 Task: Look for Airbnb options in Kristianstad, Sweden from 9th November, 2023 to 16th November, 2023 for 2 adults.2 bedrooms having 2 beds and 1 bathroom. Property type can be flat. Look for 5 properties as per requirement.
Action: Key pressed kristianstad
Screenshot: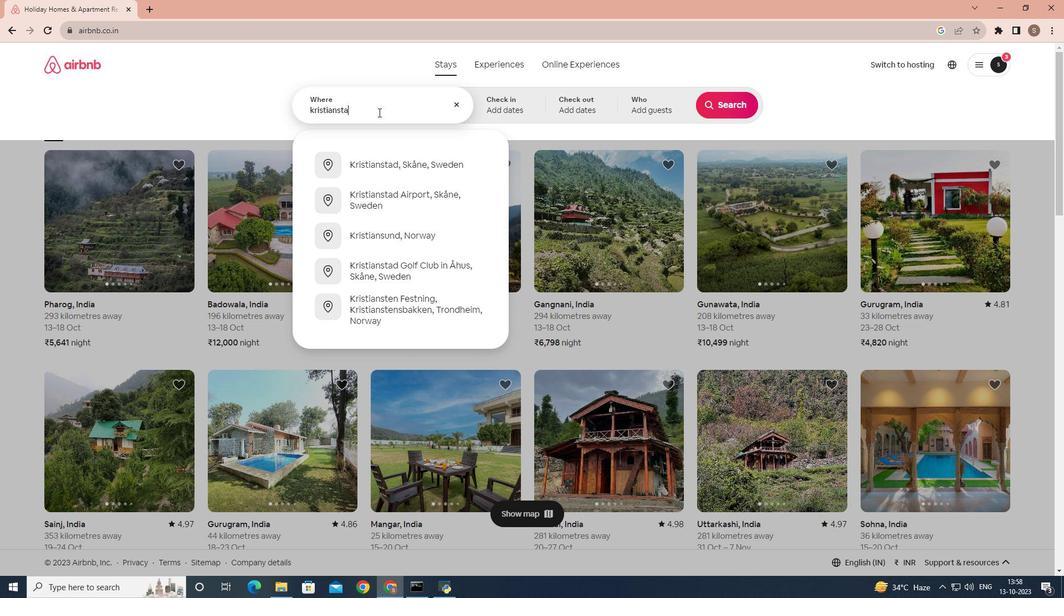 
Action: Mouse moved to (381, 169)
Screenshot: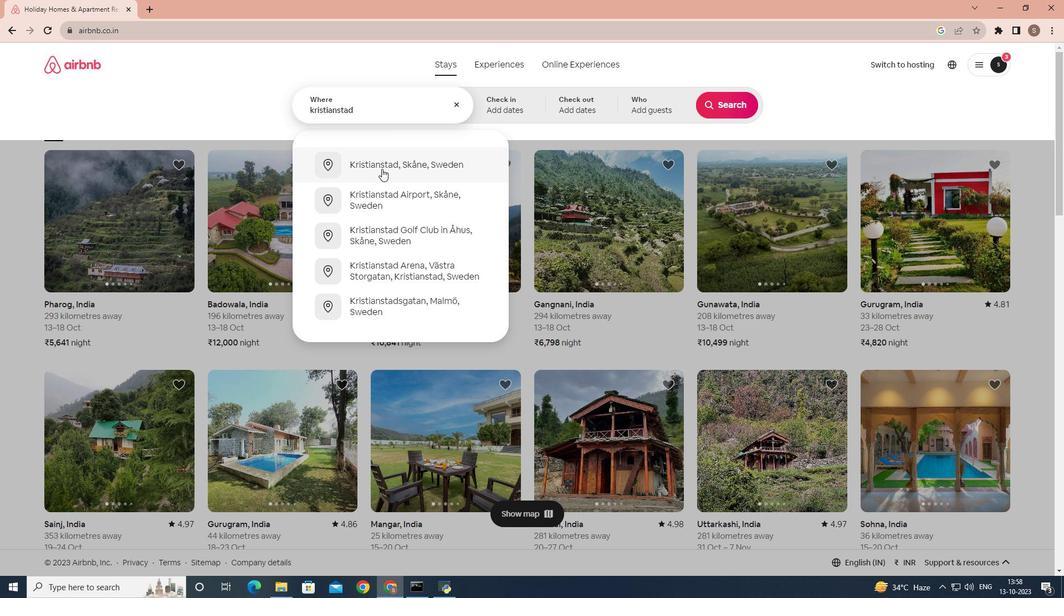 
Action: Mouse pressed left at (381, 169)
Screenshot: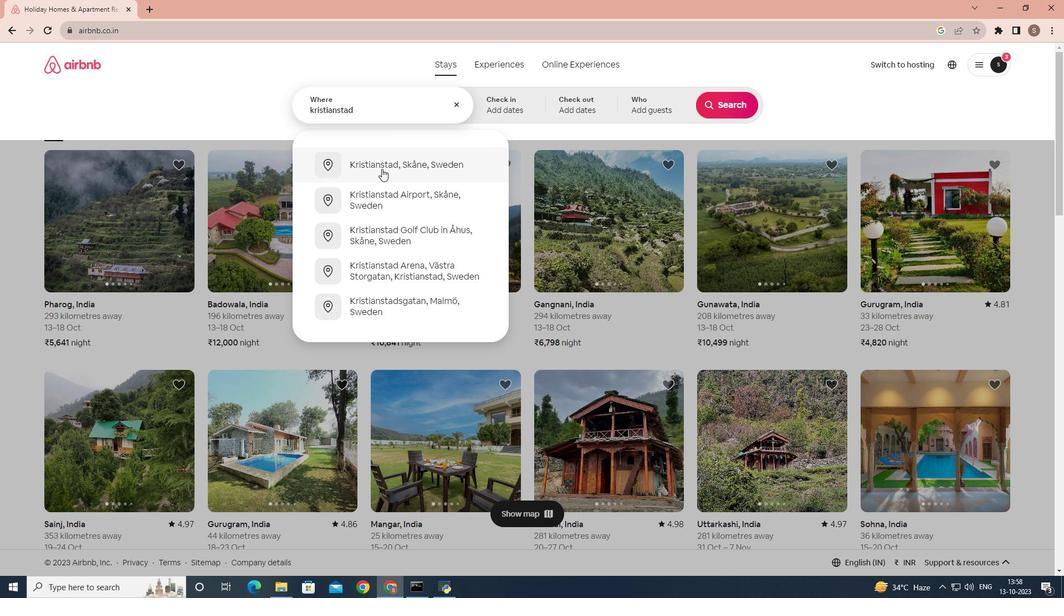 
Action: Mouse moved to (660, 273)
Screenshot: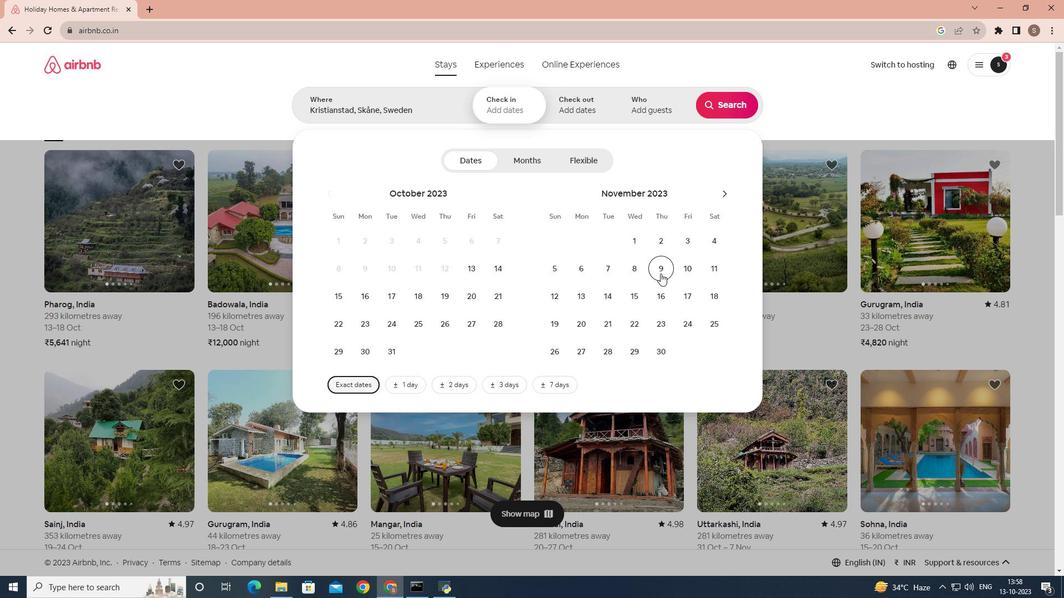 
Action: Mouse pressed left at (660, 273)
Screenshot: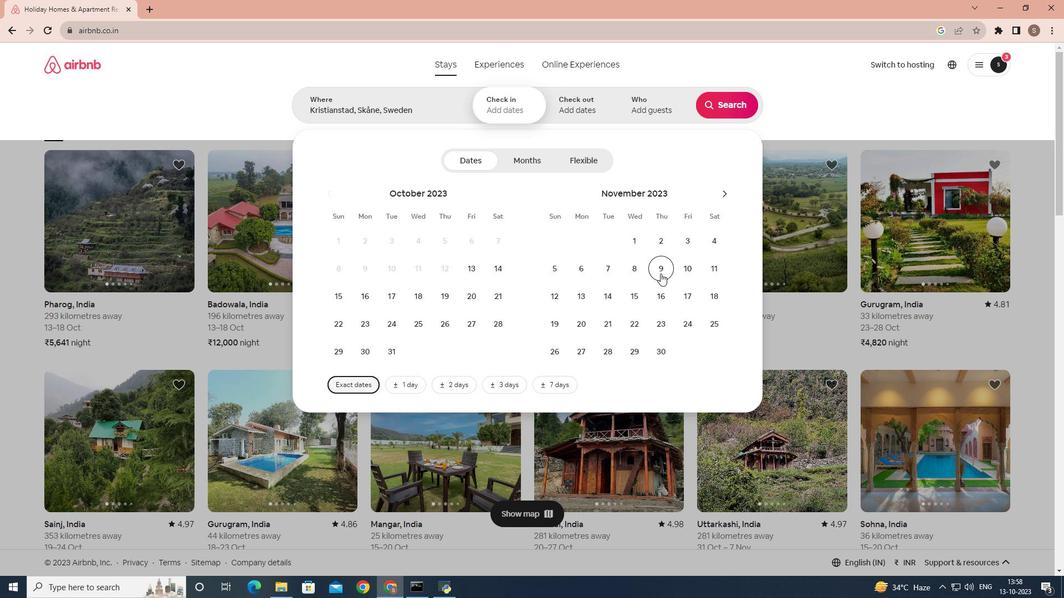 
Action: Mouse moved to (668, 298)
Screenshot: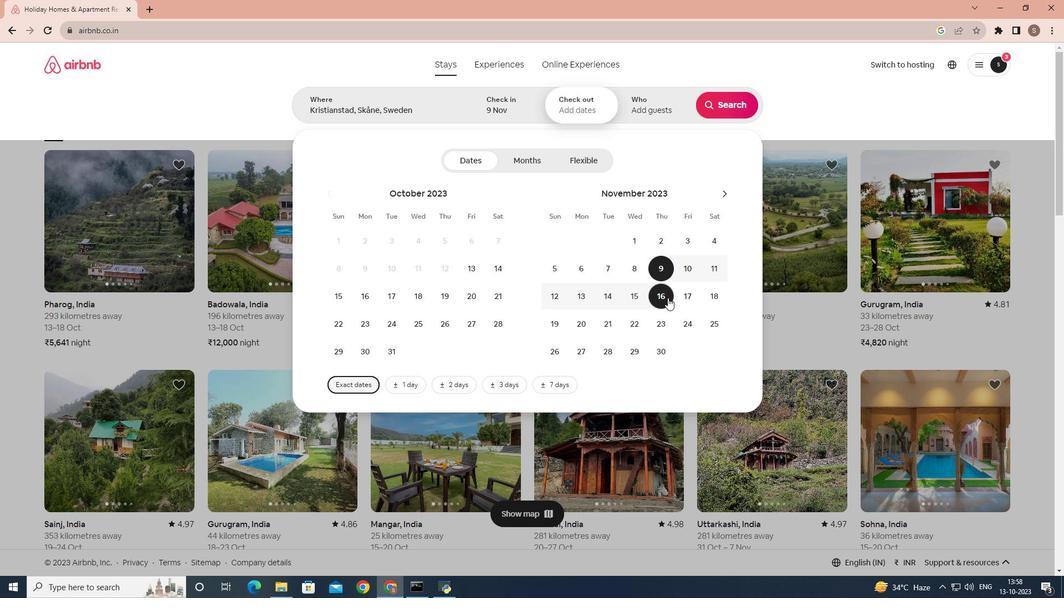 
Action: Mouse pressed left at (668, 298)
Screenshot: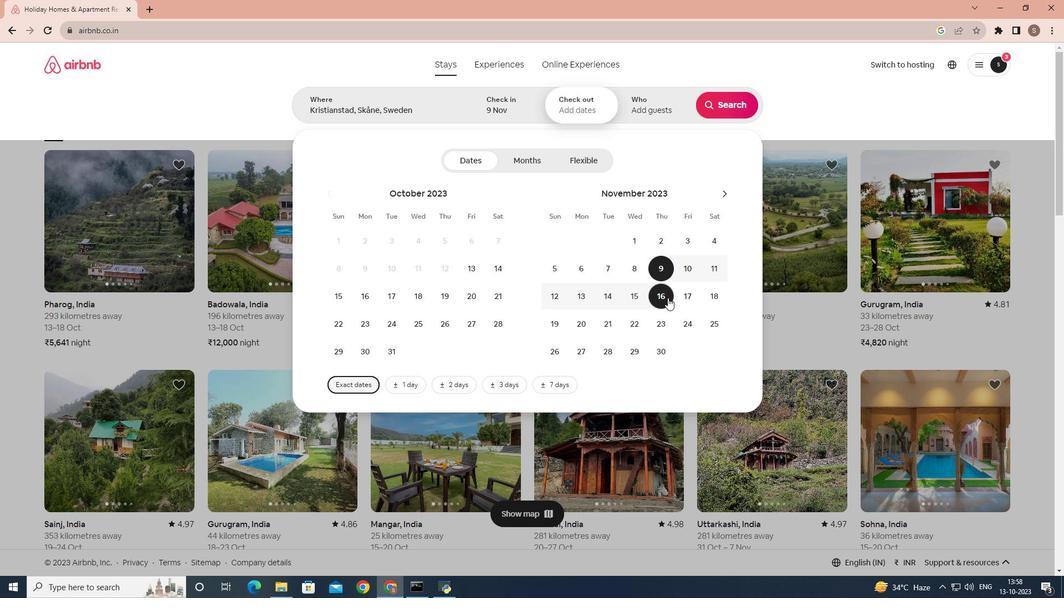 
Action: Mouse moved to (644, 105)
Screenshot: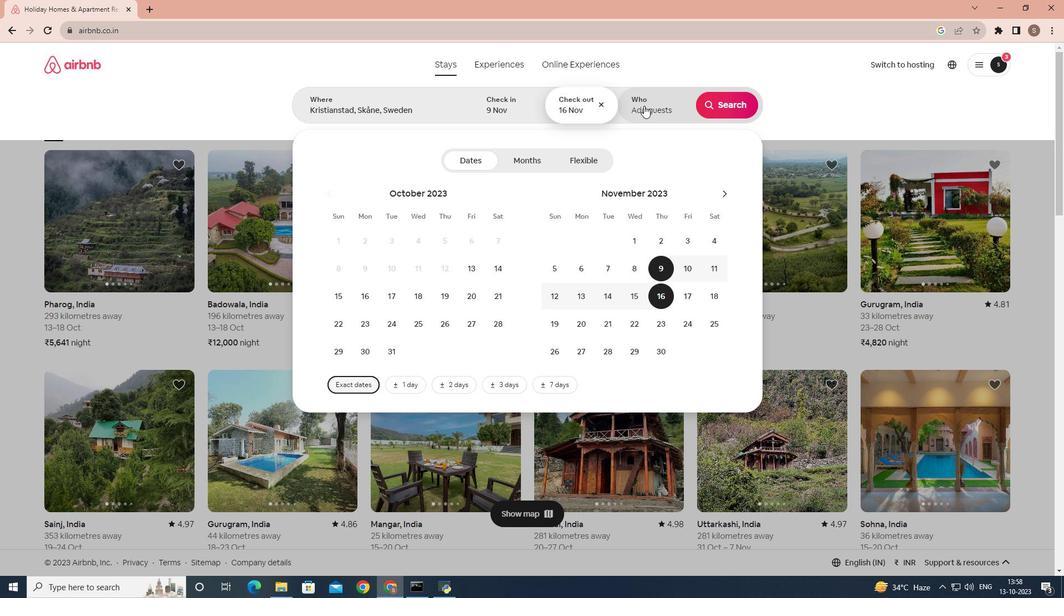 
Action: Mouse pressed left at (644, 105)
Screenshot: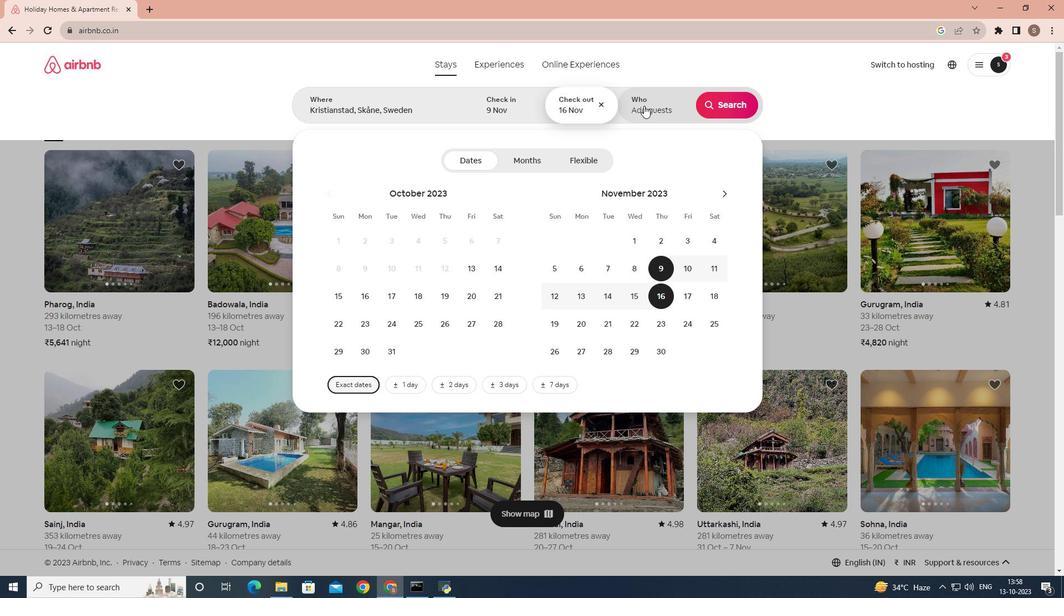 
Action: Mouse moved to (727, 161)
Screenshot: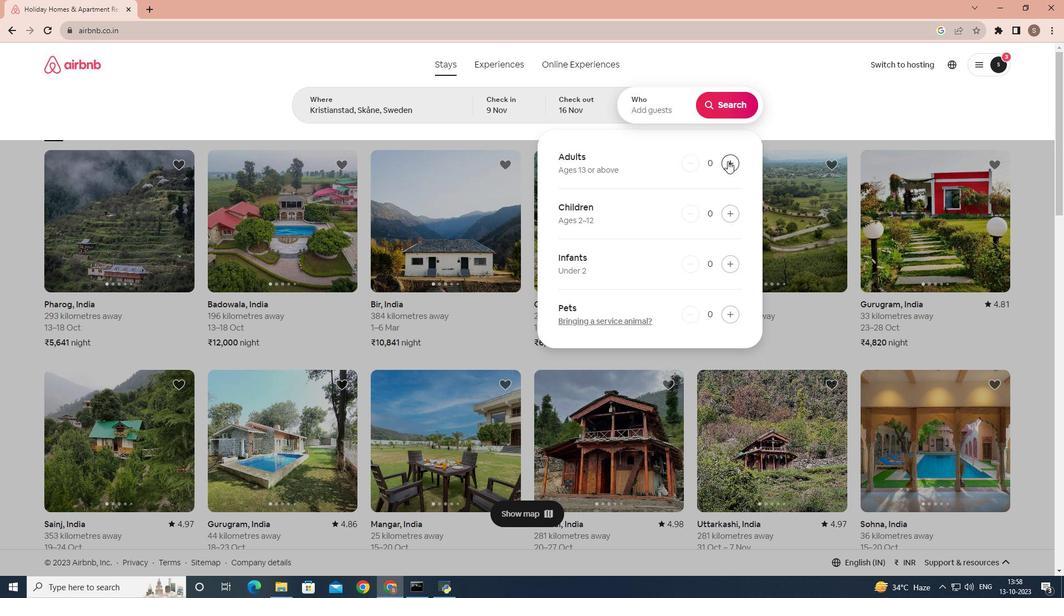 
Action: Mouse pressed left at (727, 161)
Screenshot: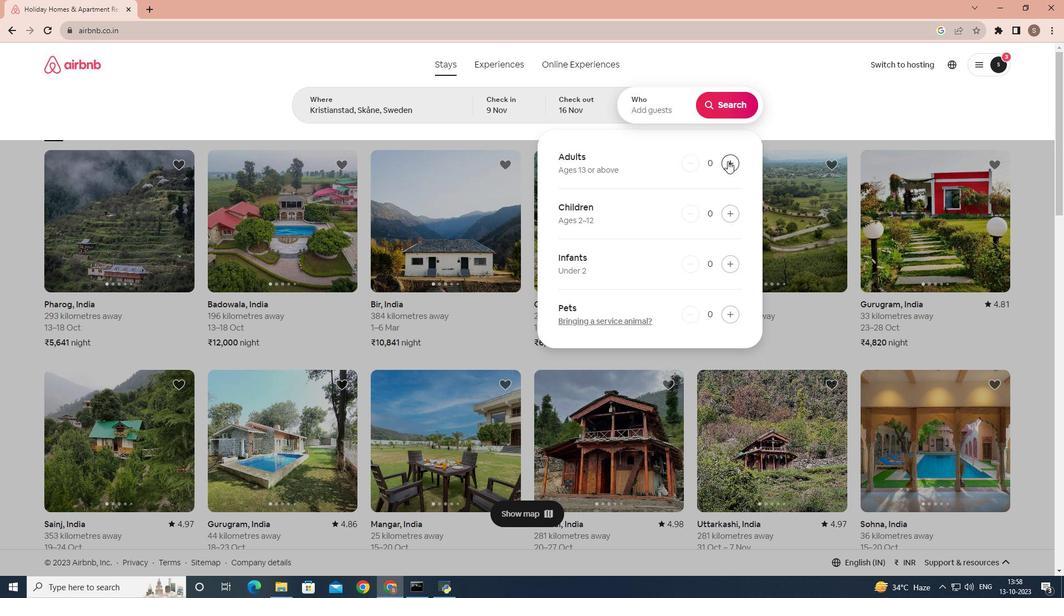 
Action: Mouse pressed left at (727, 161)
Screenshot: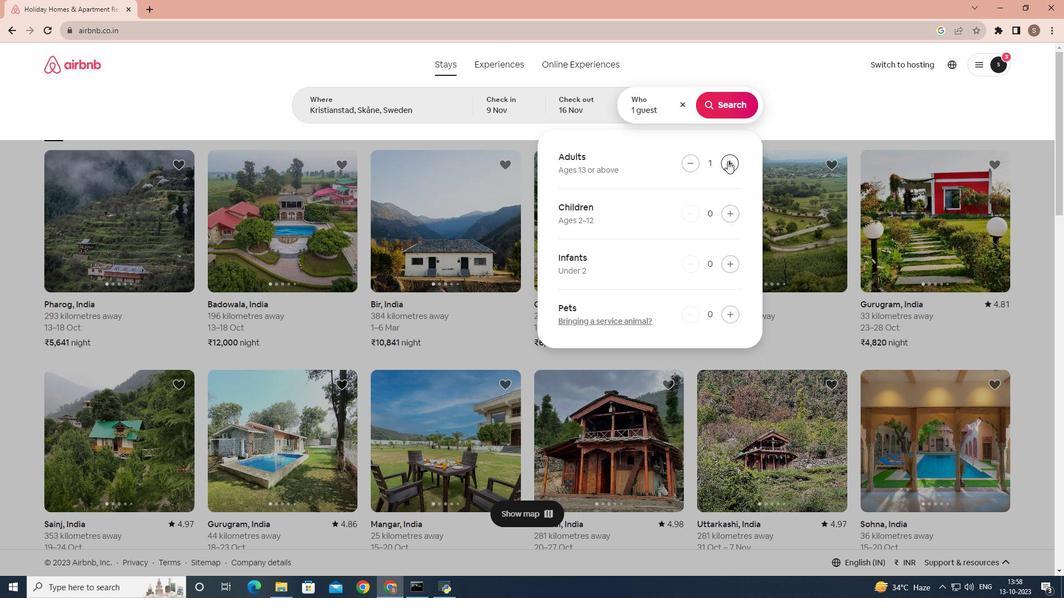
Action: Mouse moved to (730, 118)
Screenshot: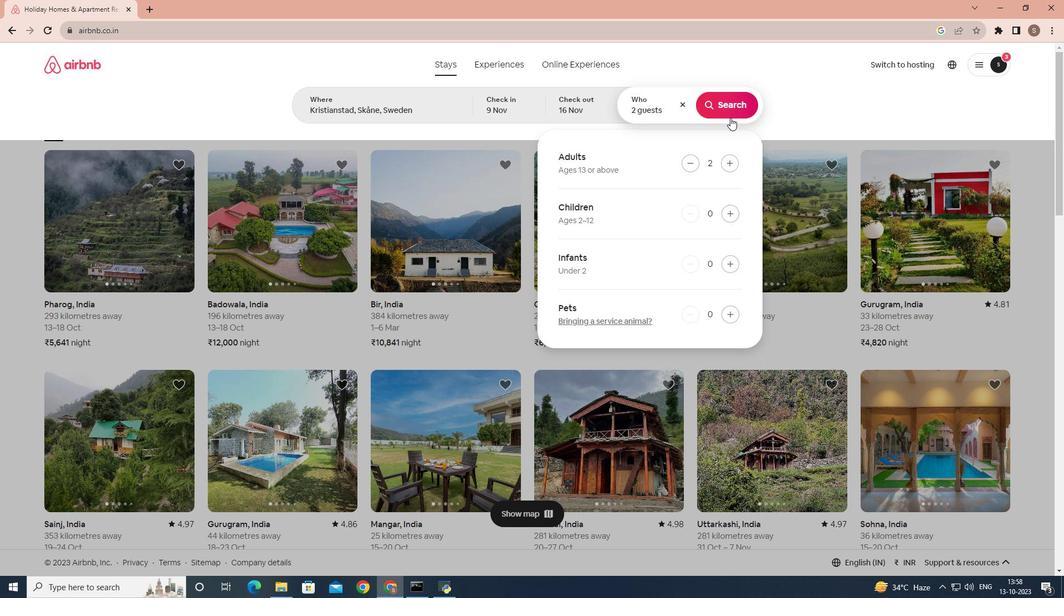 
Action: Mouse pressed left at (730, 118)
Screenshot: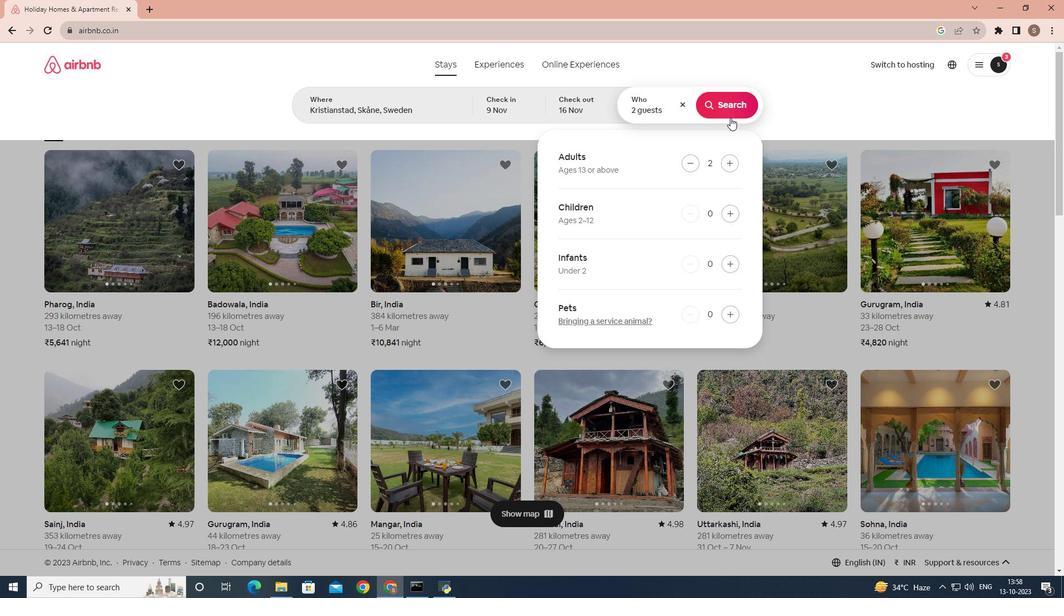 
Action: Mouse moved to (881, 114)
Screenshot: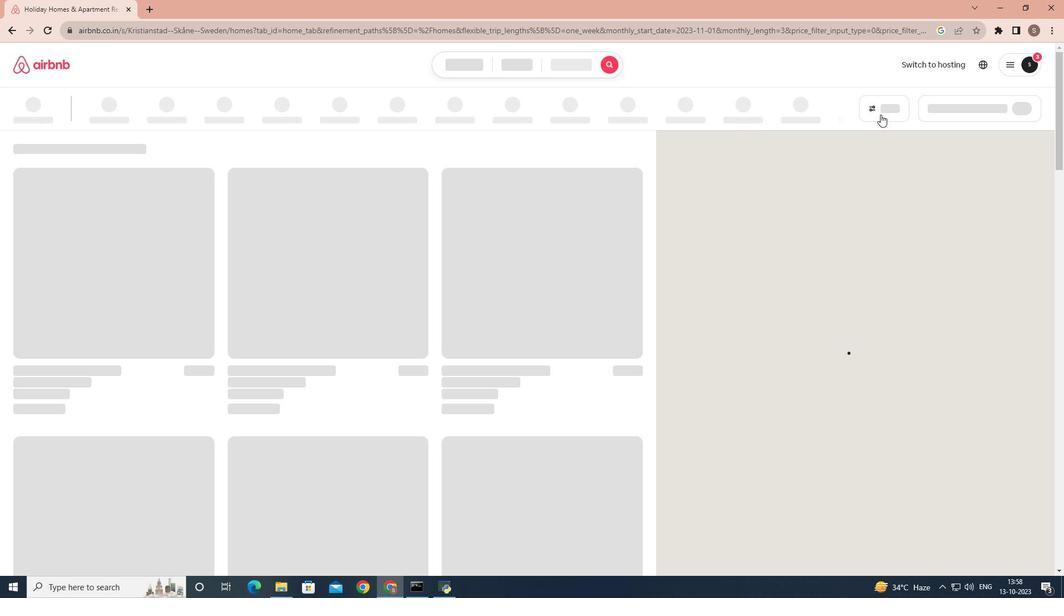 
Action: Mouse pressed left at (881, 114)
Screenshot: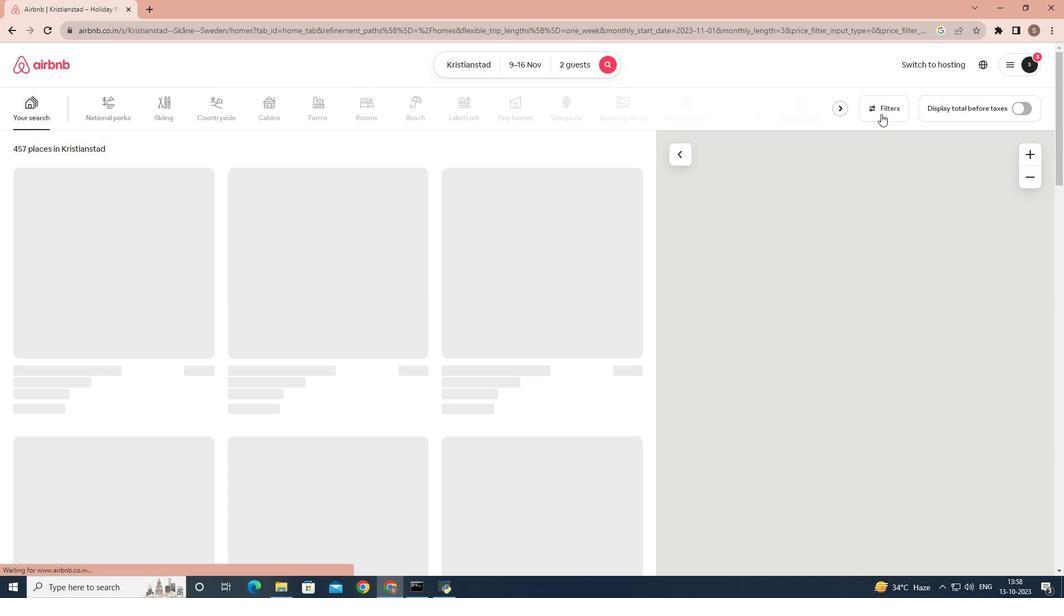 
Action: Mouse moved to (646, 292)
Screenshot: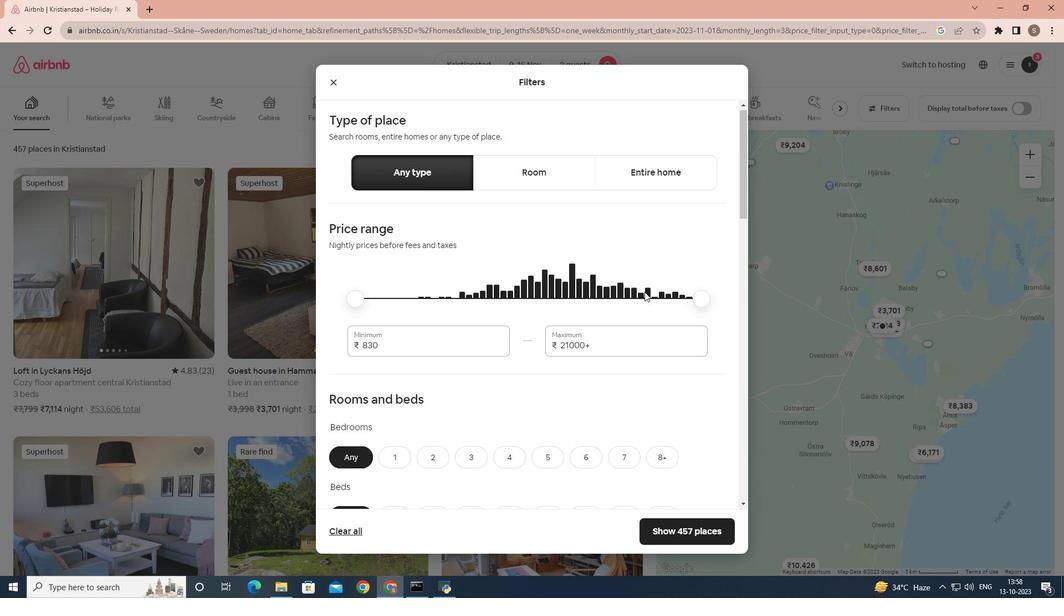 
Action: Mouse scrolled (646, 291) with delta (0, 0)
Screenshot: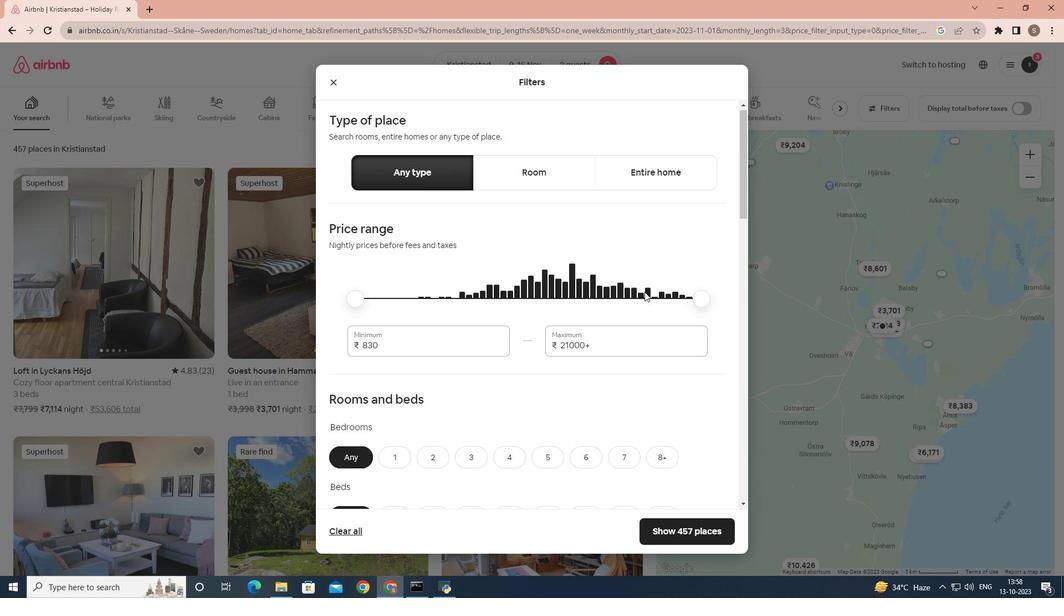 
Action: Mouse moved to (646, 292)
Screenshot: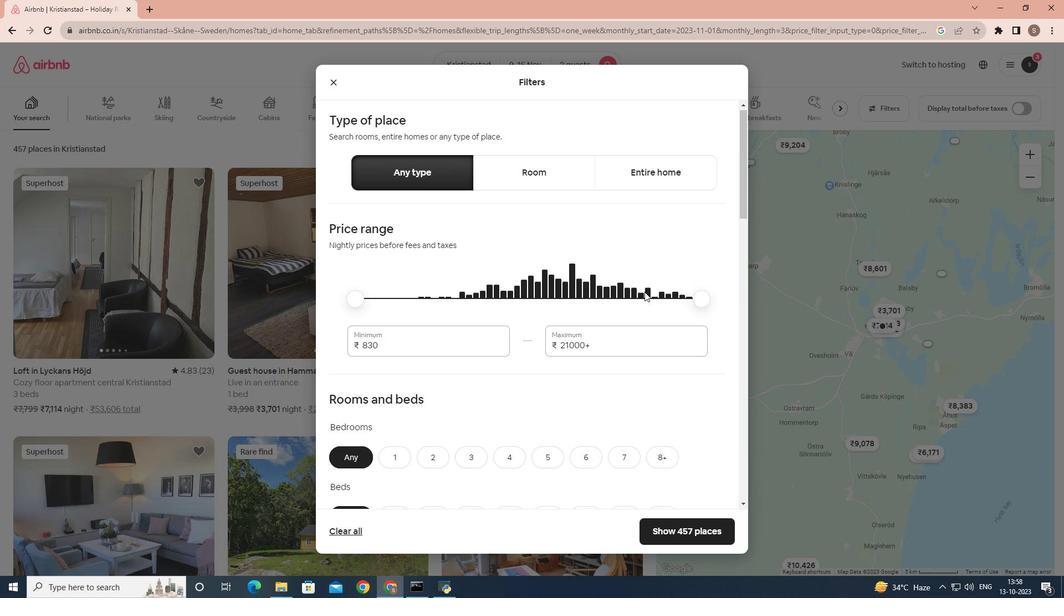 
Action: Mouse scrolled (646, 291) with delta (0, 0)
Screenshot: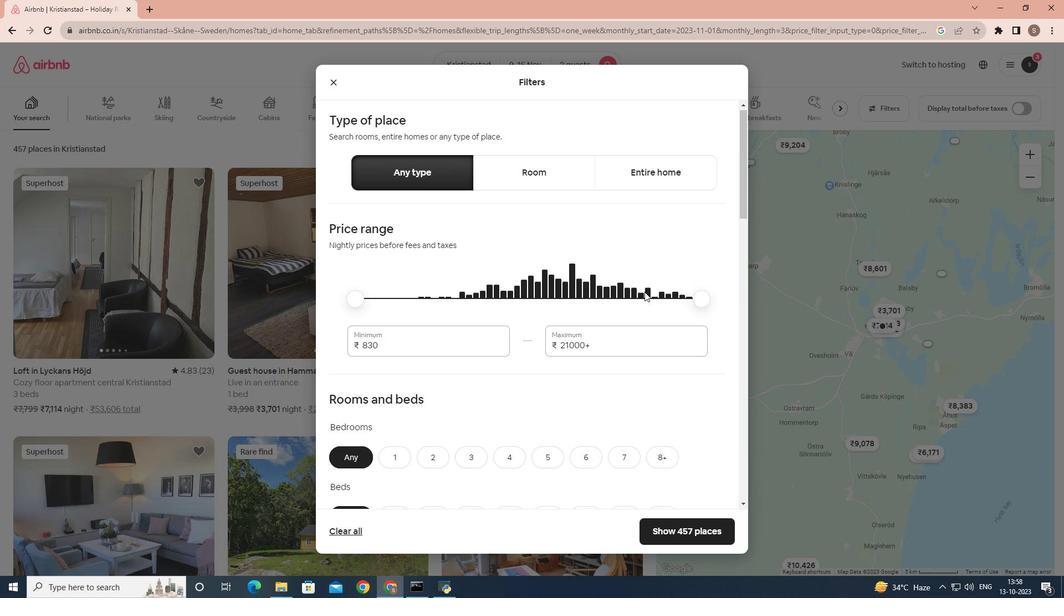 
Action: Mouse moved to (643, 291)
Screenshot: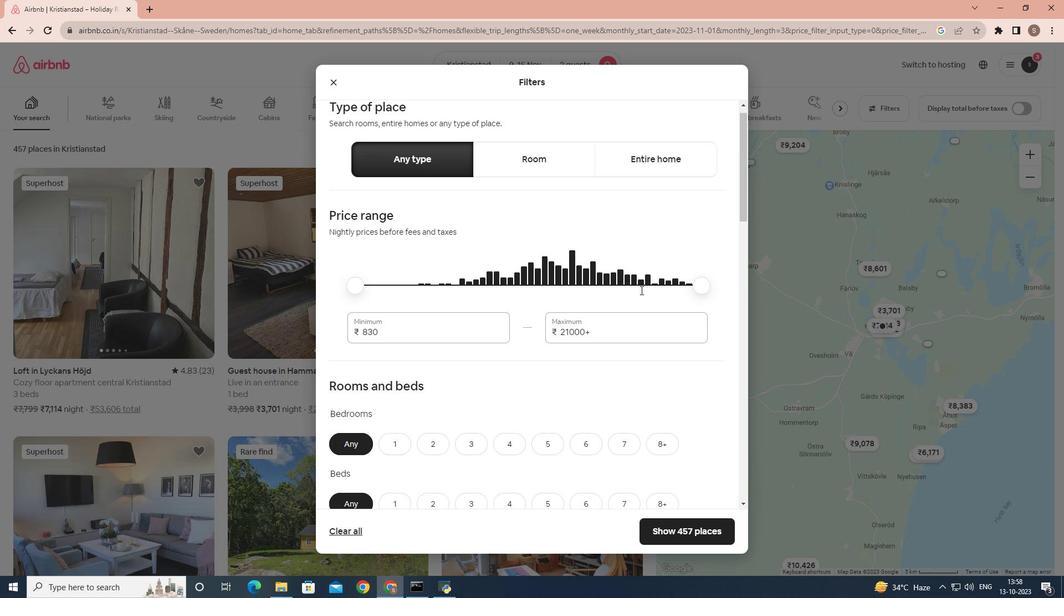 
Action: Mouse scrolled (643, 291) with delta (0, 0)
Screenshot: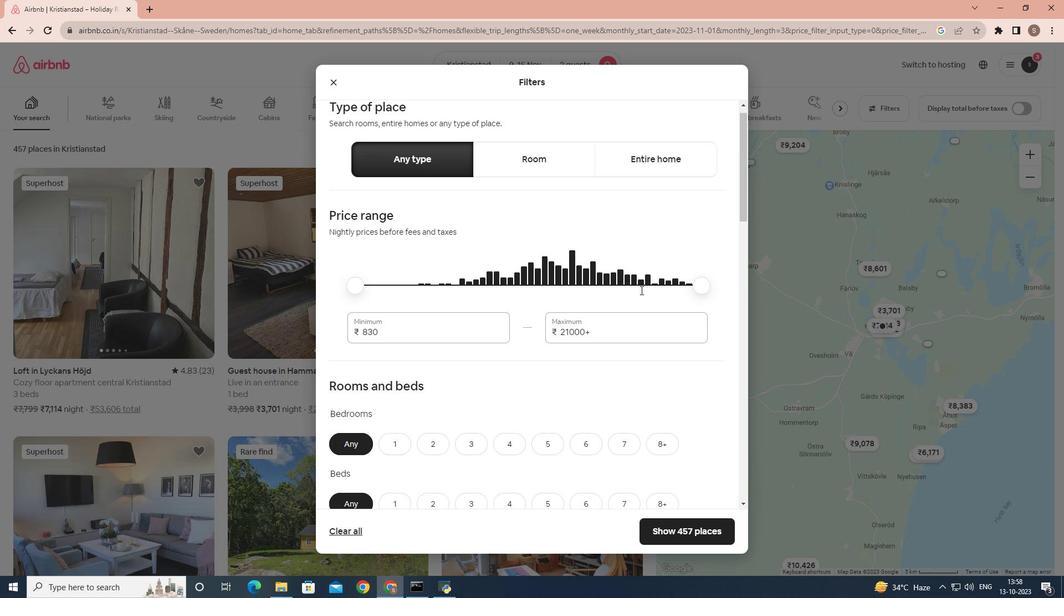 
Action: Mouse moved to (641, 291)
Screenshot: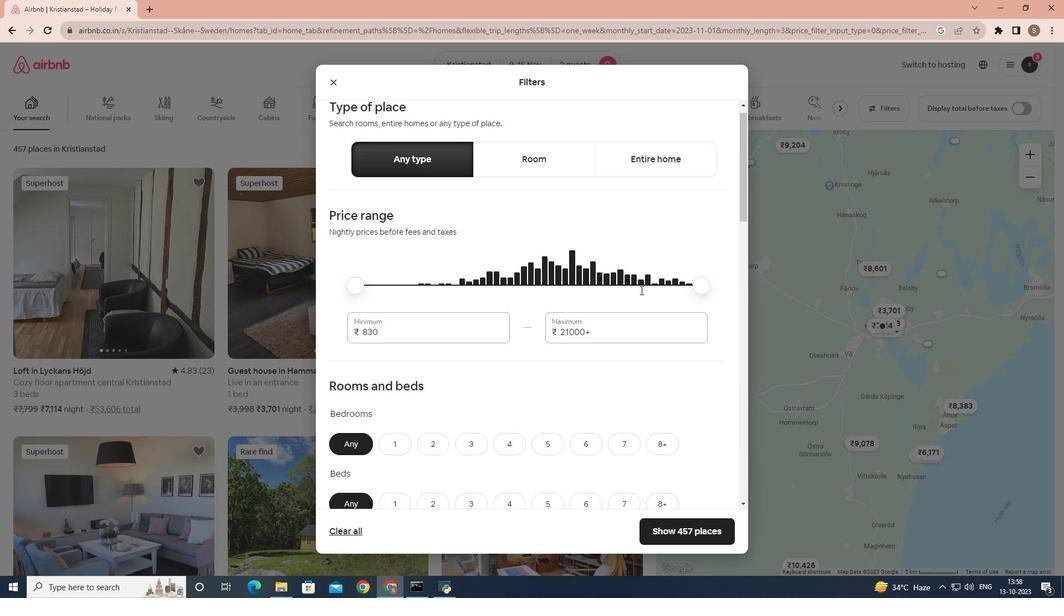 
Action: Mouse scrolled (641, 290) with delta (0, 0)
Screenshot: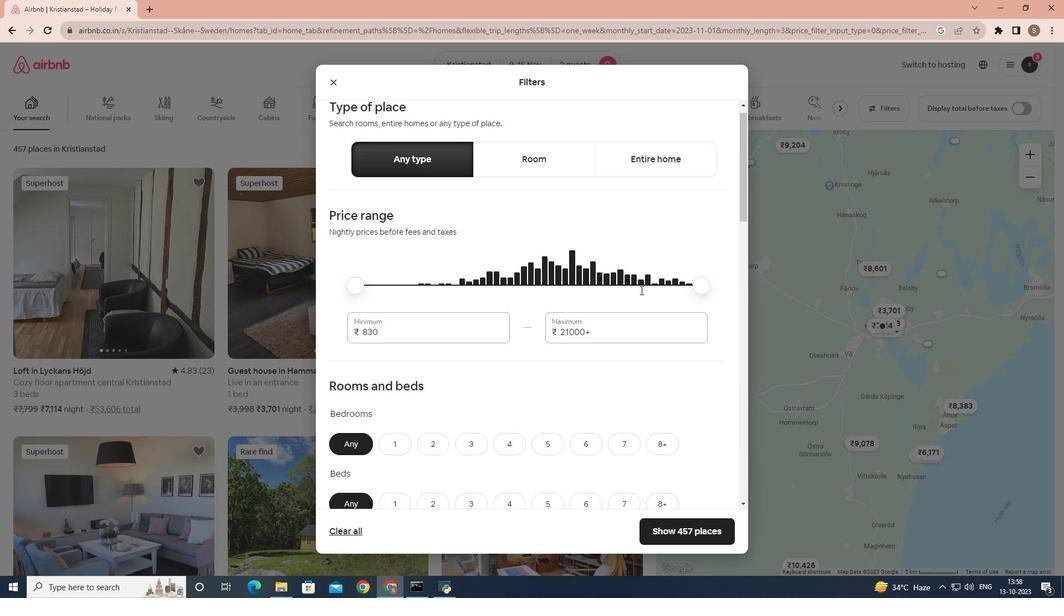 
Action: Mouse moved to (429, 237)
Screenshot: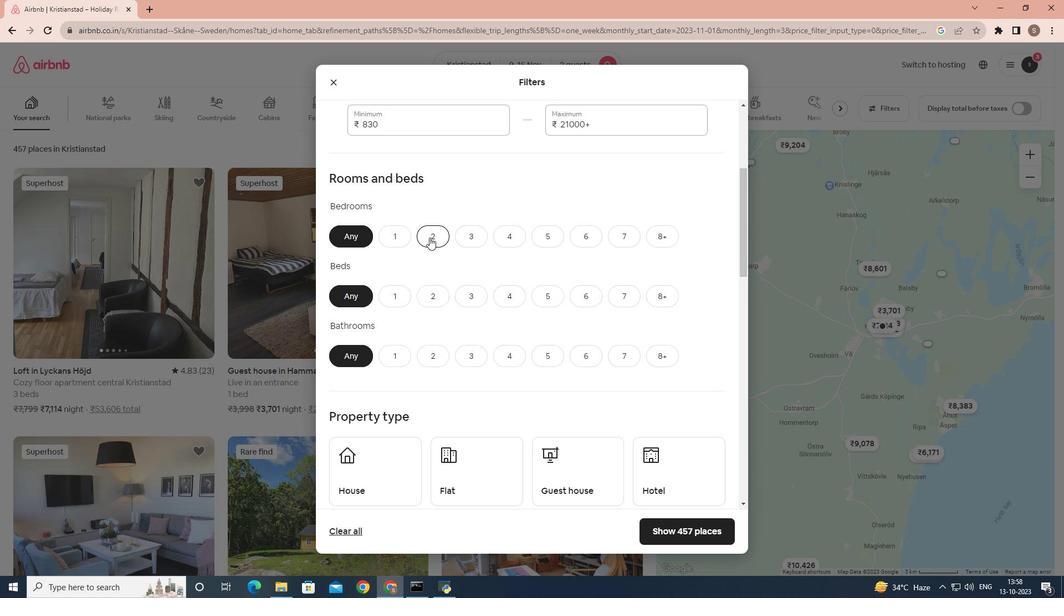 
Action: Mouse pressed left at (429, 237)
Screenshot: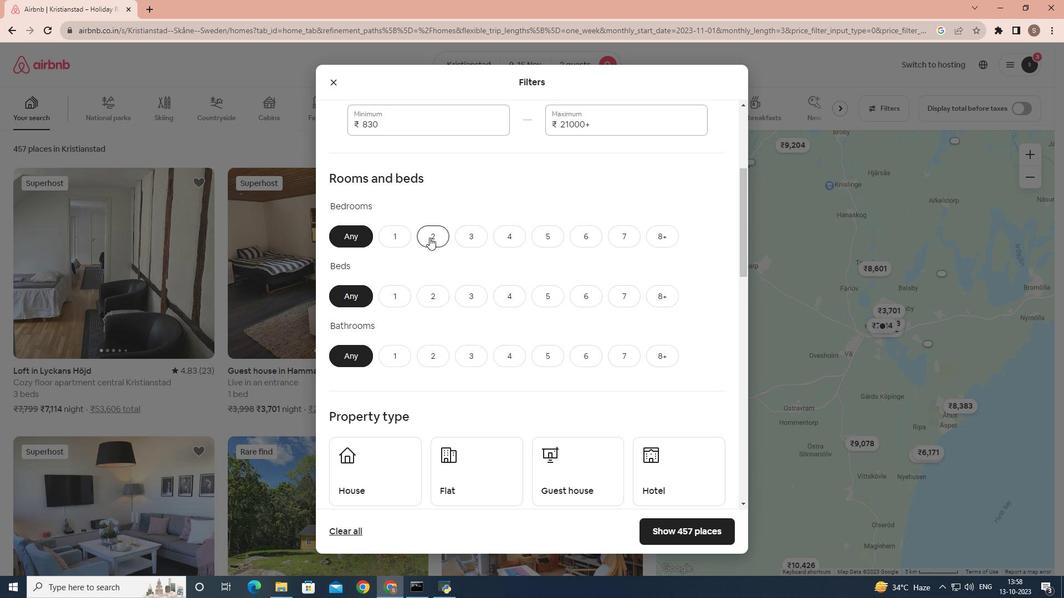 
Action: Mouse moved to (438, 297)
Screenshot: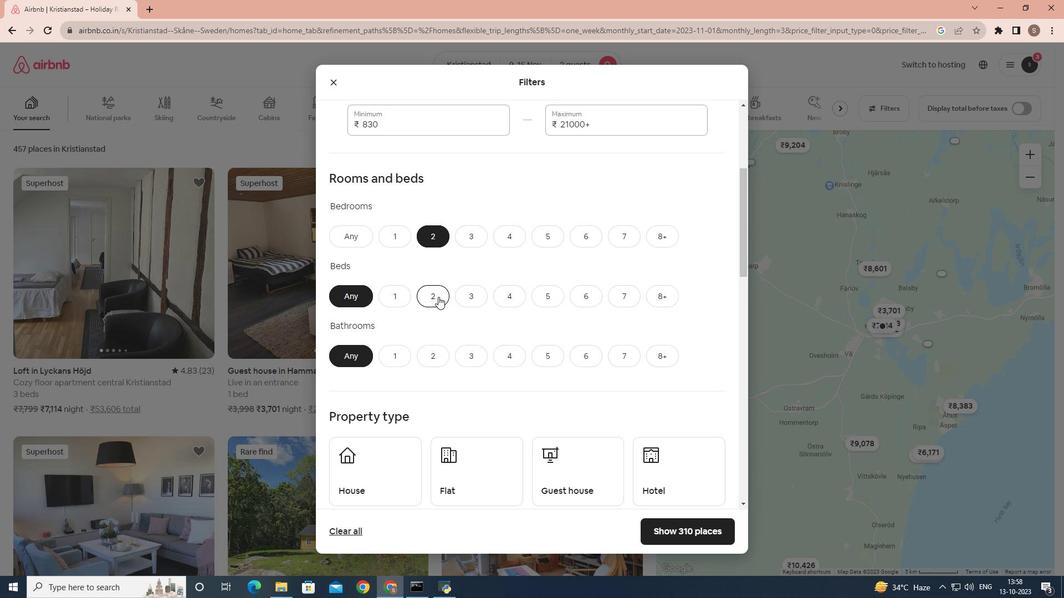 
Action: Mouse pressed left at (438, 297)
Screenshot: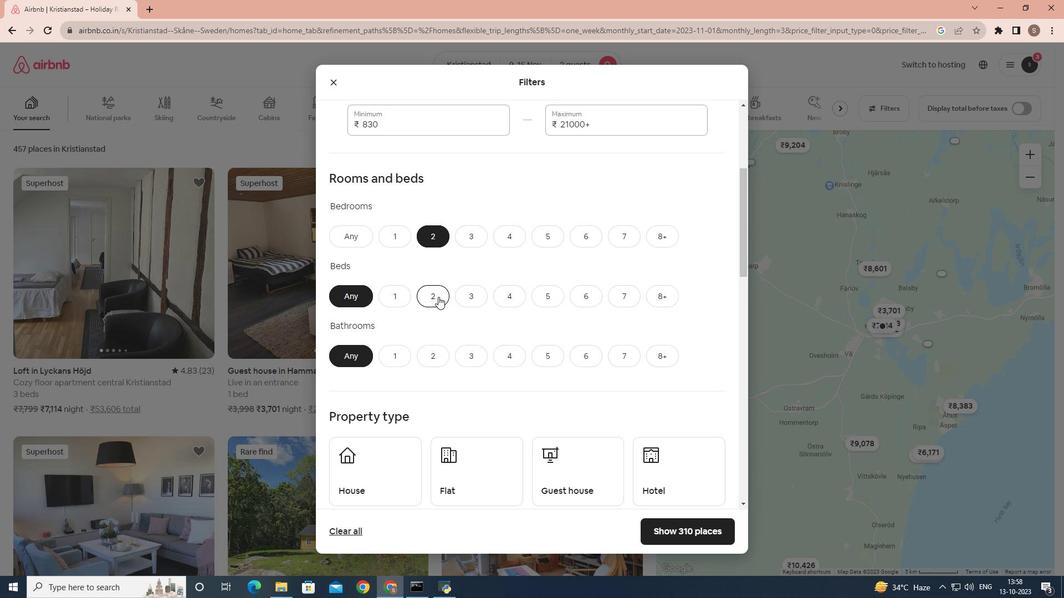
Action: Mouse moved to (394, 354)
Screenshot: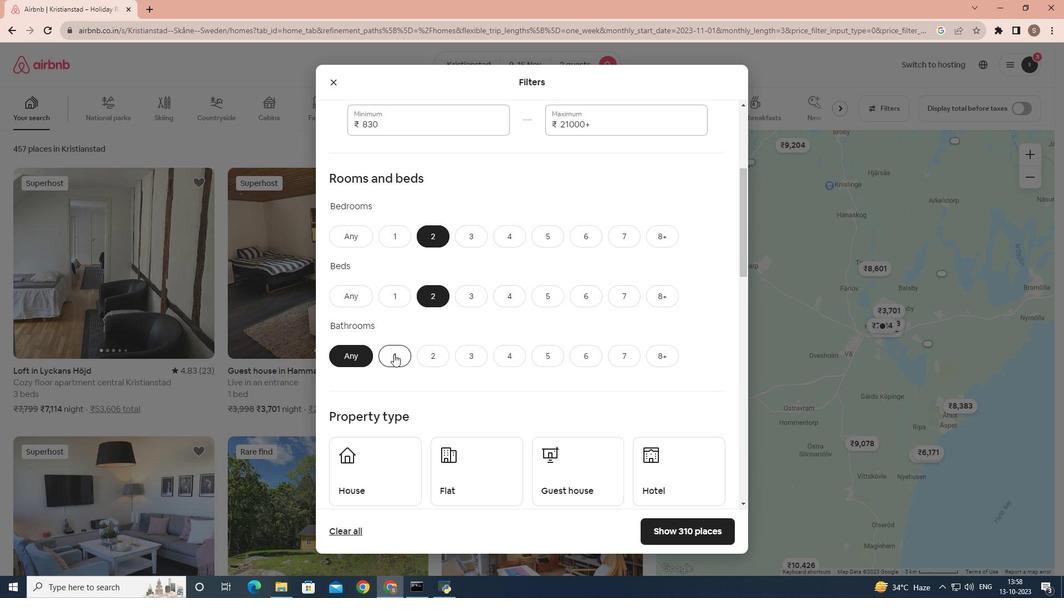 
Action: Mouse pressed left at (394, 354)
Screenshot: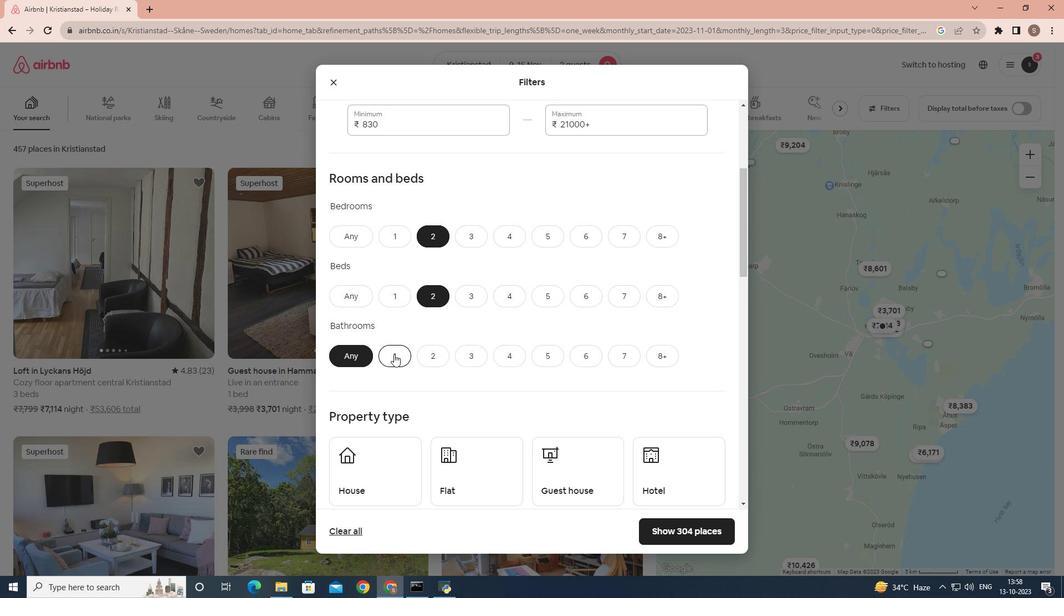 
Action: Mouse moved to (462, 319)
Screenshot: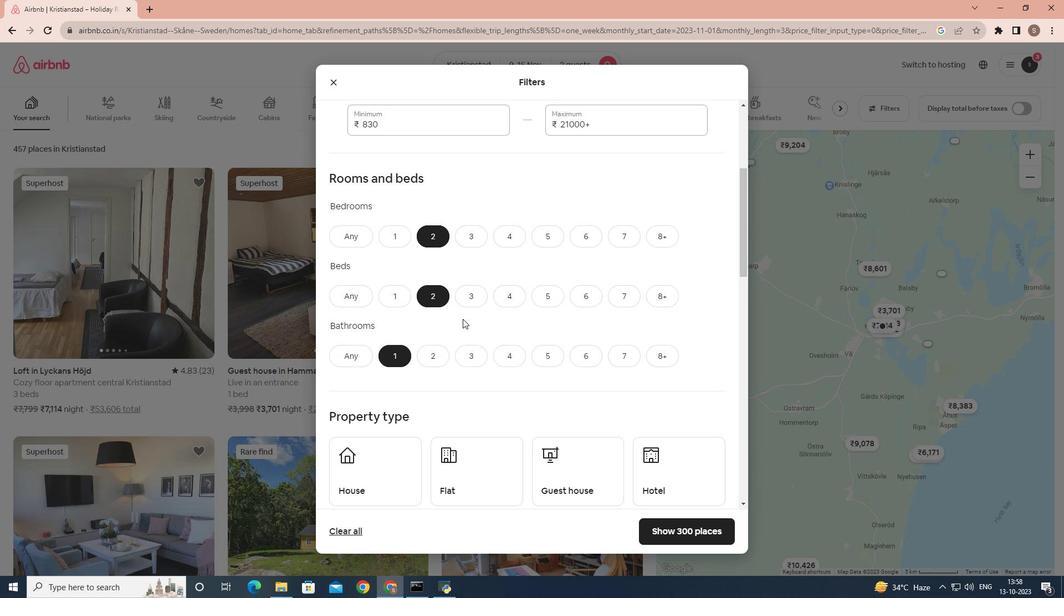 
Action: Mouse scrolled (462, 318) with delta (0, 0)
Screenshot: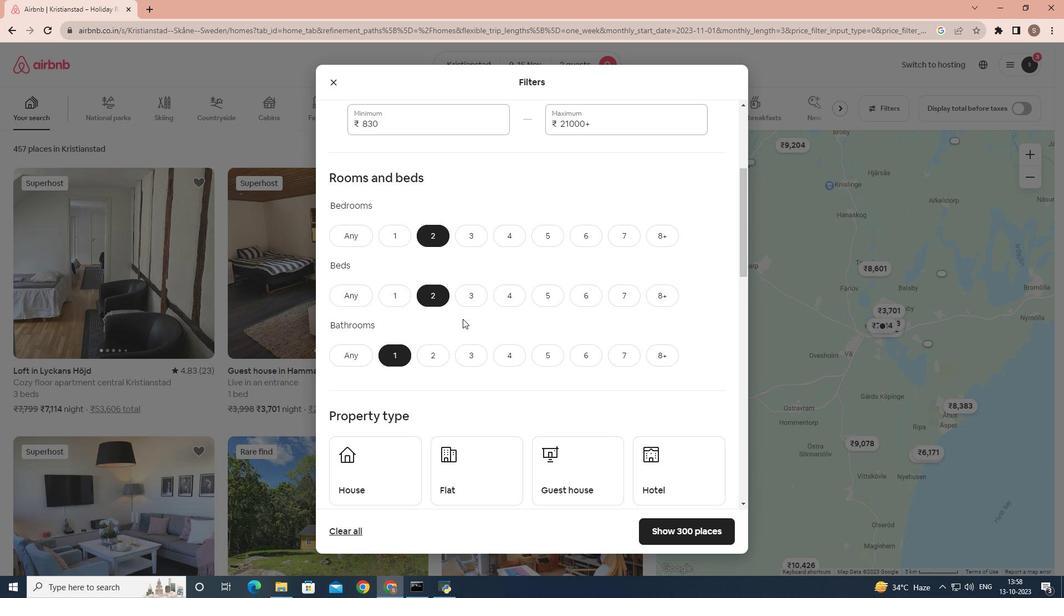 
Action: Mouse scrolled (462, 318) with delta (0, 0)
Screenshot: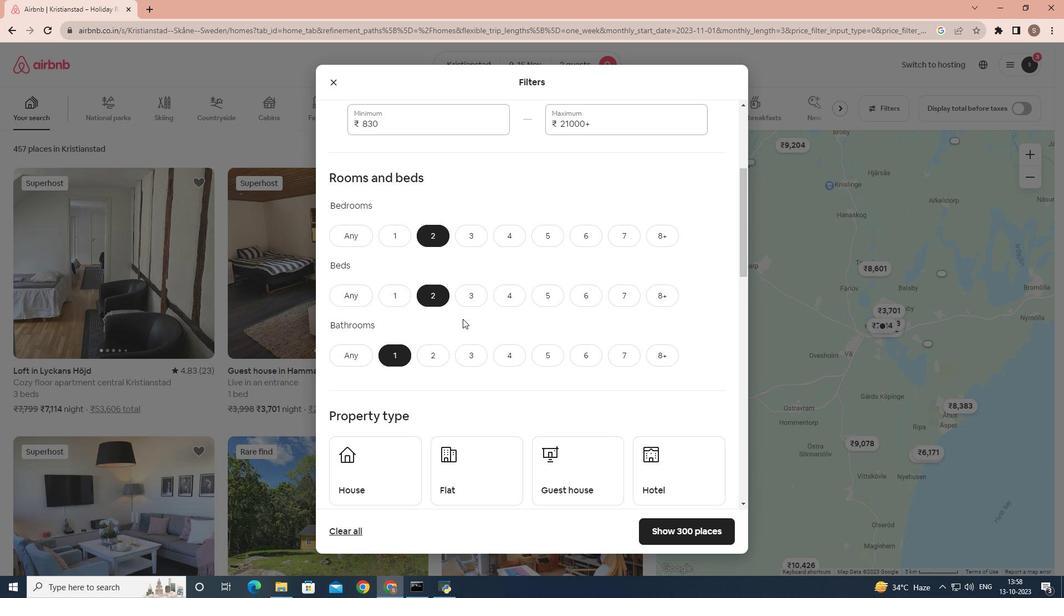 
Action: Mouse scrolled (462, 318) with delta (0, 0)
Screenshot: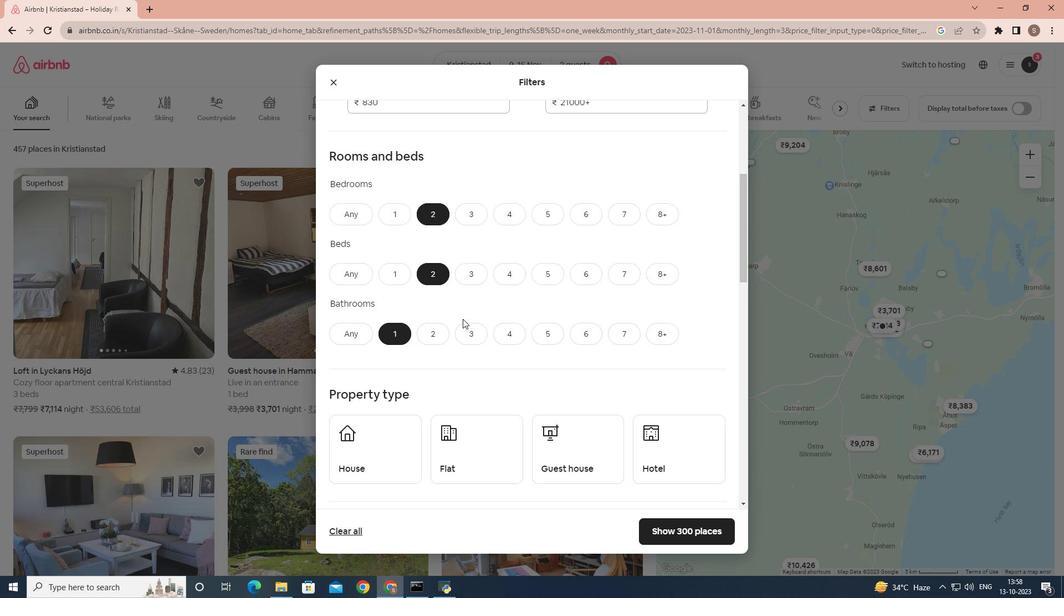 
Action: Mouse scrolled (462, 318) with delta (0, 0)
Screenshot: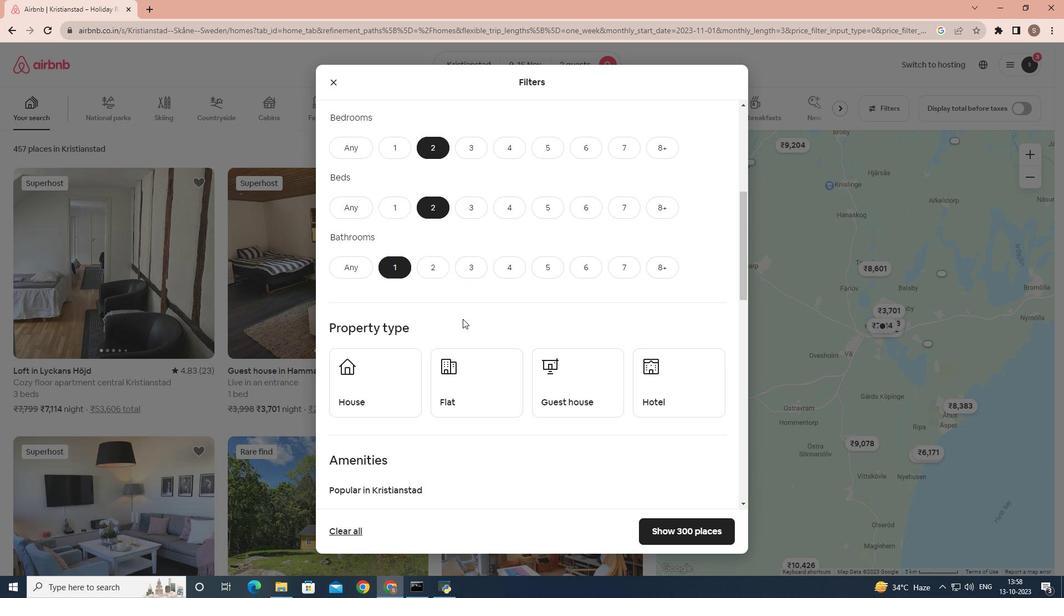 
Action: Mouse moved to (466, 257)
Screenshot: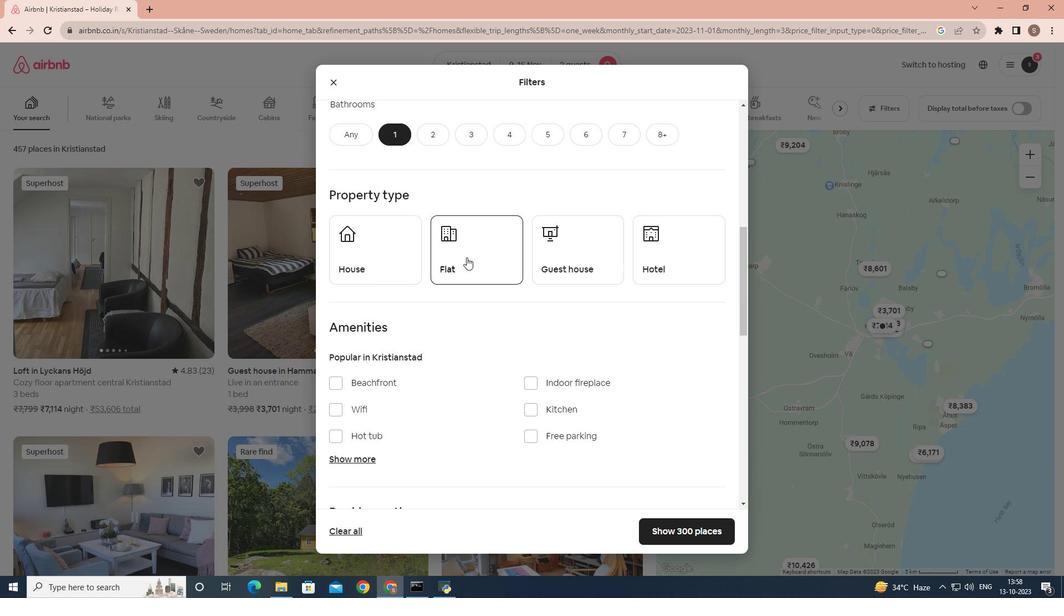 
Action: Mouse pressed left at (466, 257)
Screenshot: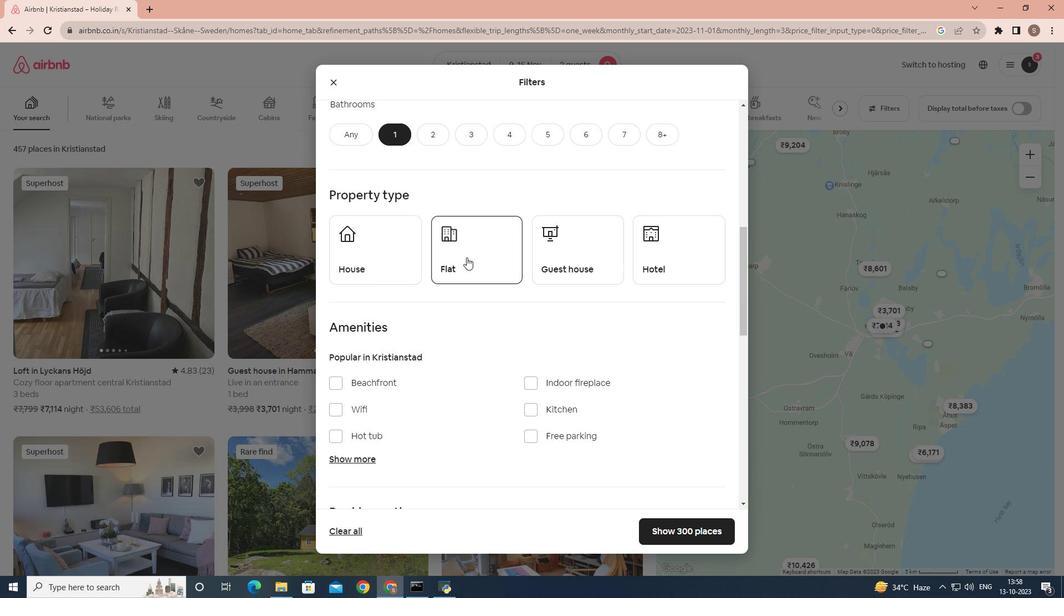 
Action: Mouse moved to (437, 378)
Screenshot: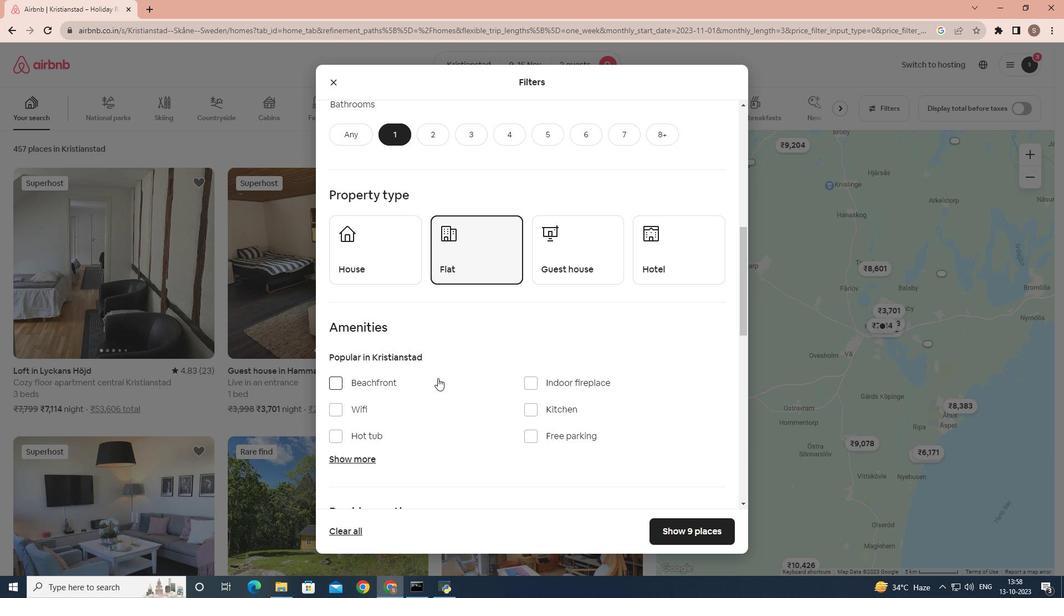 
Action: Mouse scrolled (437, 378) with delta (0, 0)
Screenshot: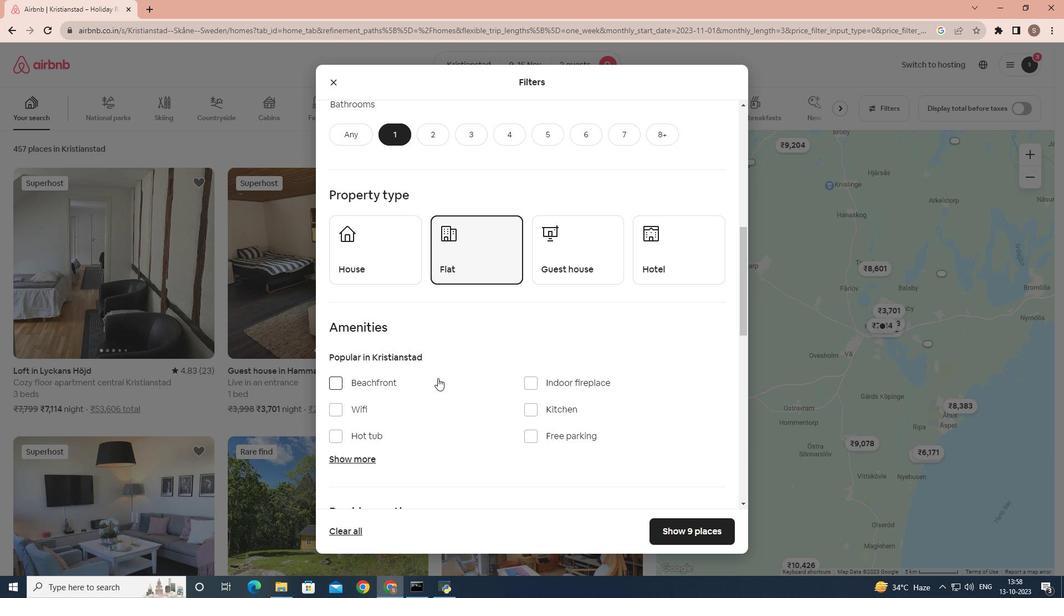 
Action: Mouse scrolled (437, 378) with delta (0, 0)
Screenshot: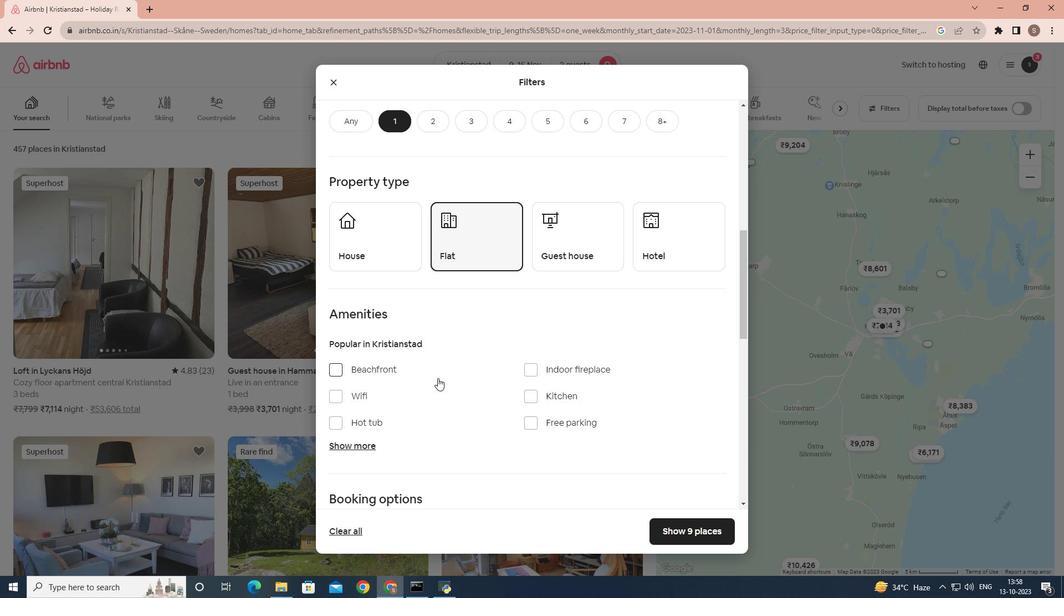 
Action: Mouse scrolled (437, 378) with delta (0, 0)
Screenshot: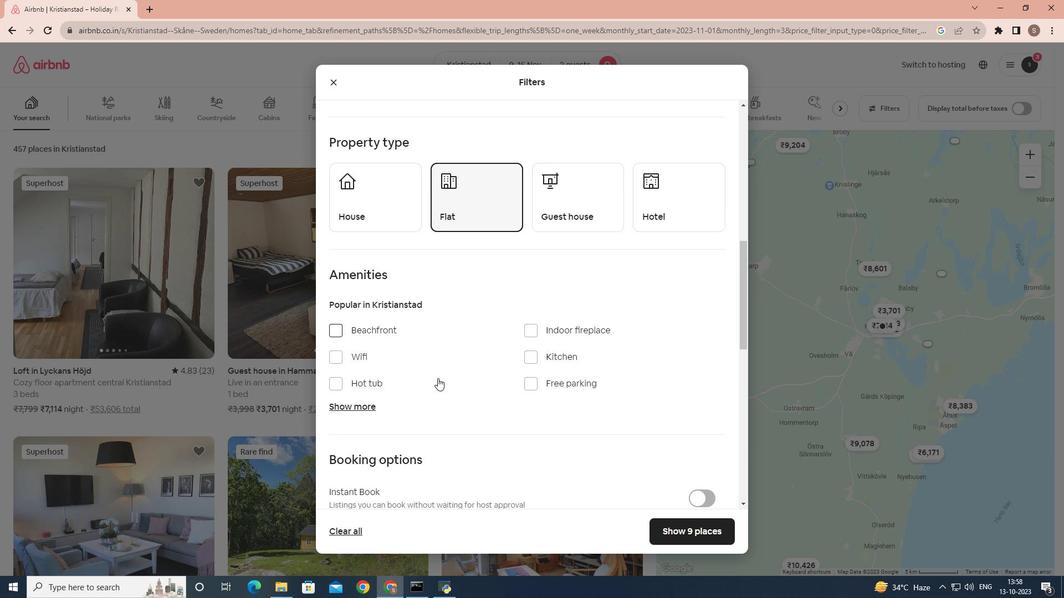 
Action: Mouse moved to (668, 528)
Screenshot: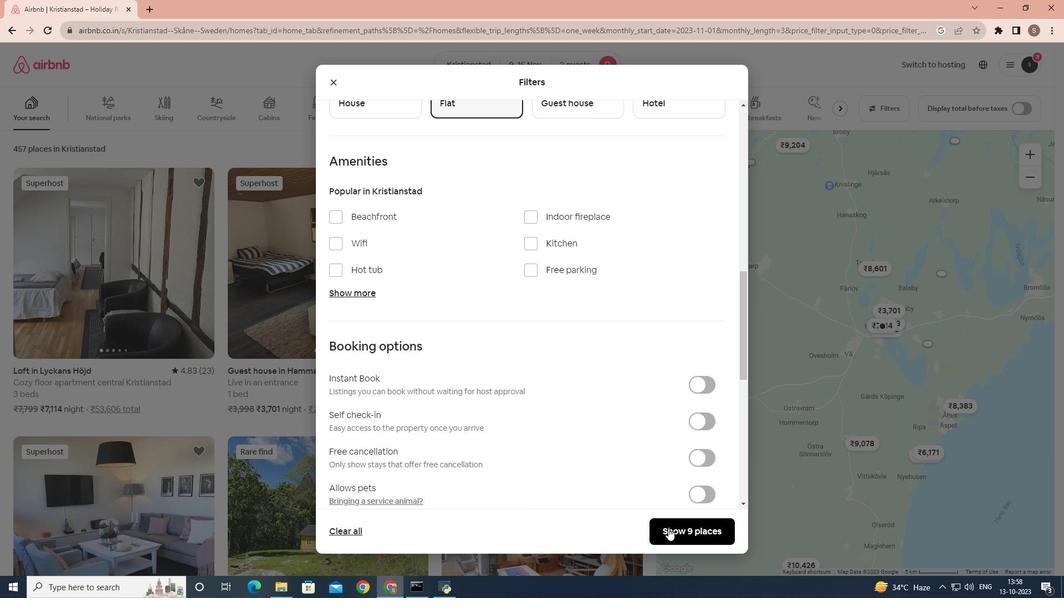 
Action: Mouse pressed left at (668, 528)
Screenshot: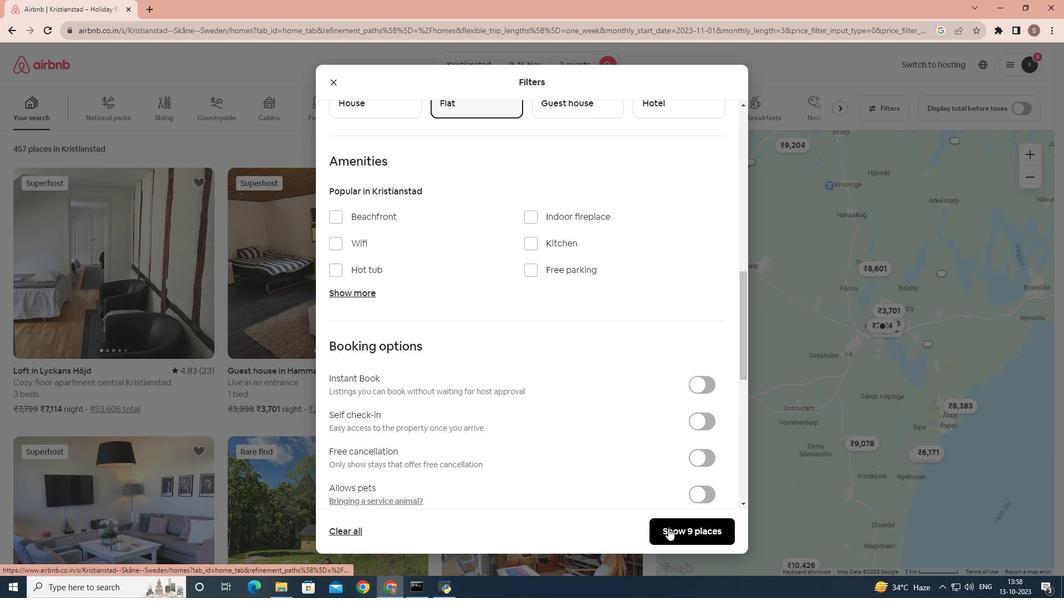 
Action: Mouse moved to (311, 299)
Screenshot: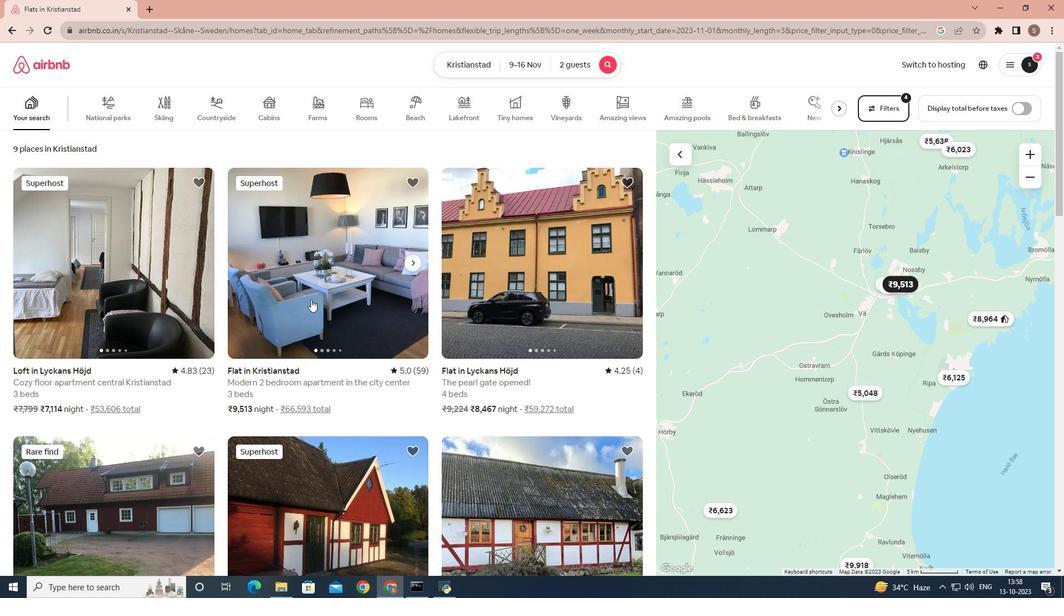 
Action: Mouse pressed left at (311, 299)
Screenshot: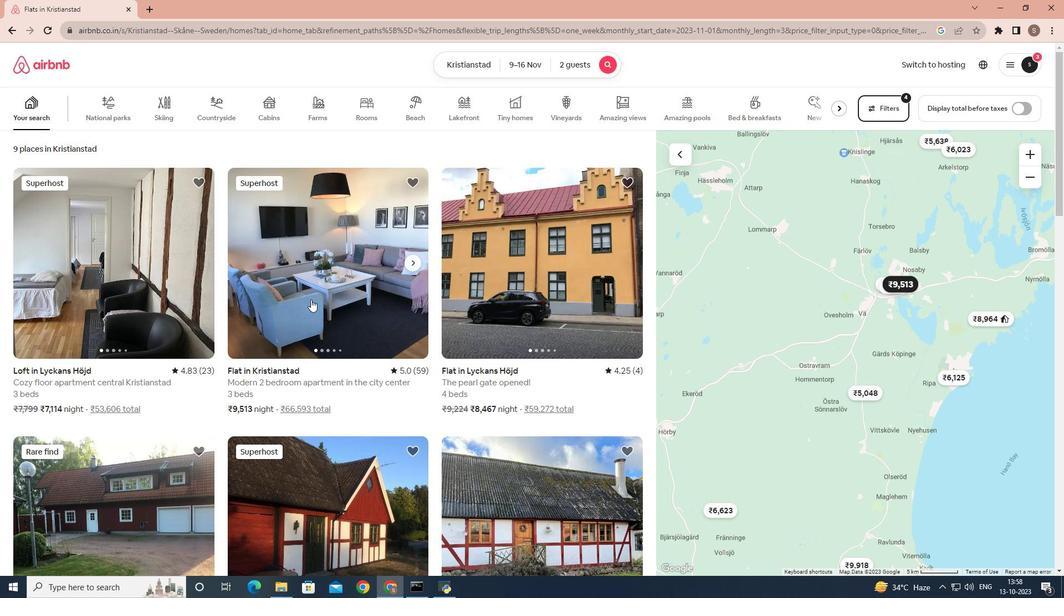 
Action: Mouse moved to (415, 325)
Screenshot: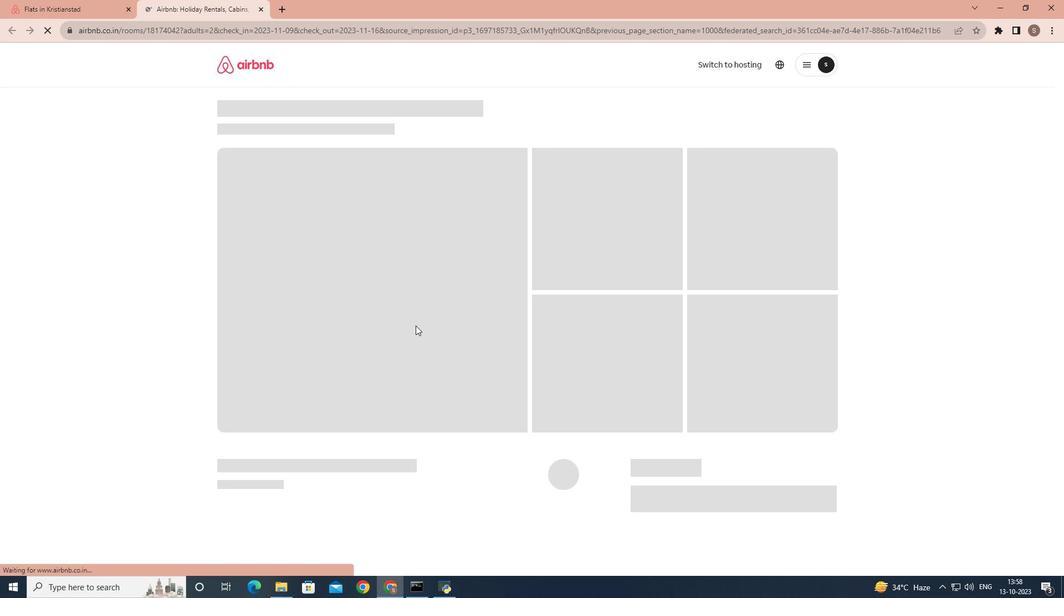 
Action: Mouse scrolled (415, 325) with delta (0, 0)
Screenshot: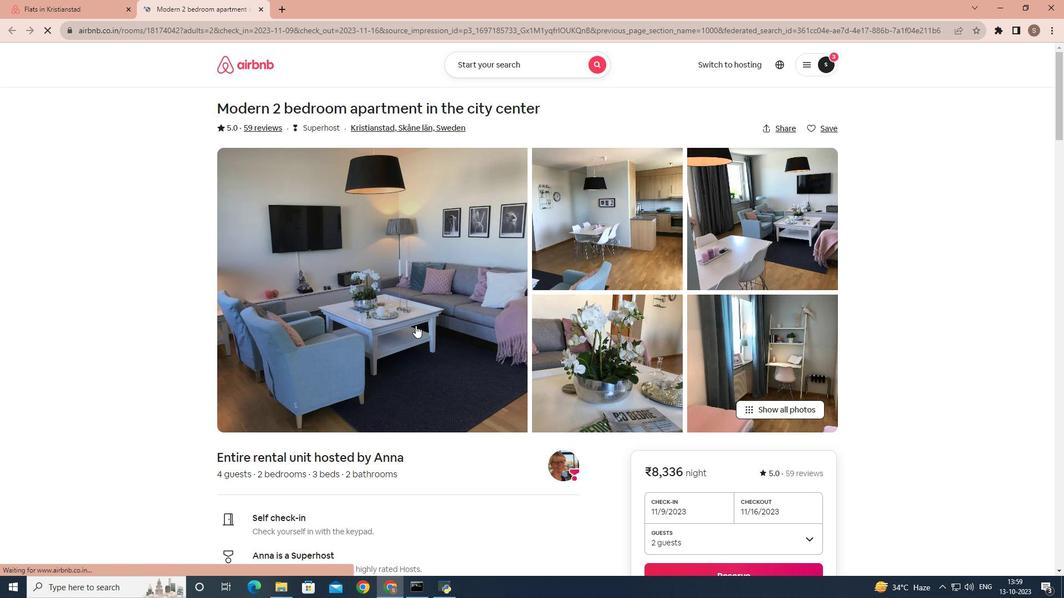 
Action: Mouse scrolled (415, 325) with delta (0, 0)
Screenshot: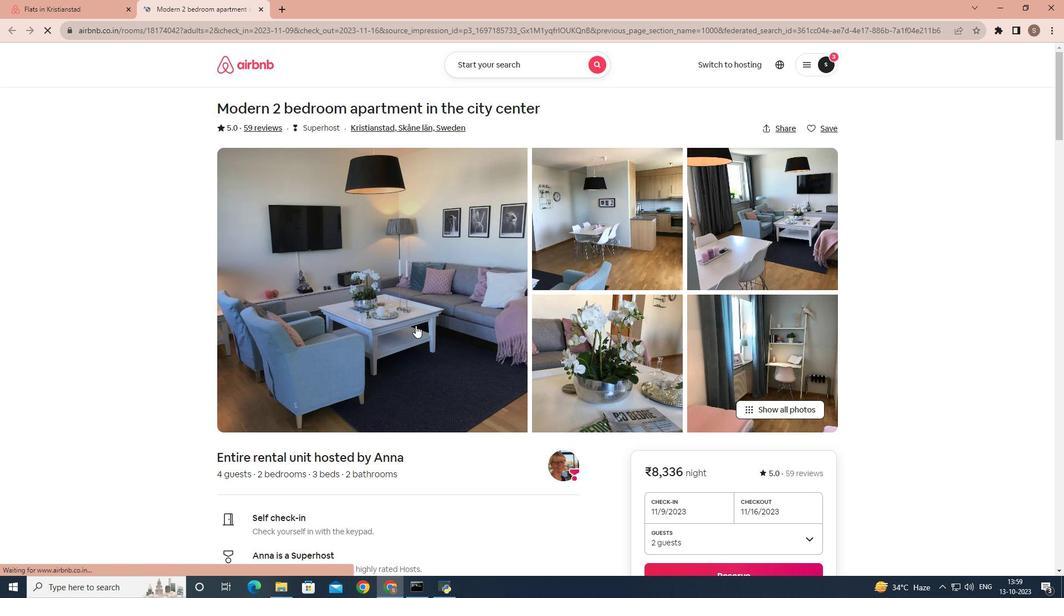 
Action: Mouse scrolled (415, 325) with delta (0, 0)
Screenshot: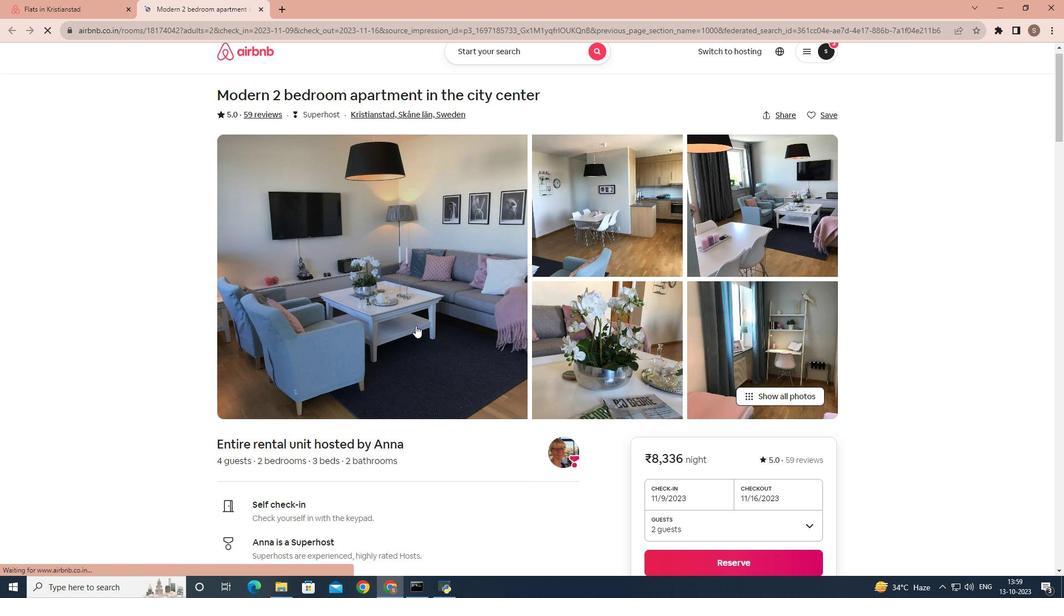 
Action: Mouse scrolled (415, 325) with delta (0, 0)
Screenshot: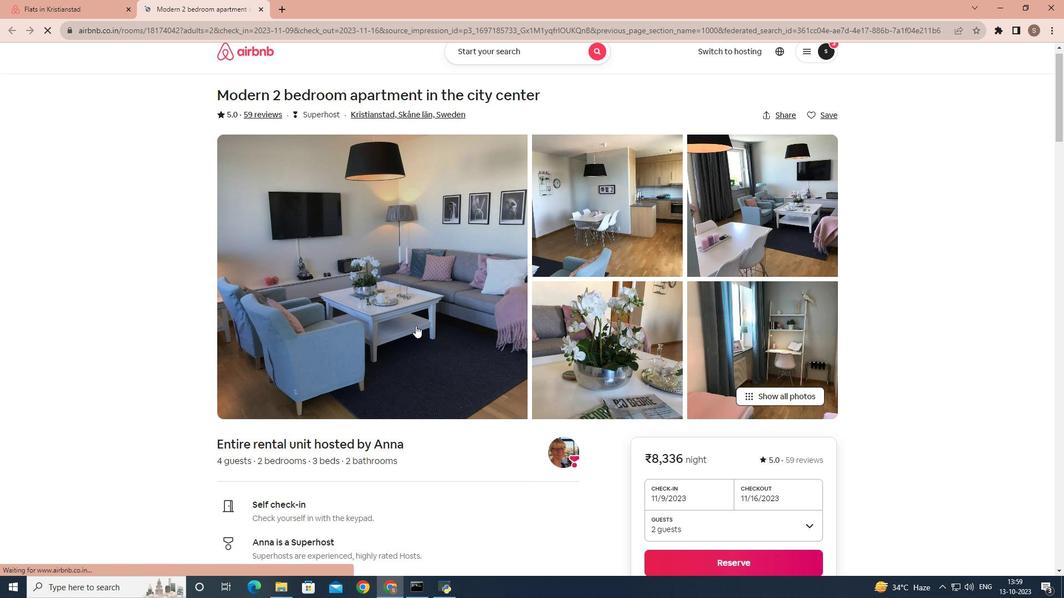 
Action: Mouse scrolled (415, 325) with delta (0, 0)
Screenshot: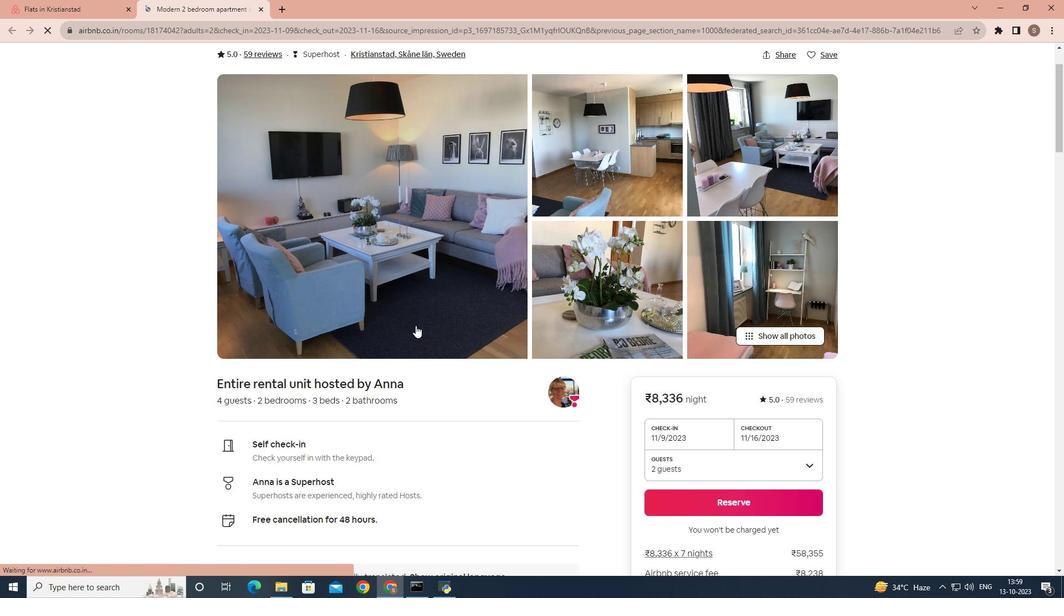 
Action: Mouse scrolled (415, 325) with delta (0, 0)
Screenshot: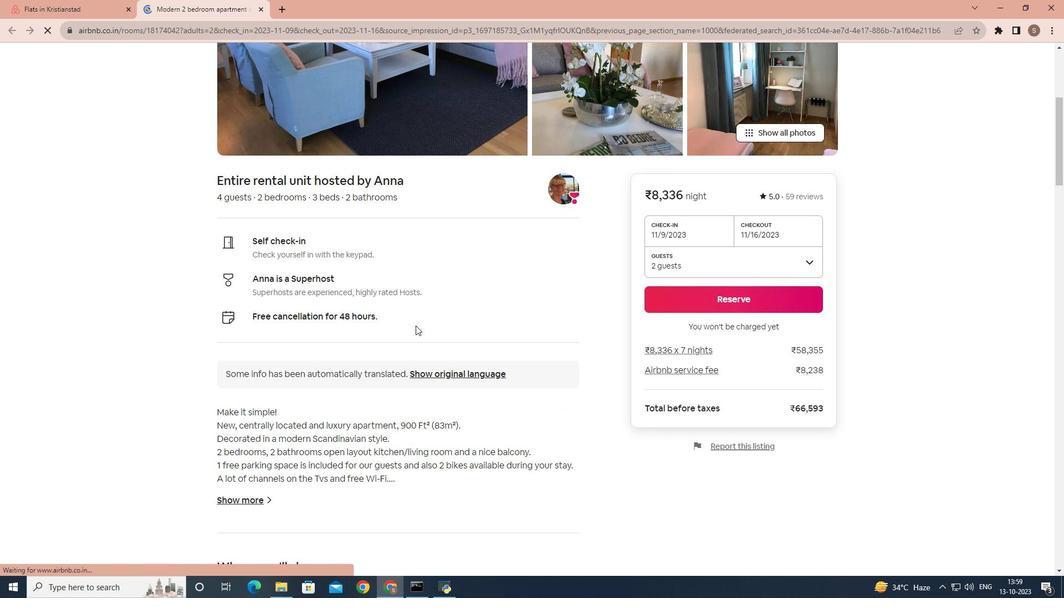 
Action: Mouse scrolled (415, 325) with delta (0, 0)
Screenshot: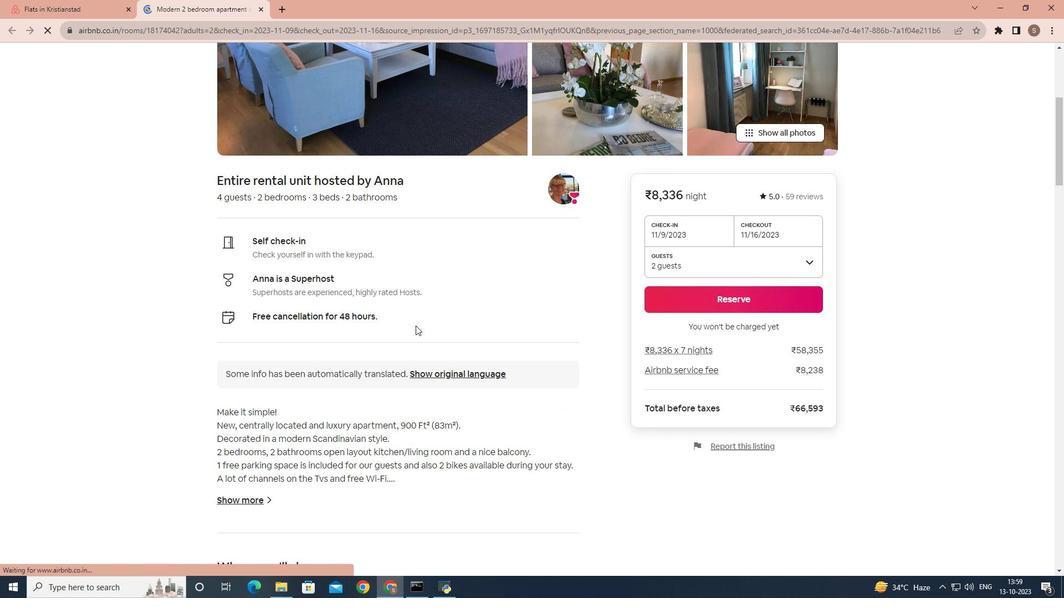 
Action: Mouse scrolled (415, 325) with delta (0, 0)
Screenshot: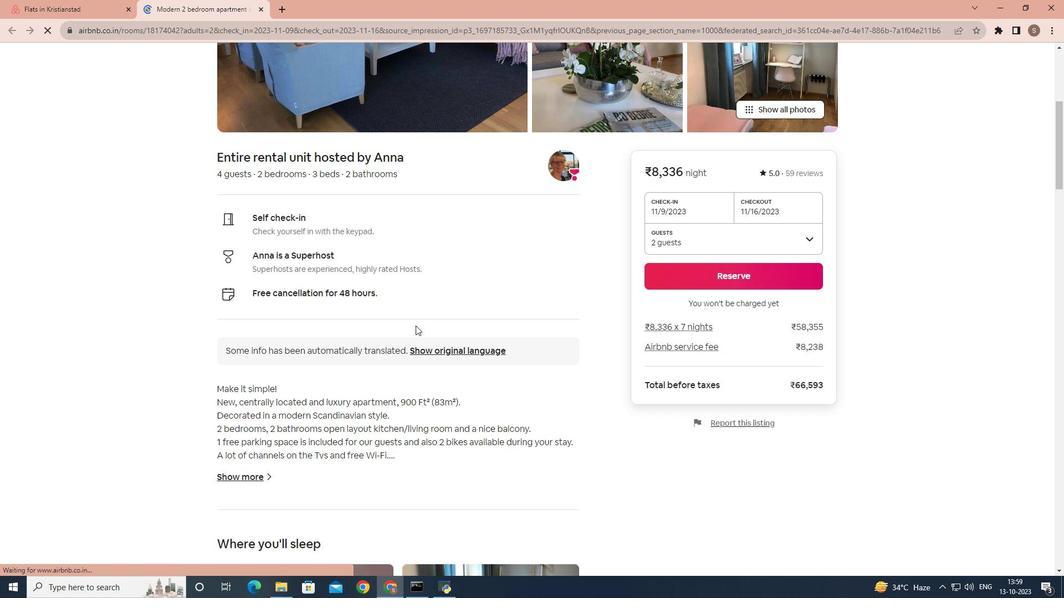 
Action: Mouse moved to (237, 332)
Screenshot: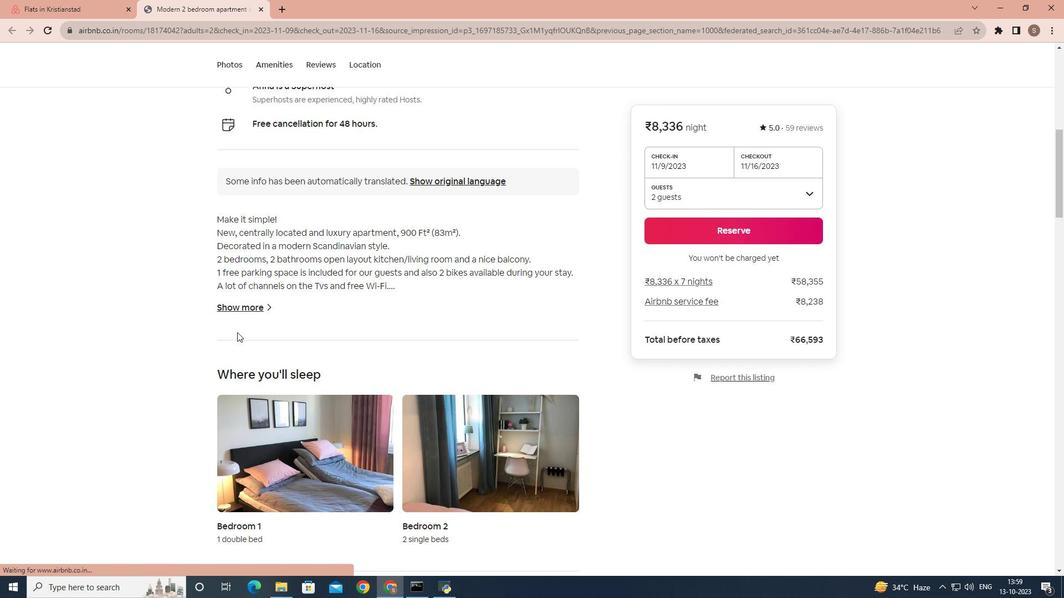 
Action: Mouse pressed left at (237, 332)
Screenshot: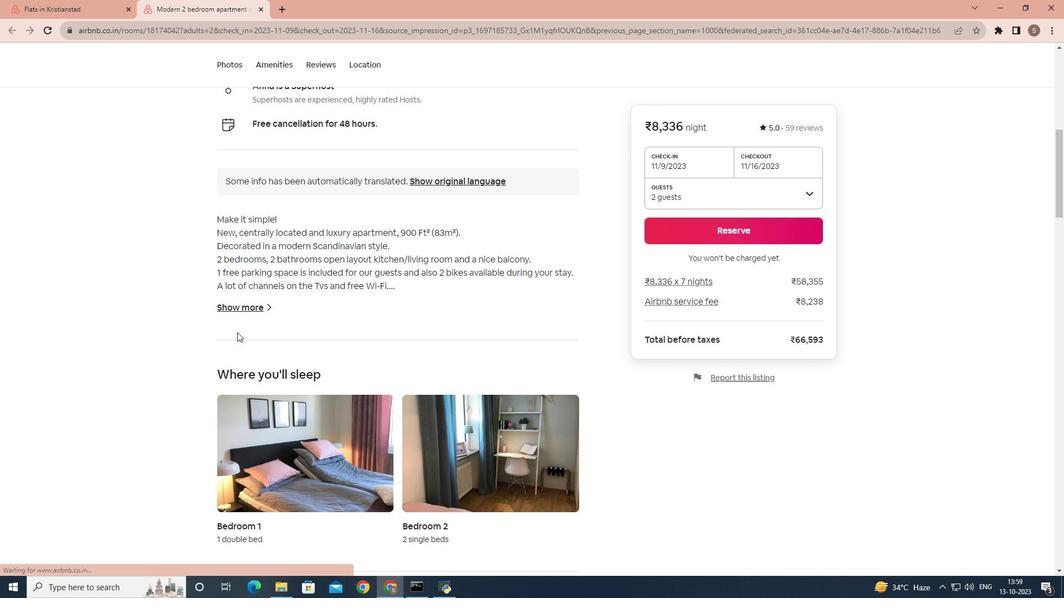 
Action: Mouse moved to (252, 296)
Screenshot: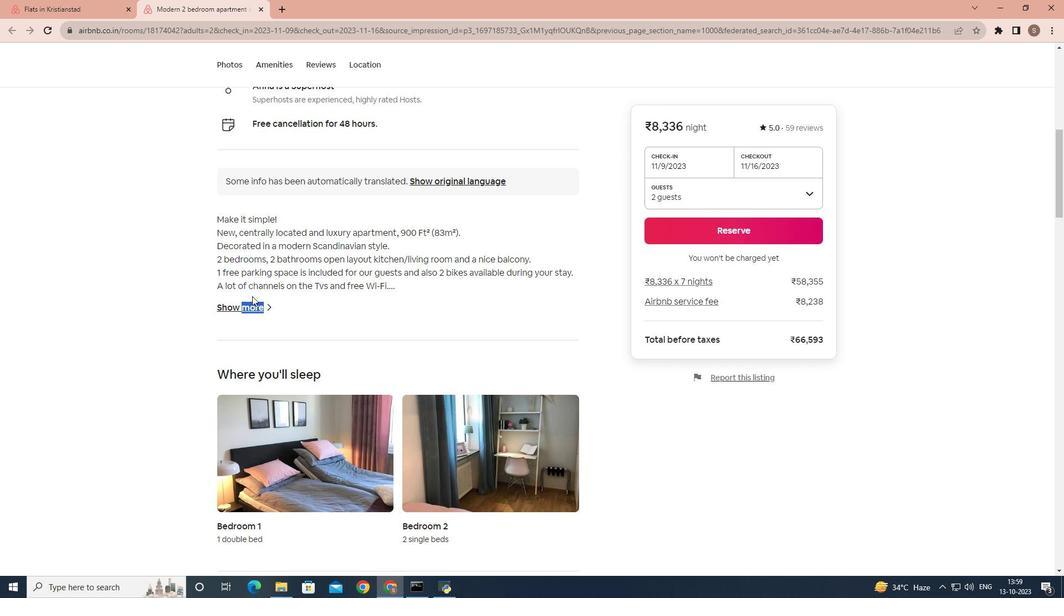 
Action: Mouse pressed left at (252, 296)
Screenshot: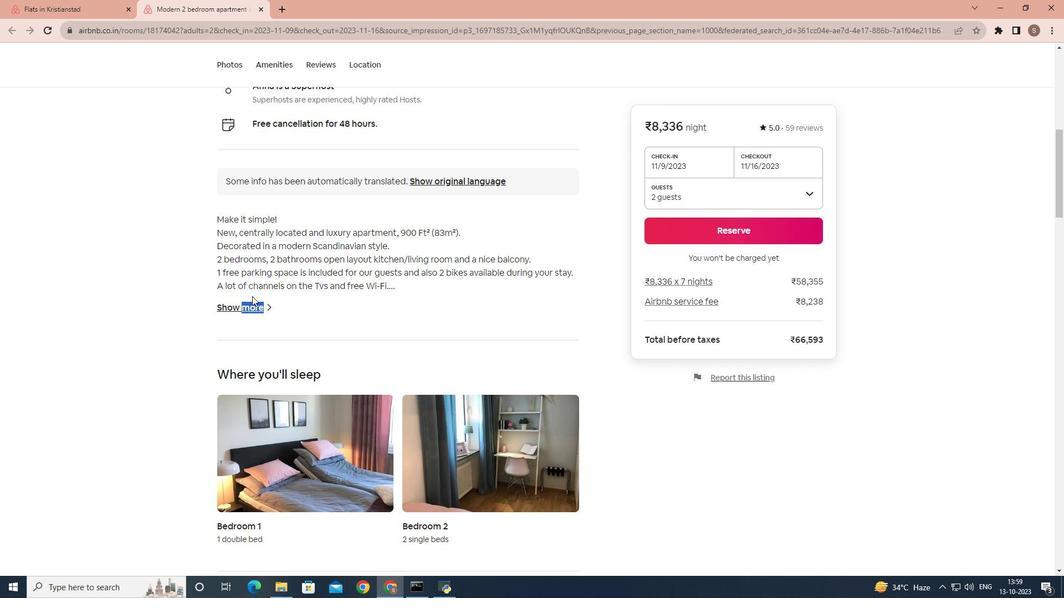 
Action: Mouse moved to (240, 304)
Screenshot: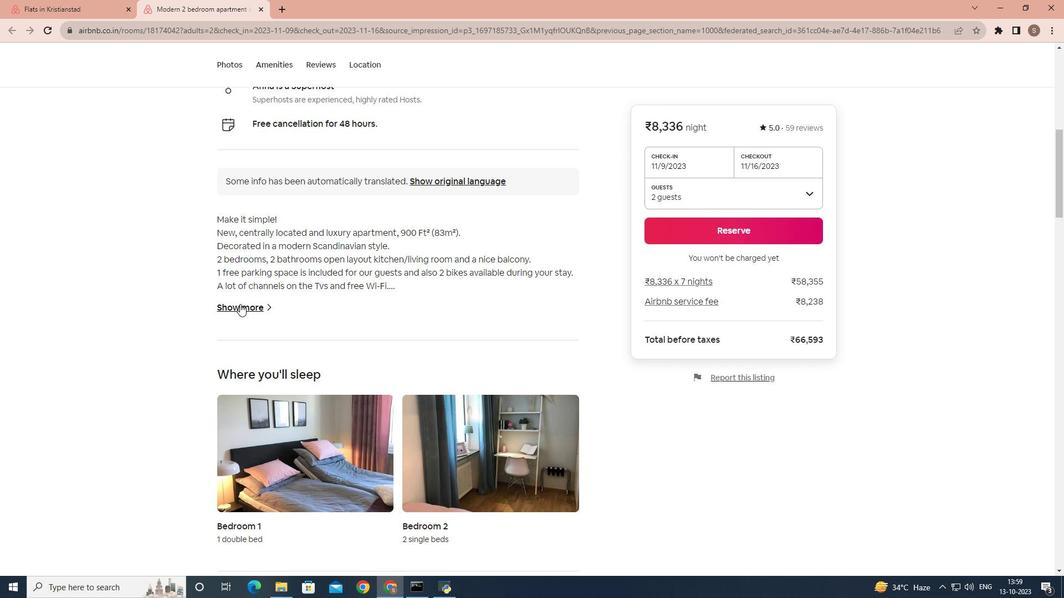 
Action: Mouse pressed left at (240, 304)
Screenshot: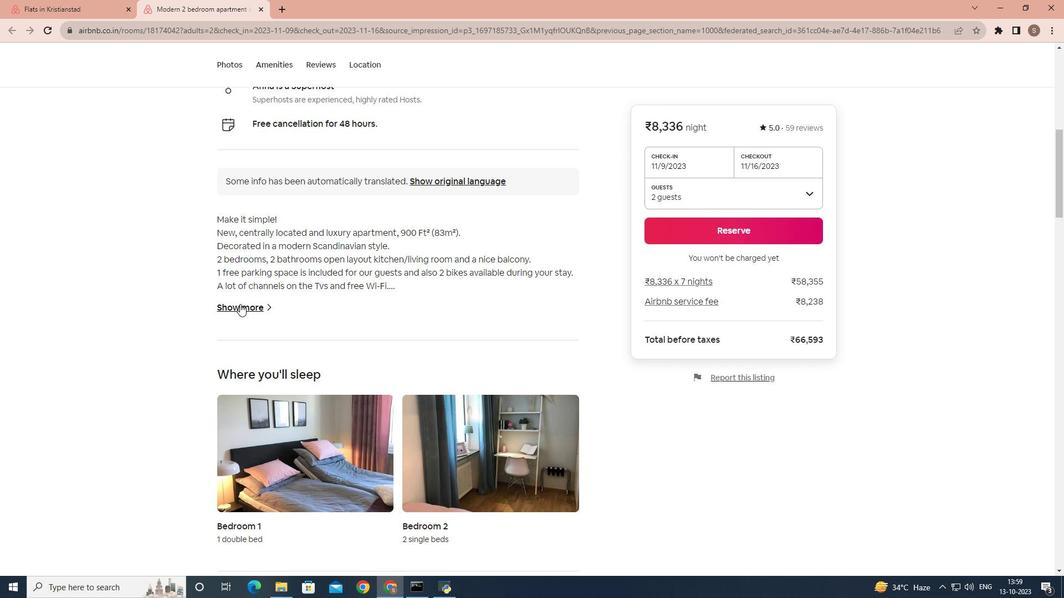 
Action: Mouse moved to (413, 271)
Screenshot: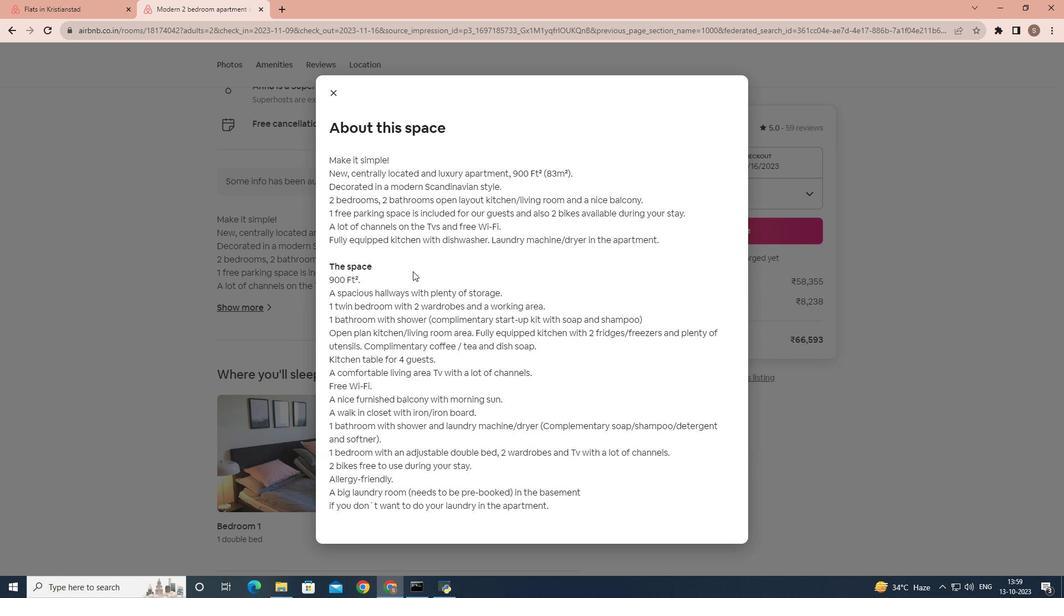 
Action: Mouse scrolled (413, 271) with delta (0, 0)
Screenshot: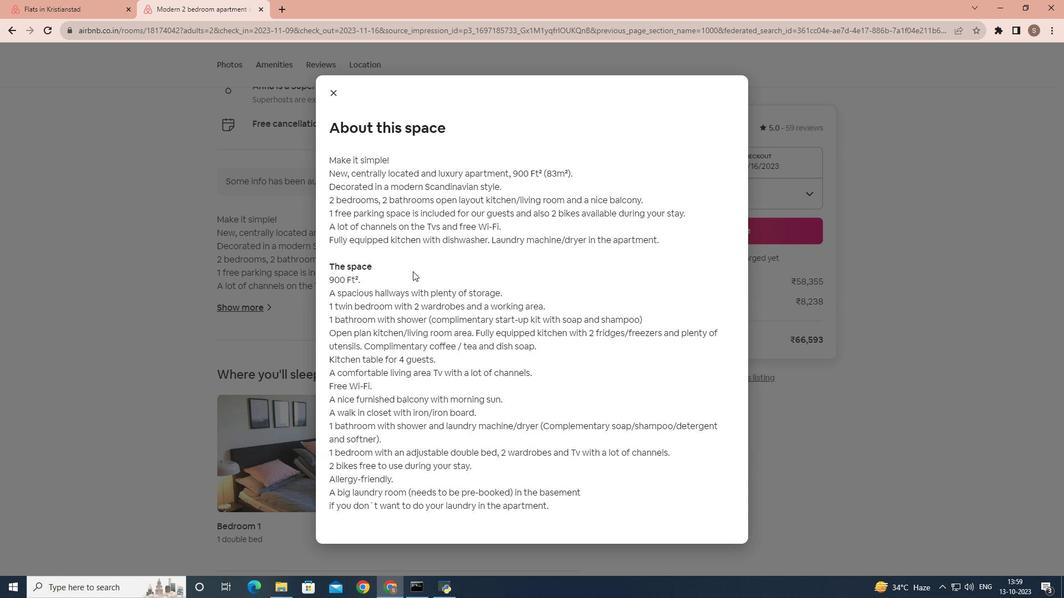 
Action: Mouse scrolled (413, 271) with delta (0, 0)
Screenshot: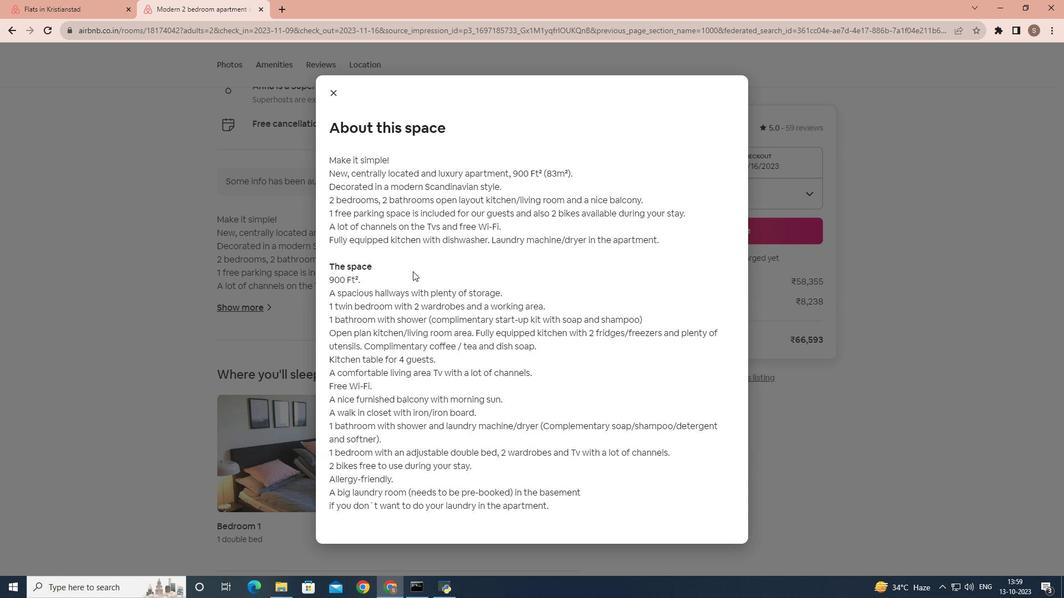 
Action: Mouse scrolled (413, 271) with delta (0, 0)
Screenshot: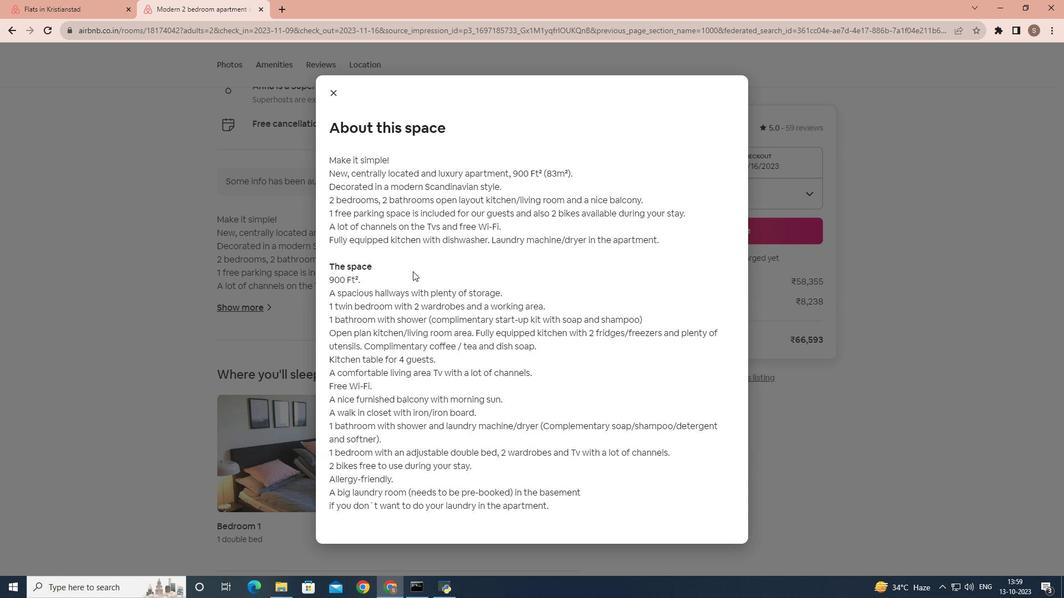 
Action: Mouse scrolled (413, 271) with delta (0, 0)
Screenshot: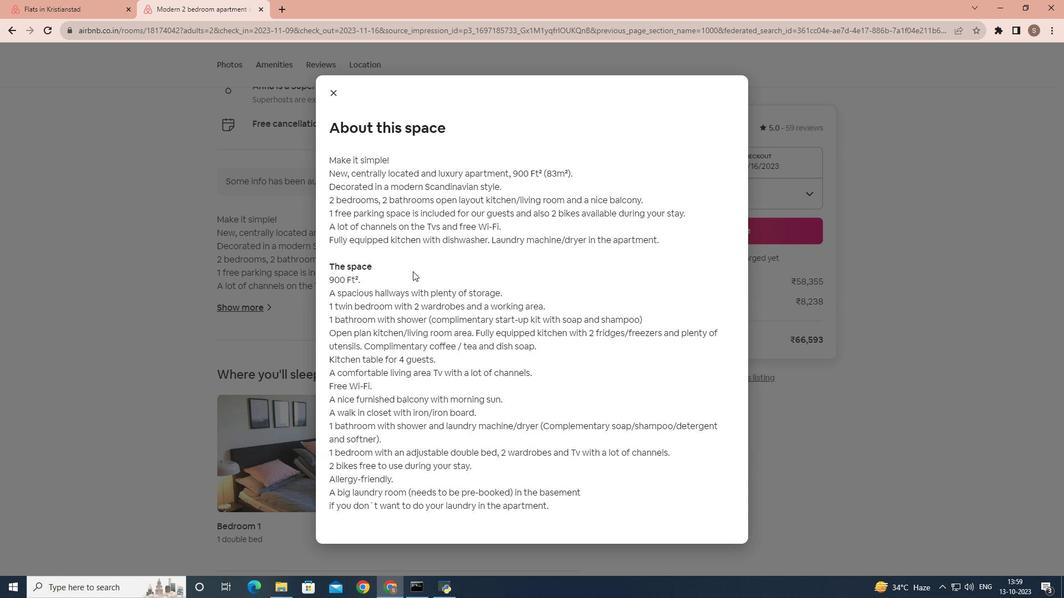
Action: Mouse scrolled (413, 271) with delta (0, 0)
Screenshot: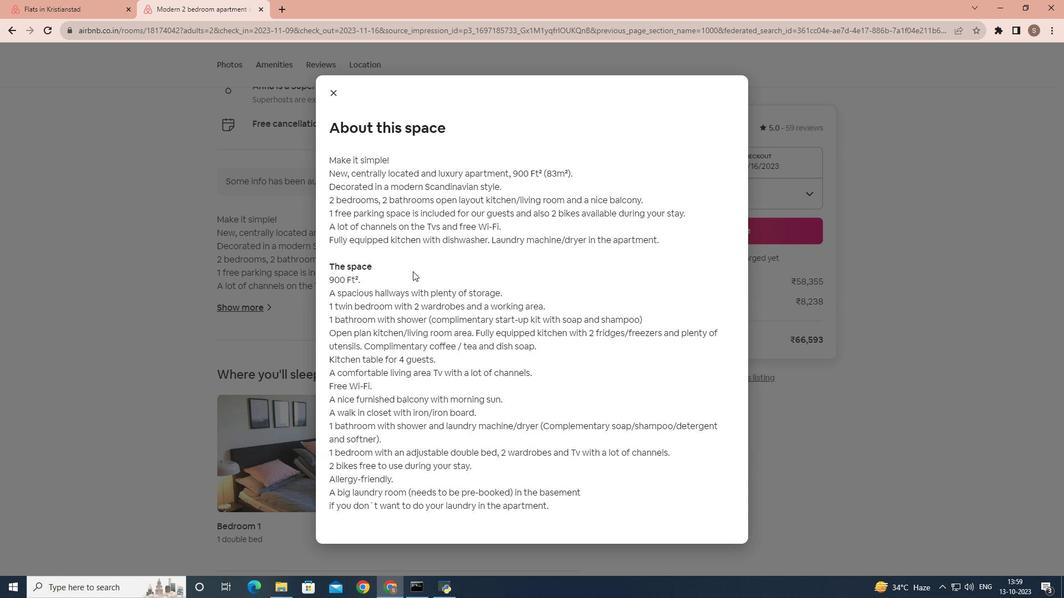 
Action: Mouse moved to (338, 95)
Screenshot: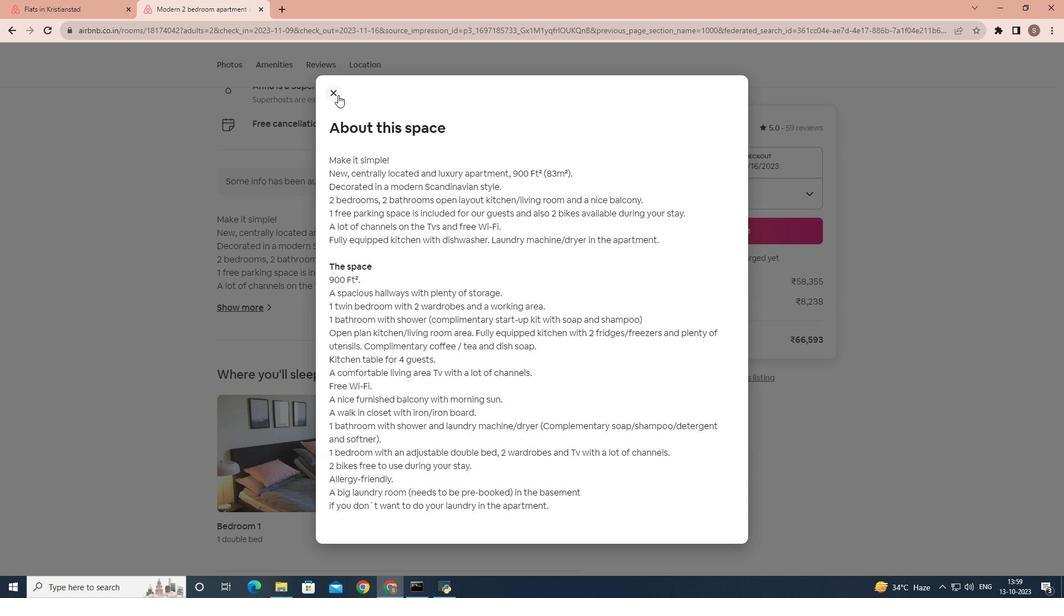 
Action: Mouse pressed left at (338, 95)
Screenshot: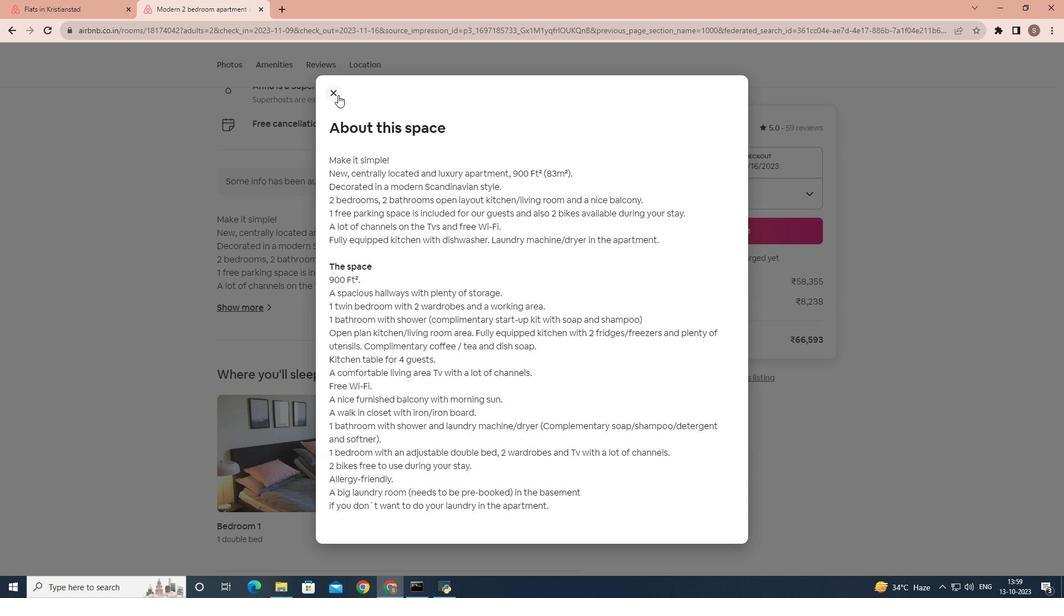
Action: Mouse moved to (306, 362)
Screenshot: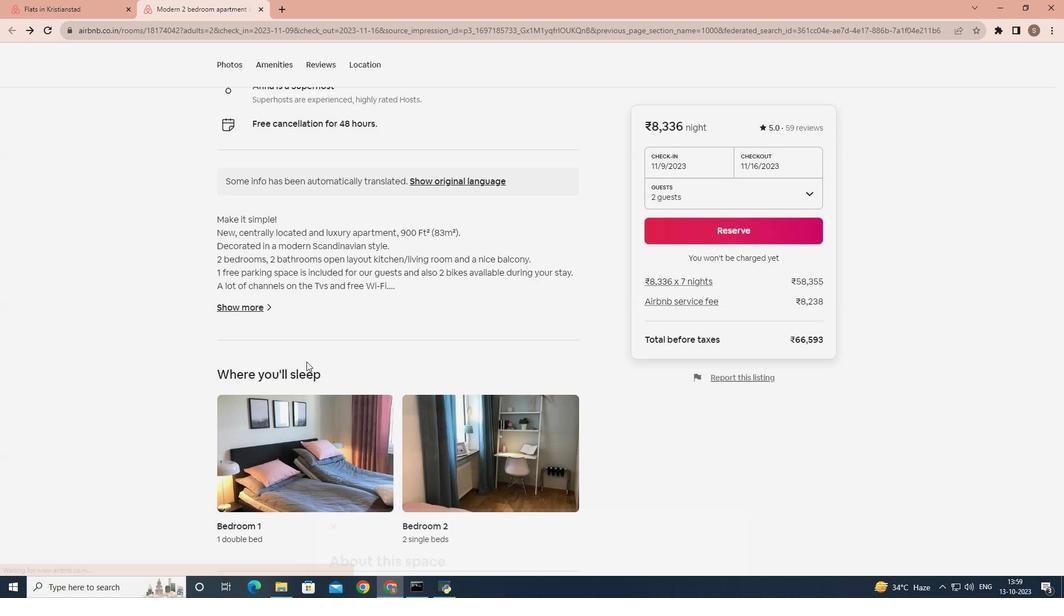 
Action: Mouse scrolled (306, 361) with delta (0, 0)
Screenshot: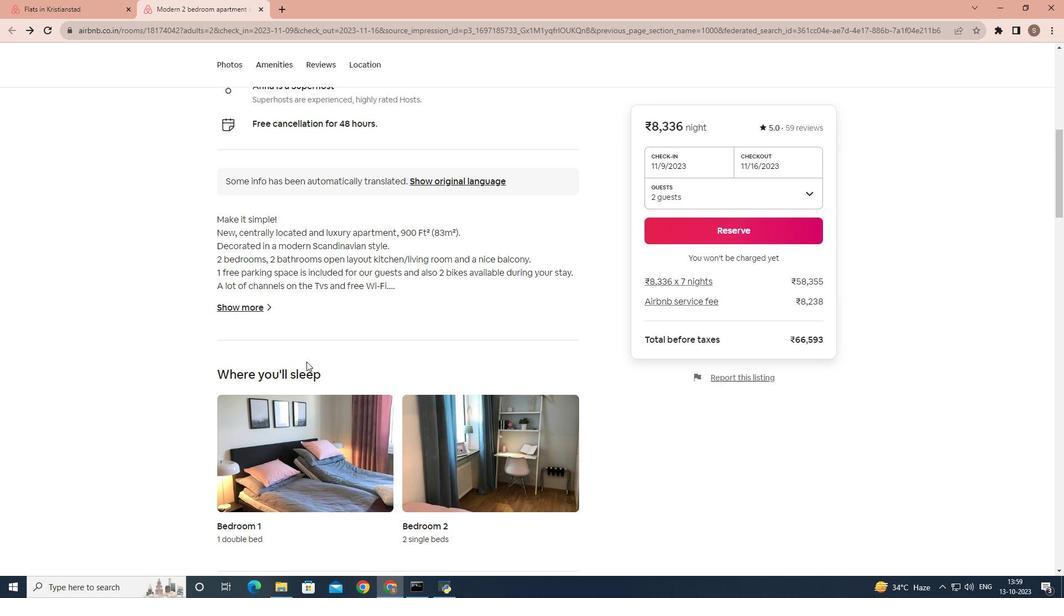 
Action: Mouse scrolled (306, 361) with delta (0, 0)
Screenshot: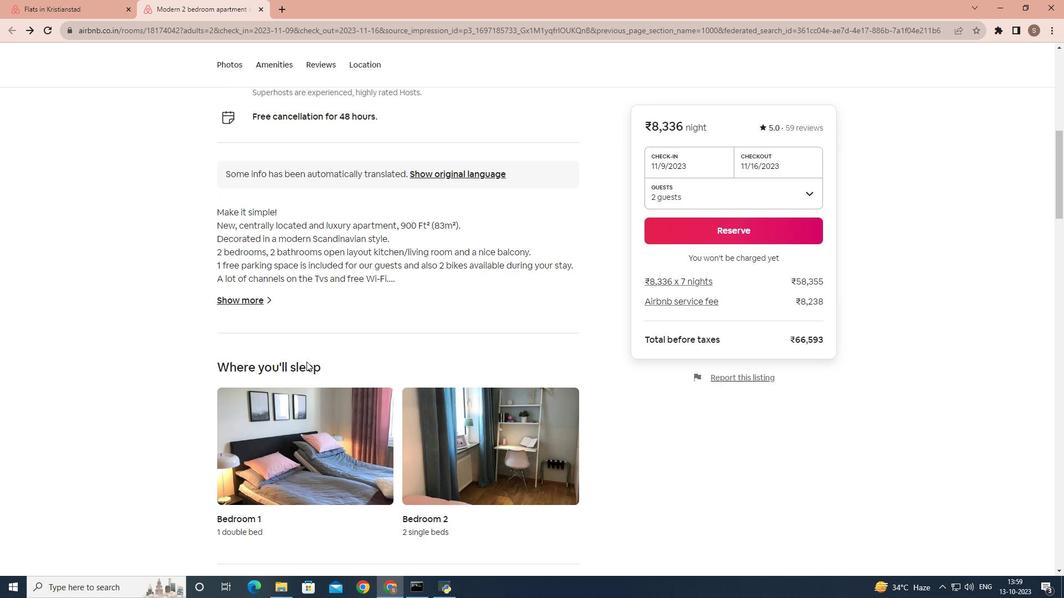 
Action: Mouse scrolled (306, 361) with delta (0, 0)
Screenshot: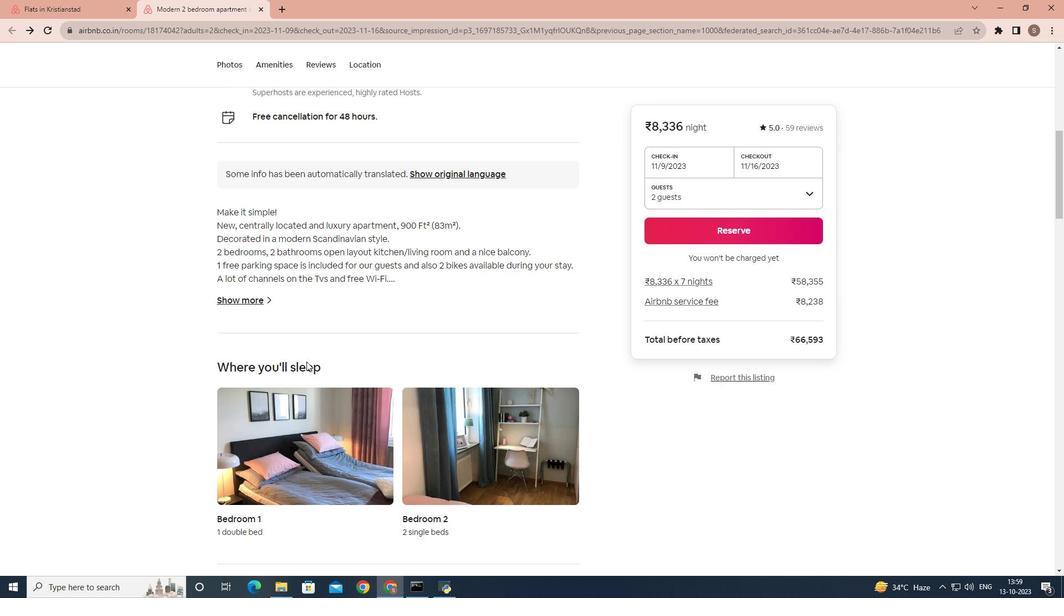 
Action: Mouse scrolled (306, 361) with delta (0, 0)
Screenshot: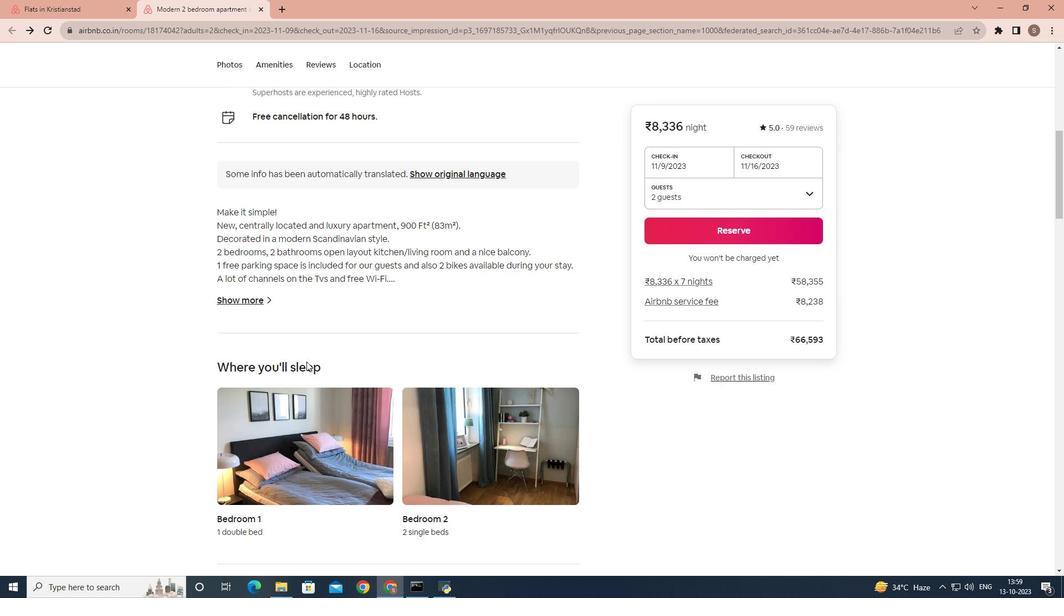 
Action: Mouse scrolled (306, 361) with delta (0, 0)
Screenshot: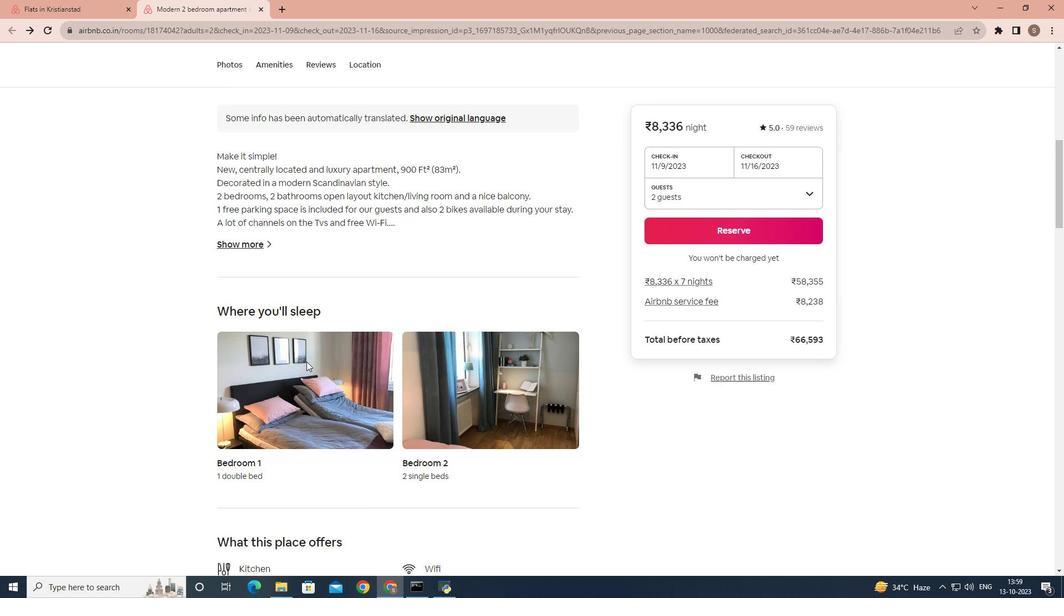
Action: Mouse scrolled (306, 361) with delta (0, 0)
Screenshot: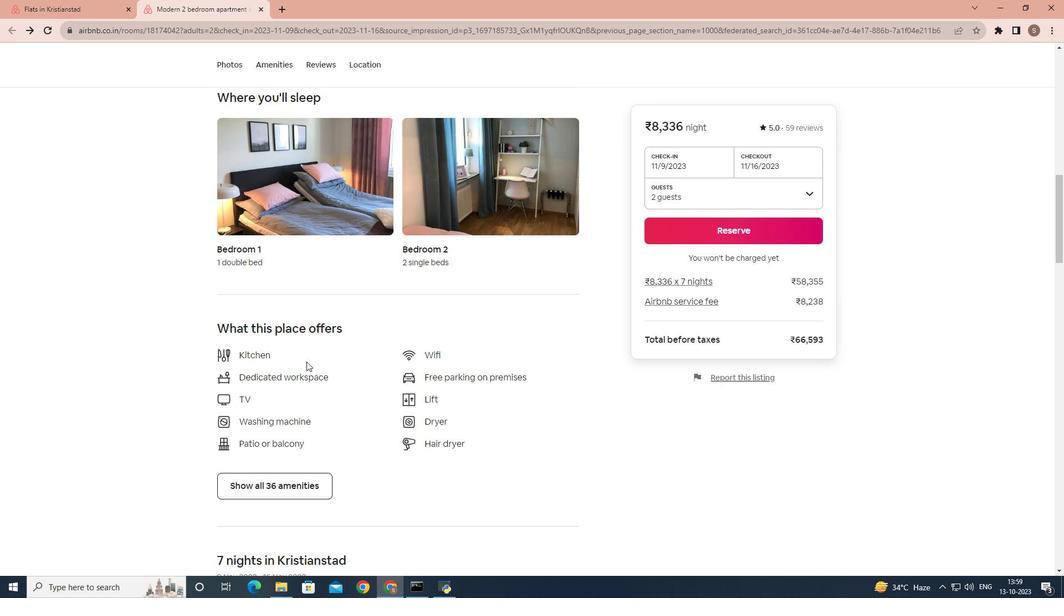 
Action: Mouse scrolled (306, 361) with delta (0, 0)
Screenshot: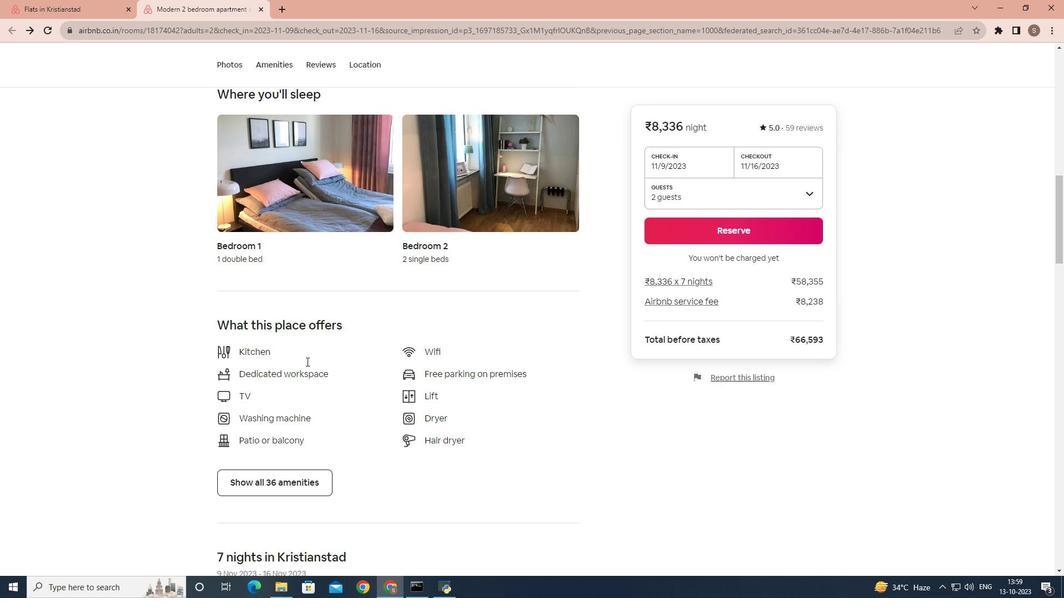 
Action: Mouse moved to (268, 368)
Screenshot: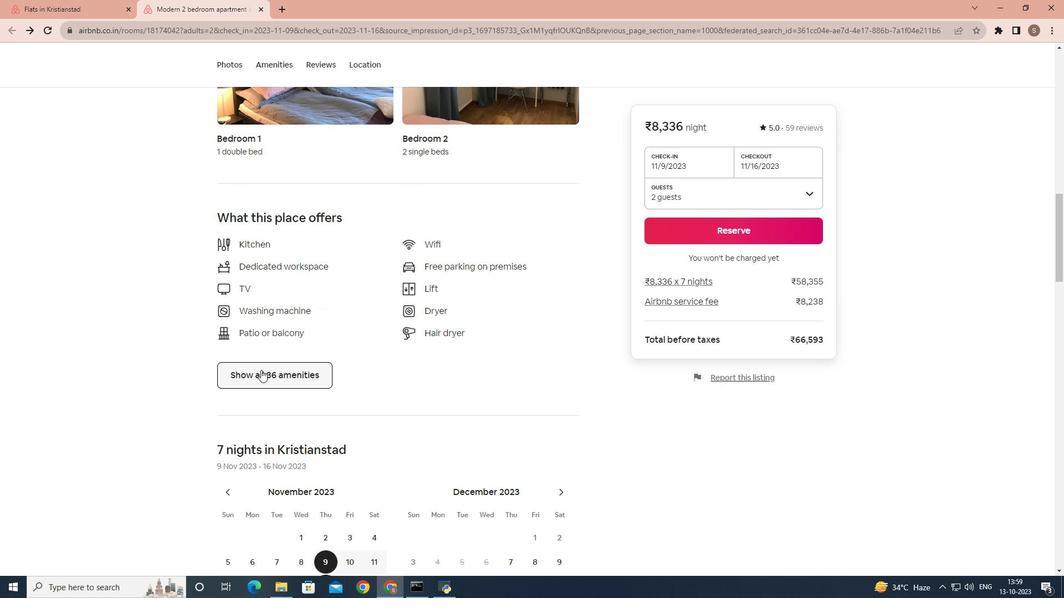 
Action: Mouse pressed left at (268, 368)
Screenshot: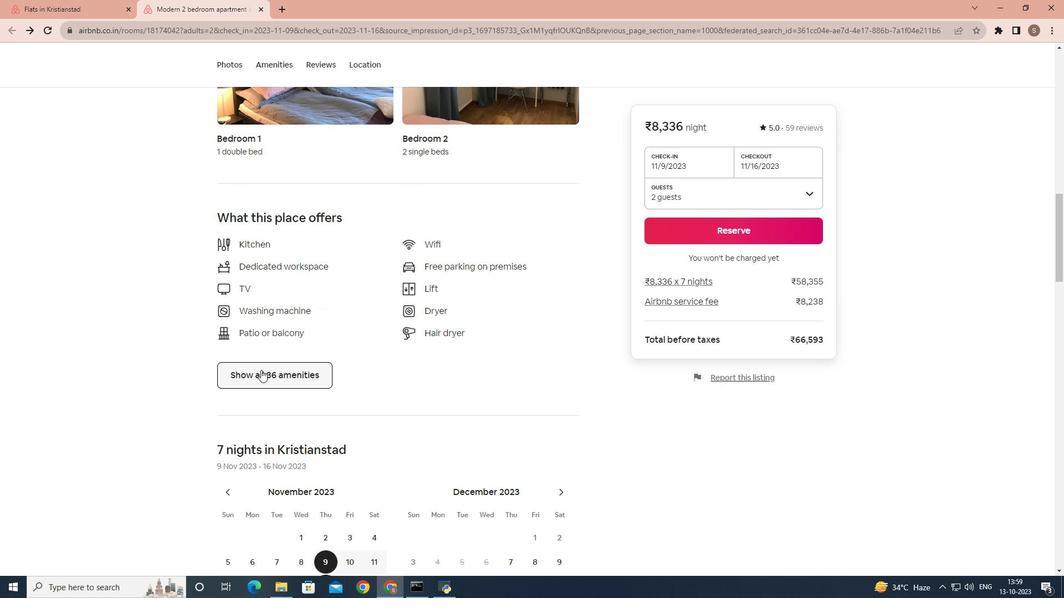 
Action: Mouse moved to (423, 323)
Screenshot: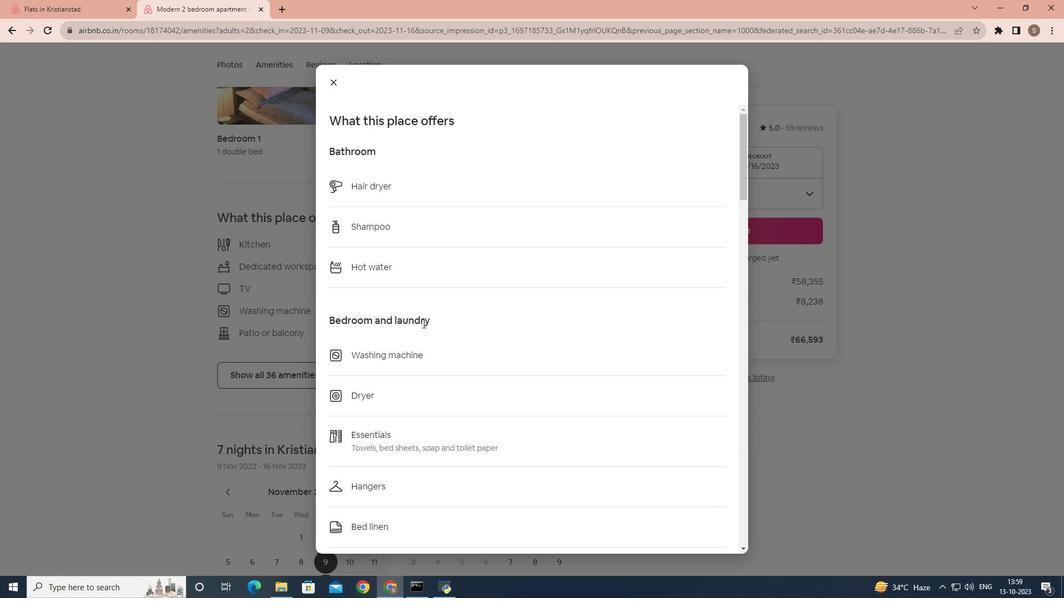 
Action: Mouse scrolled (423, 323) with delta (0, 0)
Screenshot: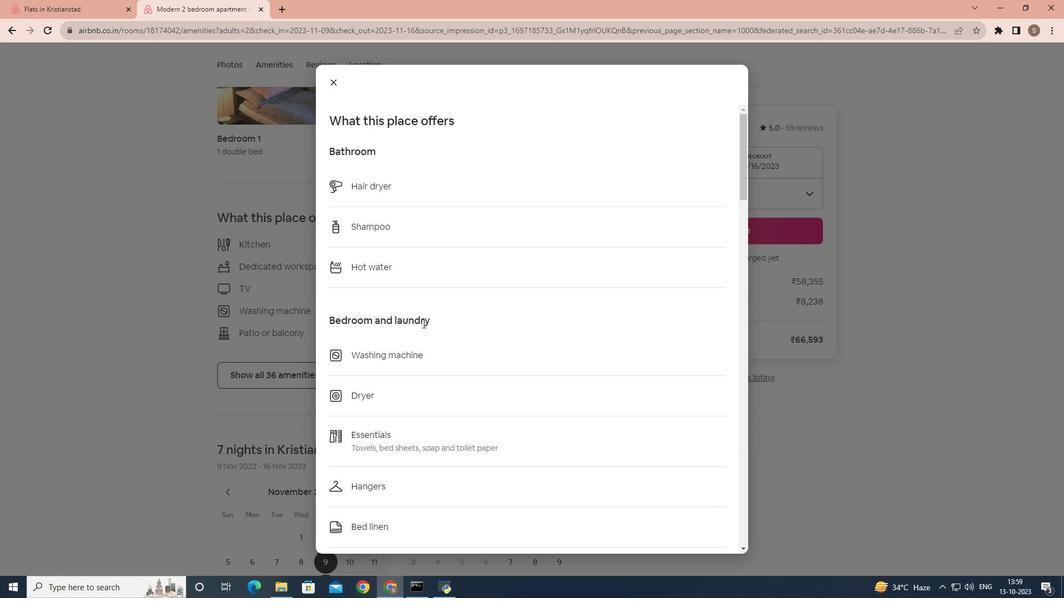 
Action: Mouse scrolled (423, 323) with delta (0, 0)
Screenshot: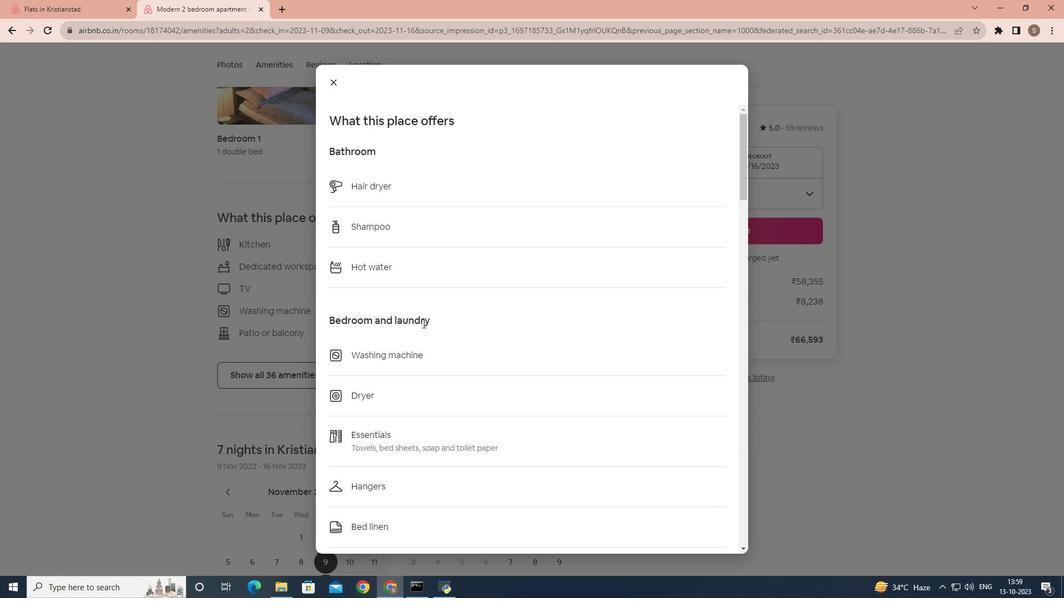 
Action: Mouse scrolled (423, 323) with delta (0, 0)
Screenshot: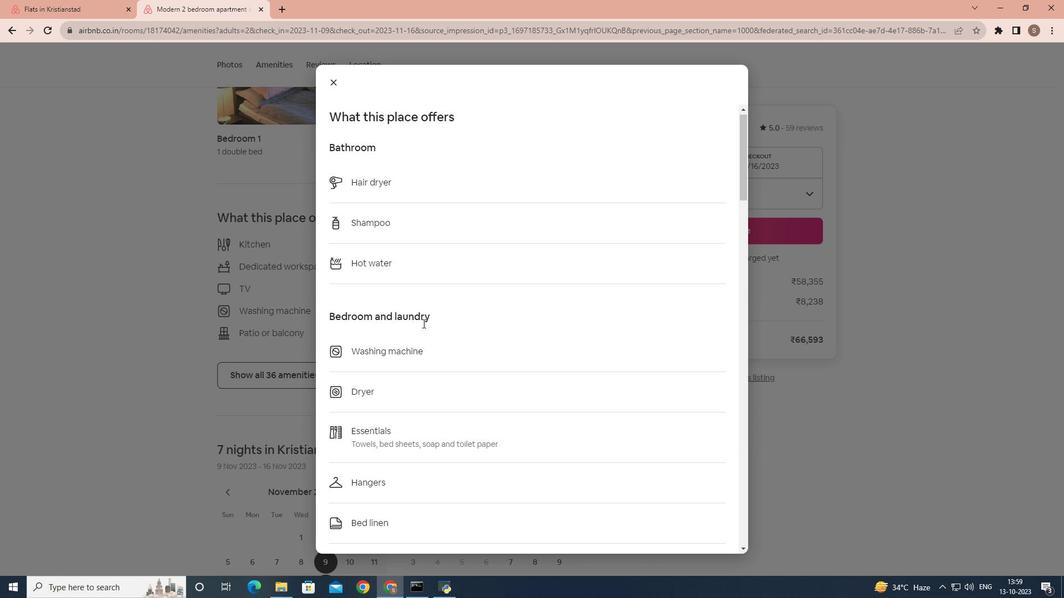 
Action: Mouse scrolled (423, 323) with delta (0, 0)
Screenshot: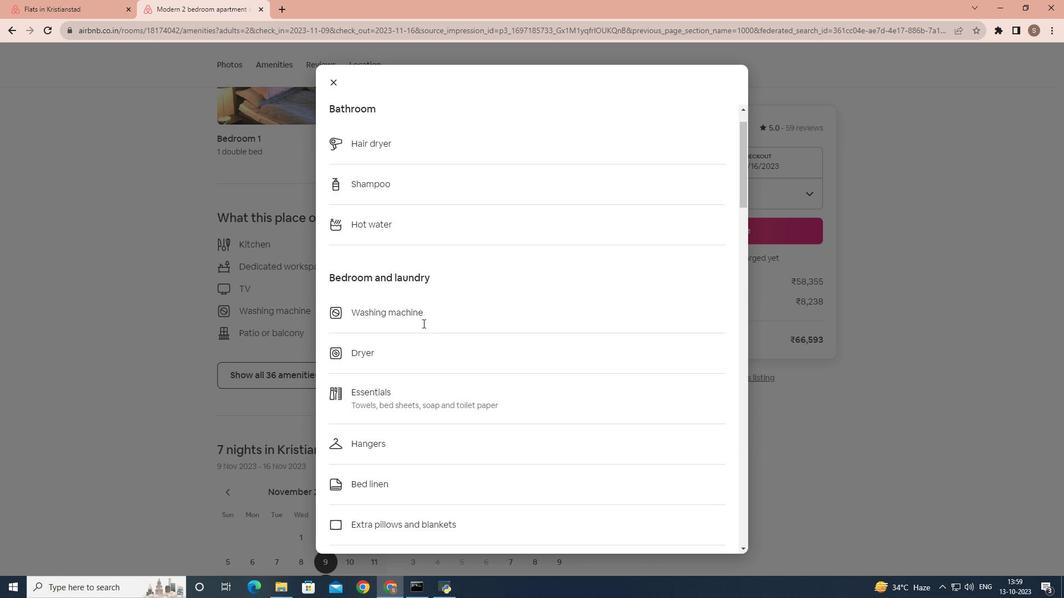 
Action: Mouse scrolled (423, 323) with delta (0, 0)
Screenshot: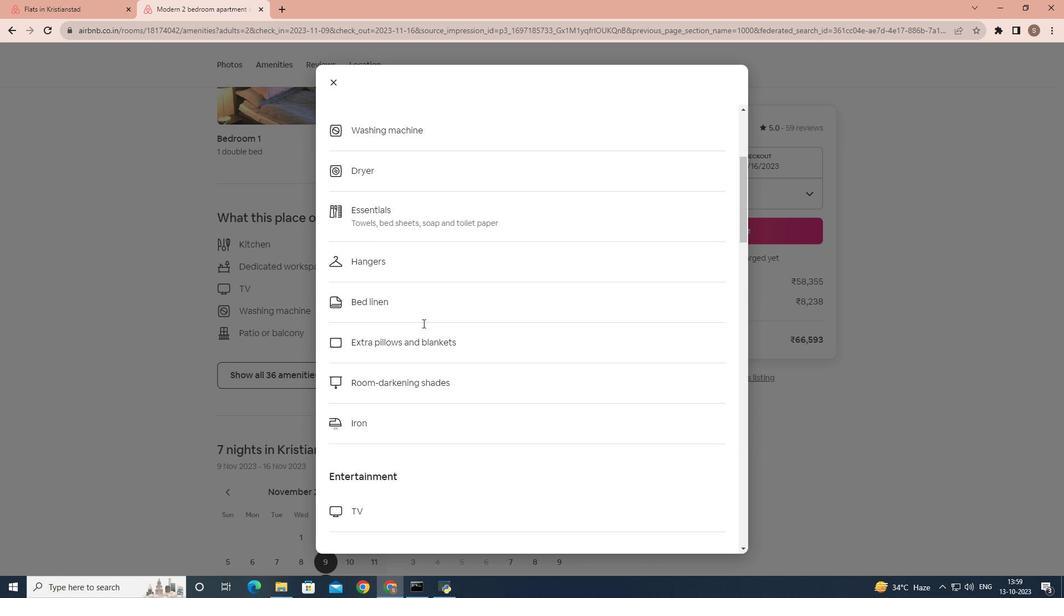 
Action: Mouse scrolled (423, 323) with delta (0, 0)
Screenshot: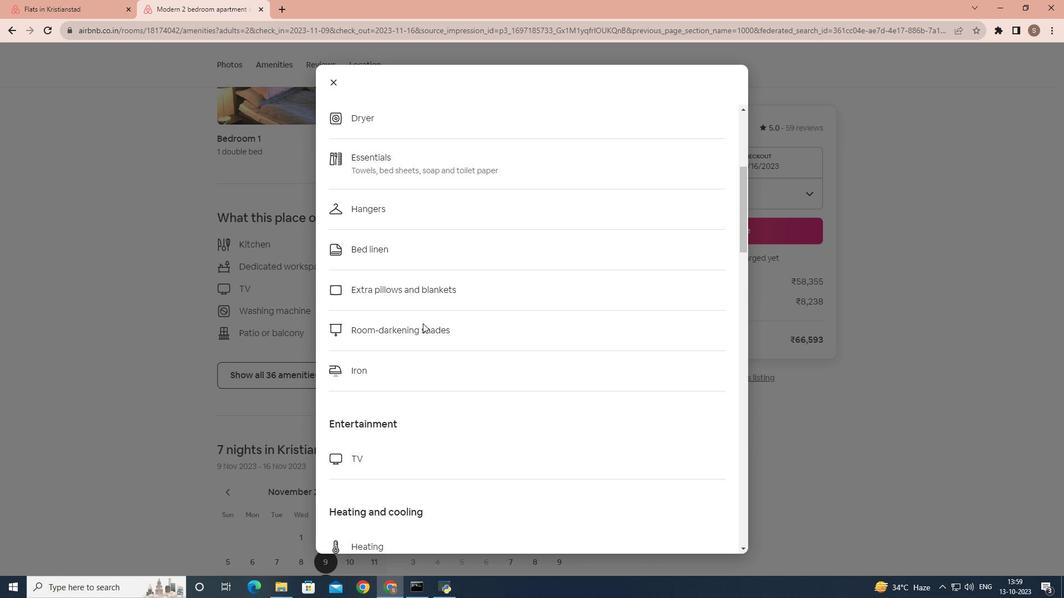 
Action: Mouse scrolled (423, 323) with delta (0, 0)
Screenshot: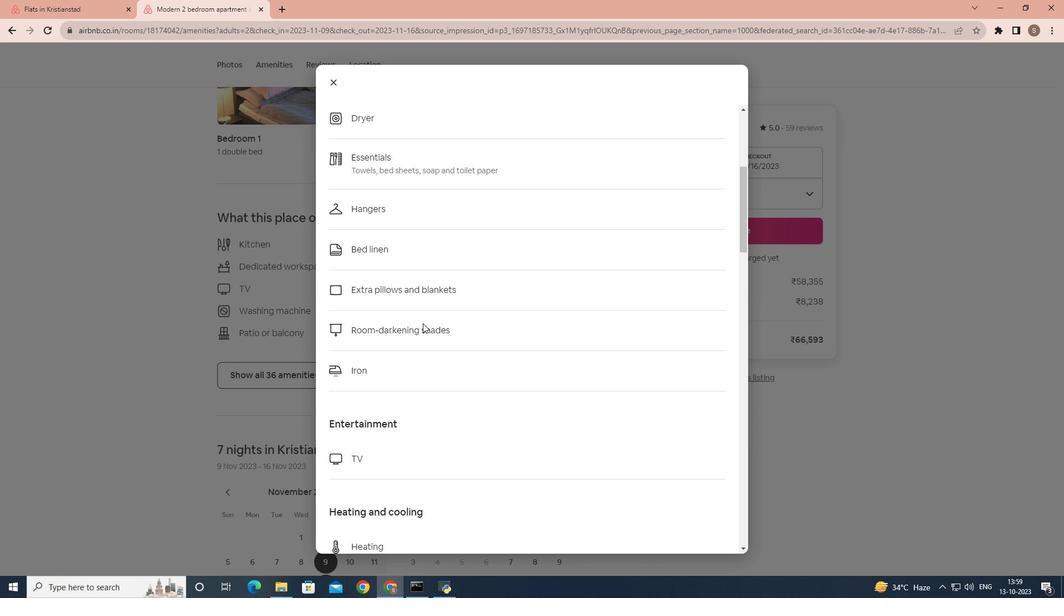 
Action: Mouse scrolled (423, 323) with delta (0, 0)
Screenshot: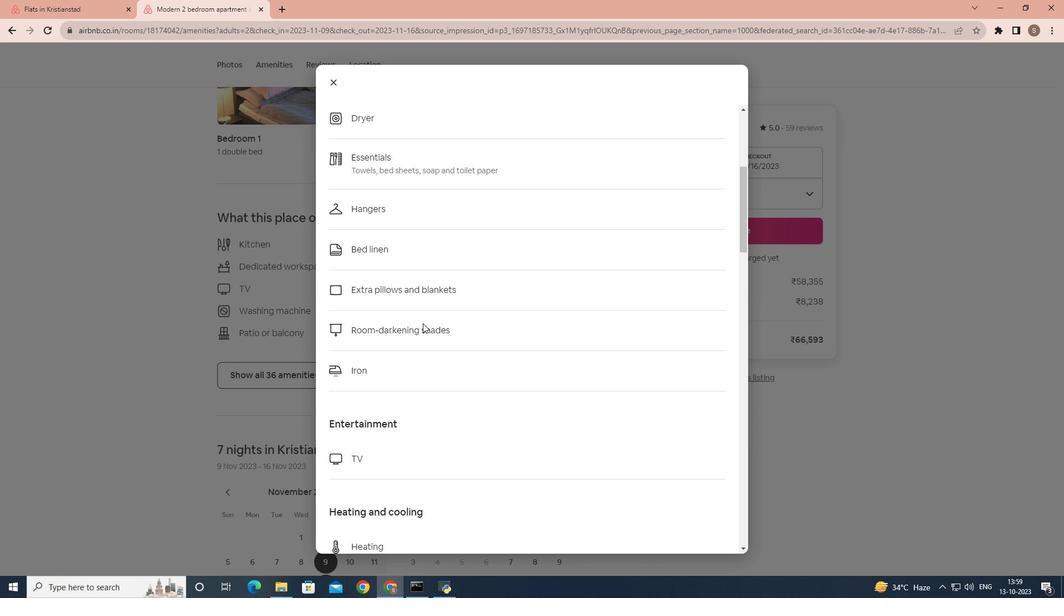 
Action: Mouse scrolled (423, 323) with delta (0, 0)
Screenshot: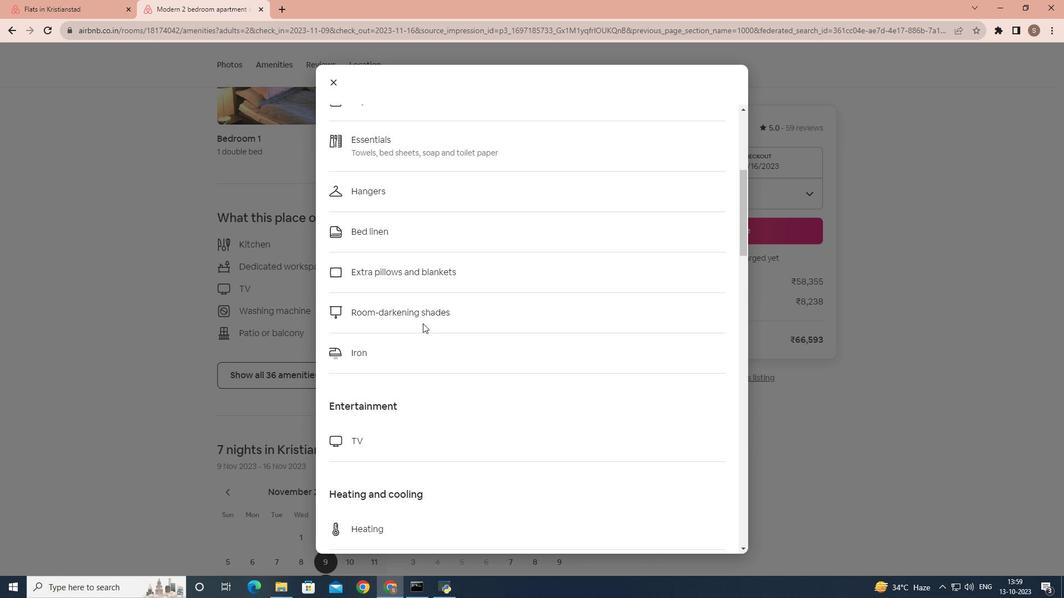 
Action: Mouse scrolled (423, 323) with delta (0, 0)
Screenshot: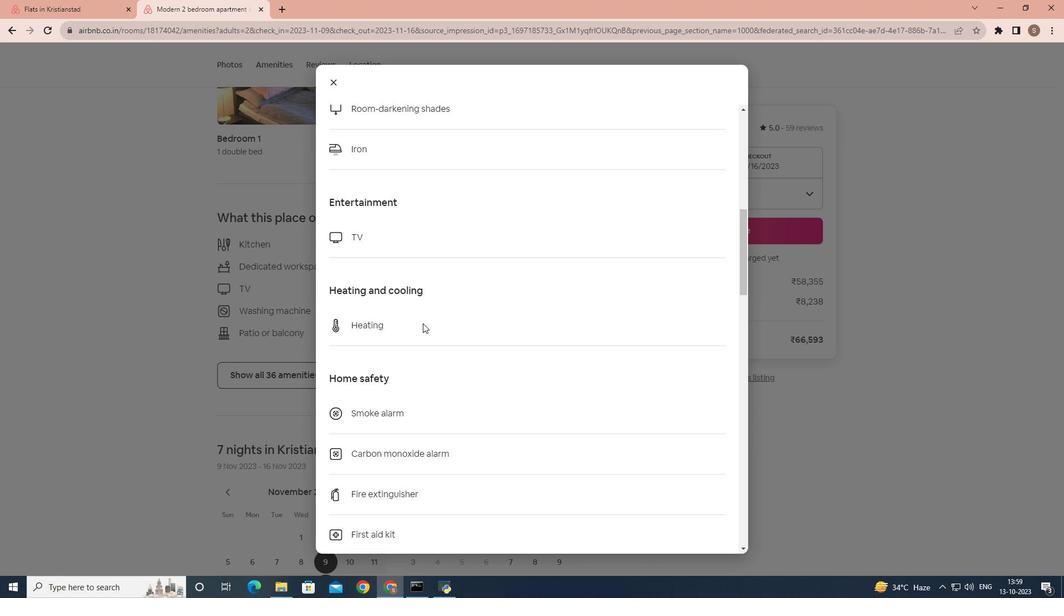 
Action: Mouse scrolled (423, 323) with delta (0, 0)
Screenshot: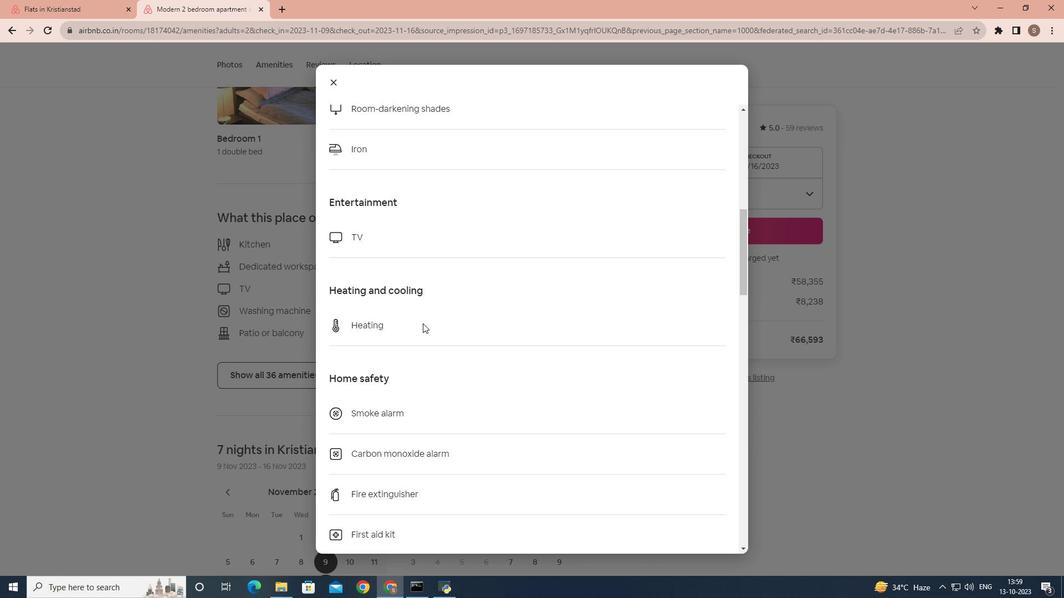 
Action: Mouse scrolled (423, 323) with delta (0, 0)
Screenshot: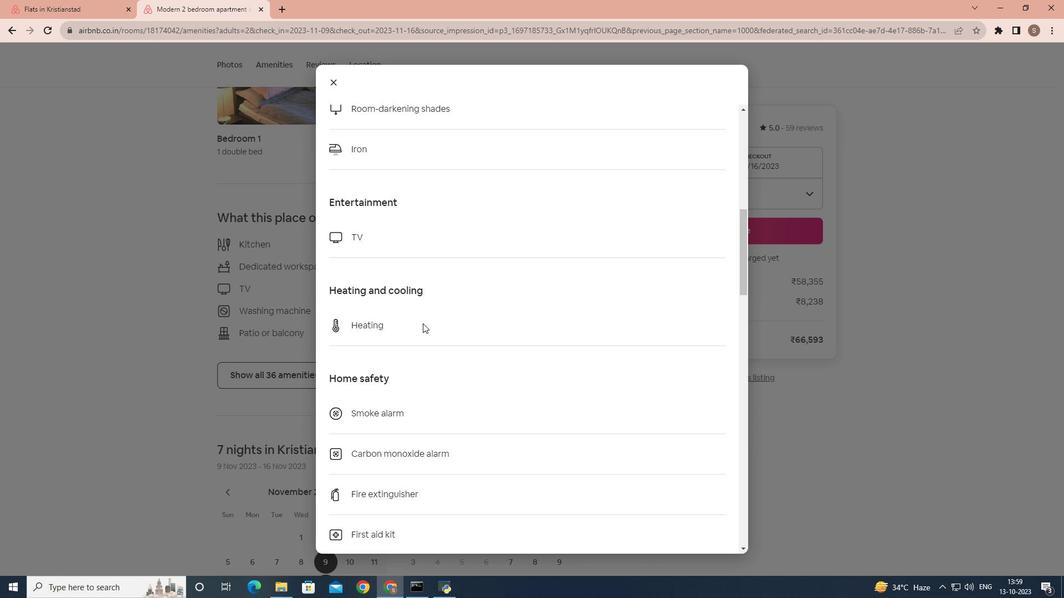
Action: Mouse scrolled (423, 323) with delta (0, 0)
Screenshot: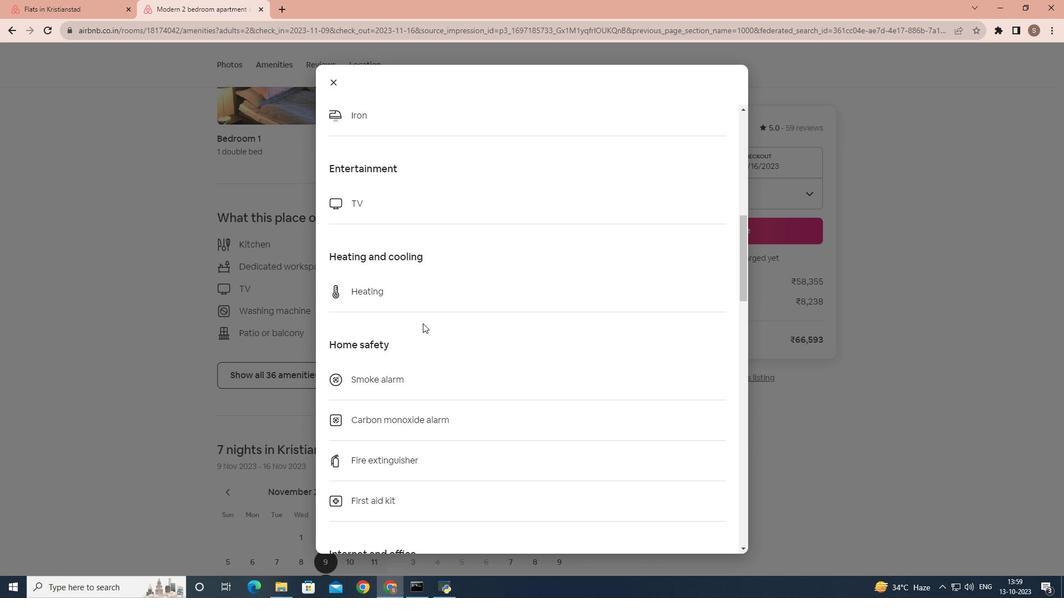 
Action: Mouse scrolled (423, 323) with delta (0, 0)
Screenshot: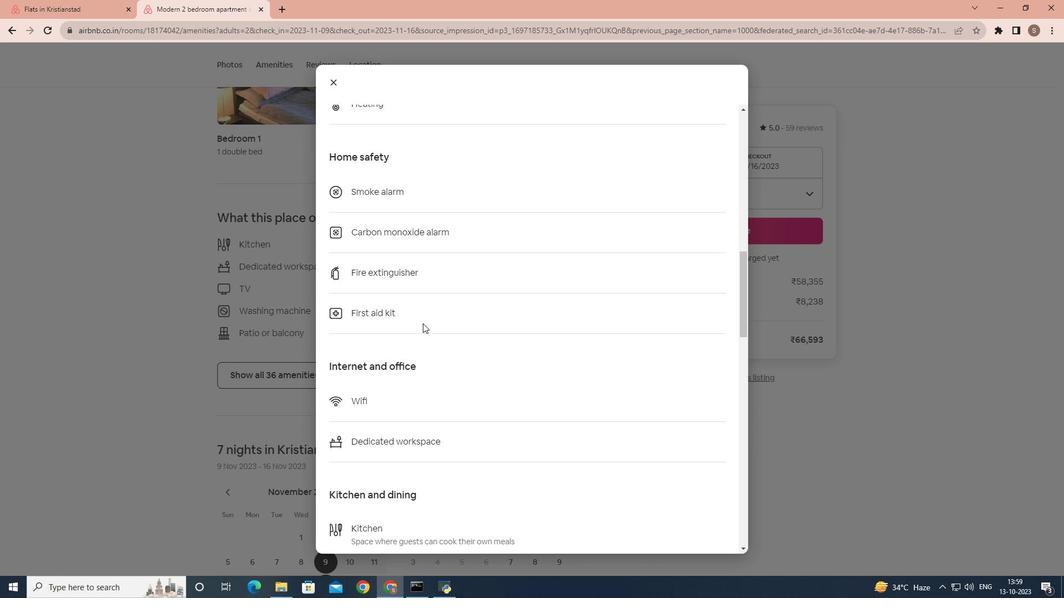 
Action: Mouse scrolled (423, 323) with delta (0, 0)
Screenshot: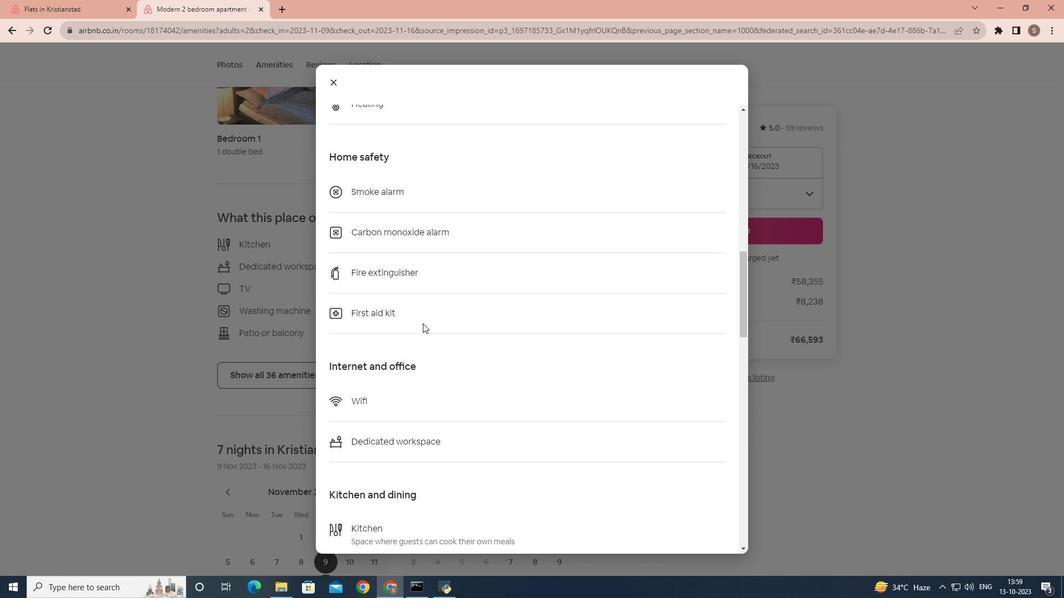 
Action: Mouse scrolled (423, 323) with delta (0, 0)
Screenshot: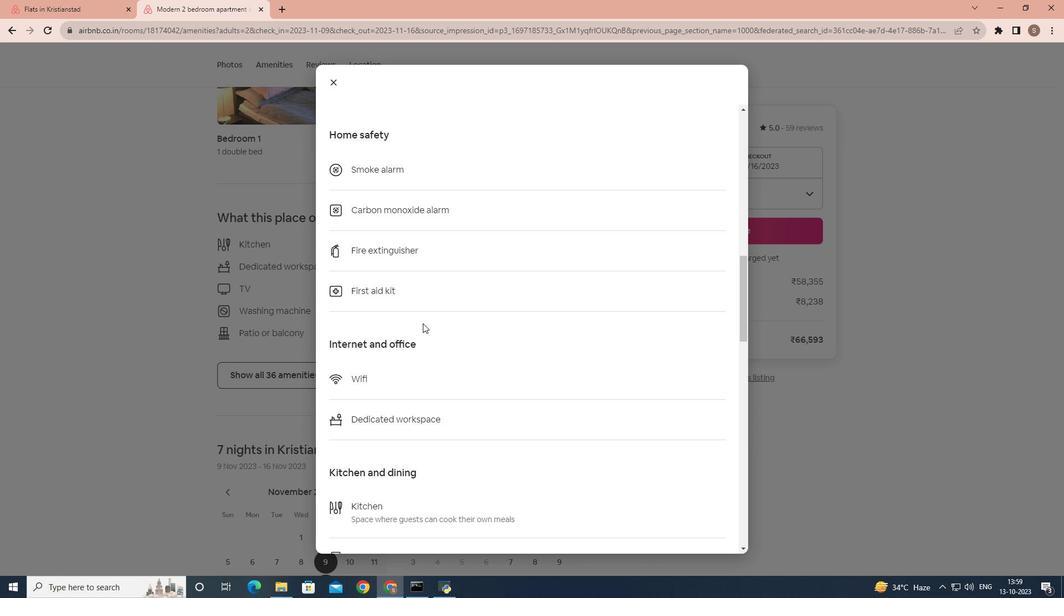 
Action: Mouse scrolled (423, 323) with delta (0, 0)
Screenshot: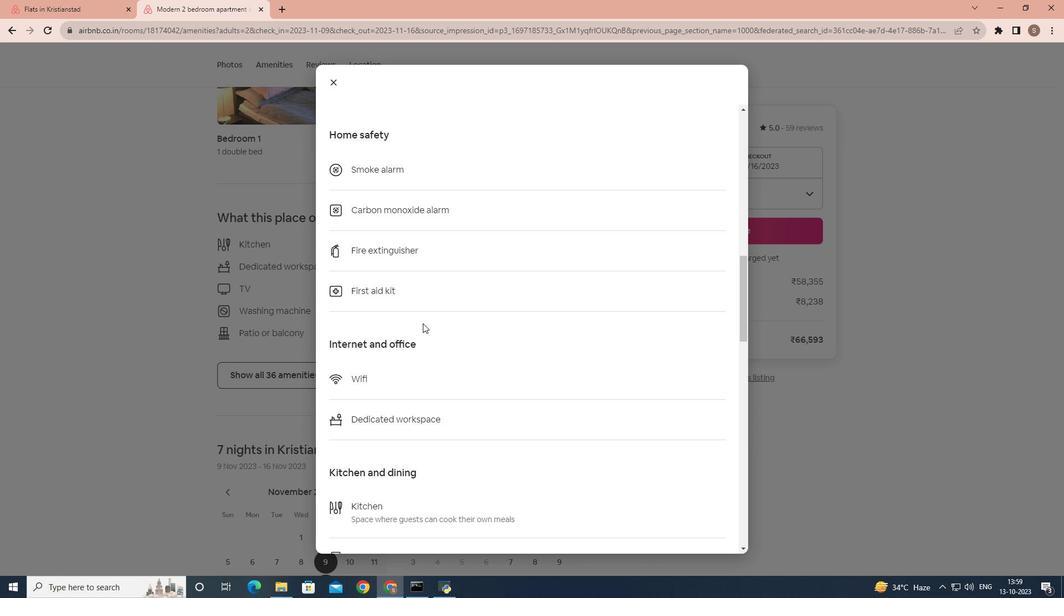
Action: Mouse scrolled (423, 323) with delta (0, 0)
Screenshot: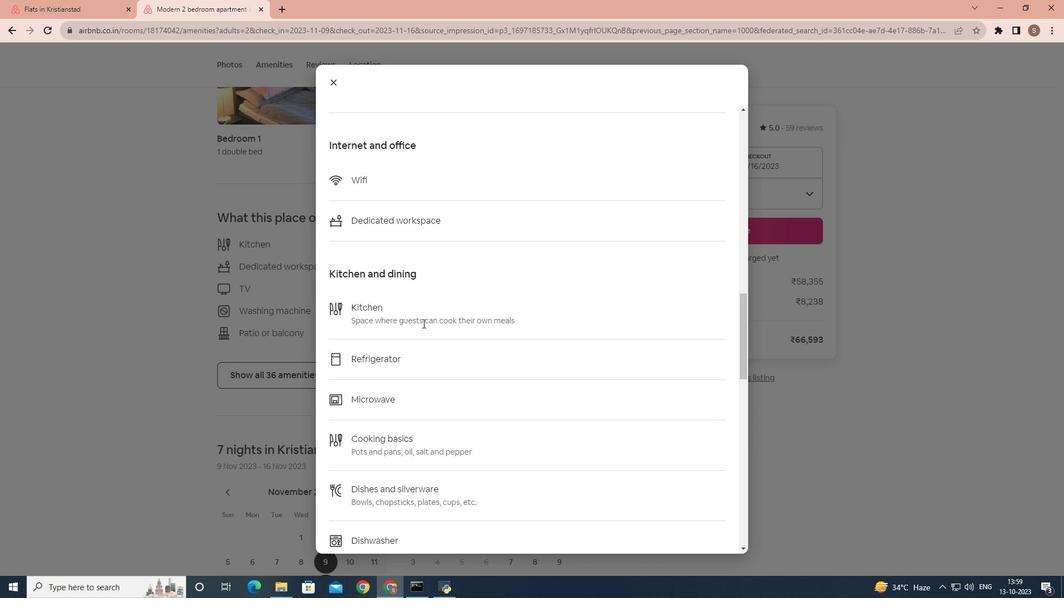 
Action: Mouse scrolled (423, 323) with delta (0, 0)
Screenshot: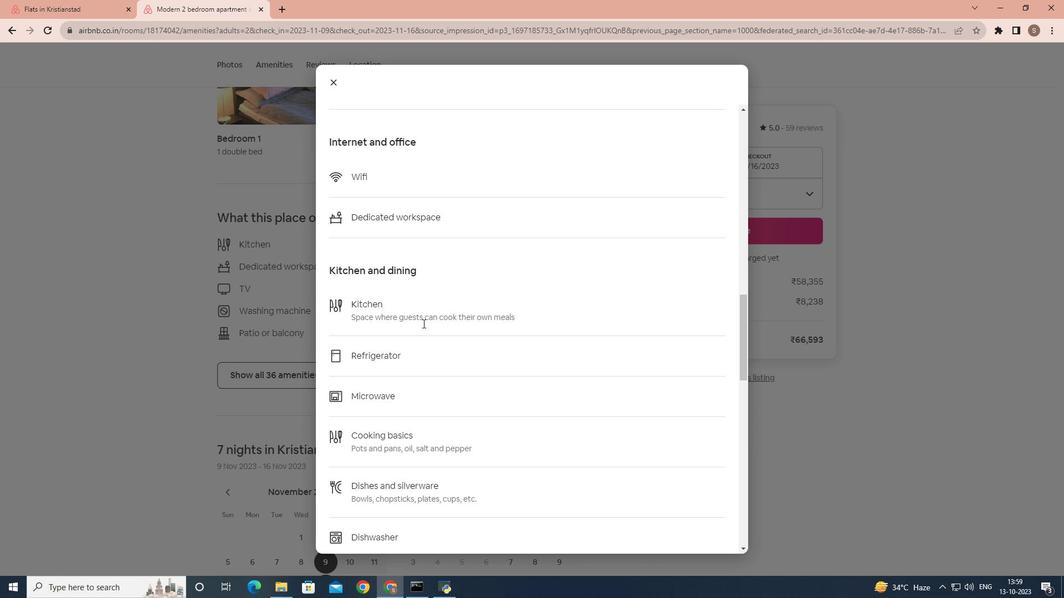 
Action: Mouse scrolled (423, 323) with delta (0, 0)
Screenshot: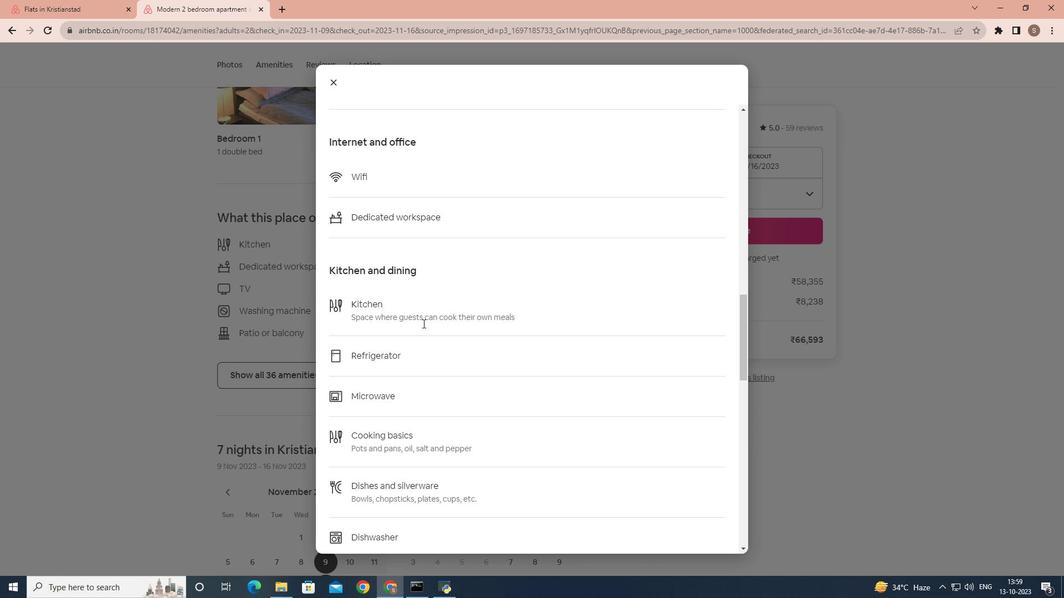 
Action: Mouse scrolled (423, 323) with delta (0, 0)
Screenshot: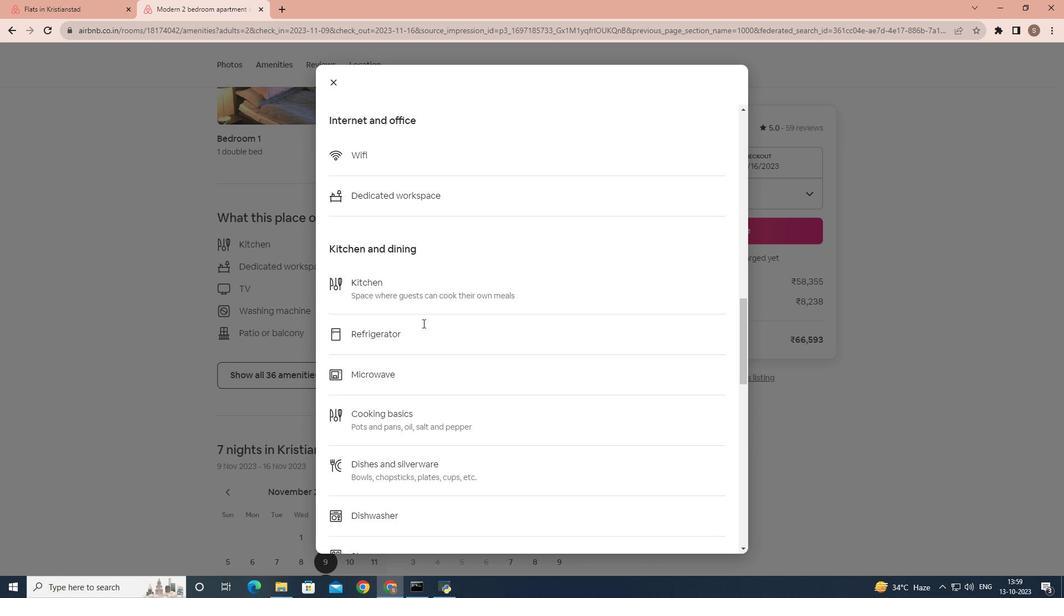 
Action: Mouse moved to (407, 252)
Screenshot: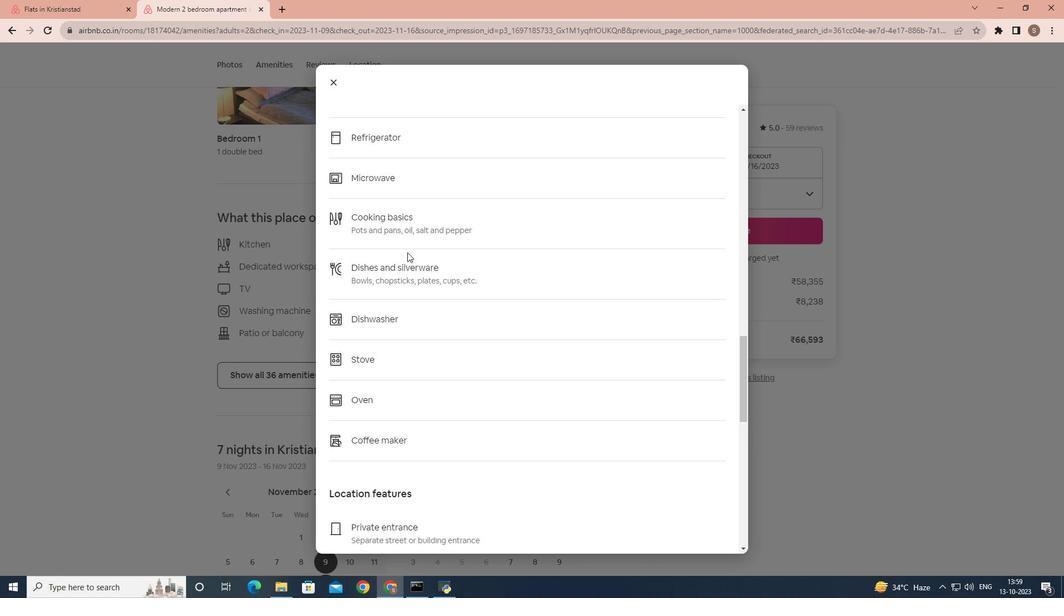 
Action: Mouse scrolled (407, 252) with delta (0, 0)
Screenshot: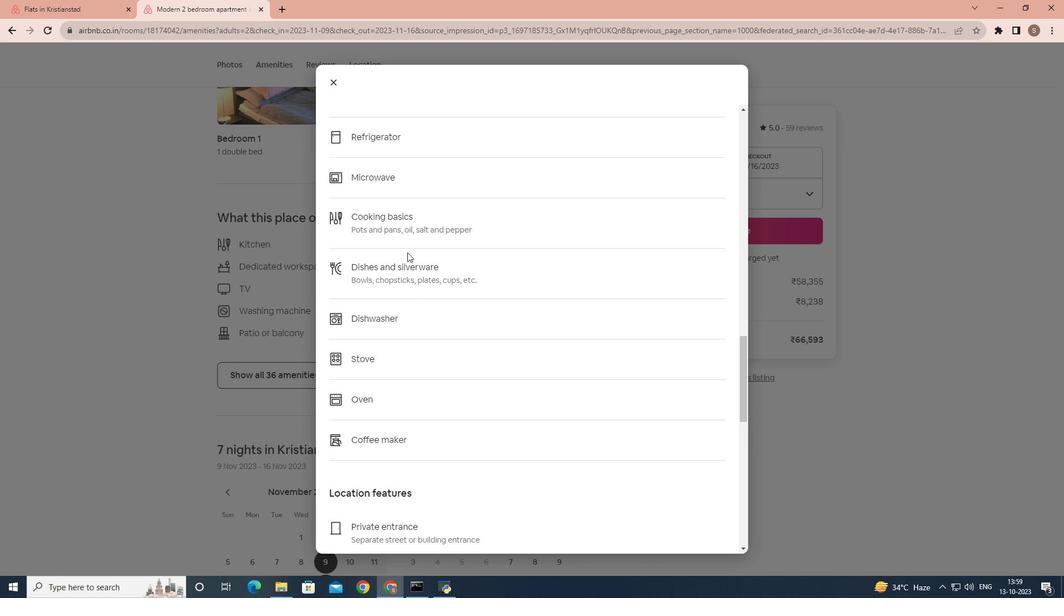 
Action: Mouse scrolled (407, 252) with delta (0, 0)
Screenshot: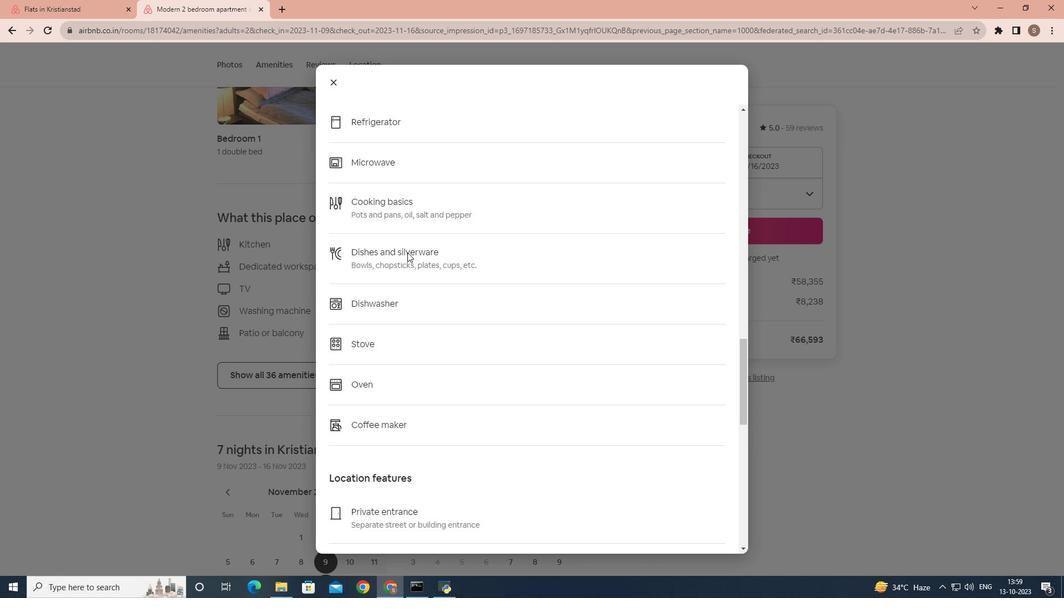 
Action: Mouse scrolled (407, 252) with delta (0, 0)
Screenshot: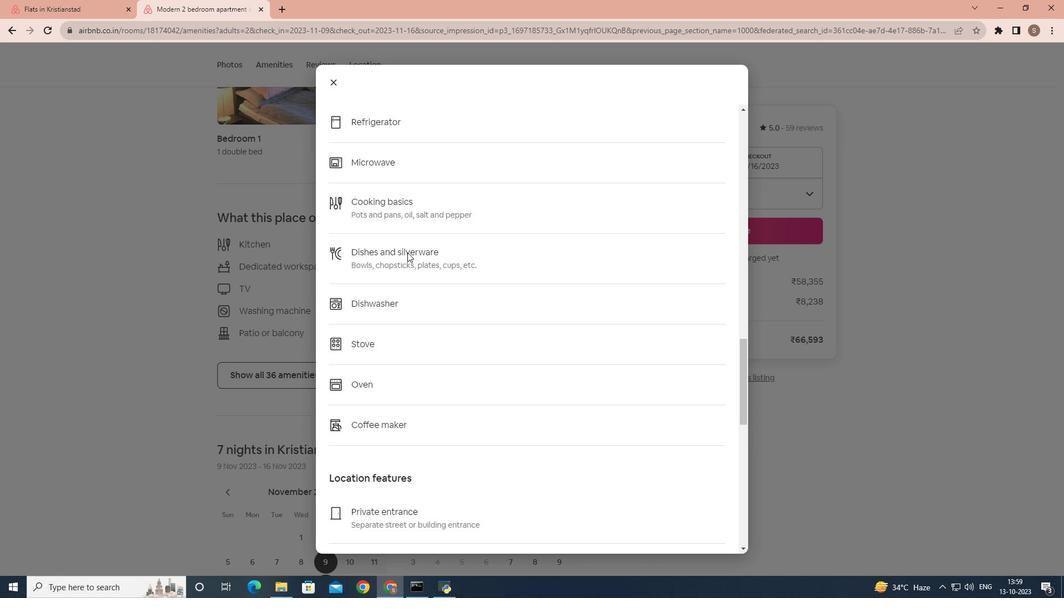 
Action: Mouse scrolled (407, 252) with delta (0, 0)
Screenshot: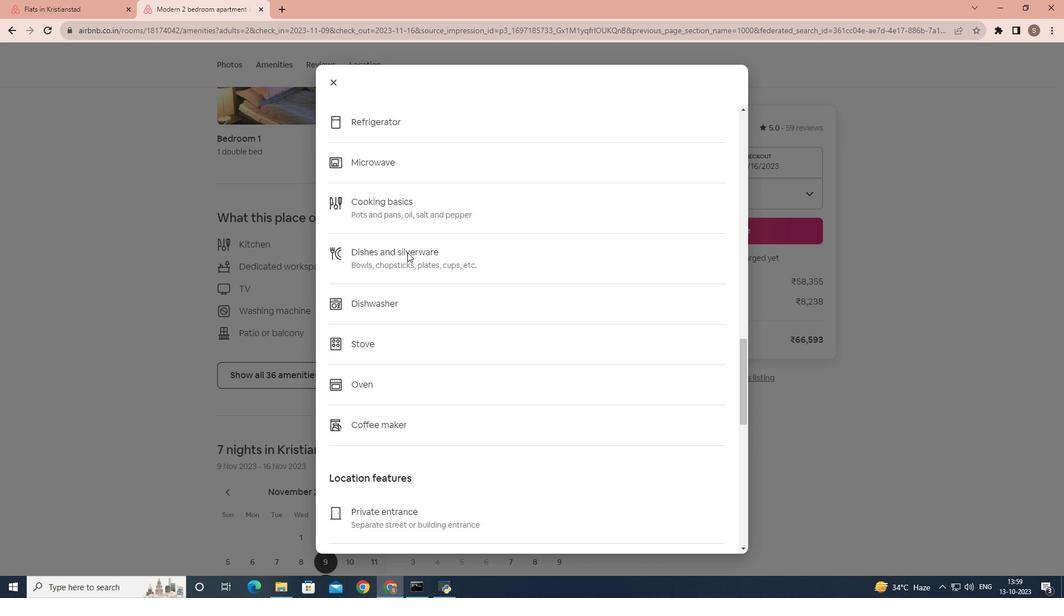 
Action: Mouse scrolled (407, 252) with delta (0, 0)
Screenshot: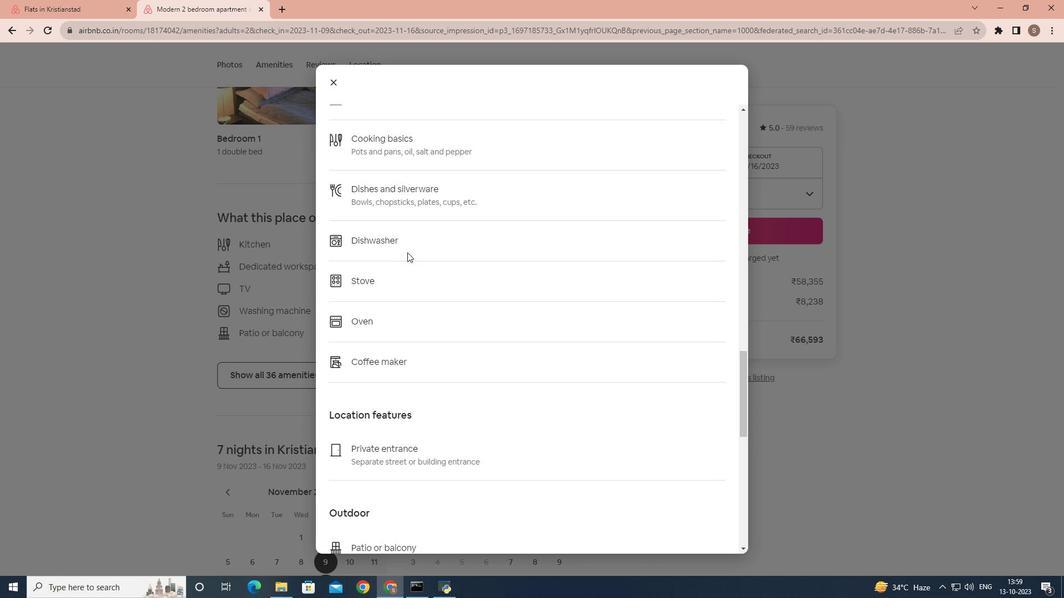 
Action: Mouse moved to (407, 249)
Screenshot: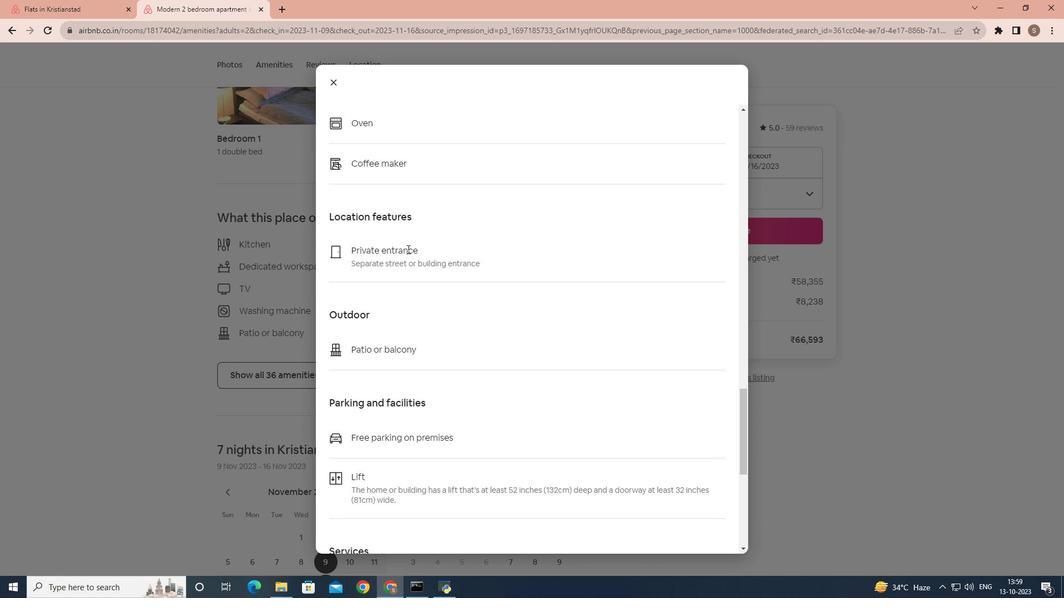 
Action: Mouse scrolled (407, 248) with delta (0, 0)
Screenshot: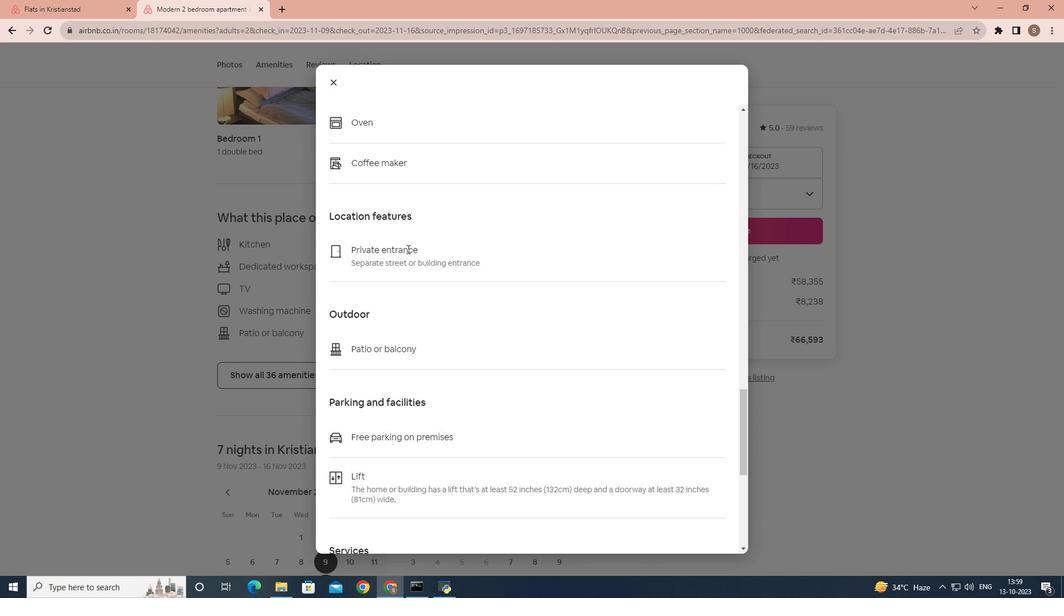 
Action: Mouse scrolled (407, 248) with delta (0, 0)
Screenshot: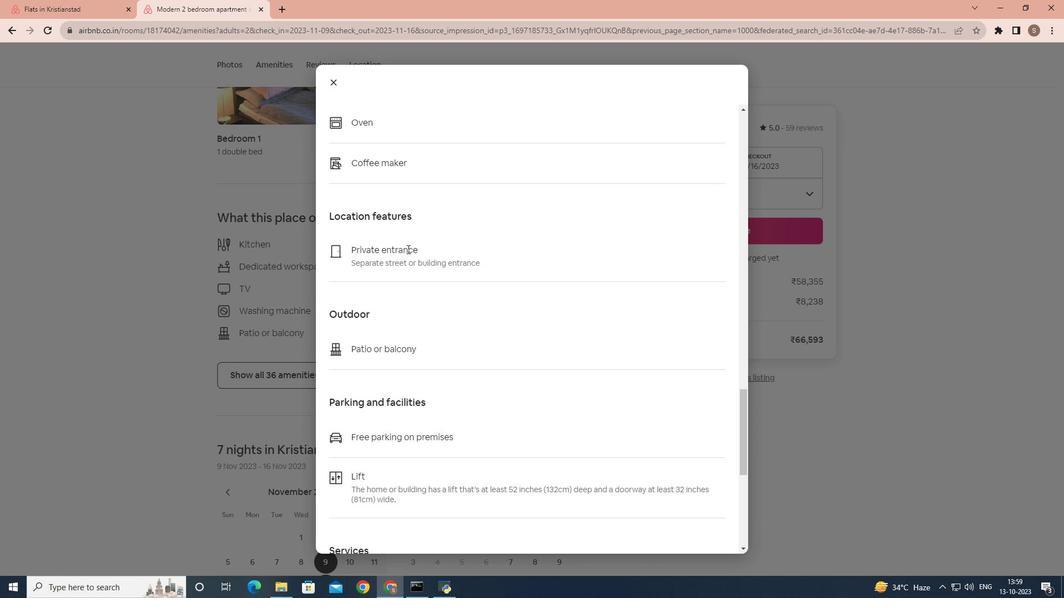 
Action: Mouse scrolled (407, 248) with delta (0, 0)
Screenshot: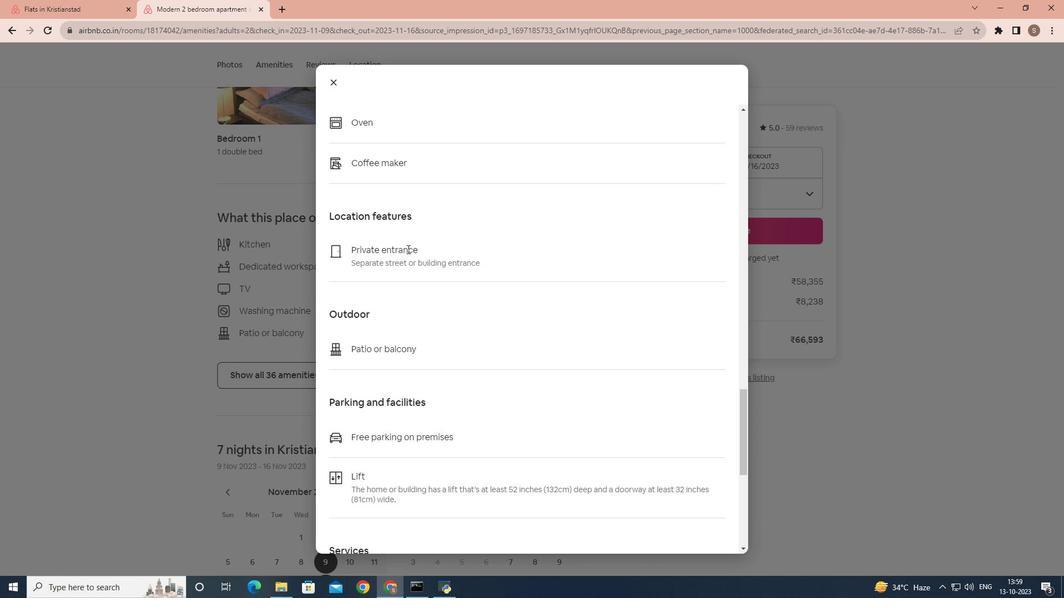 
Action: Mouse scrolled (407, 248) with delta (0, 0)
Screenshot: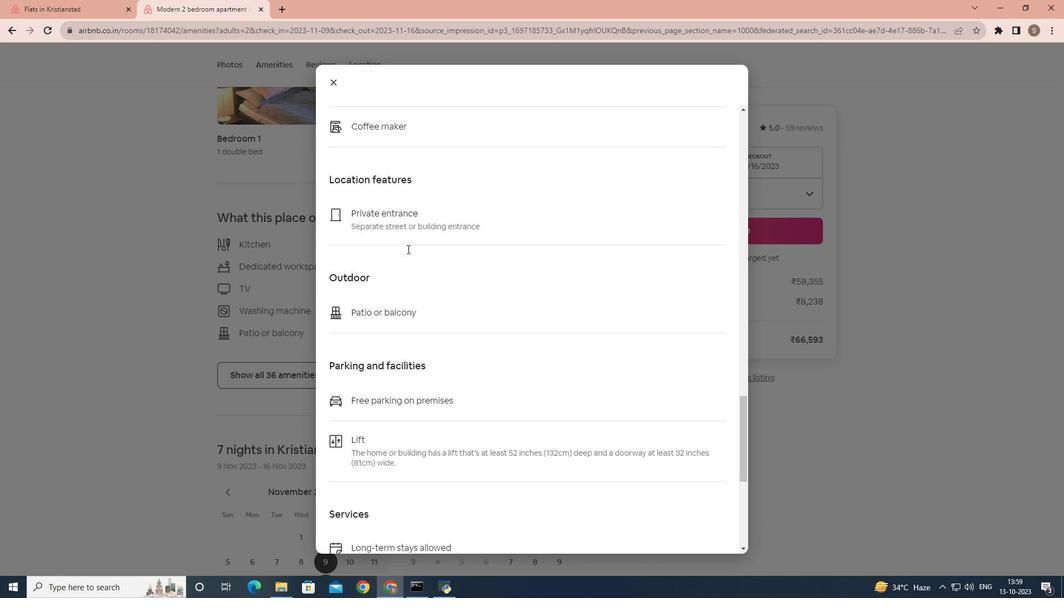 
Action: Mouse scrolled (407, 248) with delta (0, 0)
Screenshot: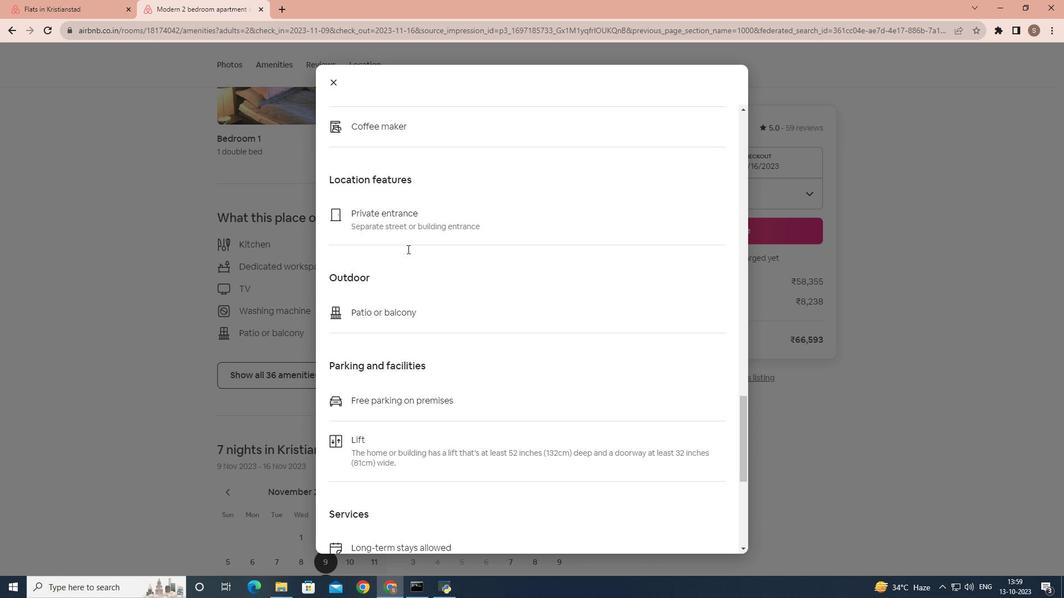 
Action: Mouse scrolled (407, 248) with delta (0, 0)
Screenshot: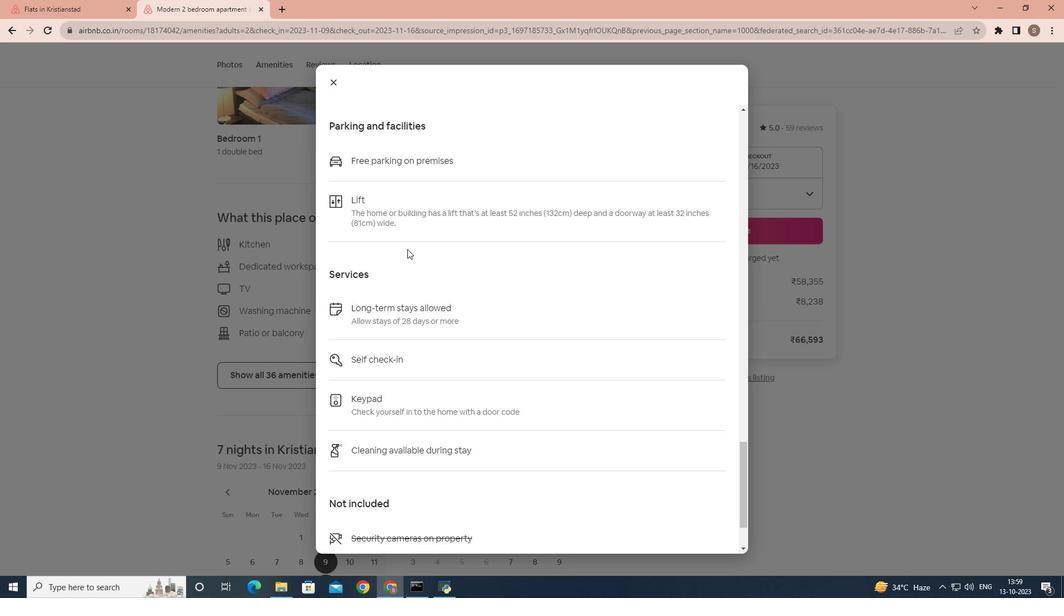 
Action: Mouse scrolled (407, 248) with delta (0, 0)
Screenshot: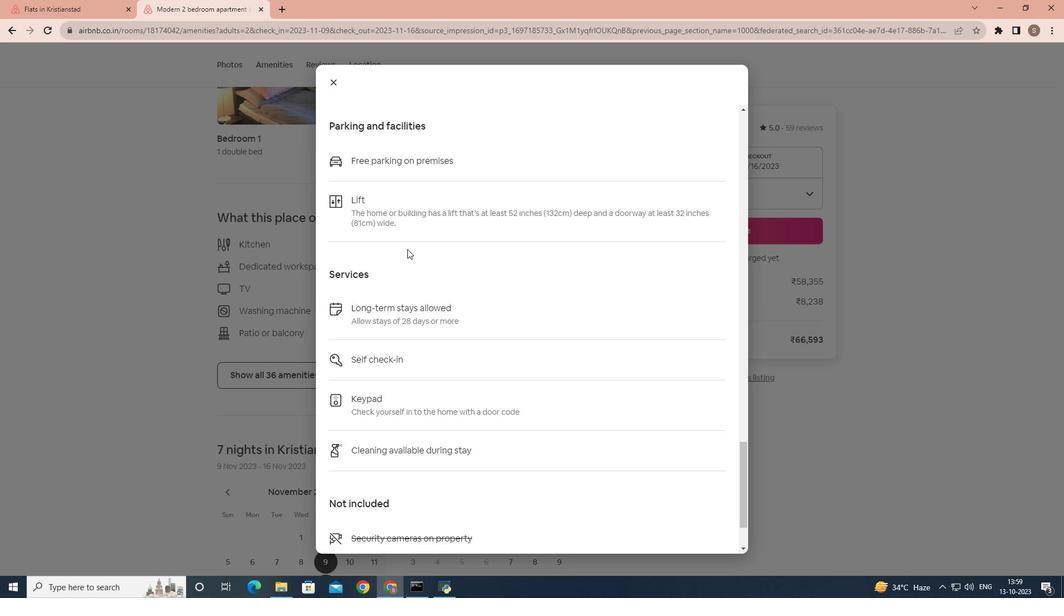 
Action: Mouse scrolled (407, 248) with delta (0, 0)
Screenshot: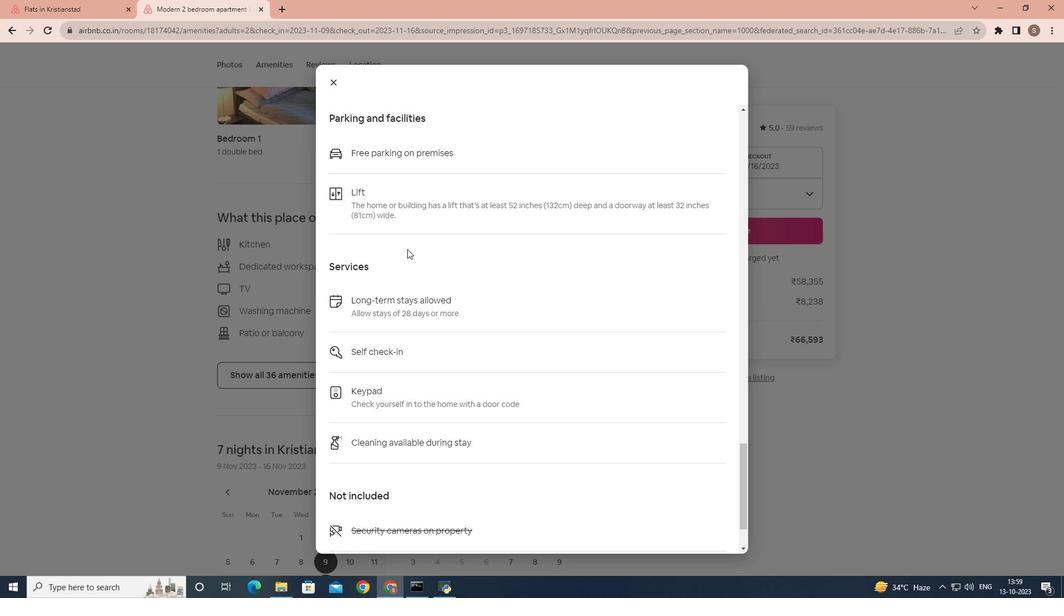 
Action: Mouse scrolled (407, 248) with delta (0, 0)
Screenshot: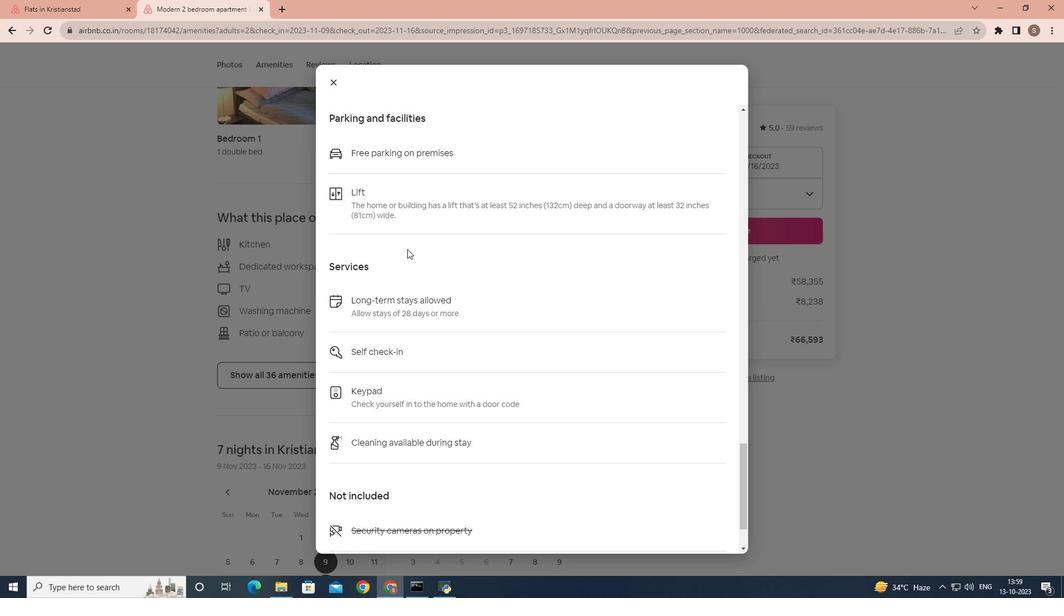 
Action: Mouse scrolled (407, 248) with delta (0, 0)
Screenshot: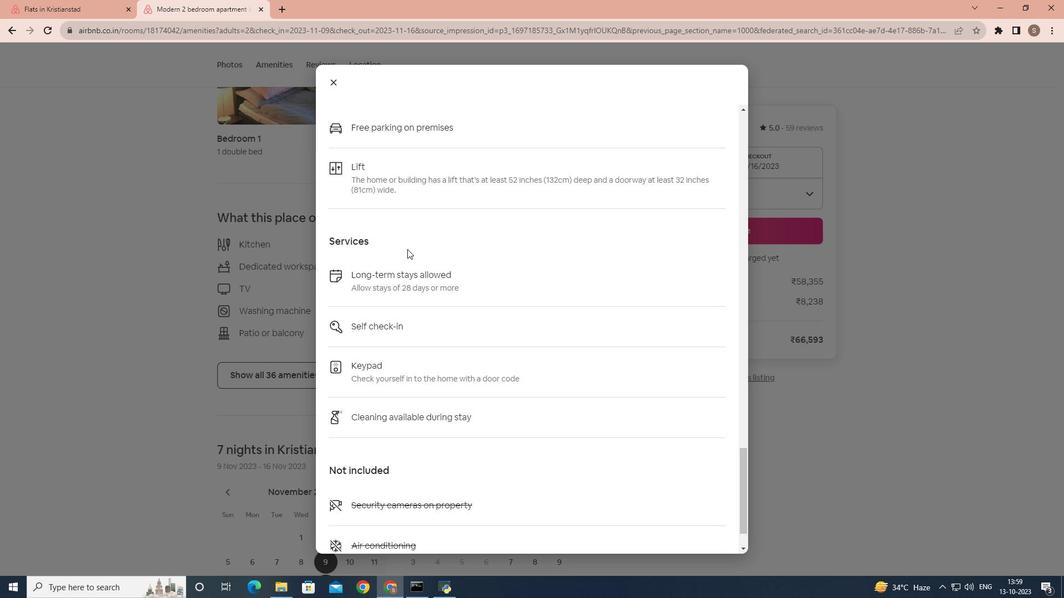 
Action: Mouse moved to (335, 87)
Screenshot: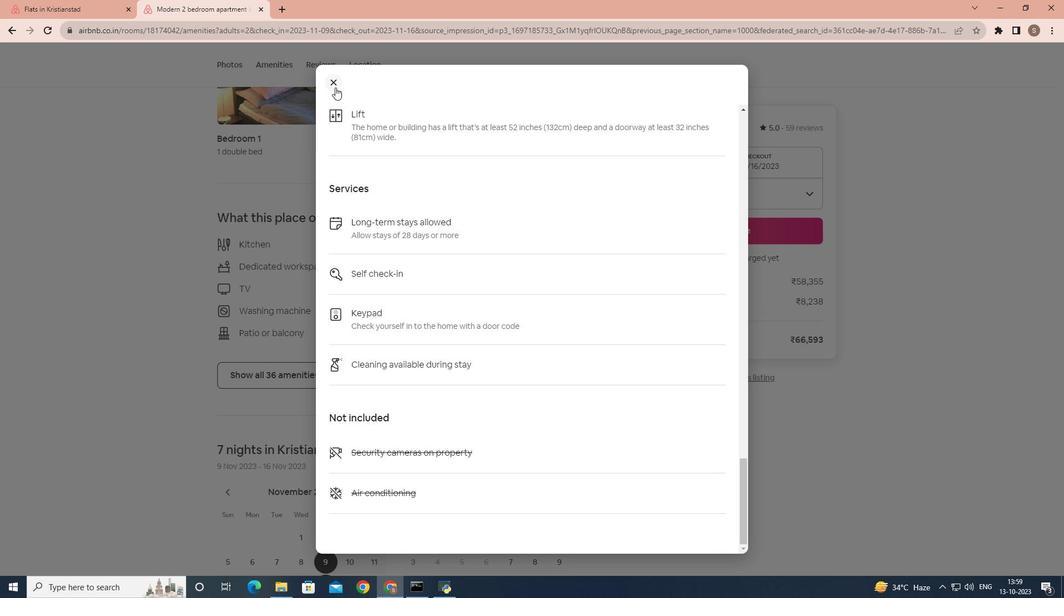 
Action: Mouse pressed left at (335, 87)
Screenshot: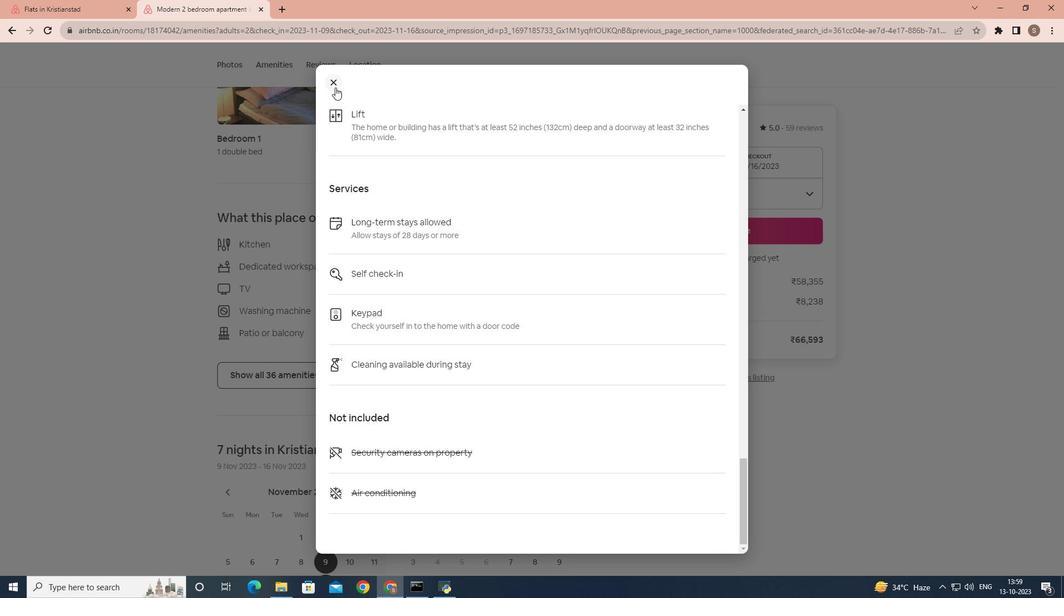 
Action: Mouse moved to (312, 320)
Screenshot: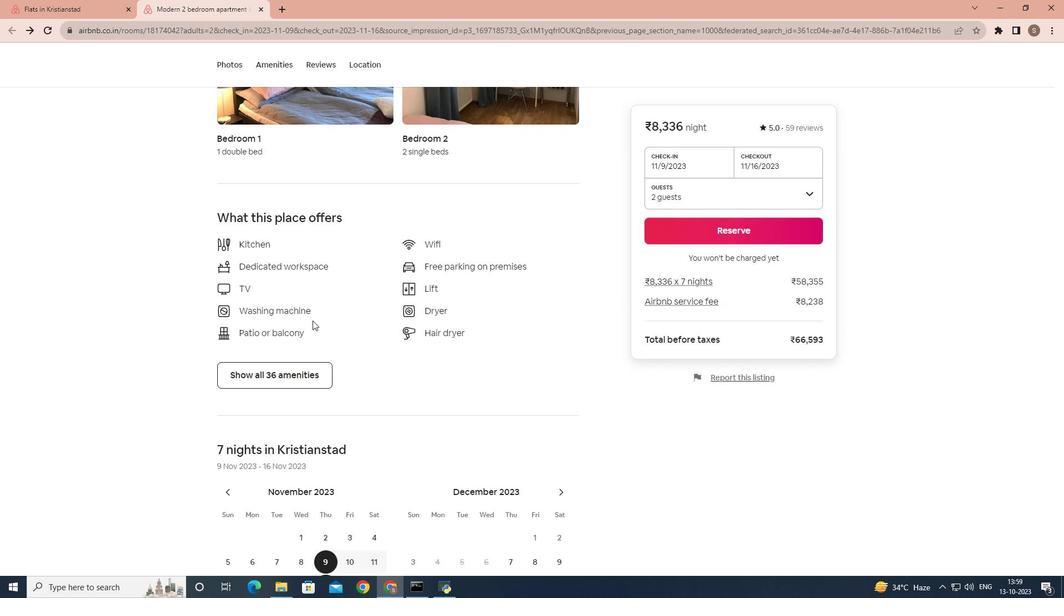
Action: Mouse scrolled (312, 320) with delta (0, 0)
Screenshot: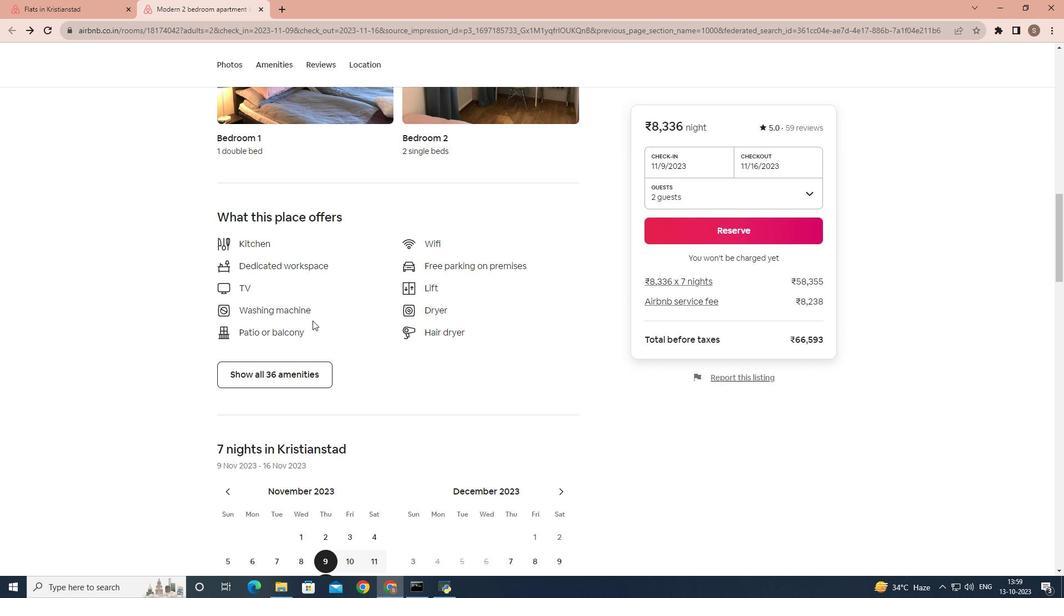 
Action: Mouse scrolled (312, 320) with delta (0, 0)
Screenshot: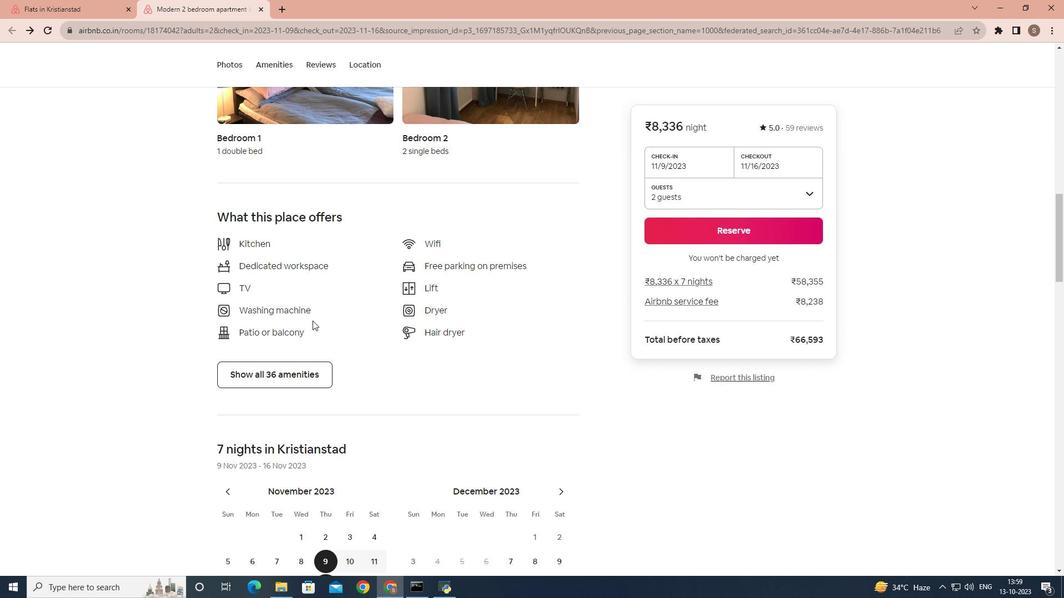 
Action: Mouse scrolled (312, 320) with delta (0, 0)
Screenshot: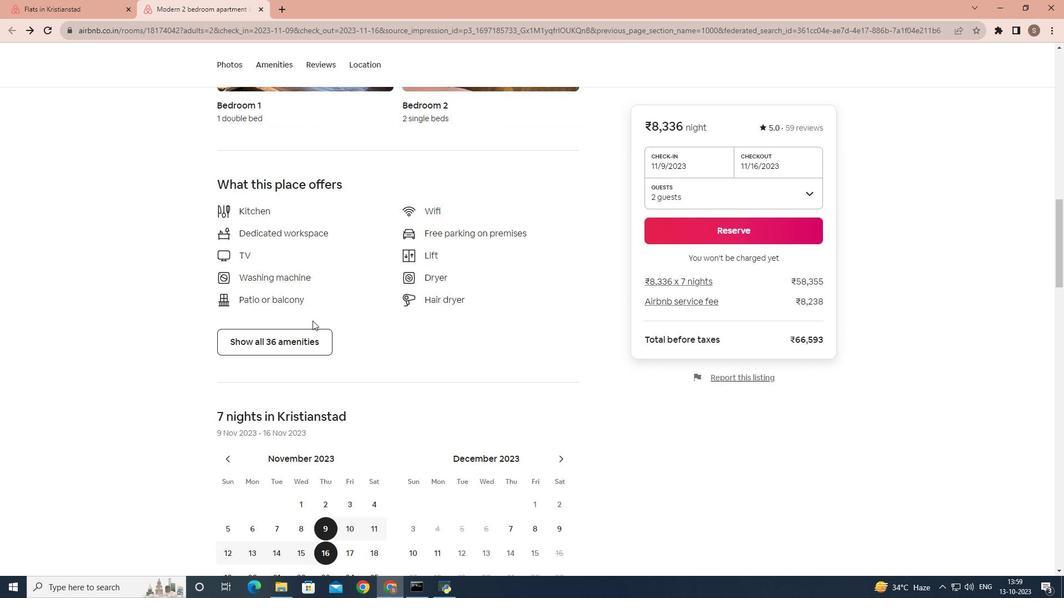 
Action: Mouse scrolled (312, 320) with delta (0, 0)
Screenshot: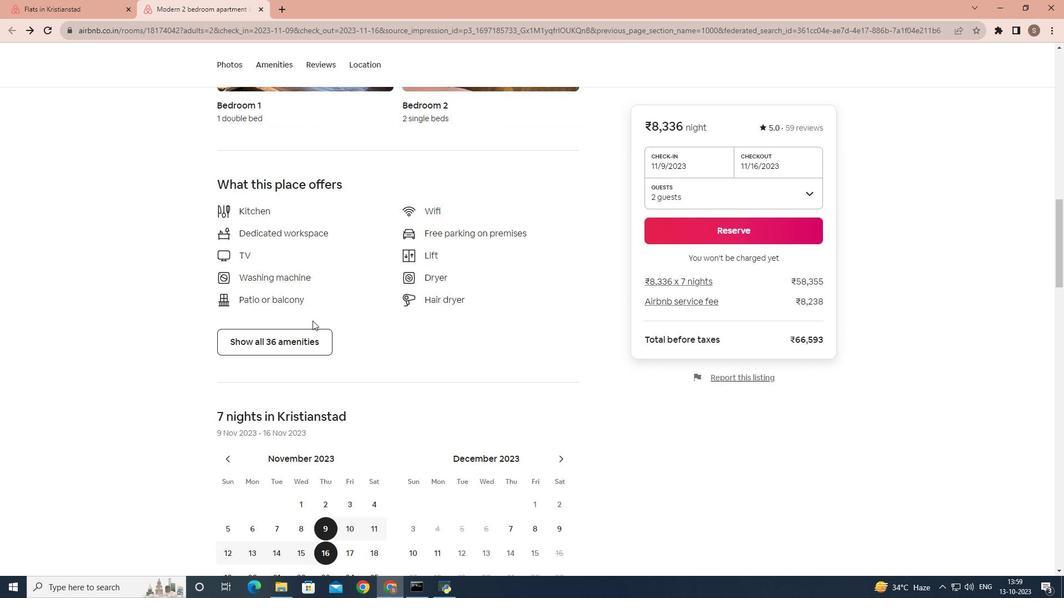
Action: Mouse scrolled (312, 320) with delta (0, 0)
Screenshot: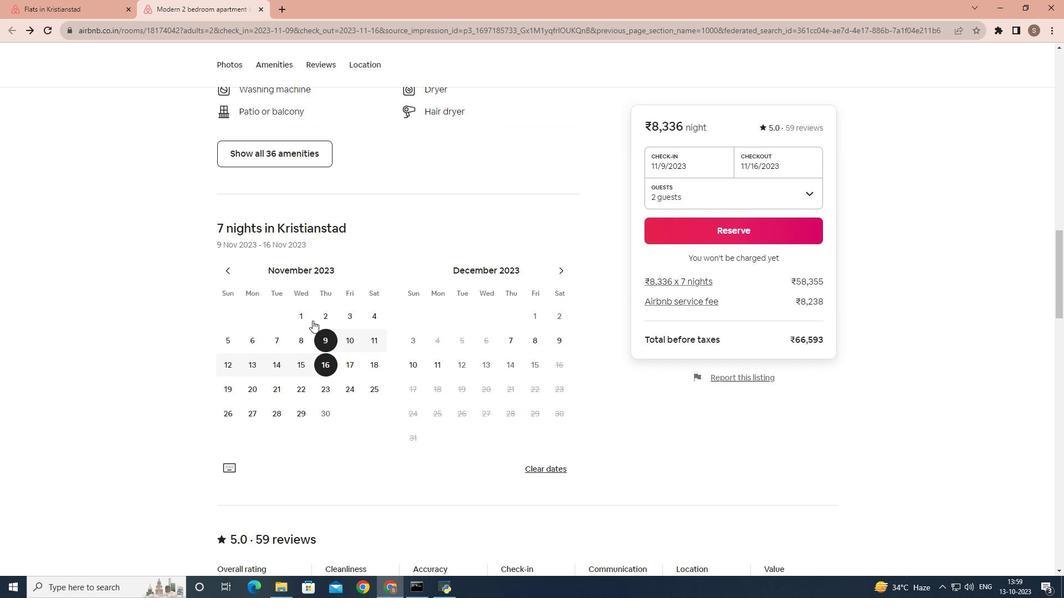 
Action: Mouse scrolled (312, 320) with delta (0, 0)
Screenshot: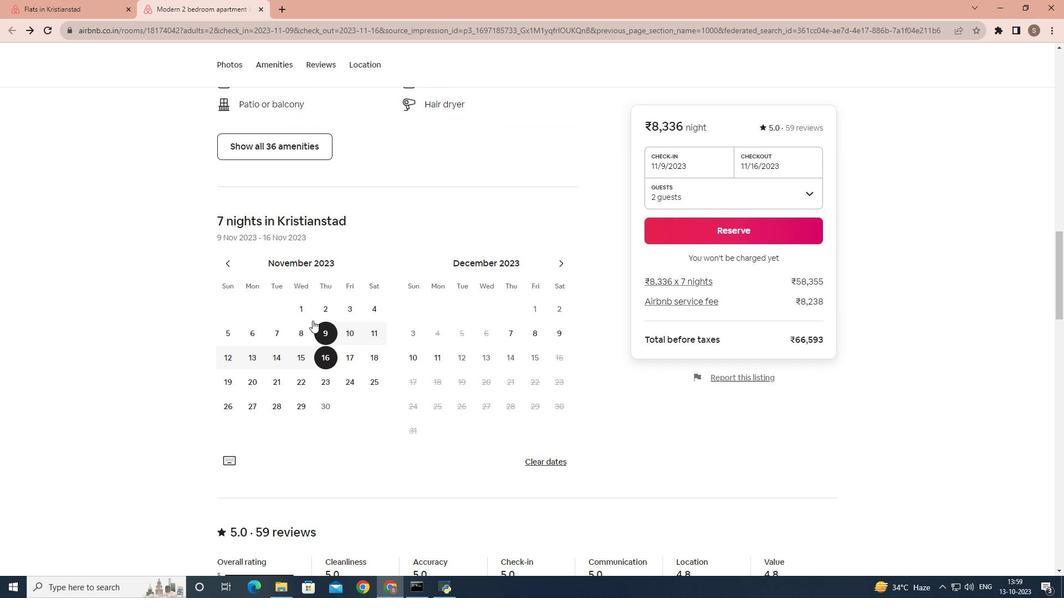 
Action: Mouse scrolled (312, 320) with delta (0, 0)
Screenshot: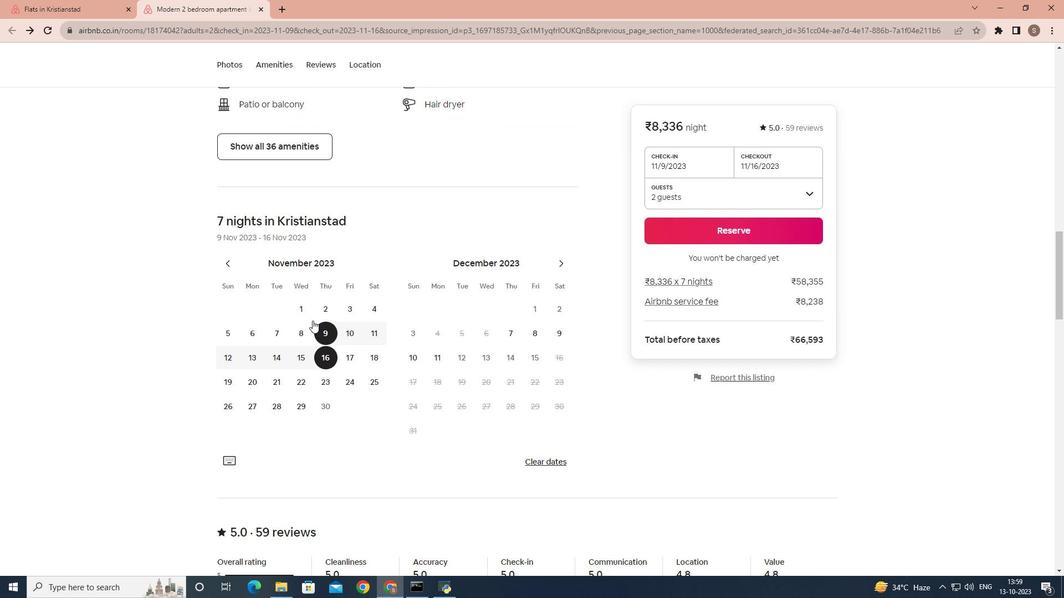 
Action: Mouse scrolled (312, 320) with delta (0, 0)
Screenshot: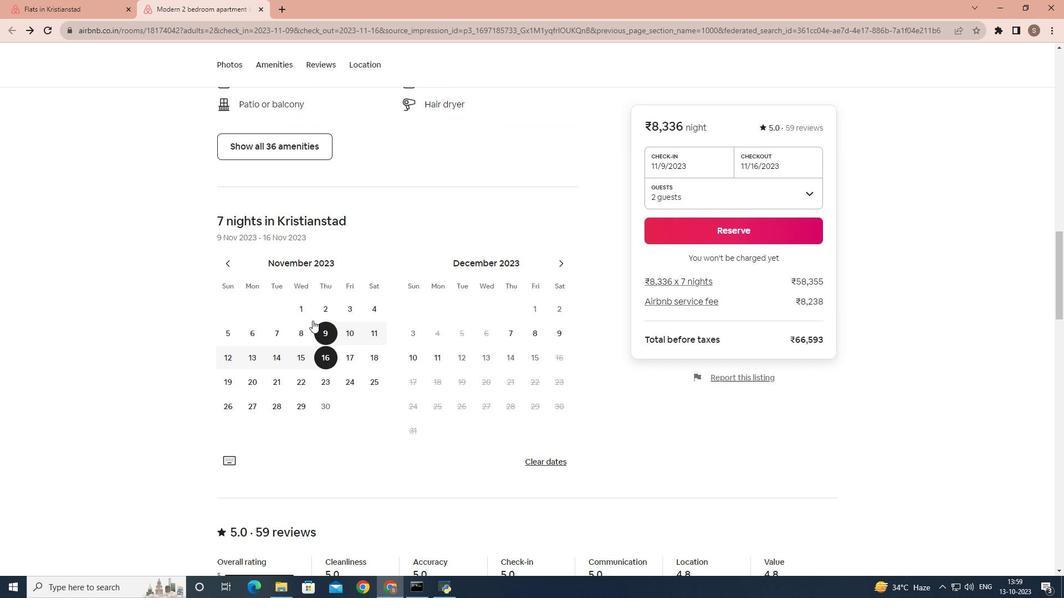 
Action: Mouse scrolled (312, 320) with delta (0, 0)
Screenshot: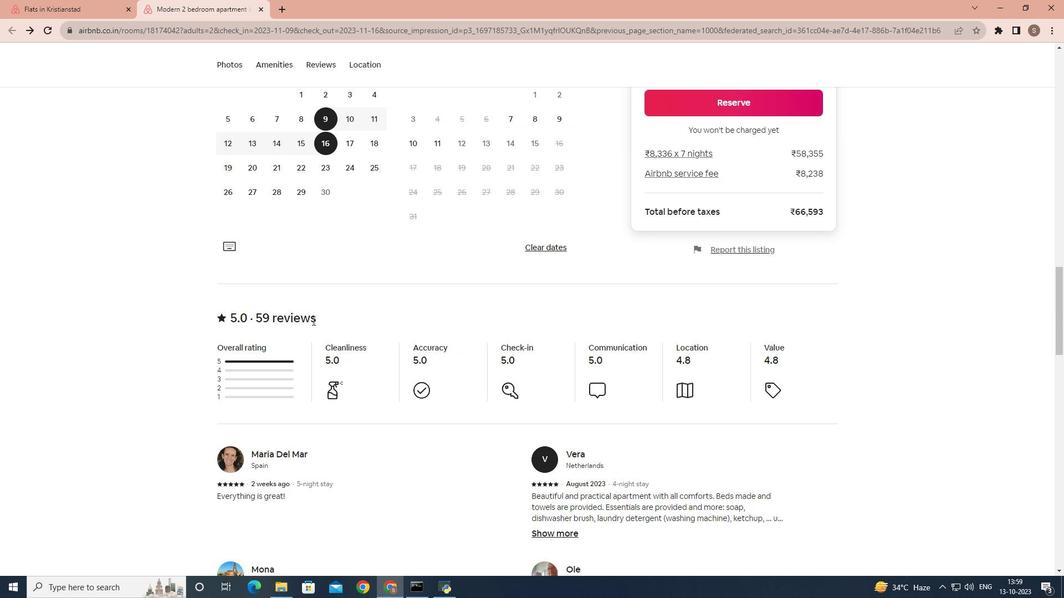 
Action: Mouse scrolled (312, 320) with delta (0, 0)
Screenshot: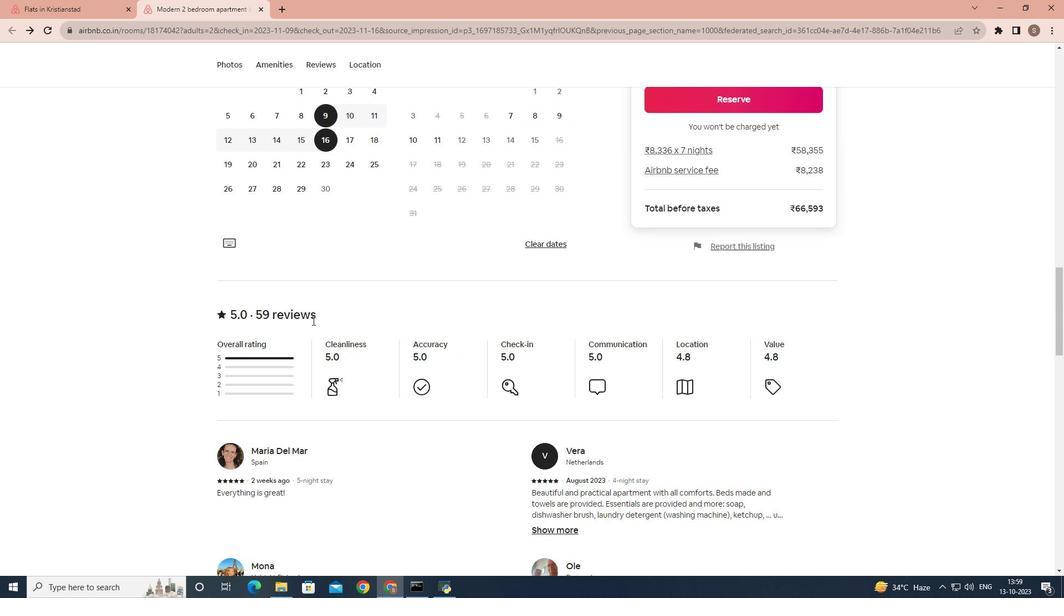 
Action: Mouse scrolled (312, 320) with delta (0, 0)
Screenshot: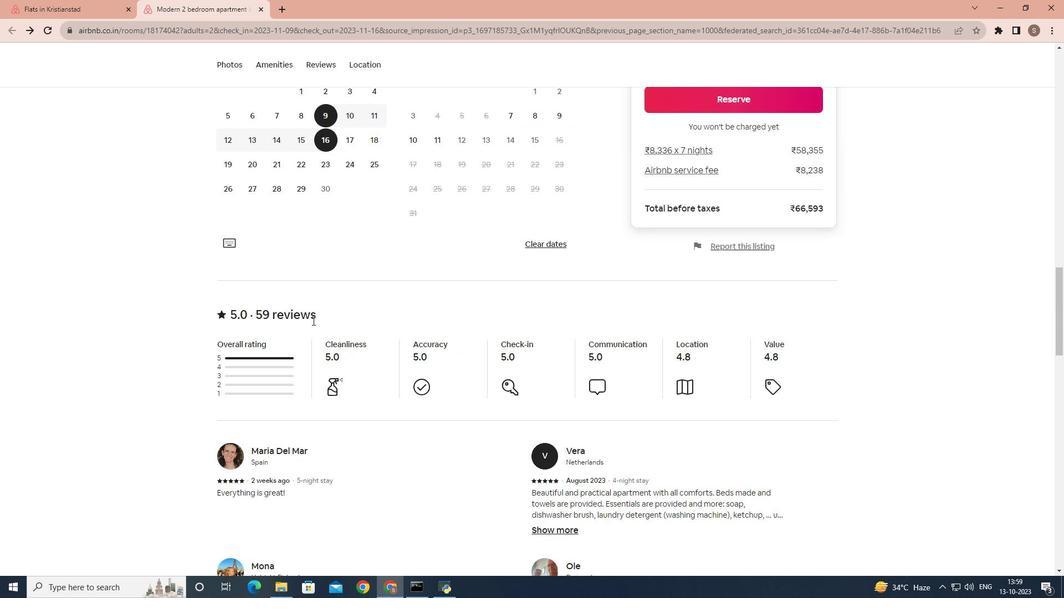 
Action: Mouse scrolled (312, 320) with delta (0, 0)
Screenshot: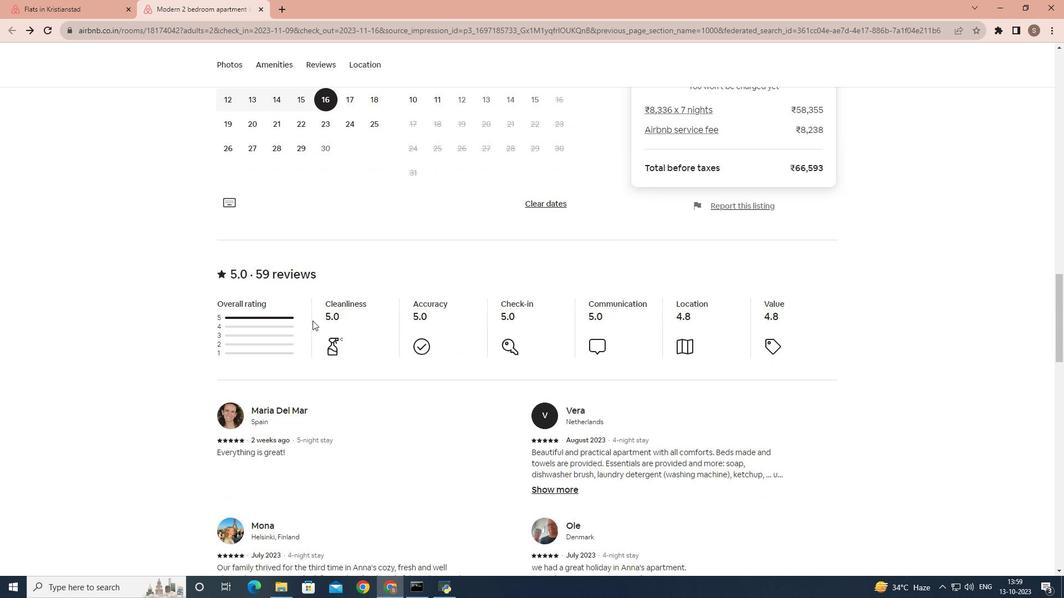 
Action: Mouse scrolled (312, 320) with delta (0, 0)
Screenshot: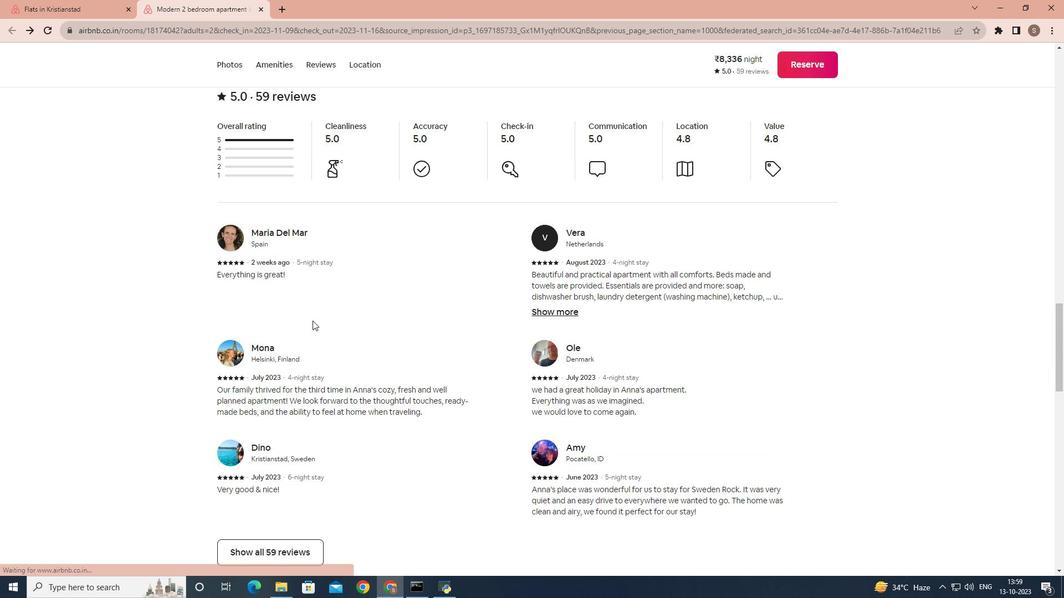 
Action: Mouse scrolled (312, 320) with delta (0, 0)
Screenshot: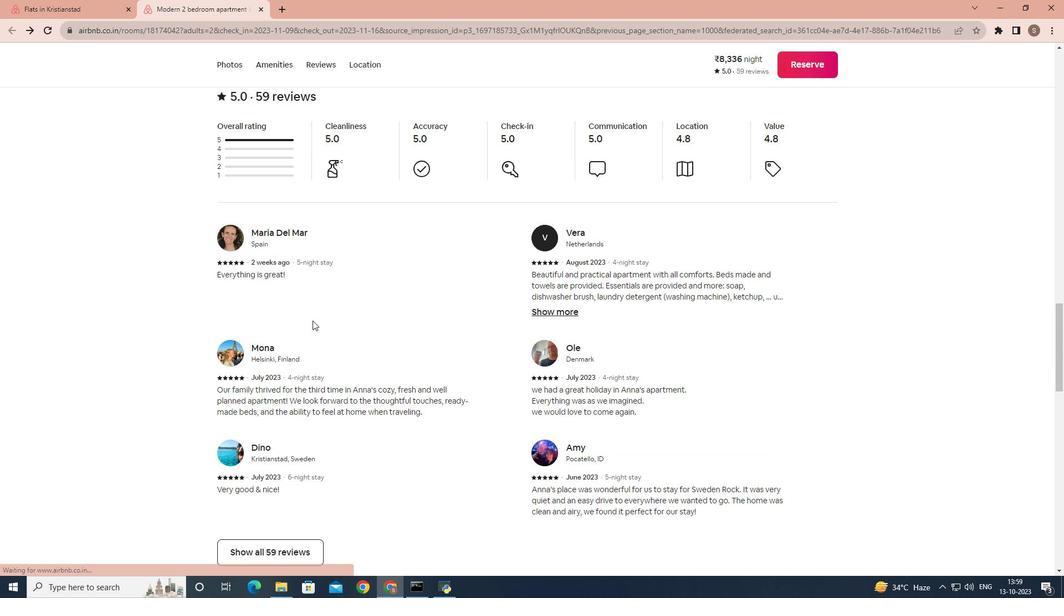 
Action: Mouse scrolled (312, 320) with delta (0, 0)
Screenshot: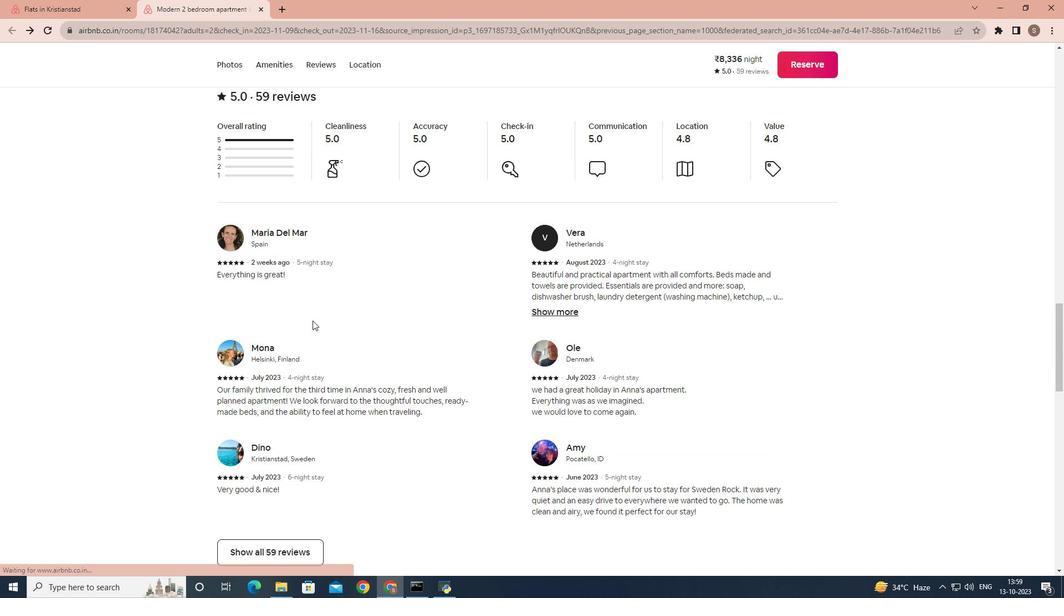 
Action: Mouse scrolled (312, 320) with delta (0, 0)
Screenshot: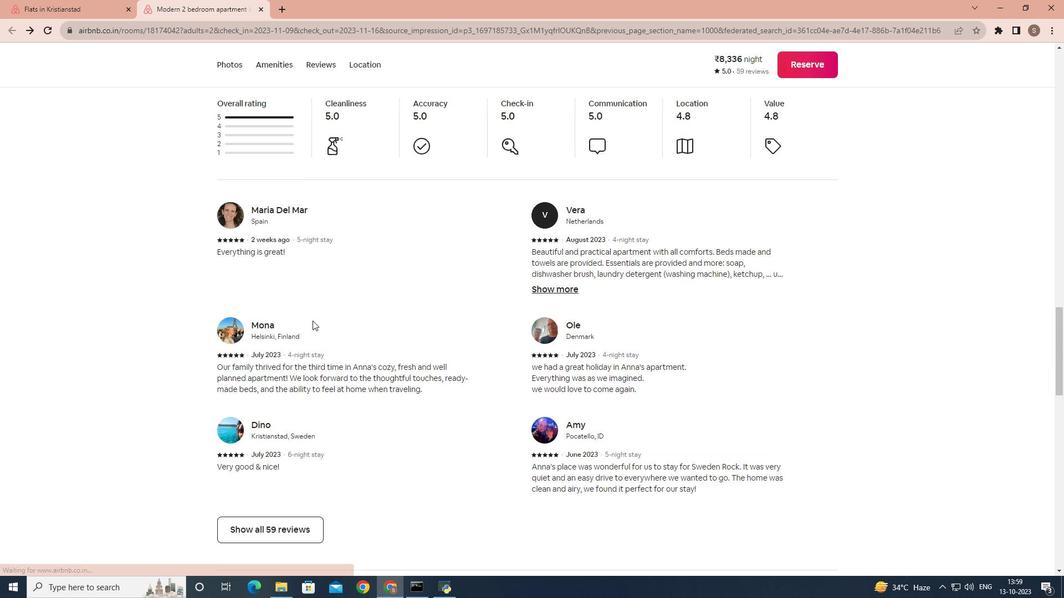 
Action: Mouse moved to (296, 339)
Screenshot: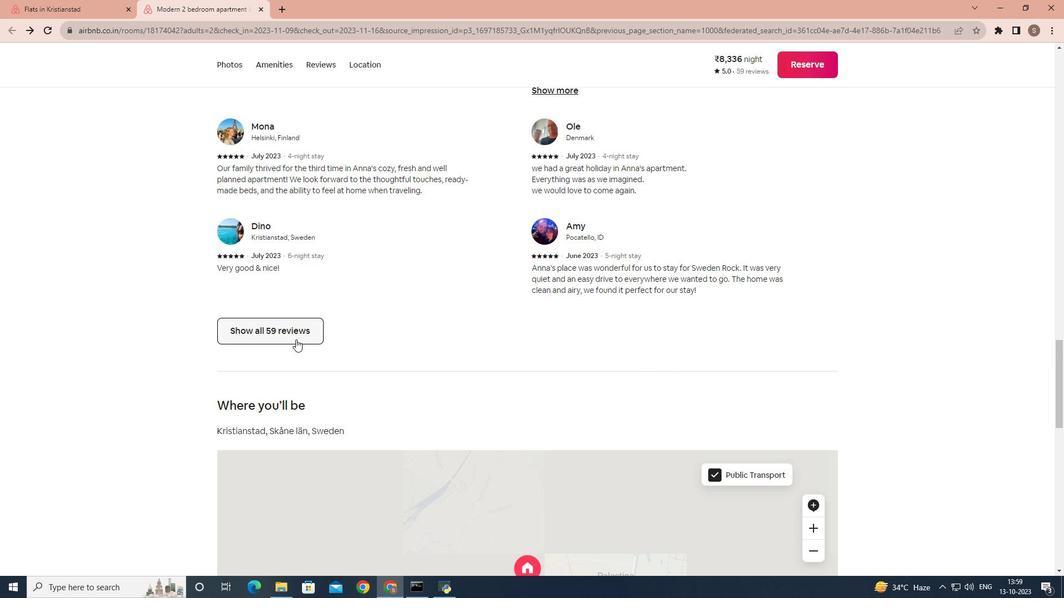 
Action: Mouse pressed left at (296, 339)
Screenshot: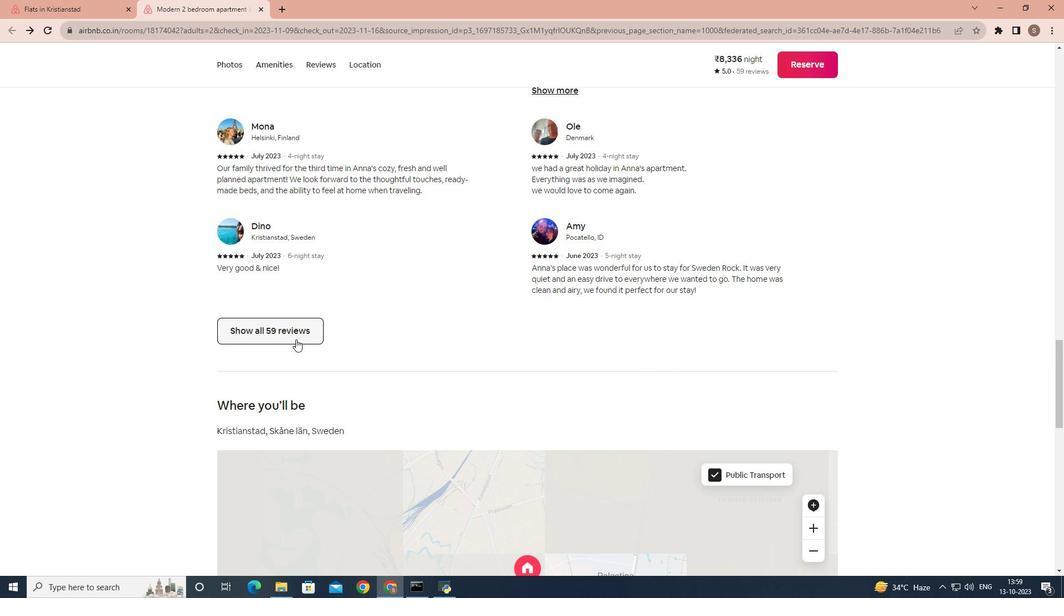 
Action: Mouse moved to (470, 304)
Screenshot: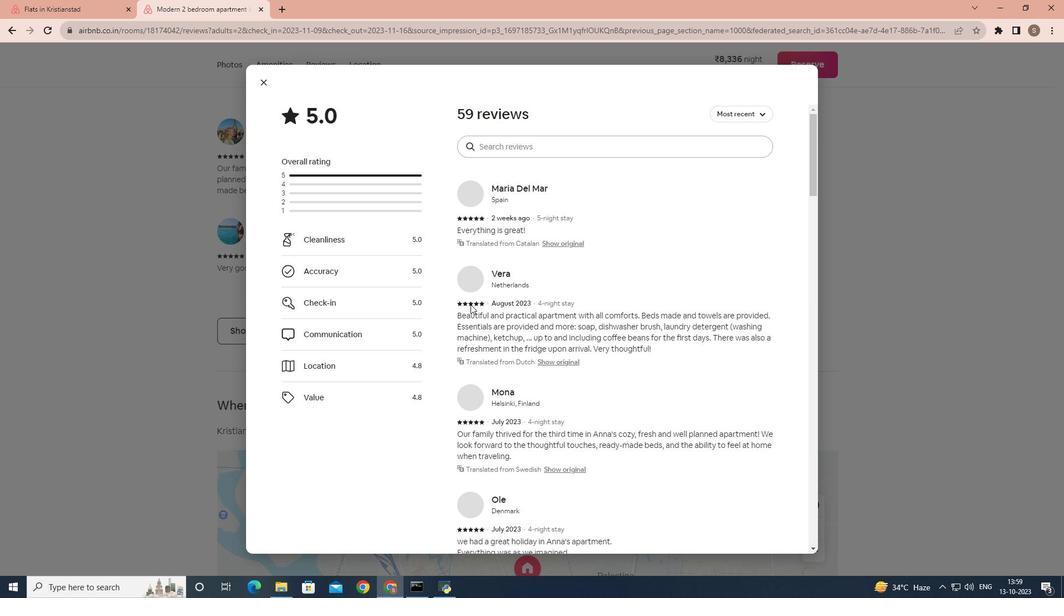 
Action: Mouse scrolled (470, 304) with delta (0, 0)
Screenshot: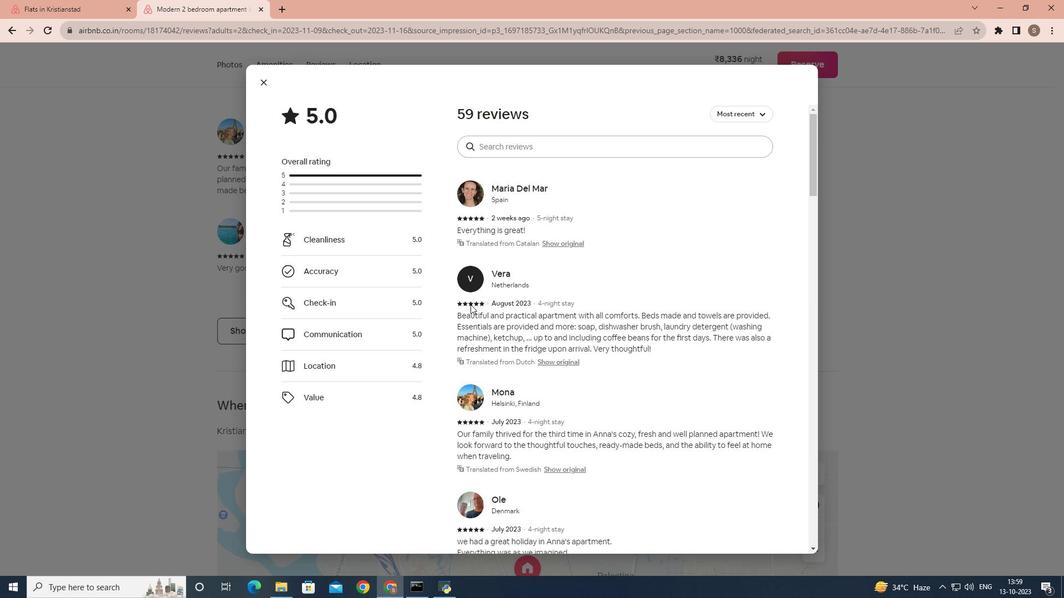 
Action: Mouse scrolled (470, 304) with delta (0, 0)
Screenshot: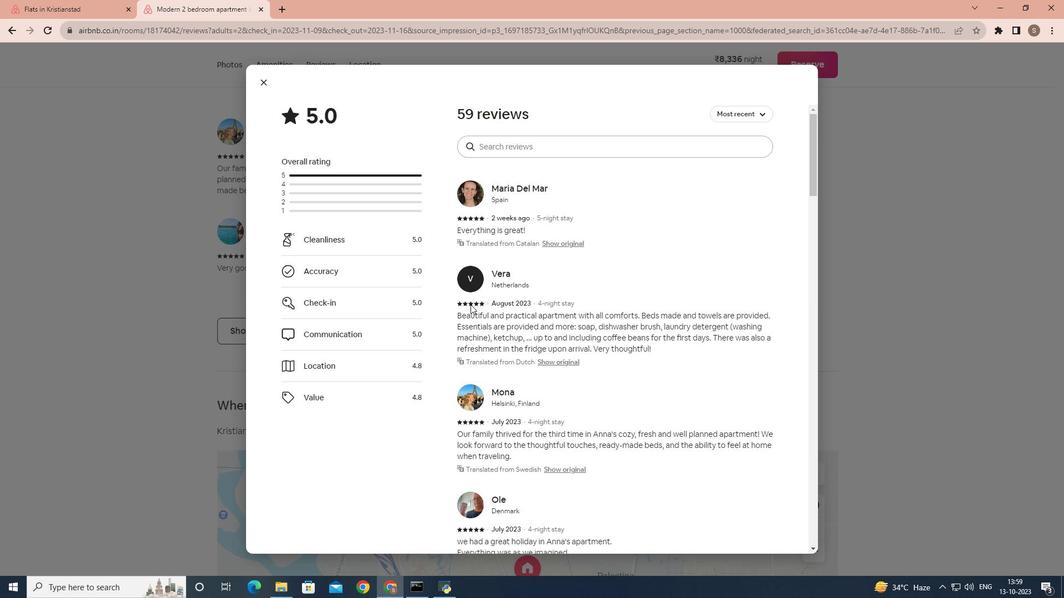 
Action: Mouse scrolled (470, 304) with delta (0, 0)
Screenshot: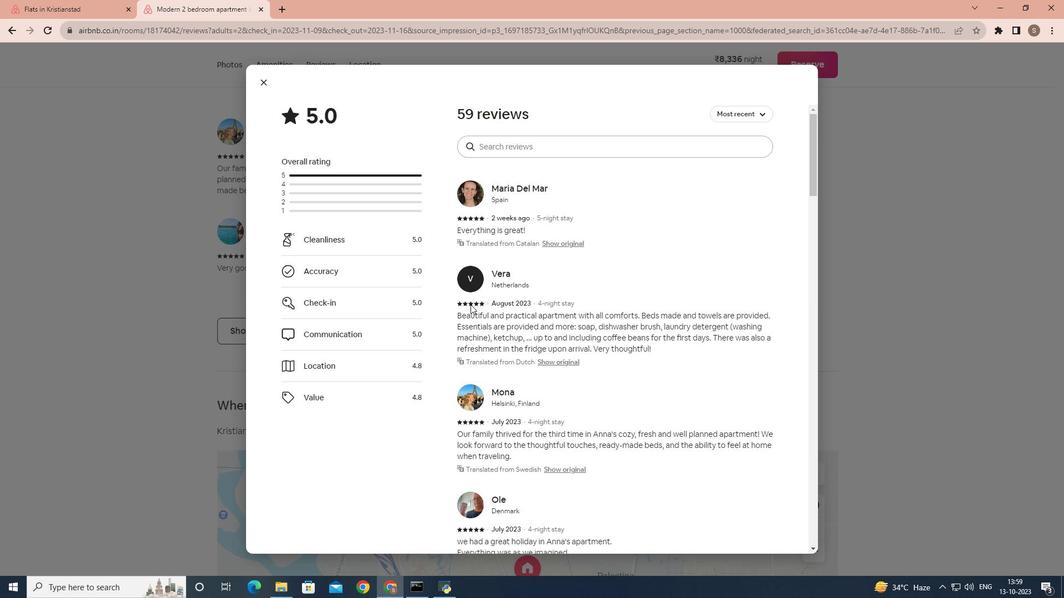 
Action: Mouse scrolled (470, 304) with delta (0, 0)
Screenshot: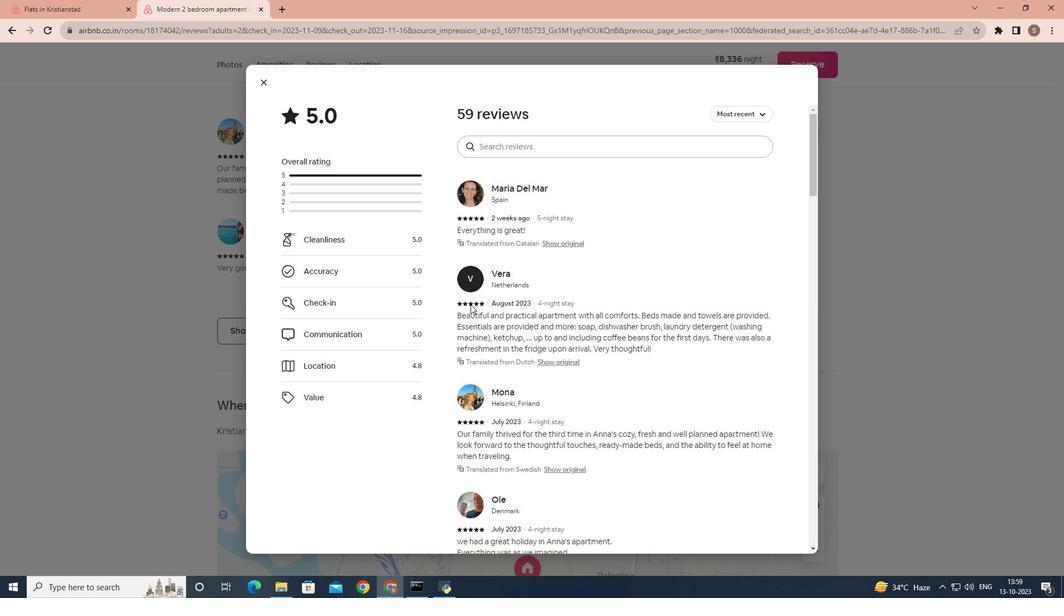
Action: Mouse scrolled (470, 304) with delta (0, 0)
Screenshot: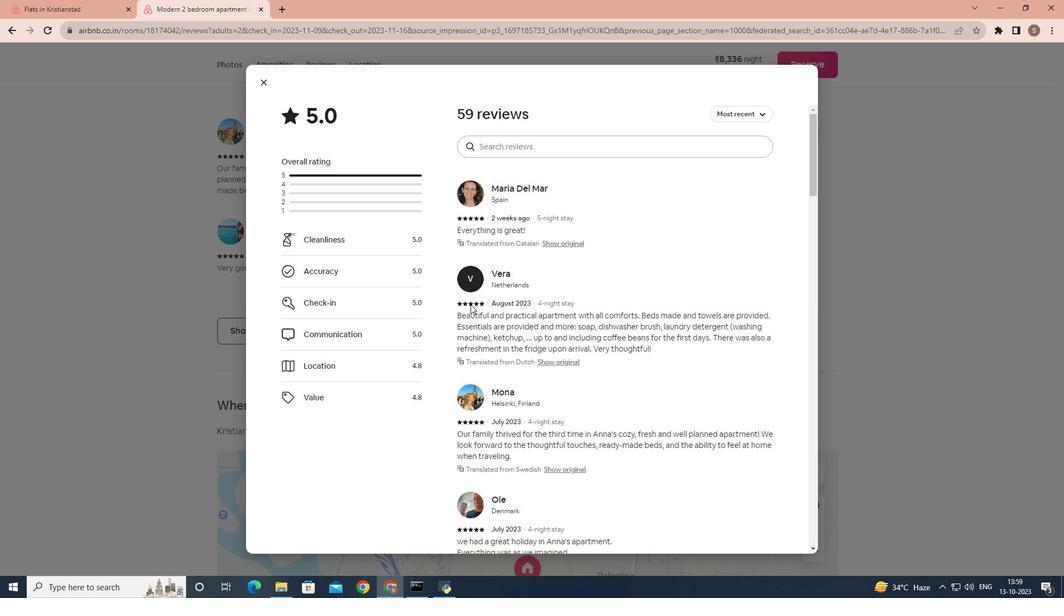 
Action: Mouse scrolled (470, 304) with delta (0, 0)
Screenshot: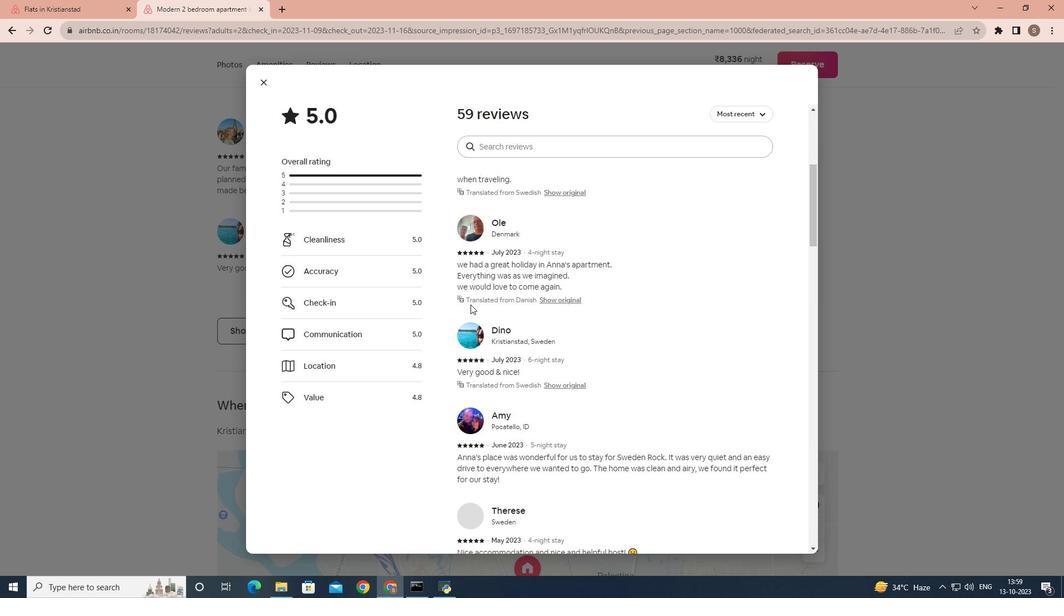 
Action: Mouse scrolled (470, 304) with delta (0, 0)
Screenshot: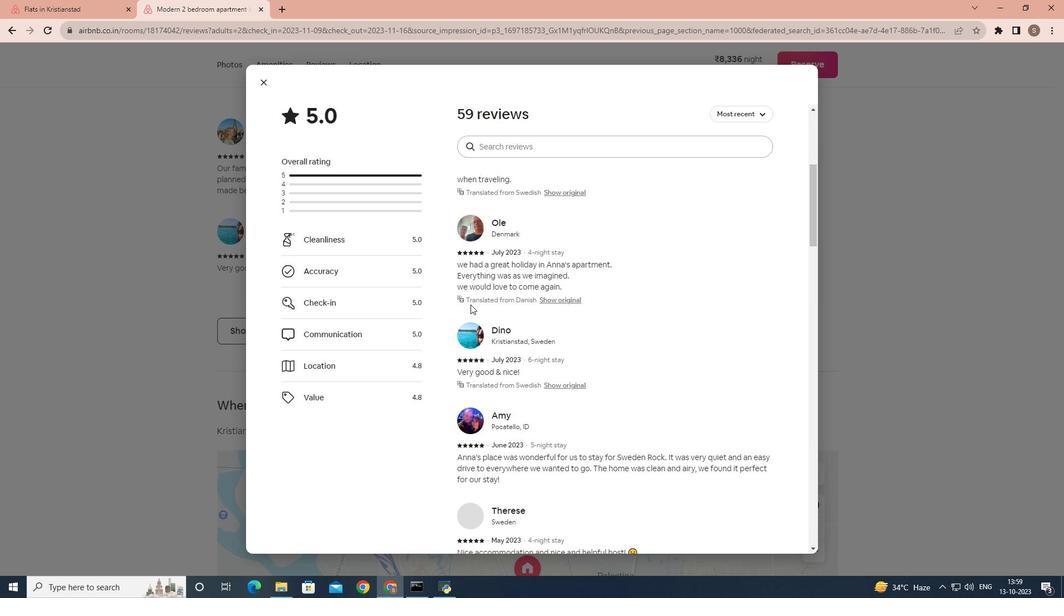 
Action: Mouse scrolled (470, 304) with delta (0, 0)
Screenshot: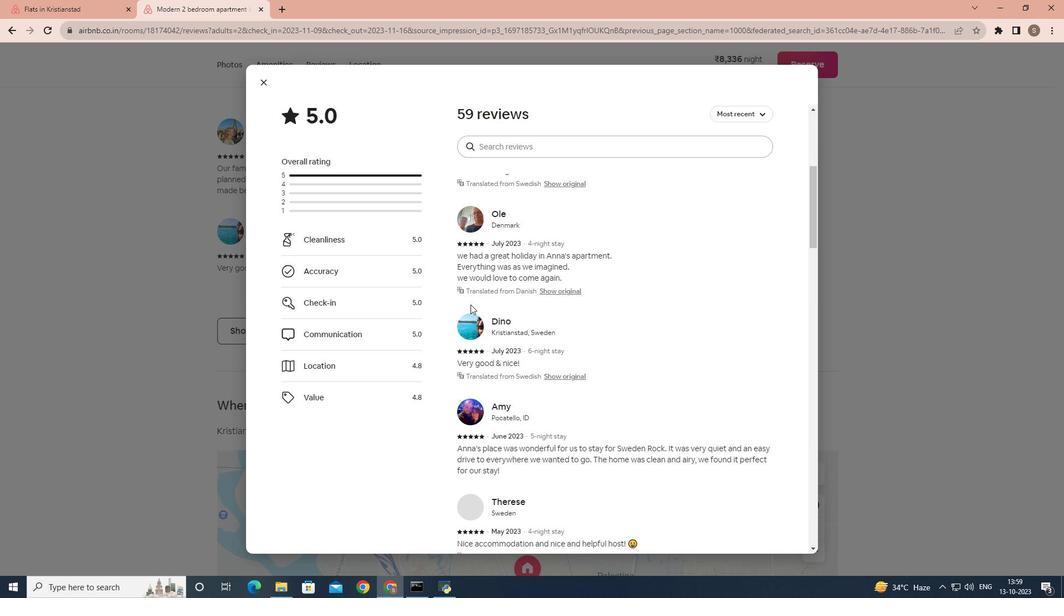 
Action: Mouse scrolled (470, 304) with delta (0, 0)
Screenshot: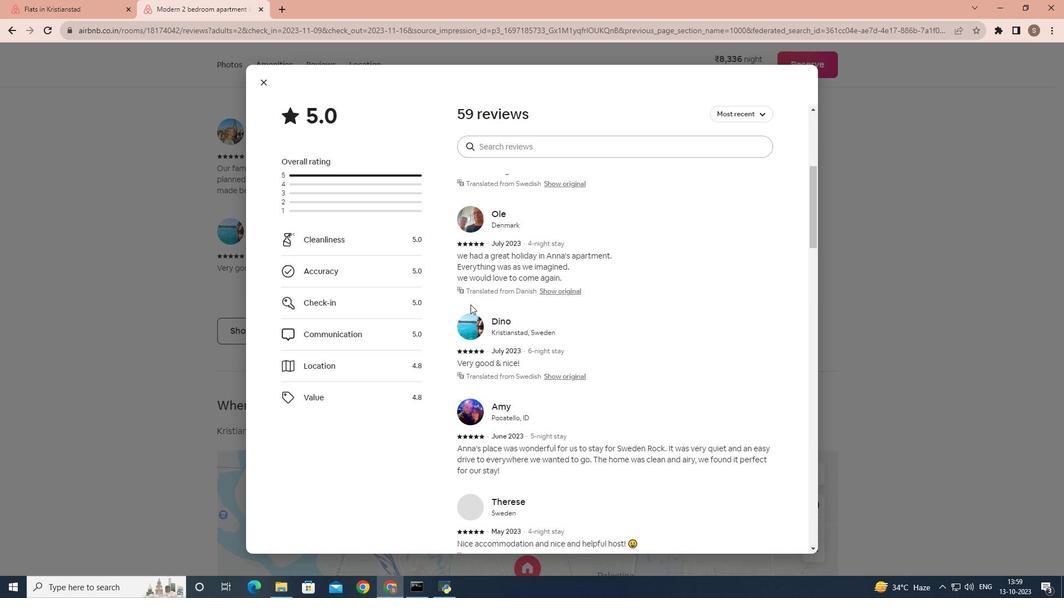 
Action: Mouse scrolled (470, 304) with delta (0, 0)
Screenshot: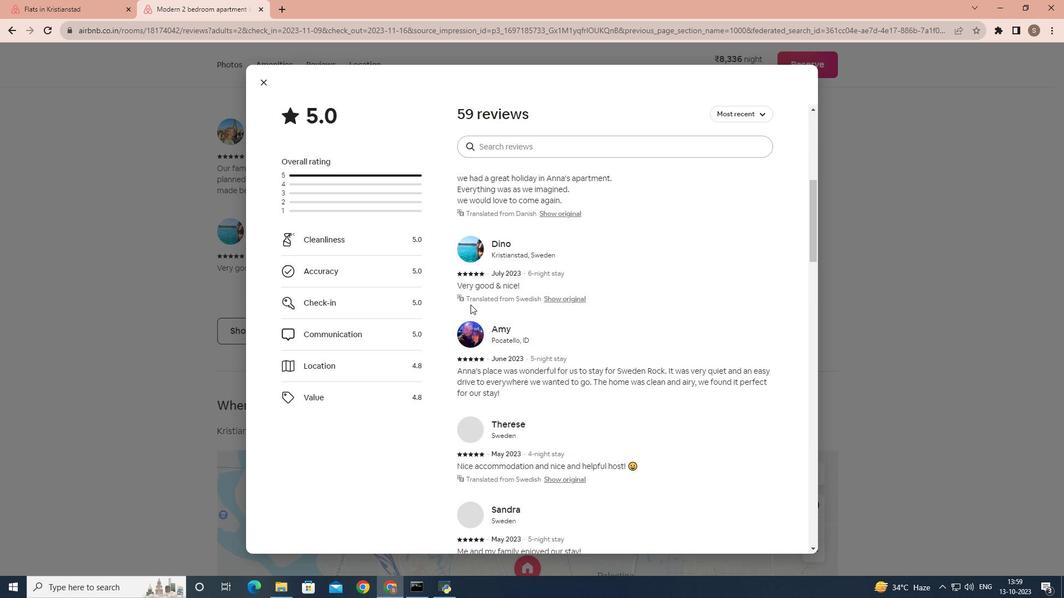 
Action: Mouse scrolled (470, 304) with delta (0, 0)
Screenshot: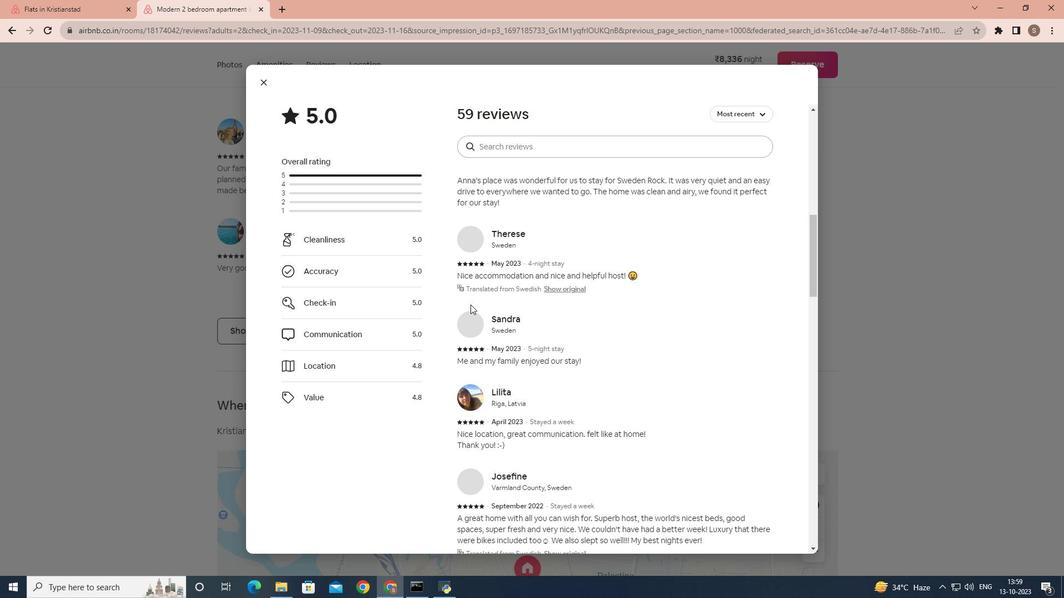 
Action: Mouse scrolled (470, 304) with delta (0, 0)
Screenshot: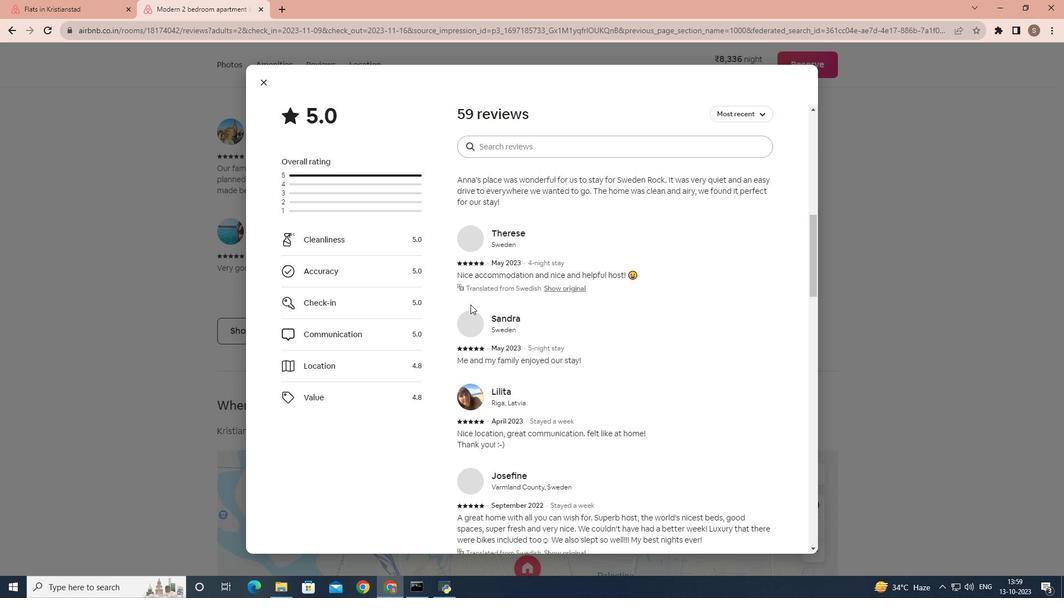 
Action: Mouse scrolled (470, 304) with delta (0, 0)
Screenshot: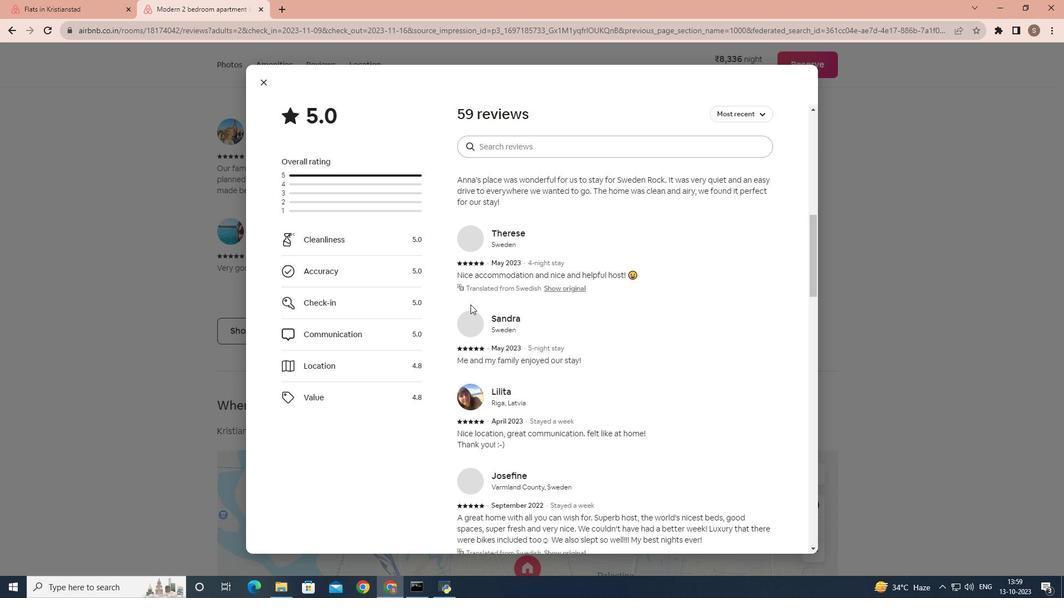 
Action: Mouse scrolled (470, 304) with delta (0, 0)
Screenshot: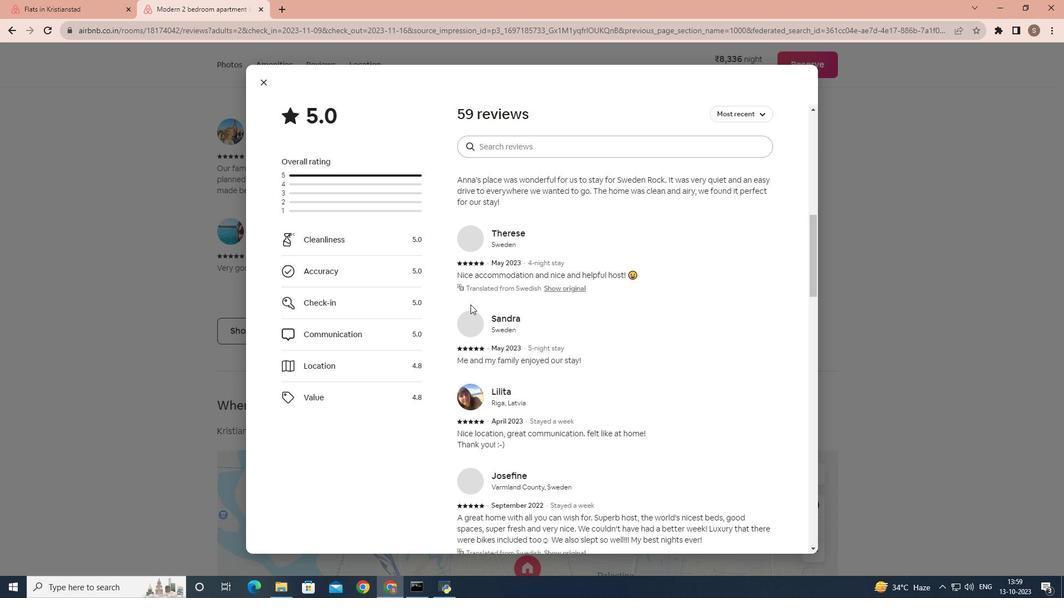 
Action: Mouse scrolled (470, 304) with delta (0, 0)
Screenshot: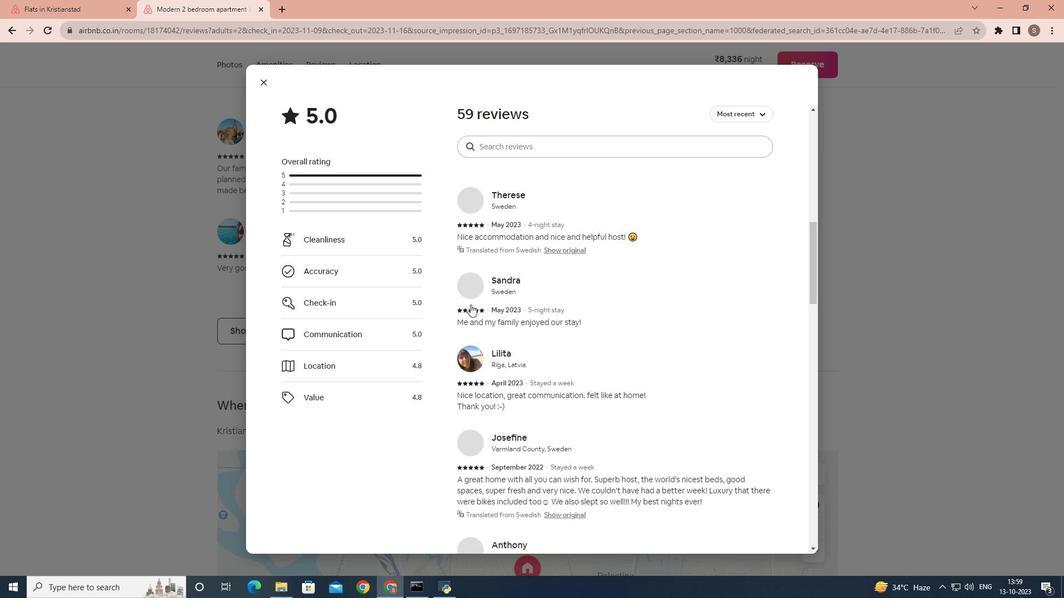 
Action: Mouse scrolled (470, 304) with delta (0, 0)
Screenshot: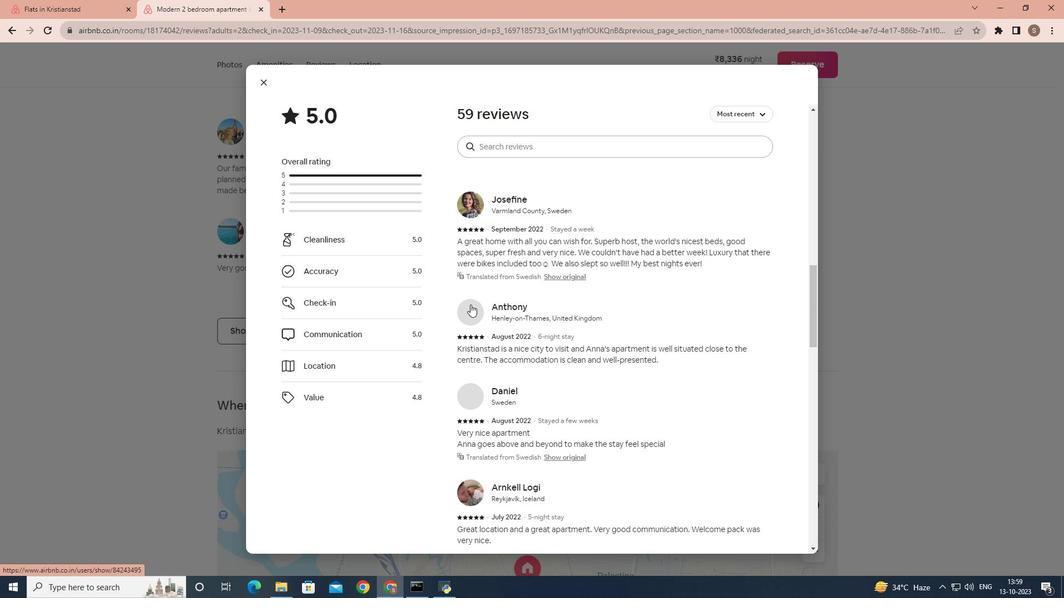 
Action: Mouse scrolled (470, 304) with delta (0, 0)
Screenshot: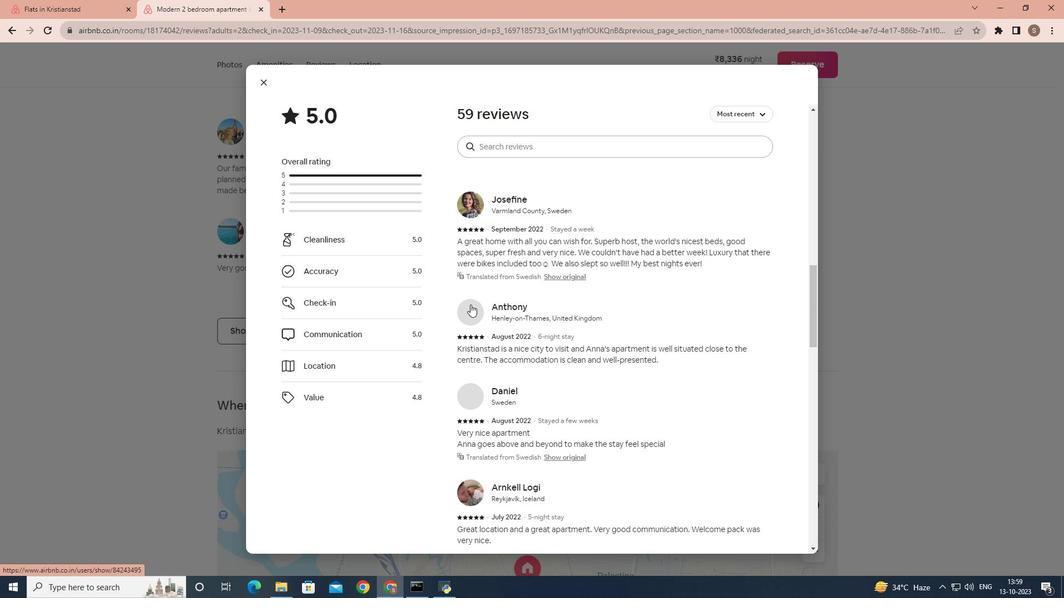
Action: Mouse scrolled (470, 304) with delta (0, 0)
Screenshot: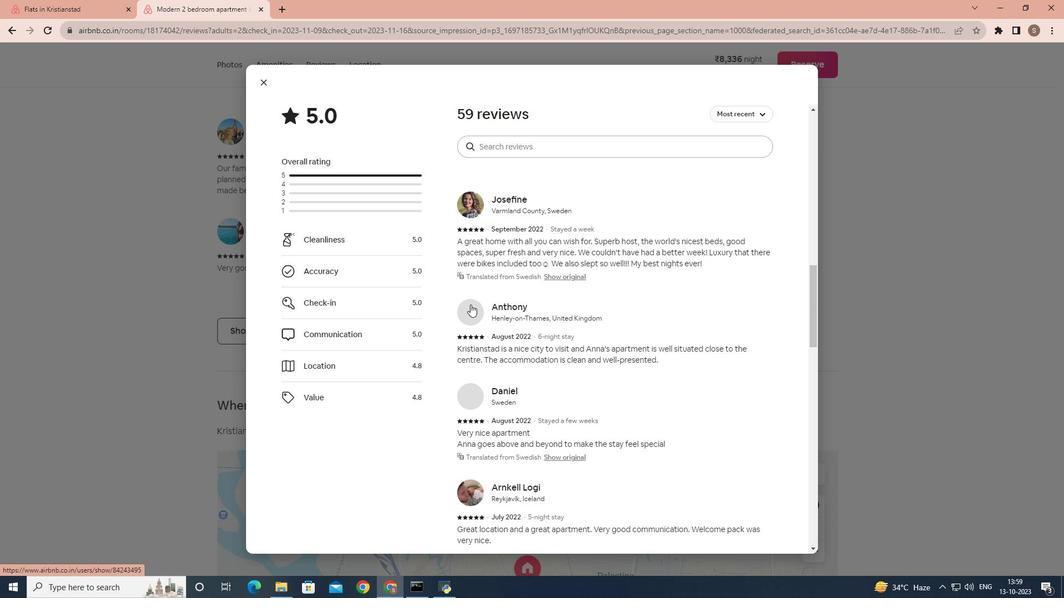 
Action: Mouse scrolled (470, 304) with delta (0, 0)
Screenshot: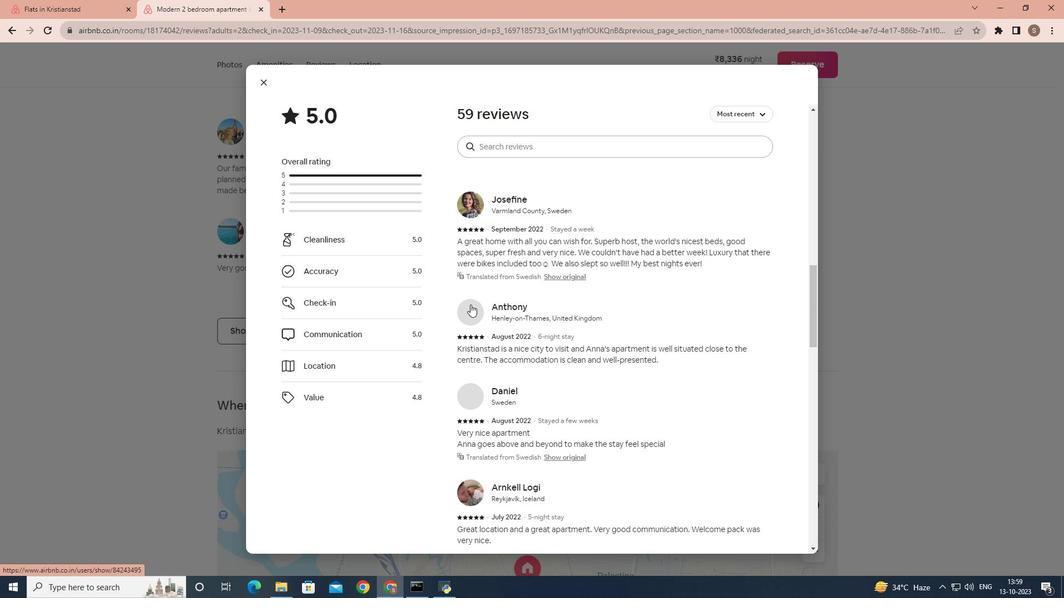 
Action: Mouse scrolled (470, 304) with delta (0, 0)
Screenshot: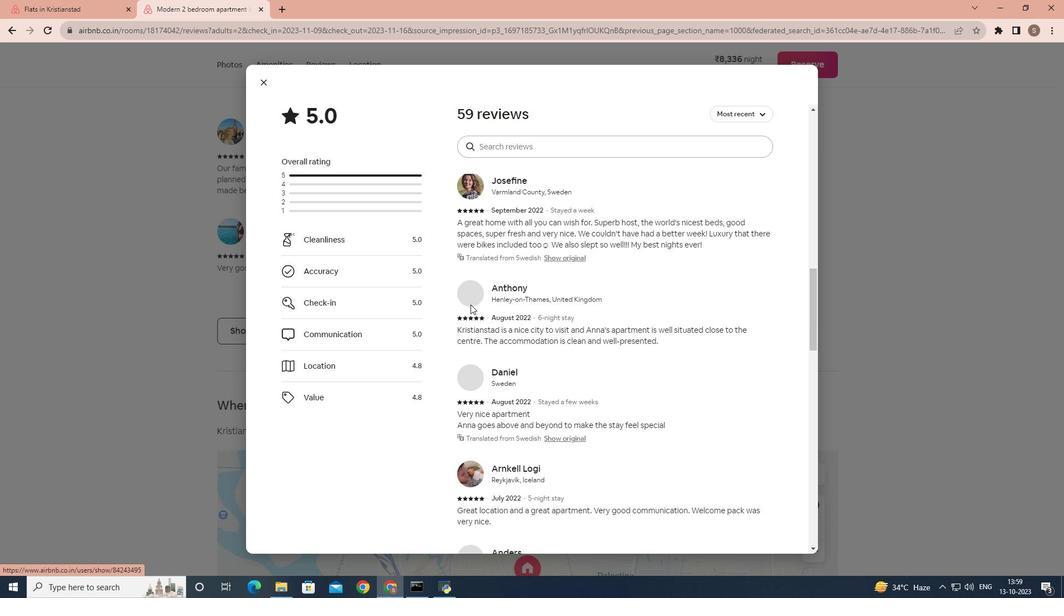 
Action: Mouse scrolled (470, 304) with delta (0, 0)
Screenshot: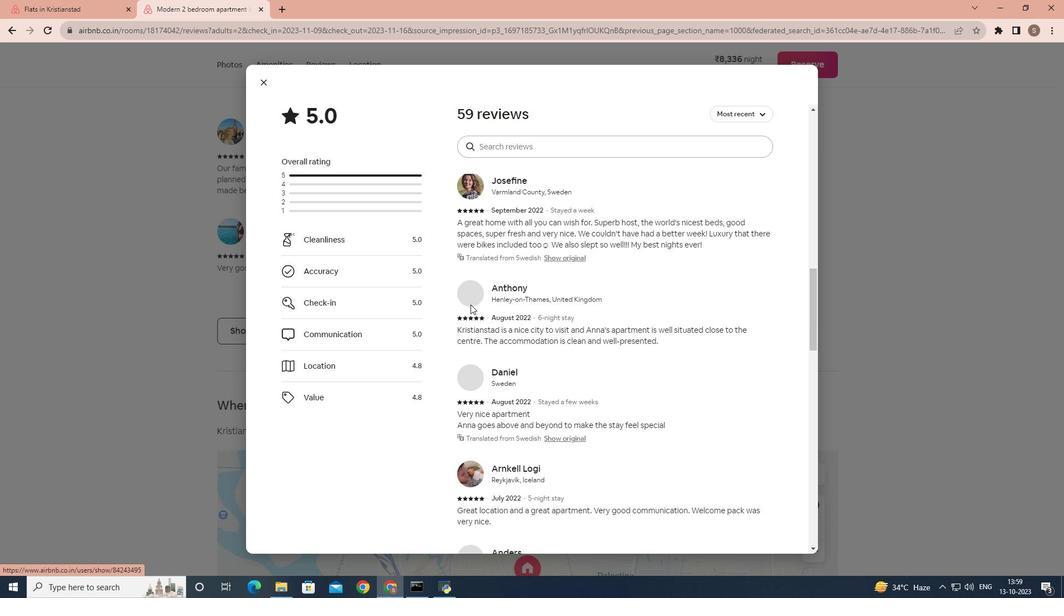 
Action: Mouse scrolled (470, 304) with delta (0, 0)
Screenshot: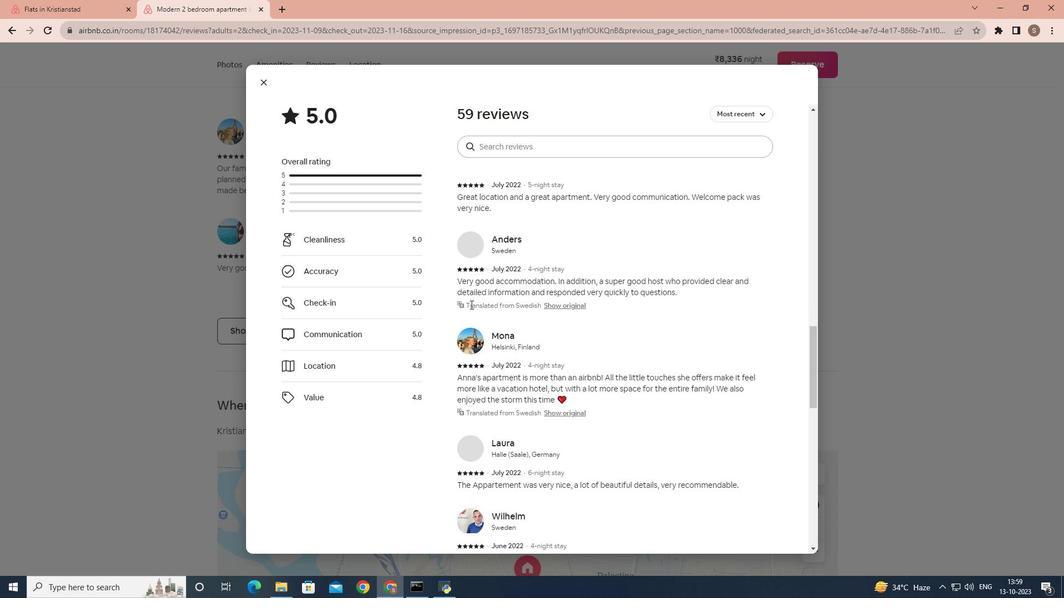 
Action: Mouse scrolled (470, 304) with delta (0, 0)
Screenshot: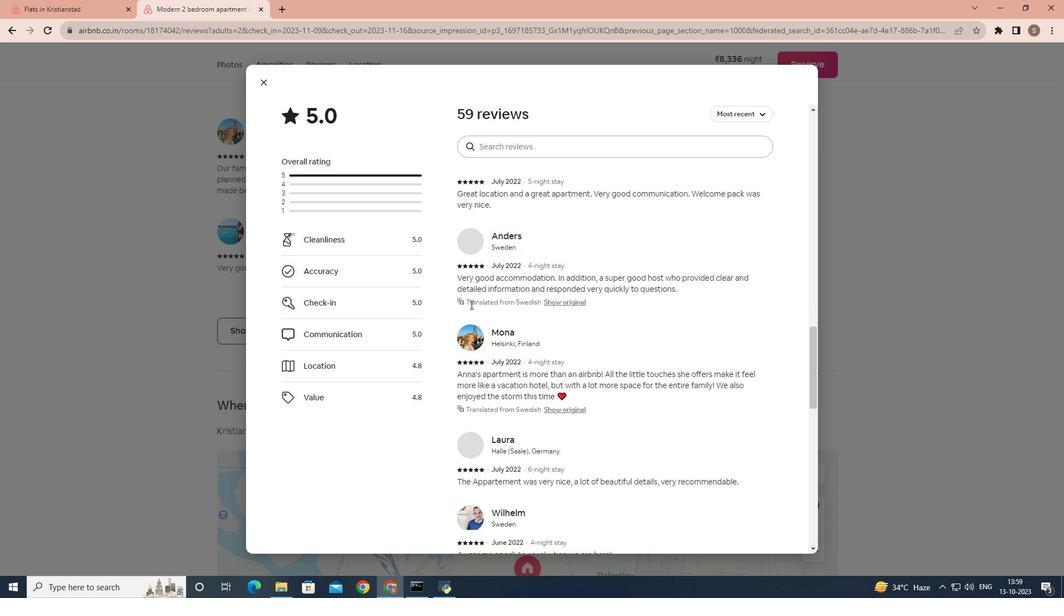 
Action: Mouse scrolled (470, 304) with delta (0, 0)
Screenshot: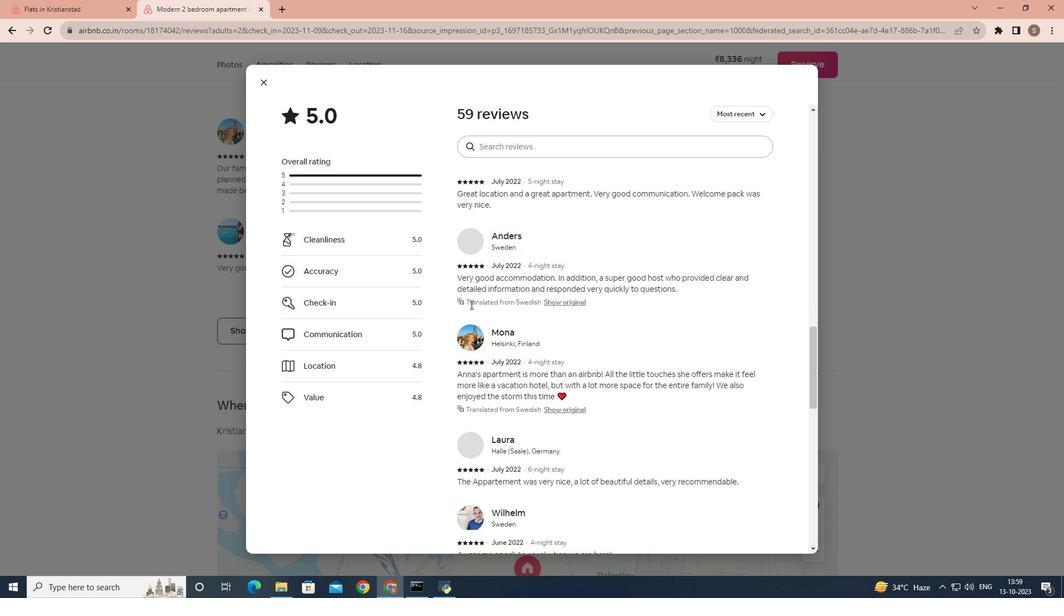 
Action: Mouse scrolled (470, 304) with delta (0, 0)
Screenshot: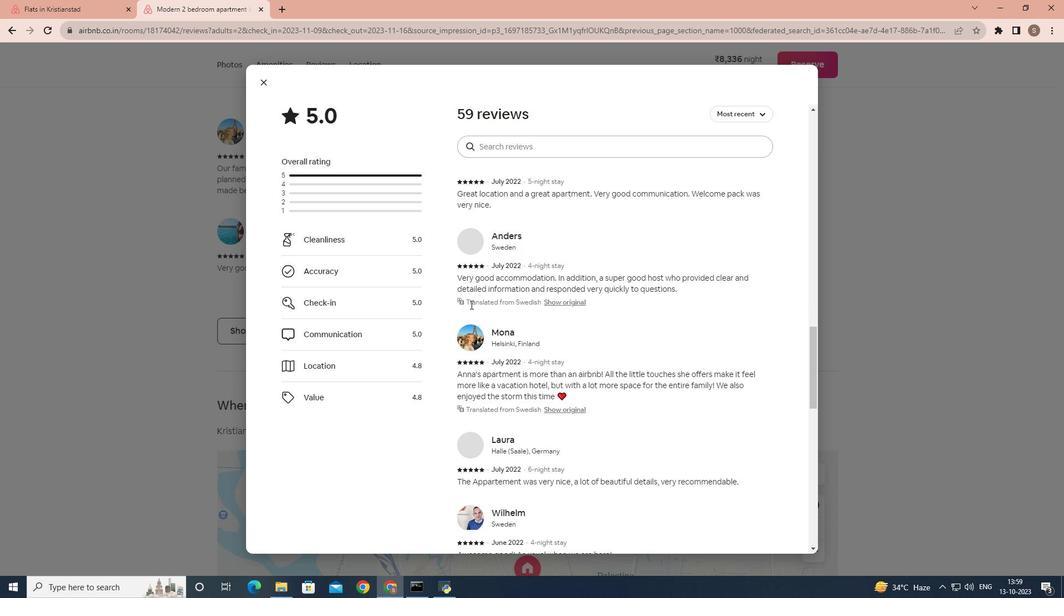 
Action: Mouse scrolled (470, 304) with delta (0, 0)
Screenshot: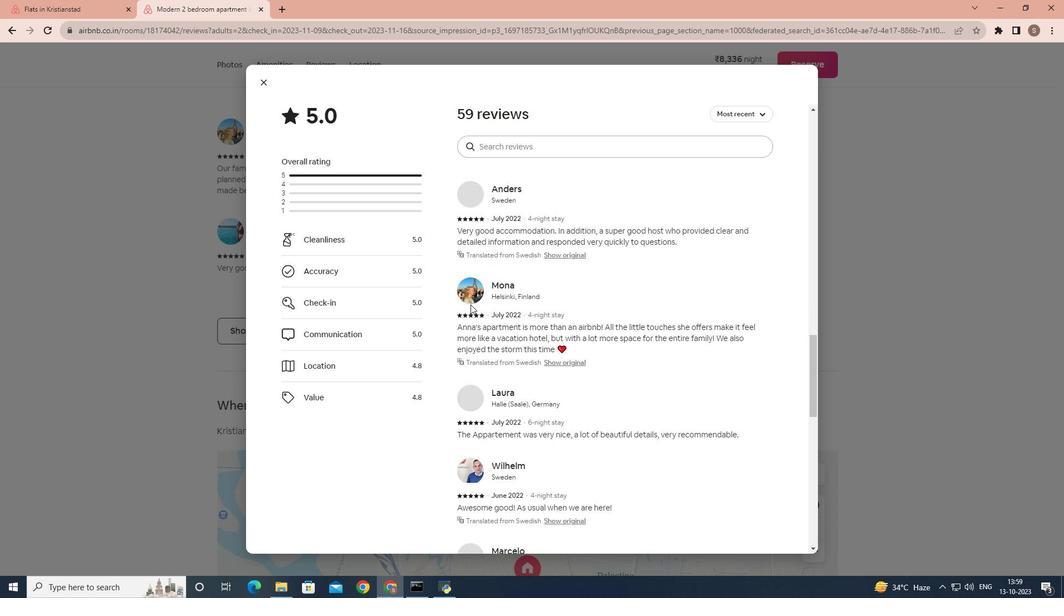 
Action: Mouse scrolled (470, 304) with delta (0, 0)
Screenshot: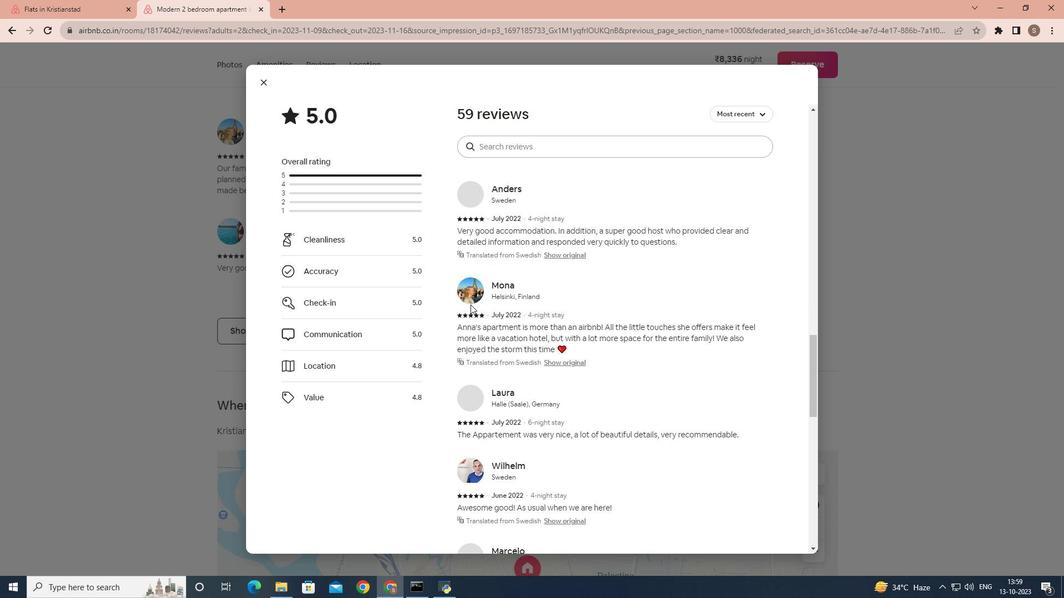 
Action: Mouse scrolled (470, 304) with delta (0, 0)
Screenshot: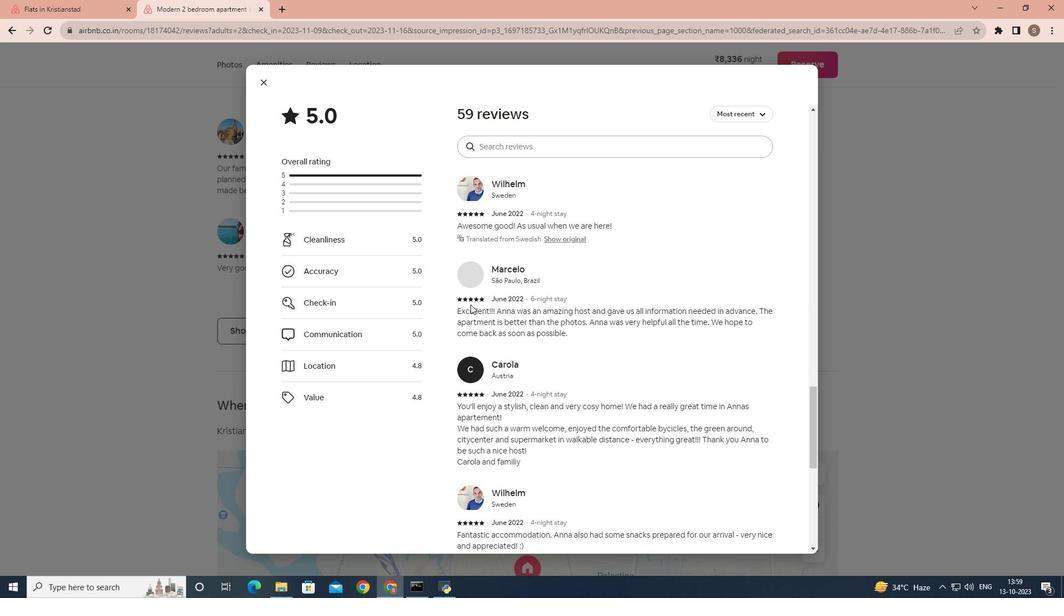 
Action: Mouse scrolled (470, 304) with delta (0, 0)
Screenshot: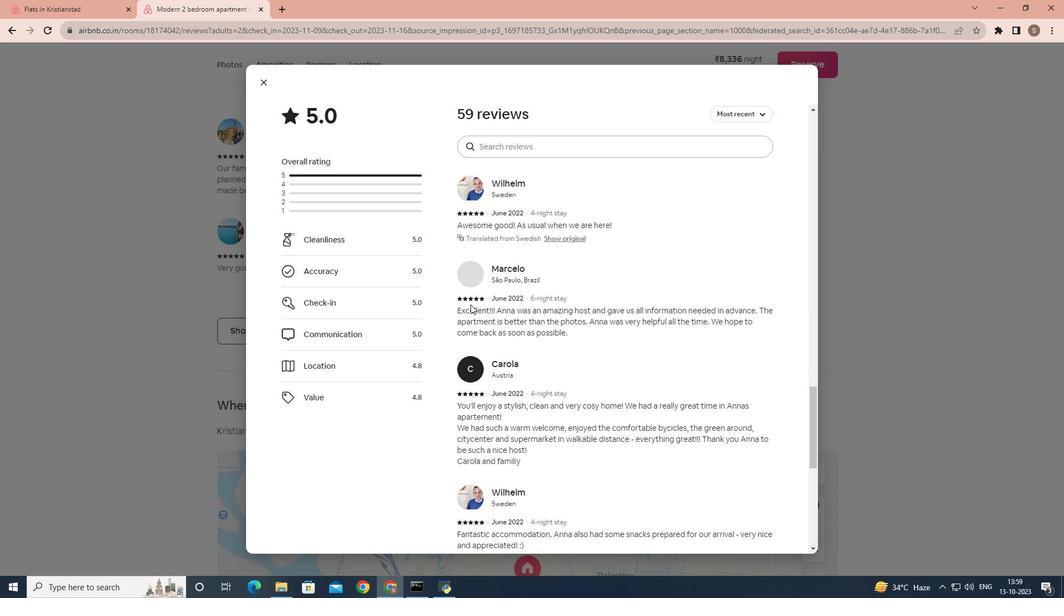 
Action: Mouse scrolled (470, 304) with delta (0, 0)
Screenshot: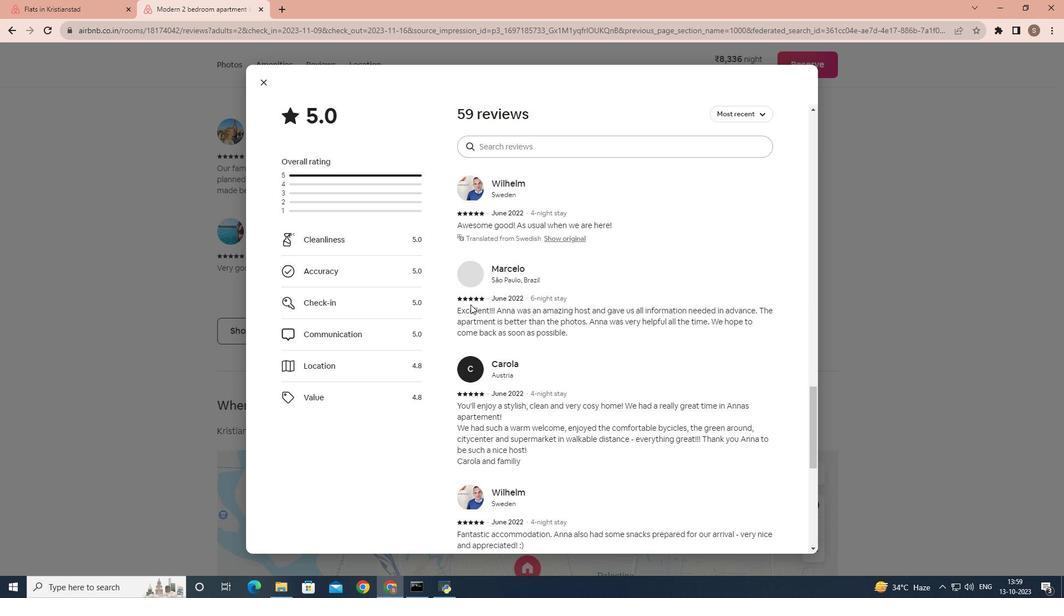 
Action: Mouse scrolled (470, 304) with delta (0, 0)
Screenshot: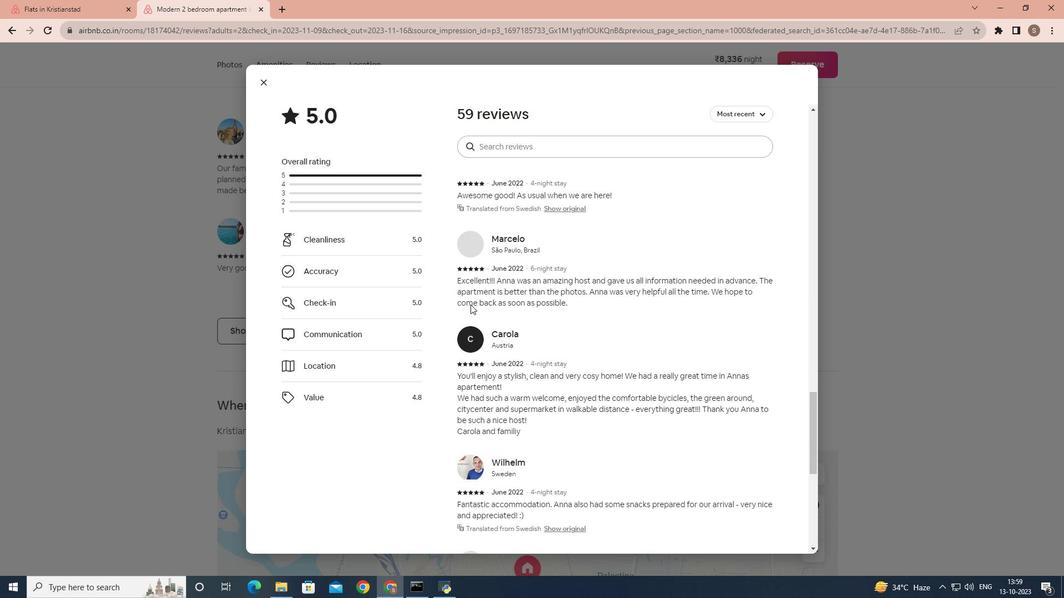 
Action: Mouse scrolled (470, 304) with delta (0, 0)
Screenshot: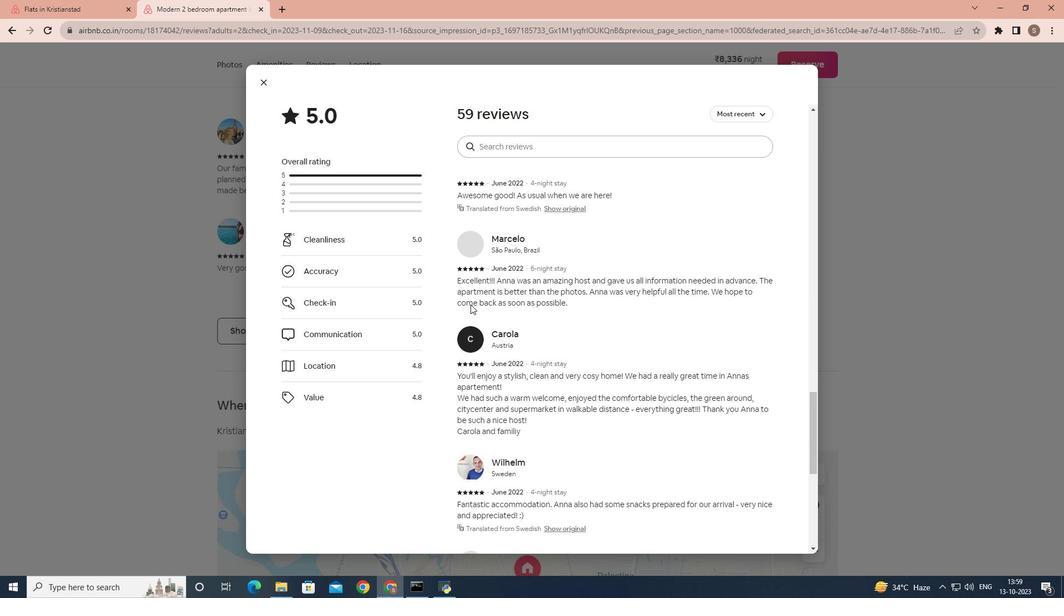 
Action: Mouse scrolled (470, 304) with delta (0, 0)
Screenshot: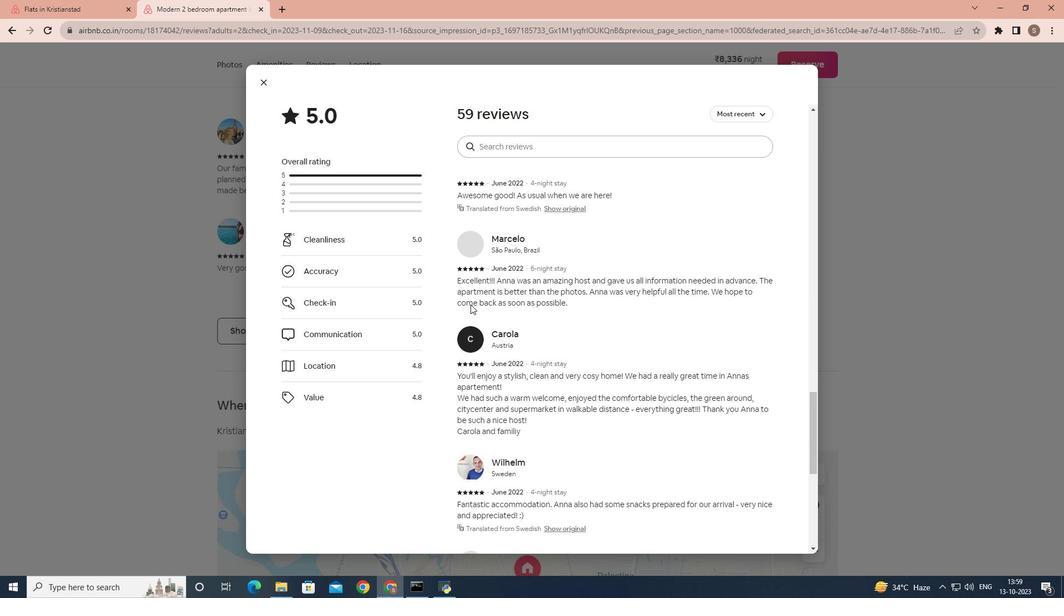 
Action: Mouse scrolled (470, 304) with delta (0, 0)
Screenshot: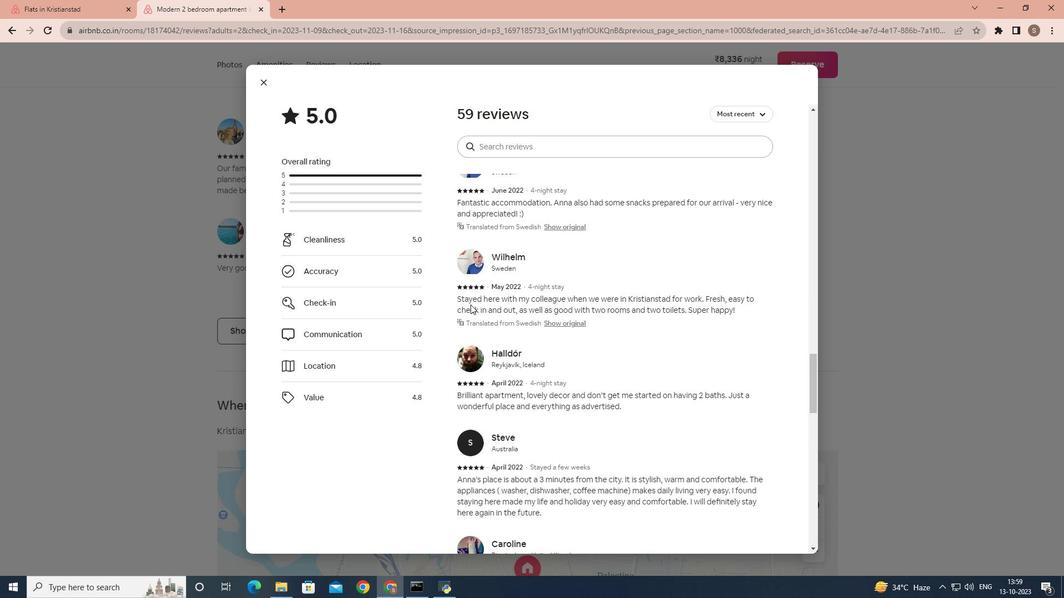 
Action: Mouse scrolled (470, 304) with delta (0, 0)
Screenshot: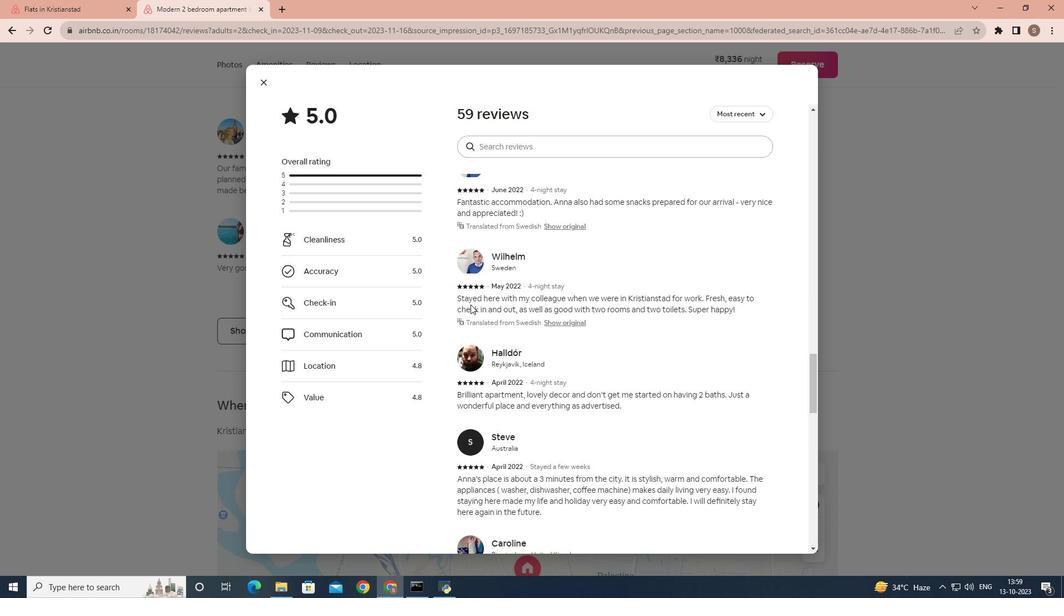 
Action: Mouse scrolled (470, 304) with delta (0, 0)
Screenshot: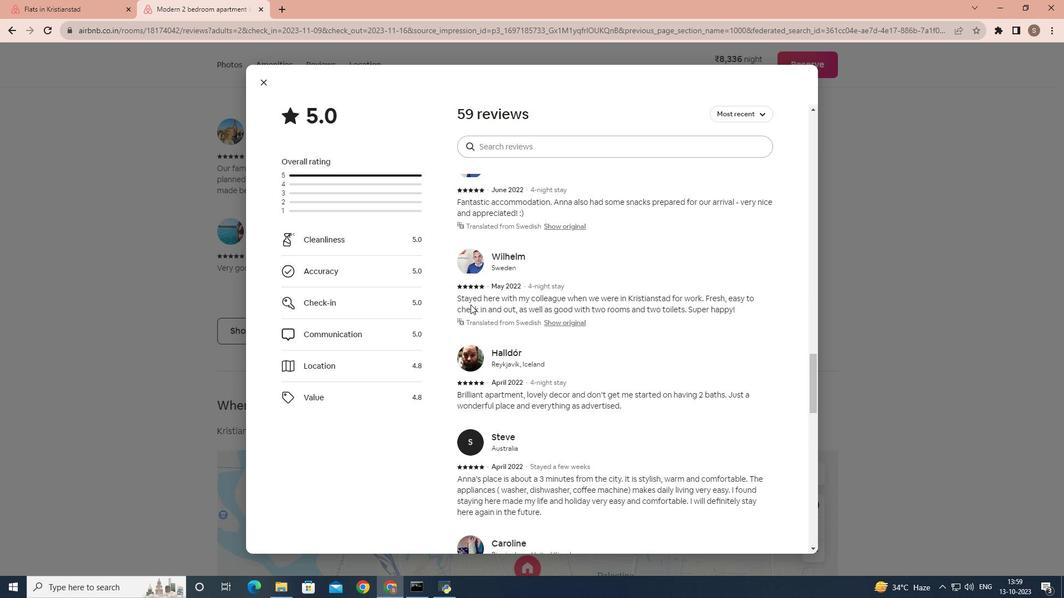 
Action: Mouse scrolled (470, 304) with delta (0, 0)
Screenshot: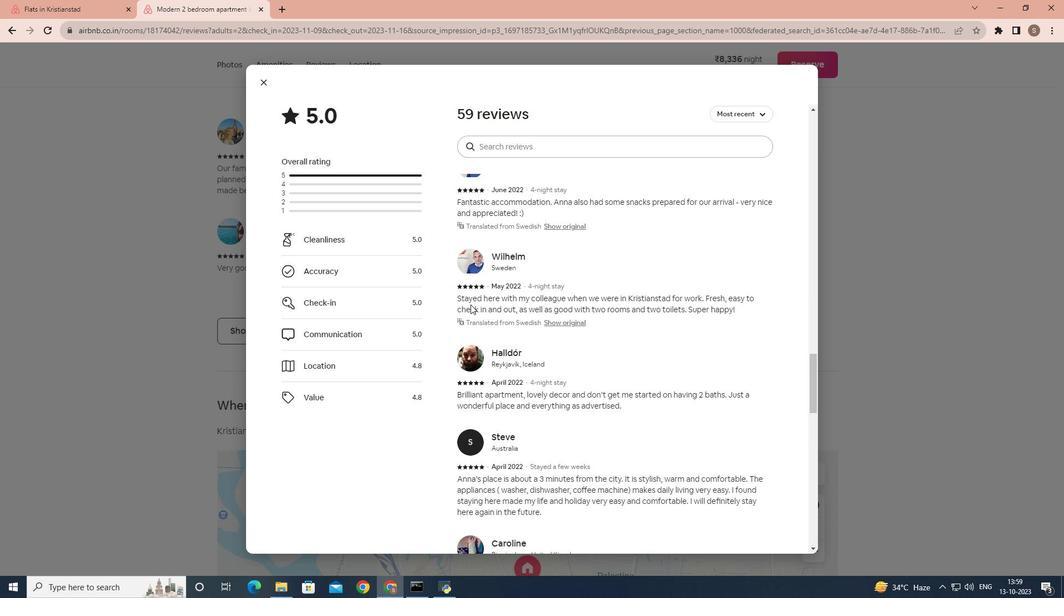 
Action: Mouse scrolled (470, 304) with delta (0, 0)
Screenshot: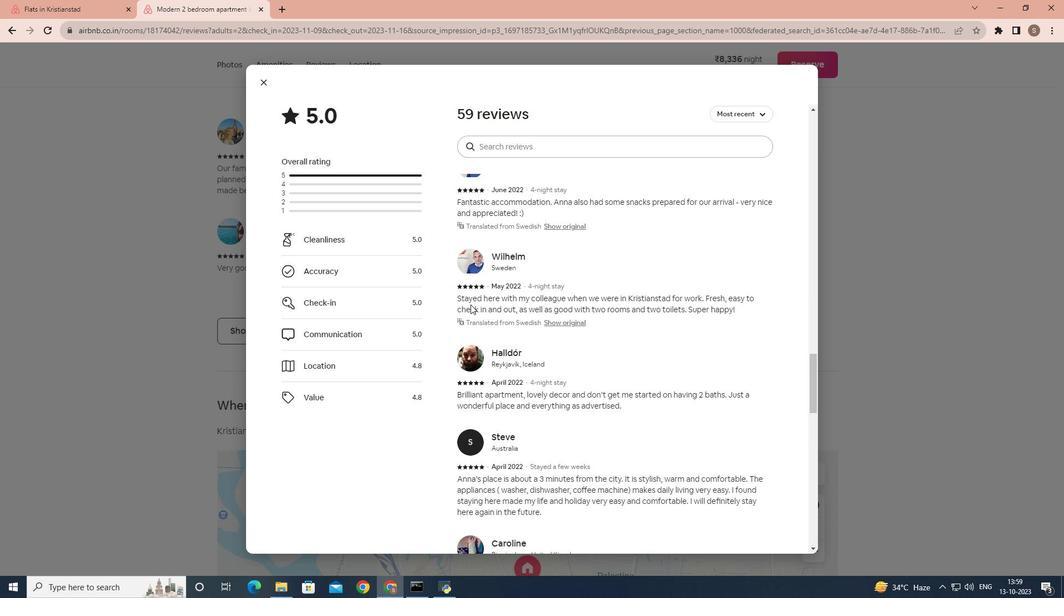 
Action: Mouse scrolled (470, 304) with delta (0, 0)
Screenshot: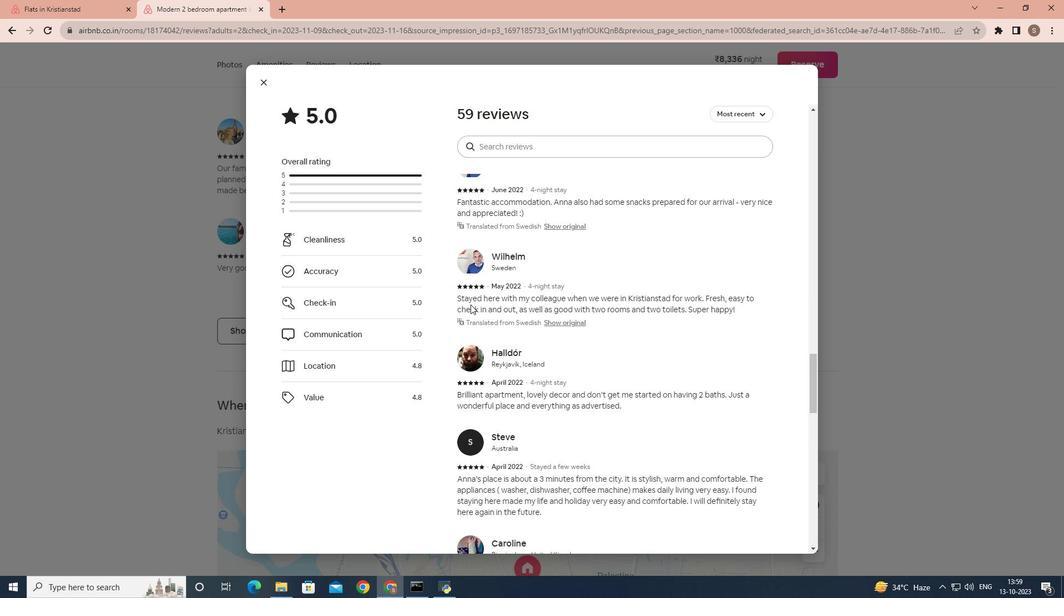 
Action: Mouse scrolled (470, 304) with delta (0, 0)
Screenshot: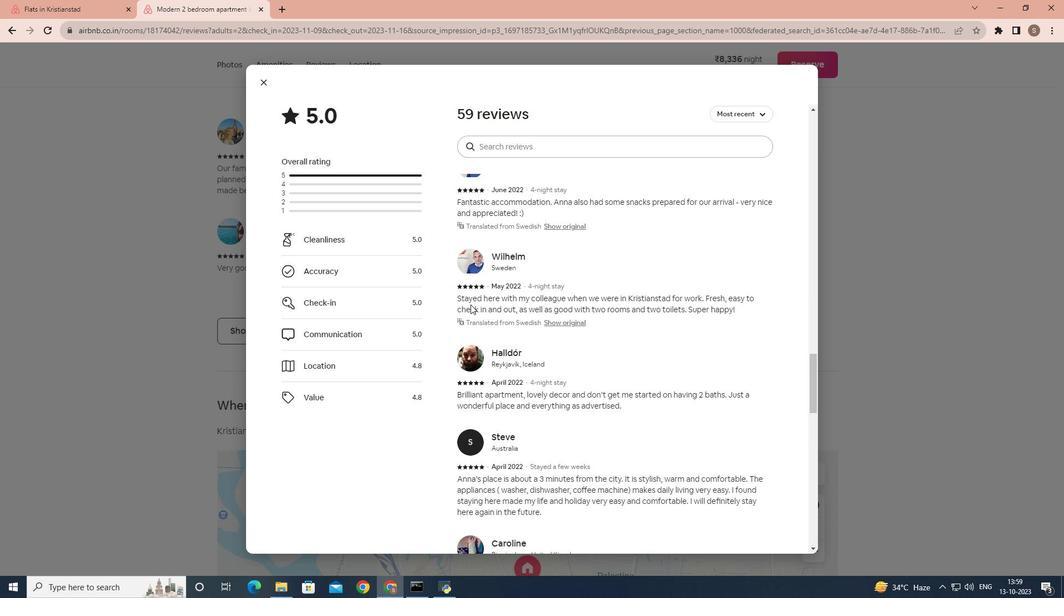 
Action: Mouse scrolled (470, 304) with delta (0, 0)
Screenshot: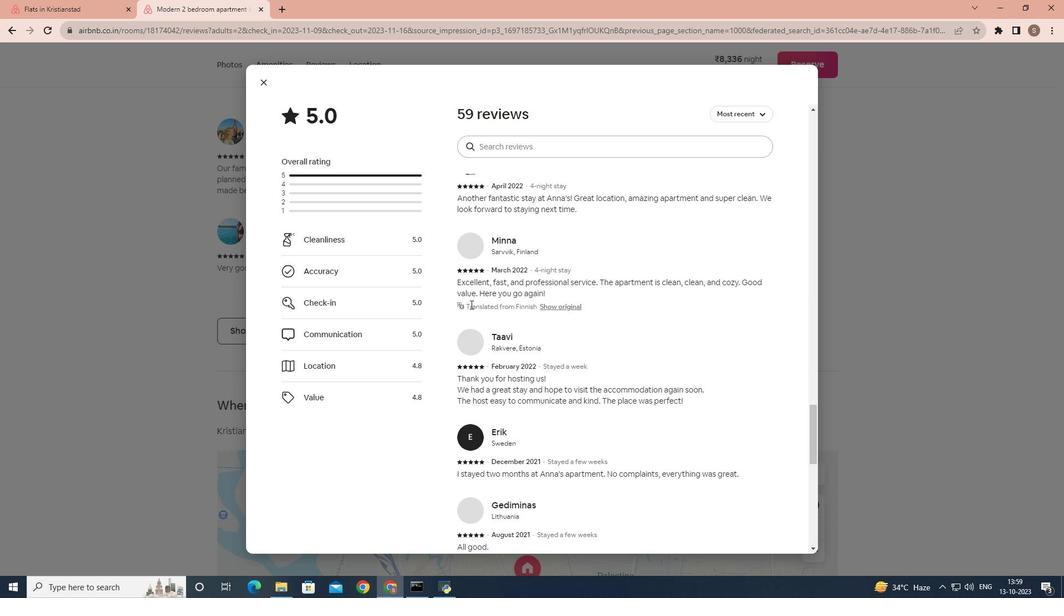 
Action: Mouse scrolled (470, 304) with delta (0, 0)
Screenshot: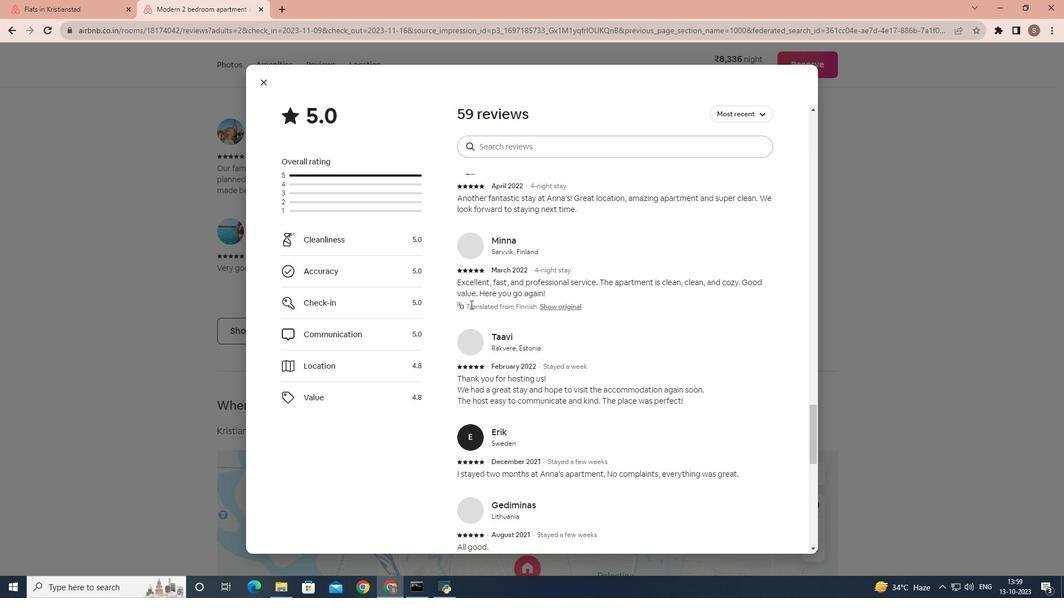 
Action: Mouse scrolled (470, 304) with delta (0, 0)
Screenshot: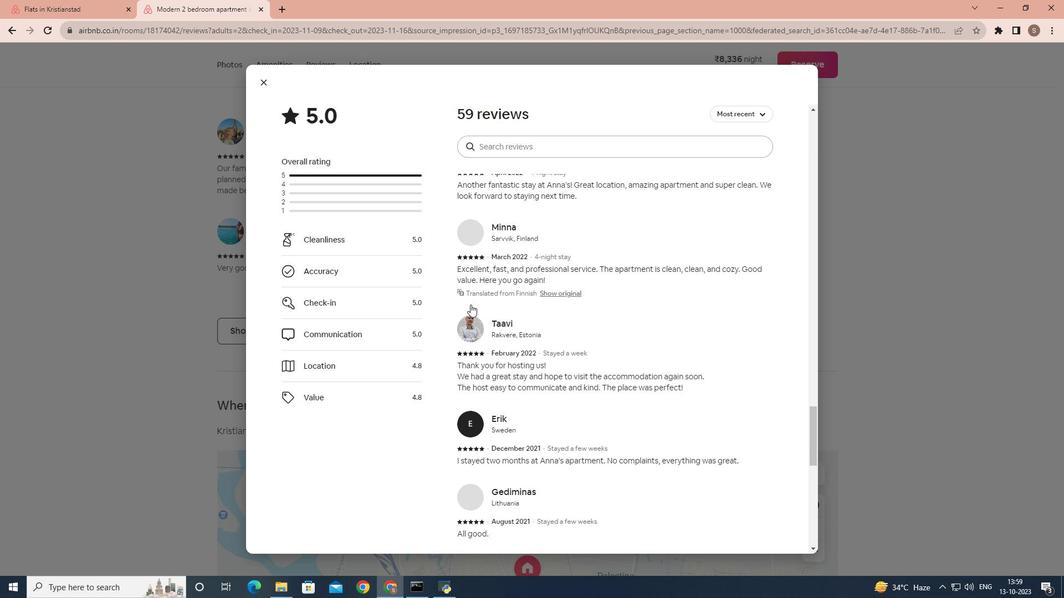 
Action: Mouse scrolled (470, 304) with delta (0, 0)
Screenshot: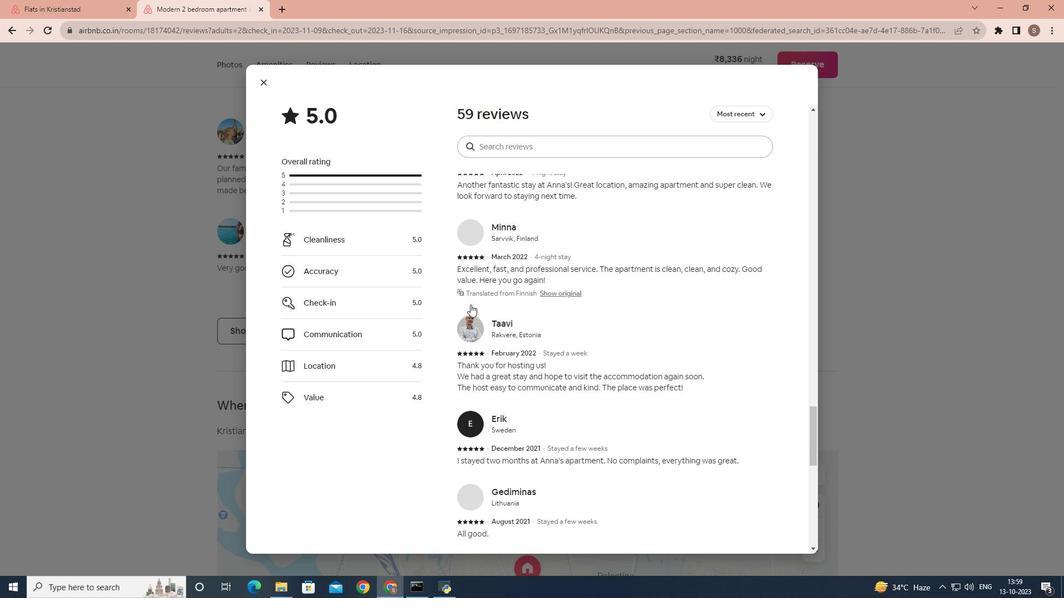 
Action: Mouse scrolled (470, 304) with delta (0, 0)
Screenshot: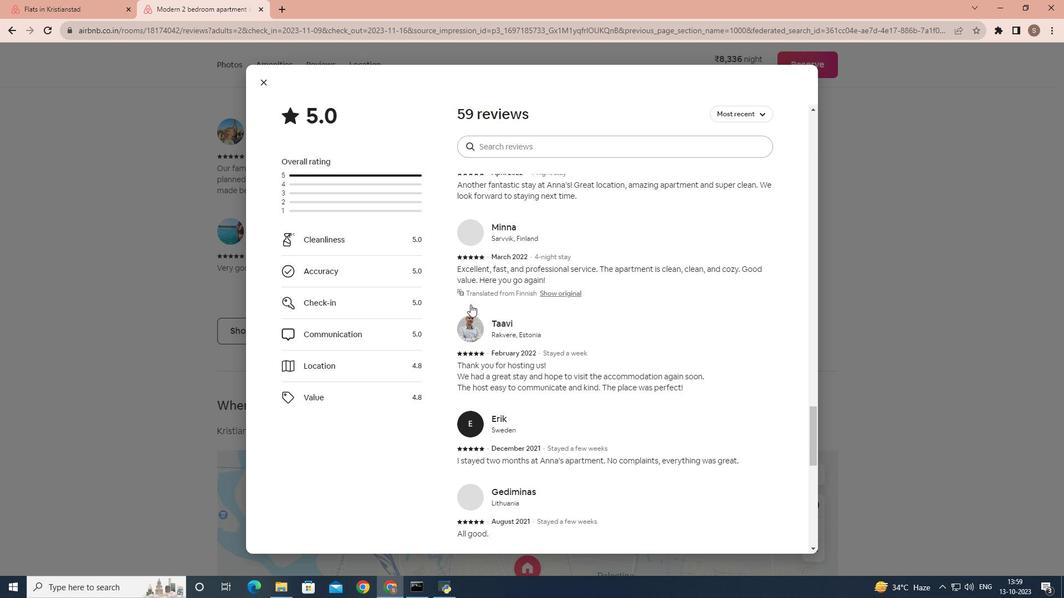 
Action: Mouse scrolled (470, 304) with delta (0, 0)
Screenshot: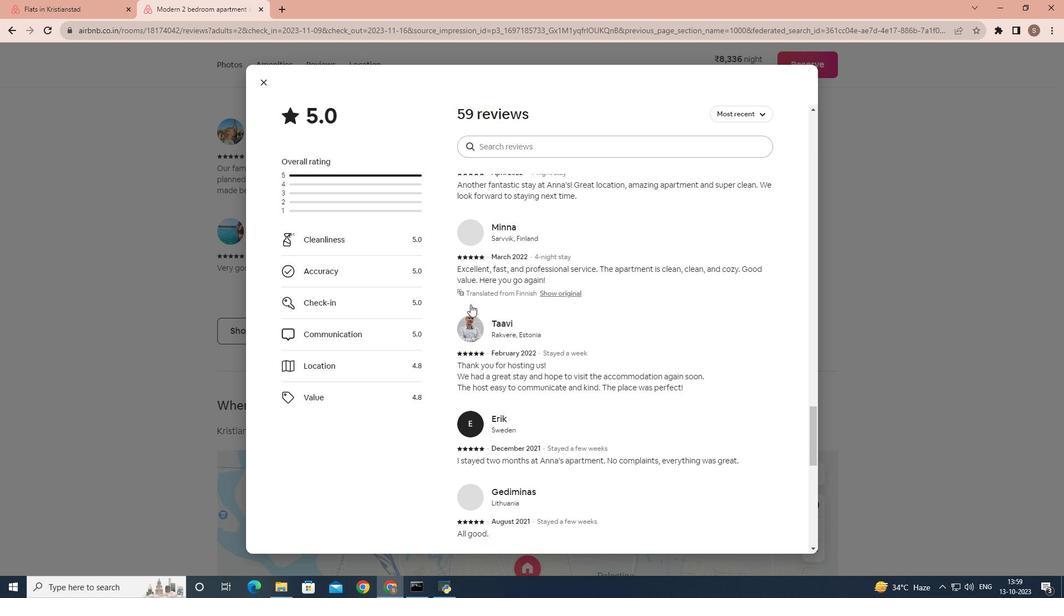 
Action: Mouse scrolled (470, 304) with delta (0, 0)
Screenshot: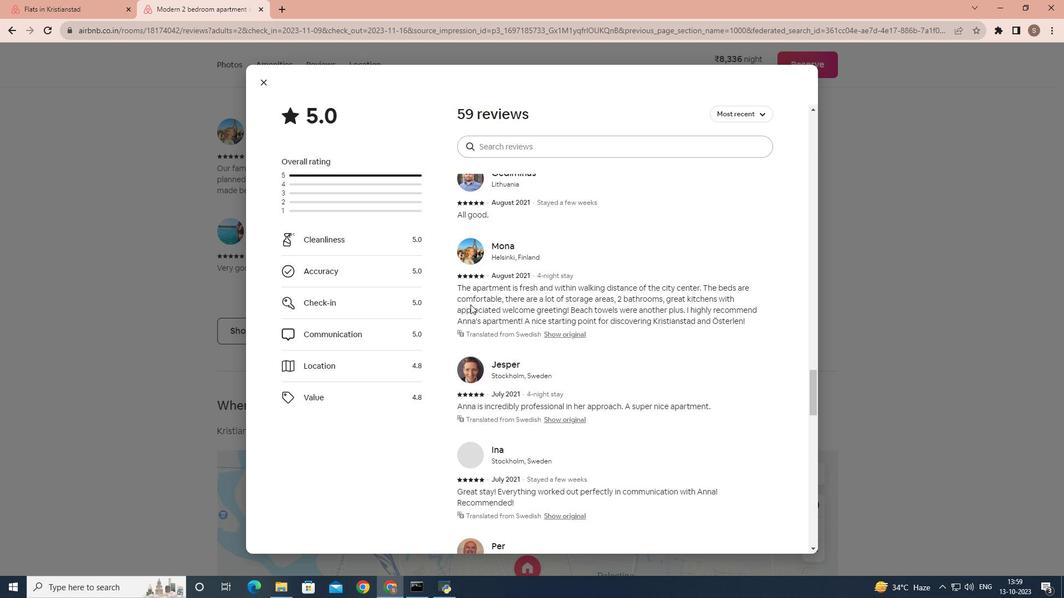 
Action: Mouse scrolled (470, 304) with delta (0, 0)
Screenshot: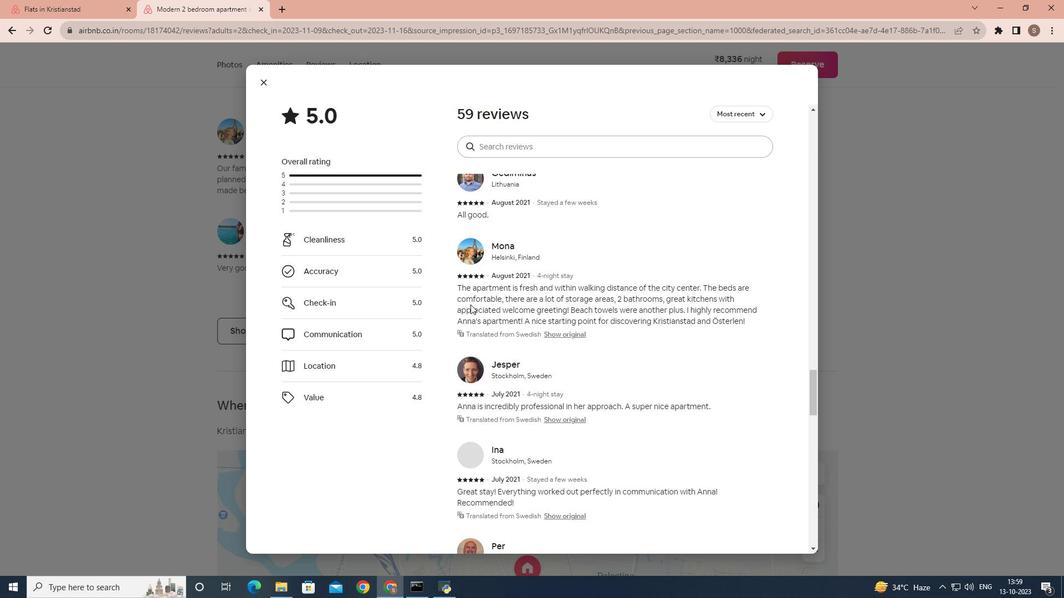 
Action: Mouse scrolled (470, 304) with delta (0, 0)
Screenshot: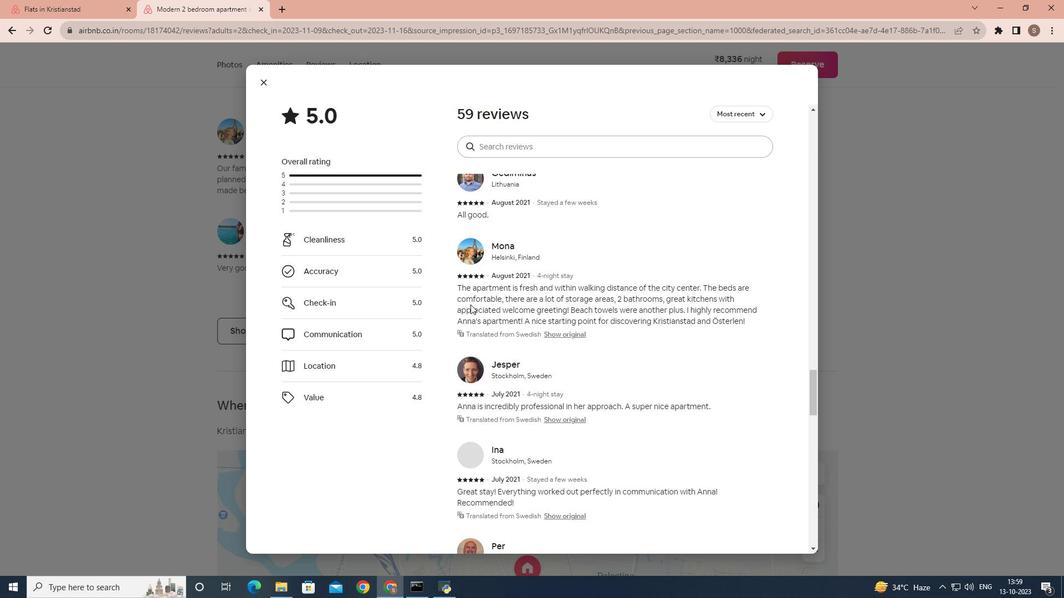 
Action: Mouse scrolled (470, 304) with delta (0, 0)
Screenshot: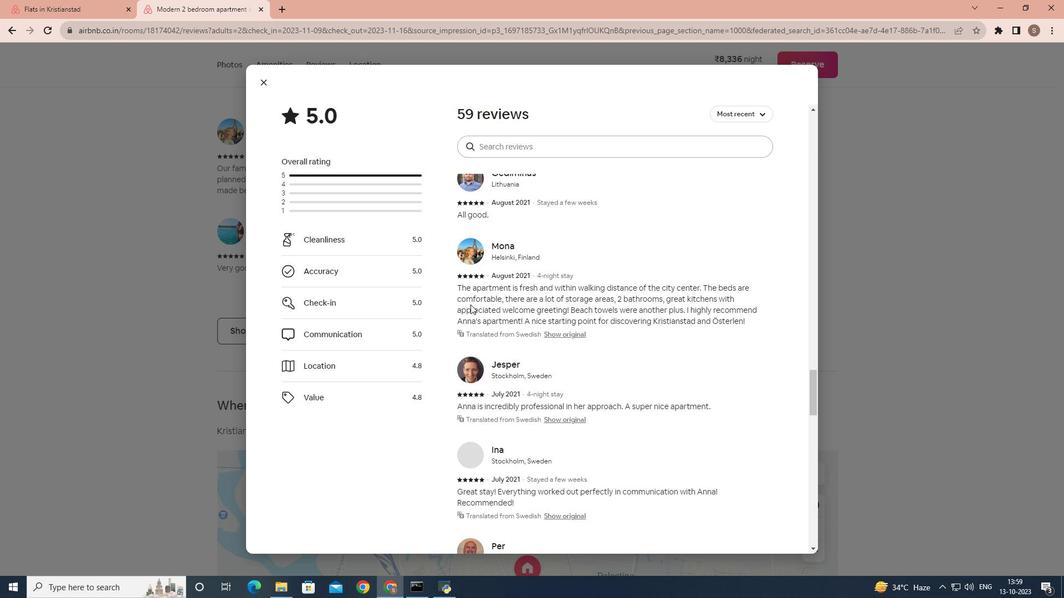 
Action: Mouse scrolled (470, 304) with delta (0, 0)
Screenshot: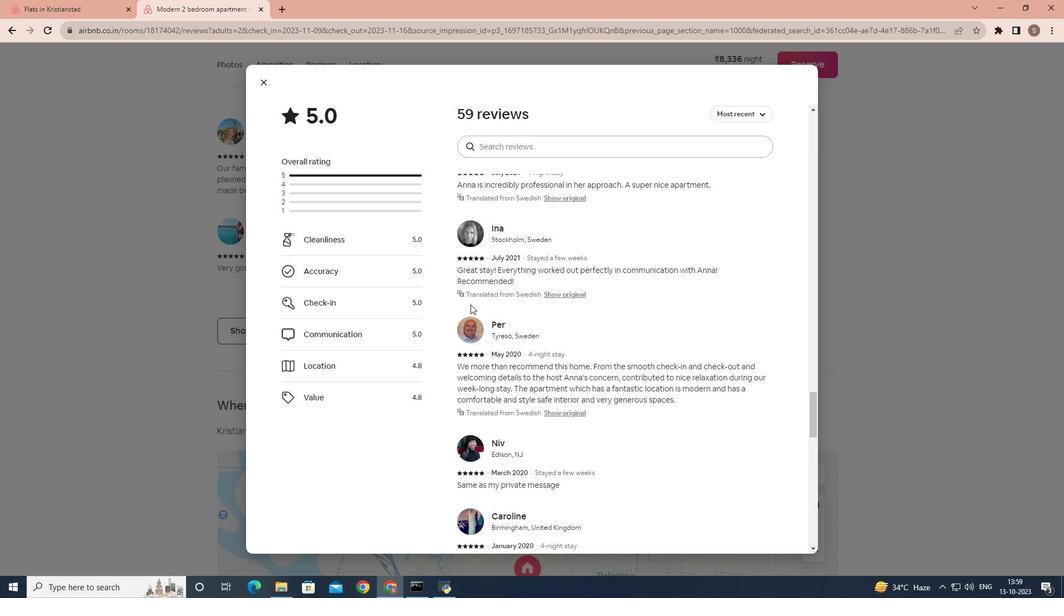 
Action: Mouse scrolled (470, 304) with delta (0, 0)
Screenshot: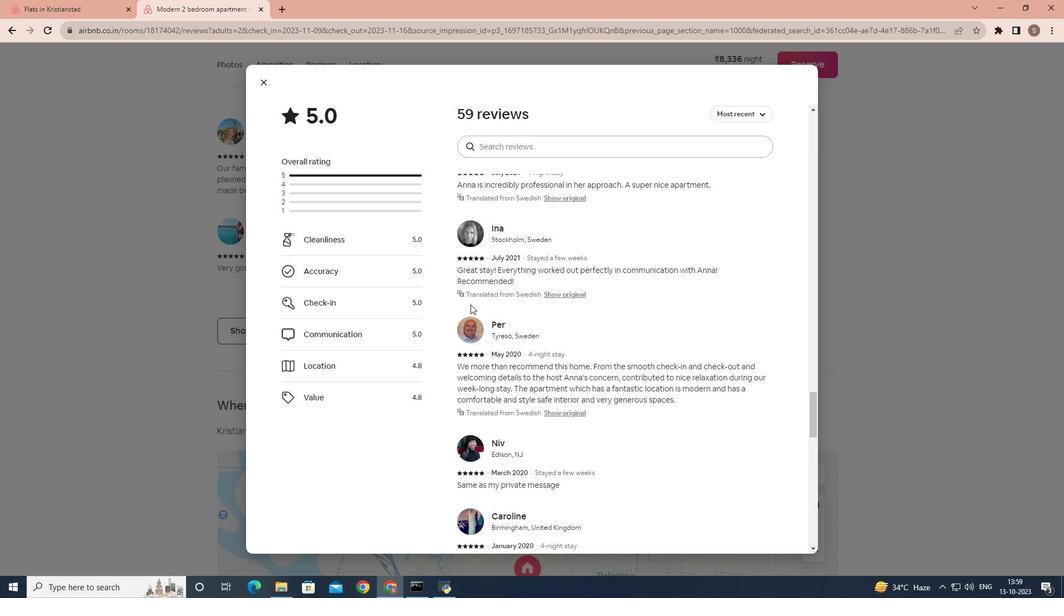 
Action: Mouse scrolled (470, 304) with delta (0, 0)
Screenshot: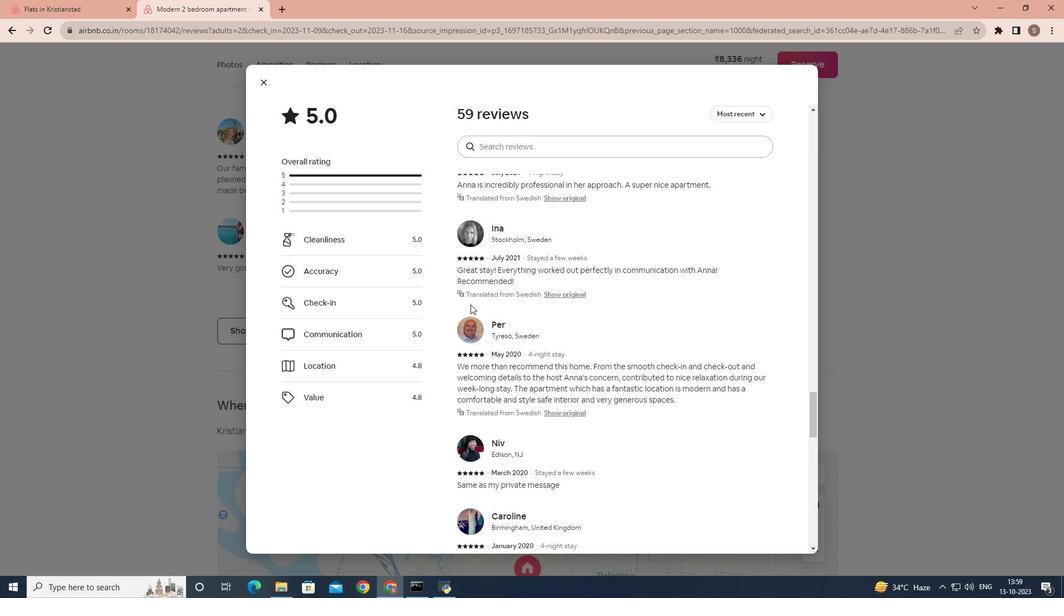 
Action: Mouse scrolled (470, 304) with delta (0, 0)
Screenshot: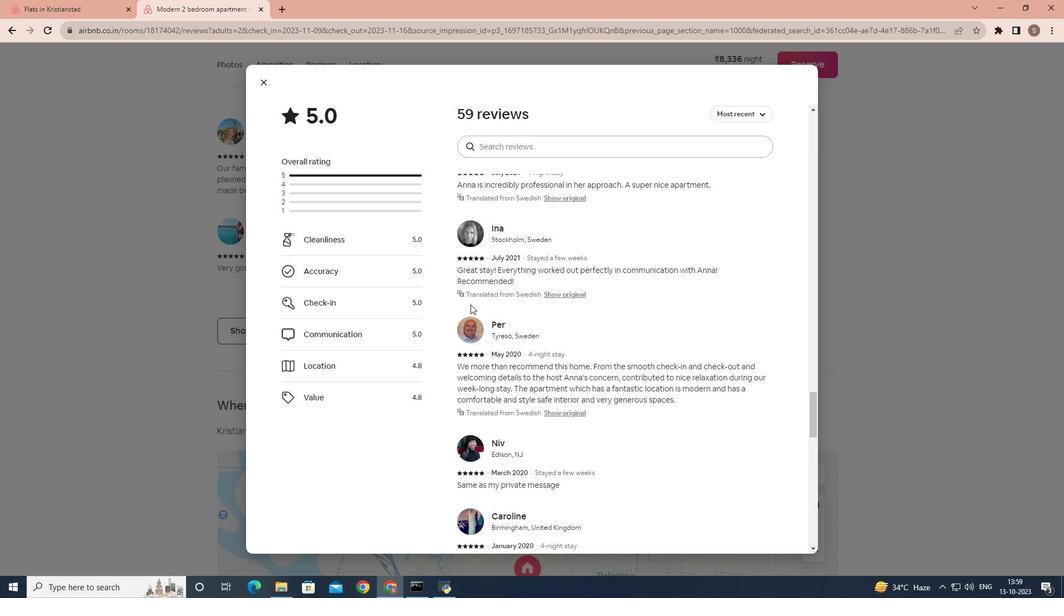 
Action: Mouse moved to (470, 304)
Screenshot: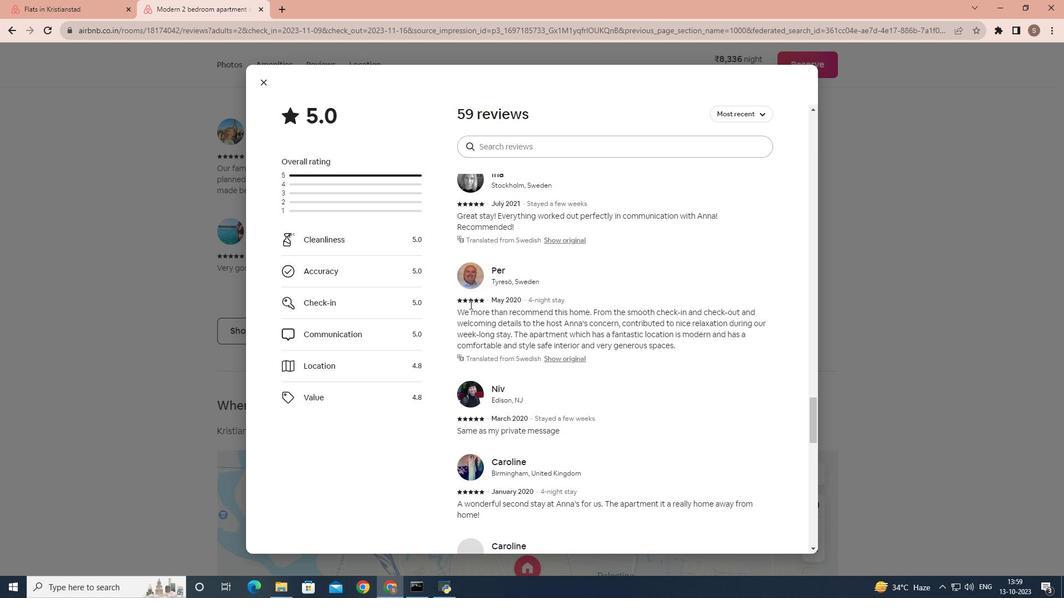 
Action: Mouse scrolled (470, 304) with delta (0, 0)
Screenshot: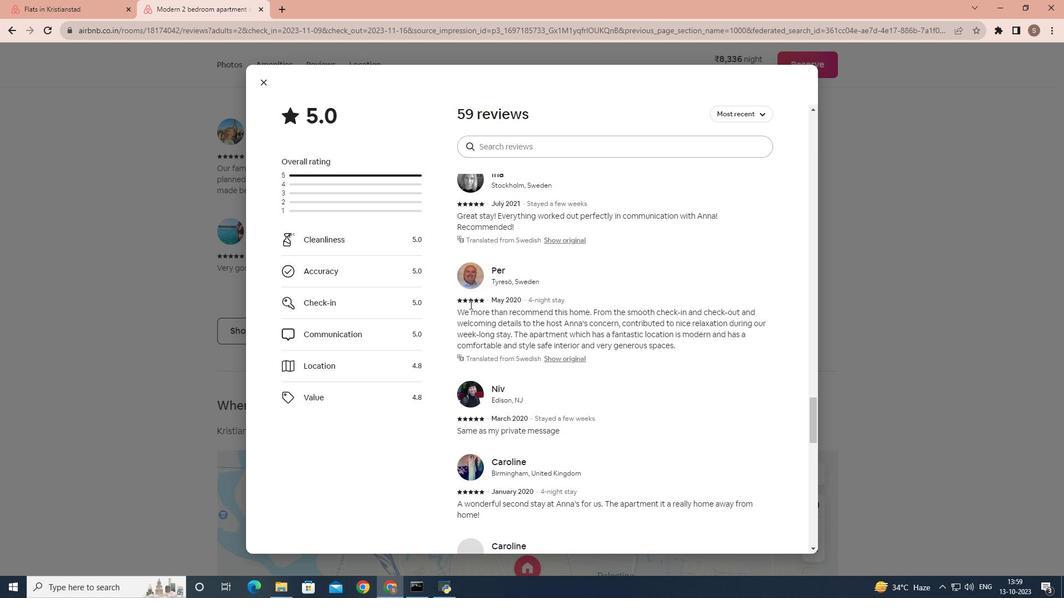 
Action: Mouse scrolled (470, 304) with delta (0, 0)
Screenshot: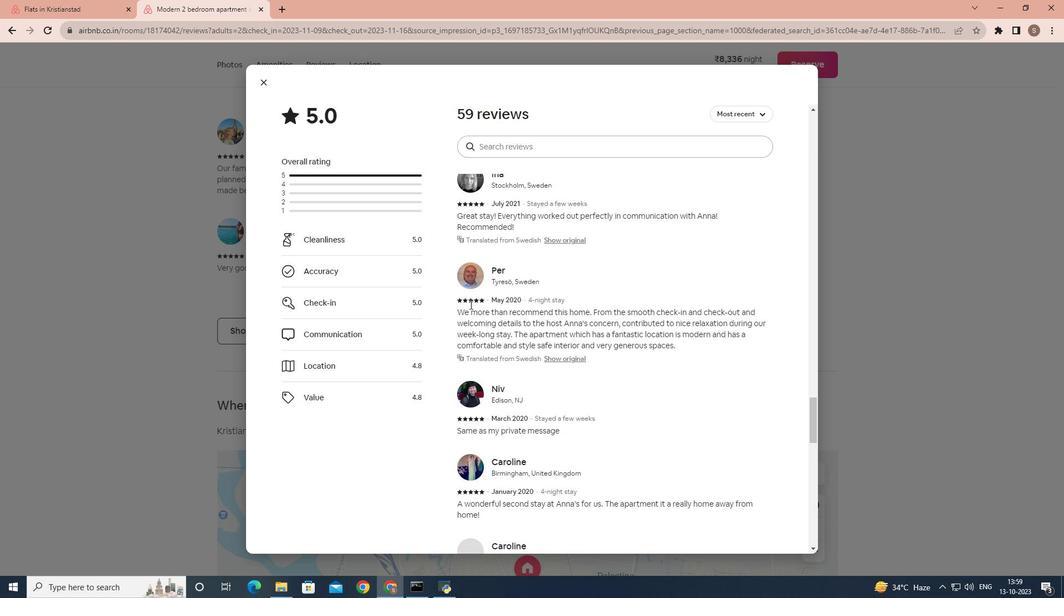 
Action: Mouse scrolled (470, 304) with delta (0, 0)
Screenshot: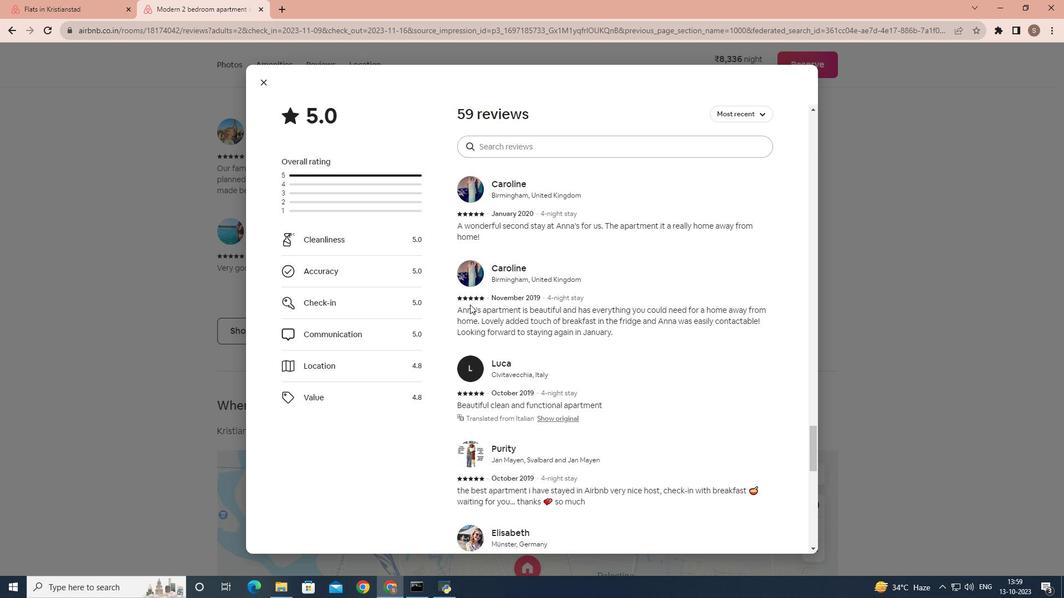 
Action: Mouse scrolled (470, 304) with delta (0, 0)
Screenshot: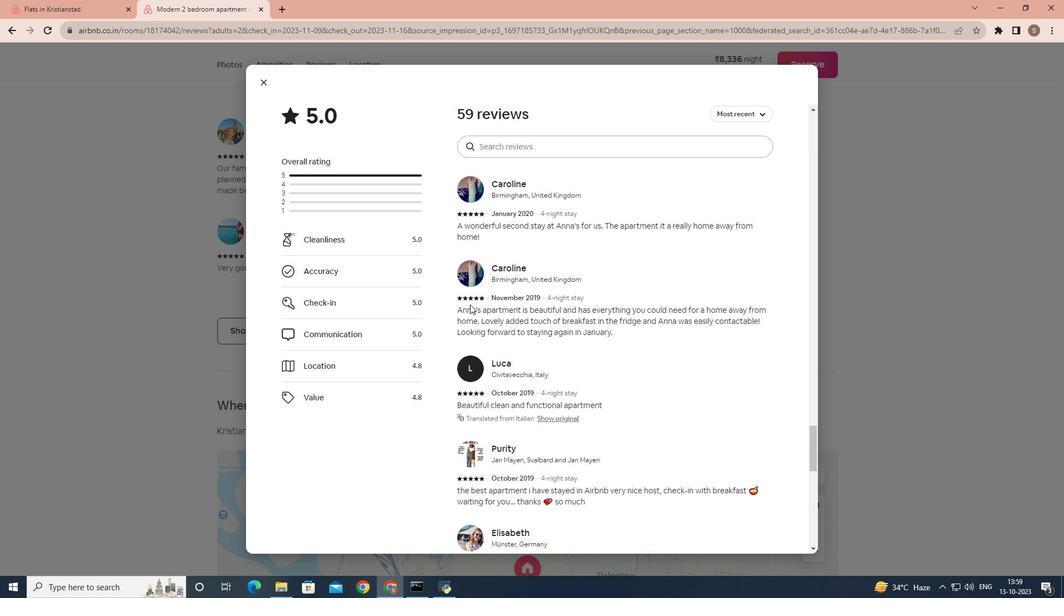 
Action: Mouse scrolled (470, 304) with delta (0, 0)
Screenshot: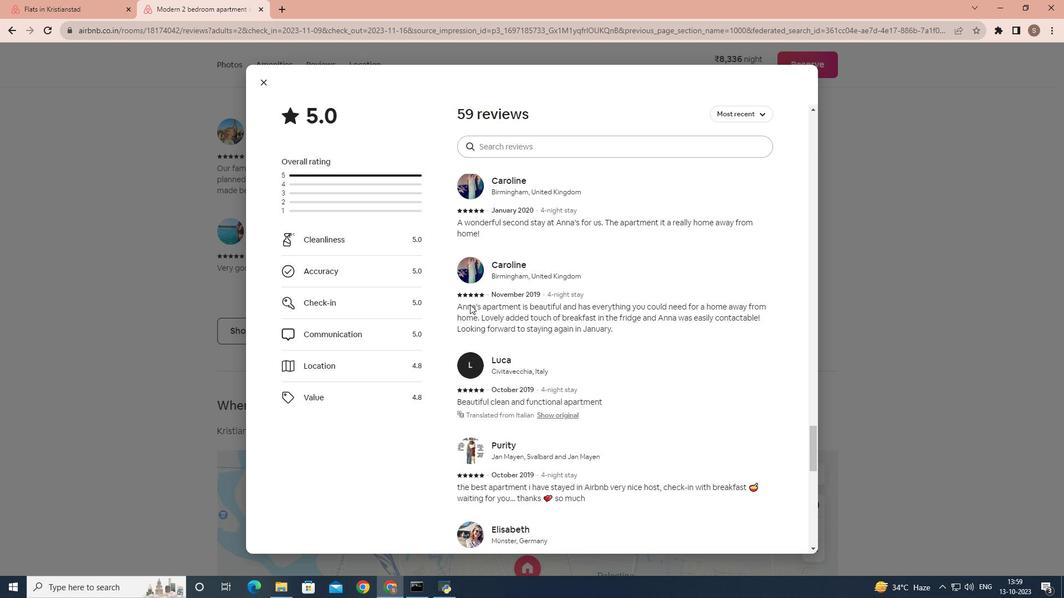 
Action: Mouse scrolled (470, 304) with delta (0, 0)
Screenshot: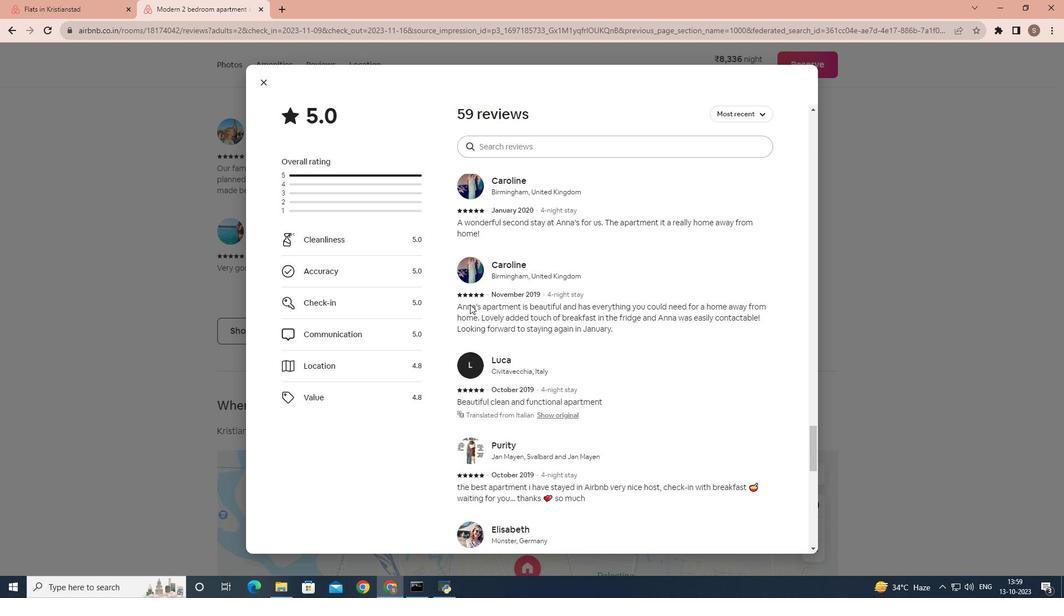 
Action: Mouse scrolled (470, 304) with delta (0, 0)
Screenshot: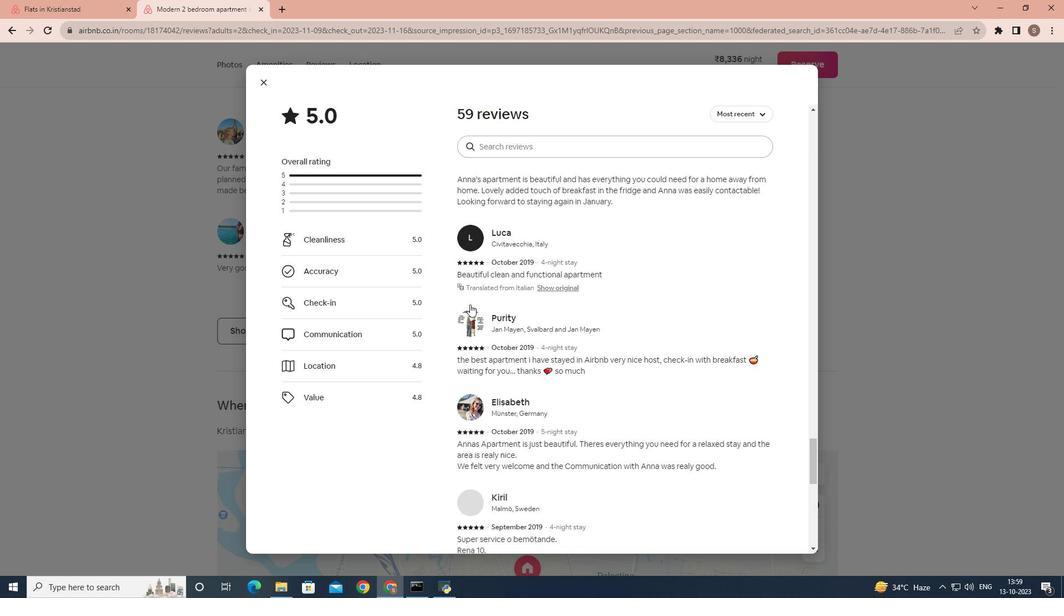 
Action: Mouse scrolled (470, 304) with delta (0, 0)
Screenshot: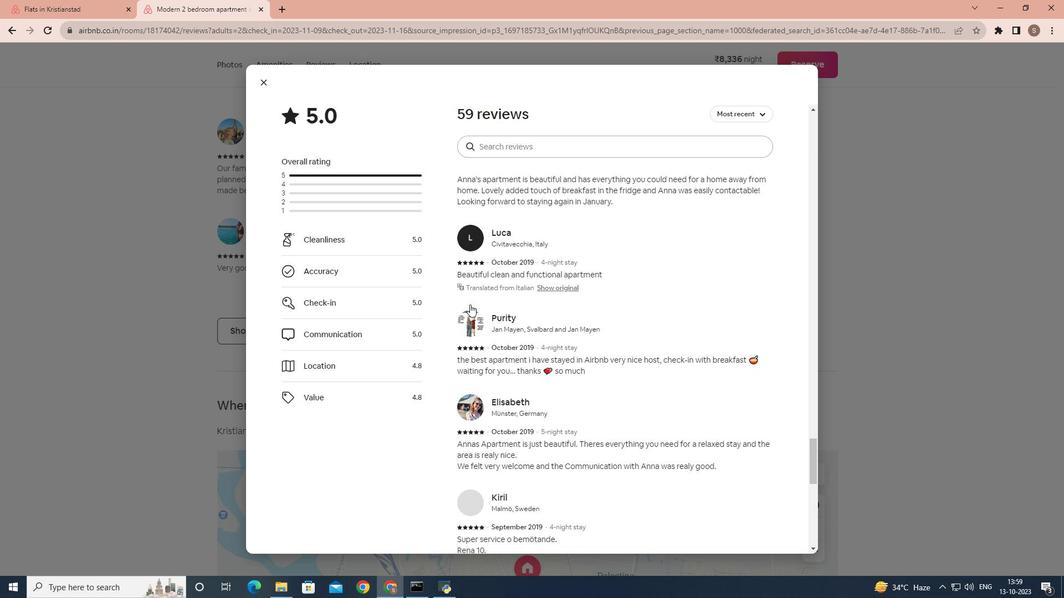 
Action: Mouse moved to (492, 259)
Screenshot: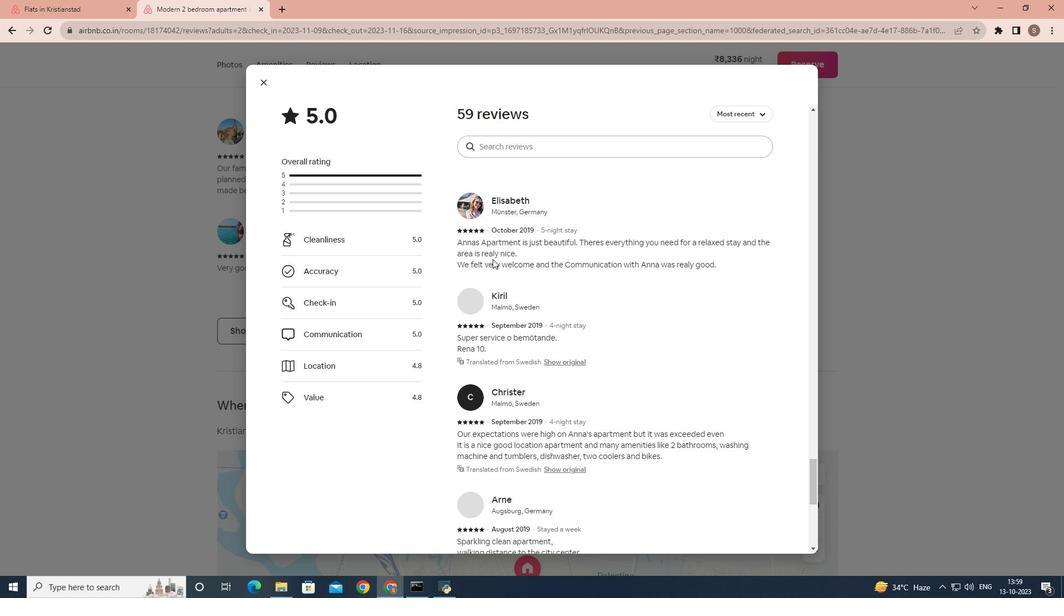 
Action: Mouse scrolled (492, 258) with delta (0, 0)
Screenshot: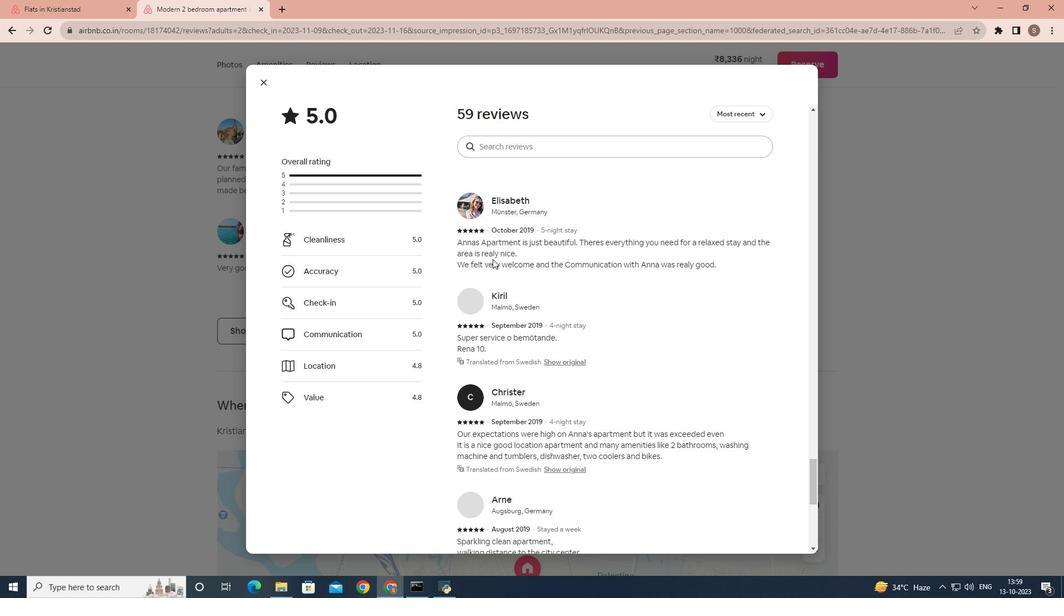 
Action: Mouse moved to (262, 81)
Screenshot: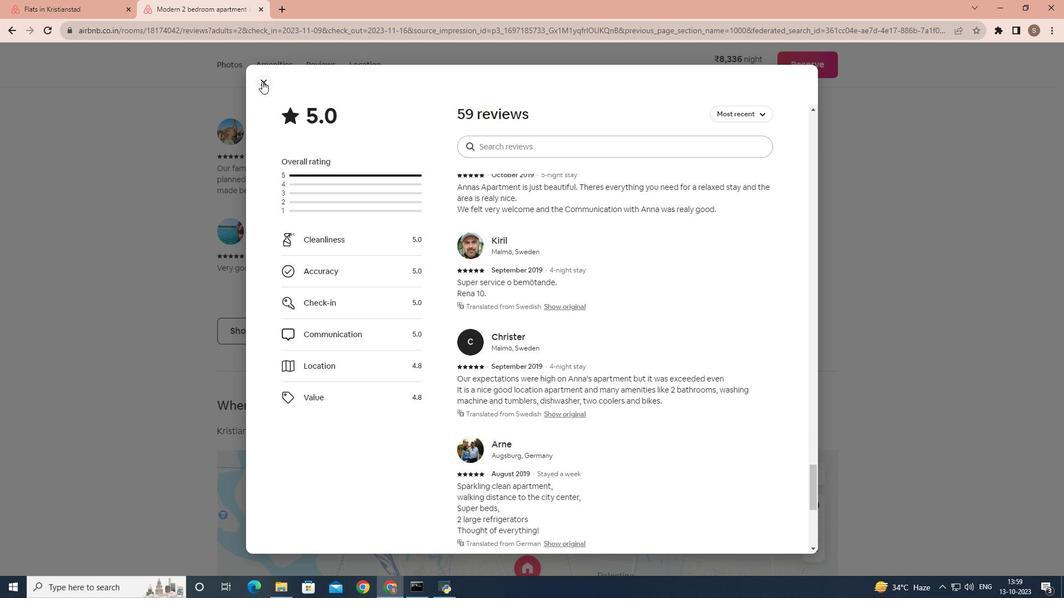 
Action: Mouse pressed left at (262, 81)
Screenshot: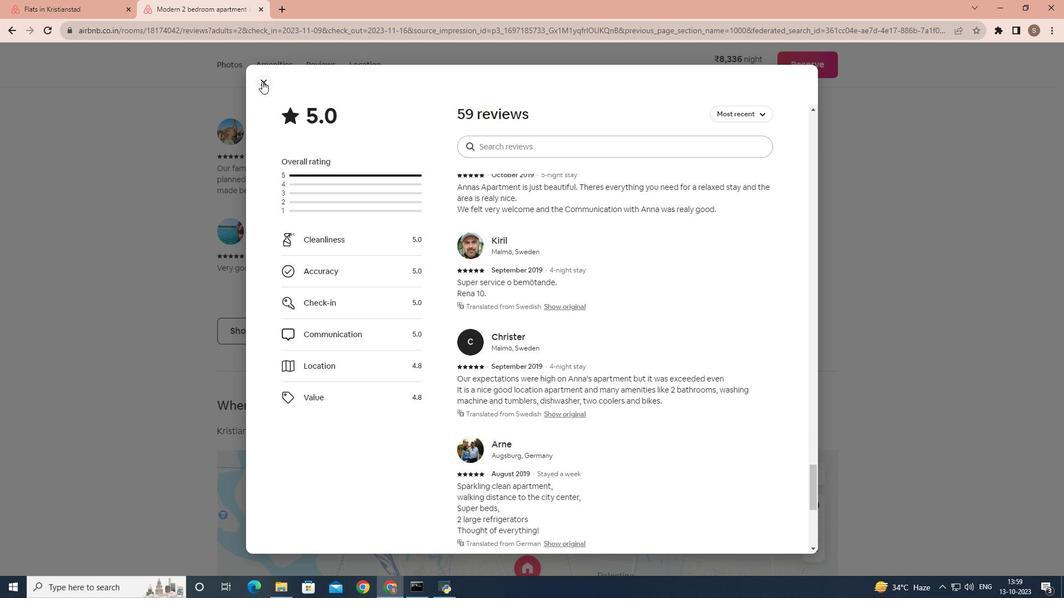 
Action: Mouse moved to (308, 220)
Screenshot: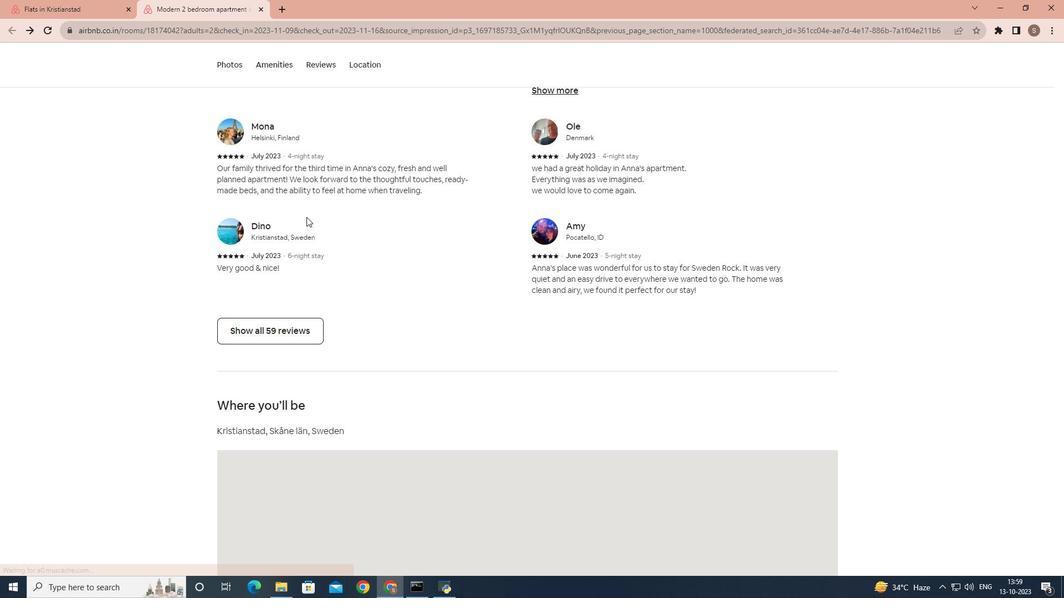 
Action: Mouse scrolled (308, 220) with delta (0, 0)
Screenshot: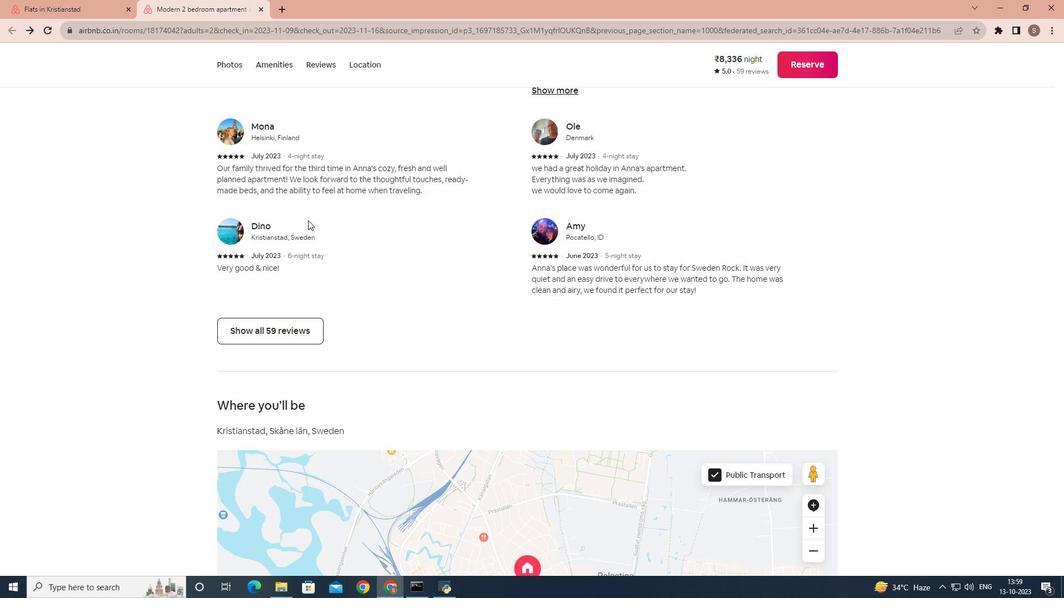 
Action: Mouse scrolled (308, 220) with delta (0, 0)
Screenshot: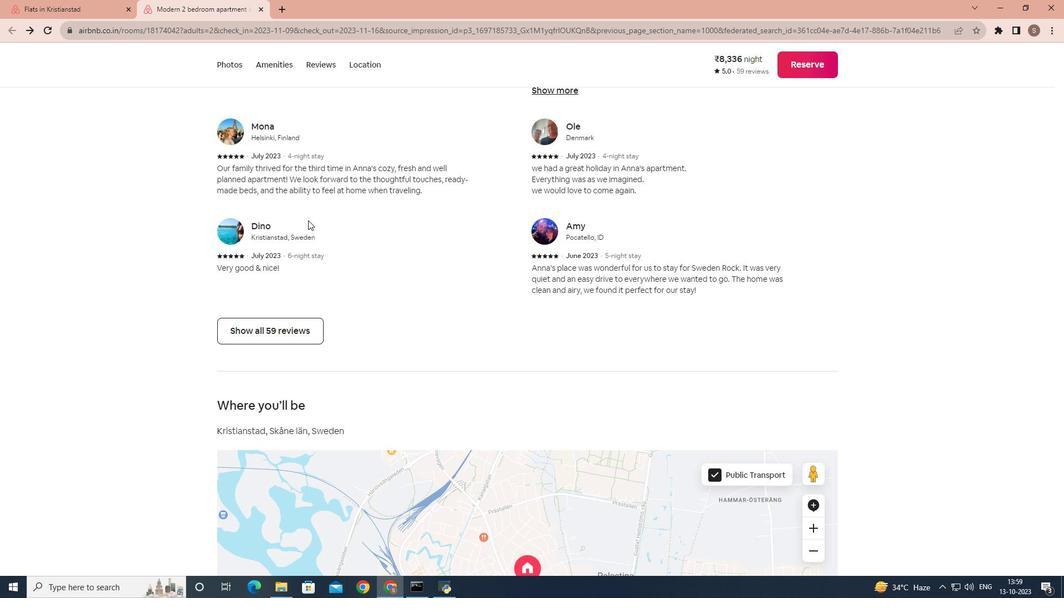 
Action: Mouse scrolled (308, 220) with delta (0, 0)
Screenshot: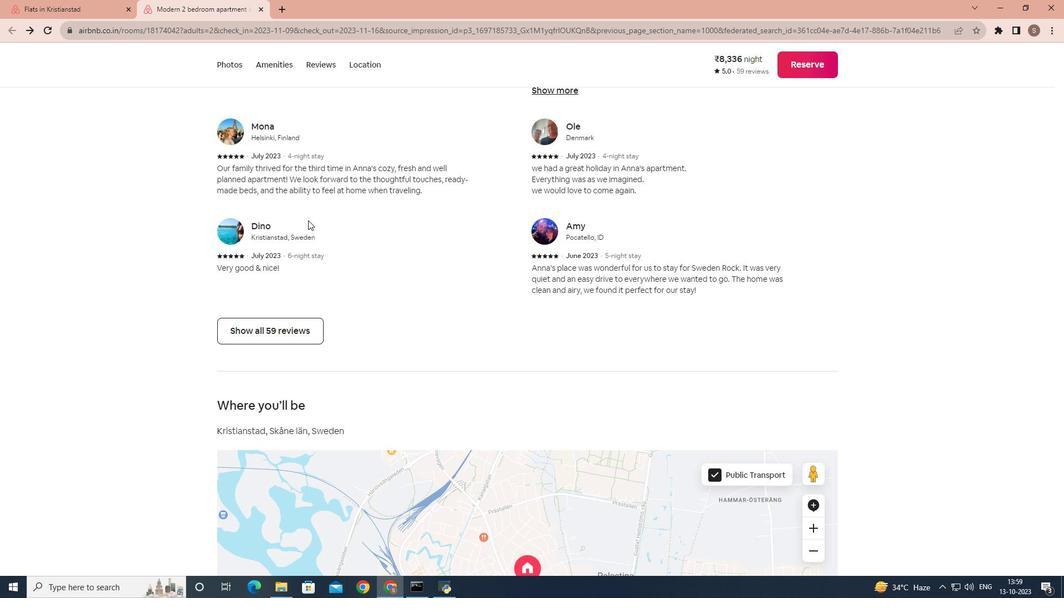 
Action: Mouse scrolled (308, 220) with delta (0, 0)
Screenshot: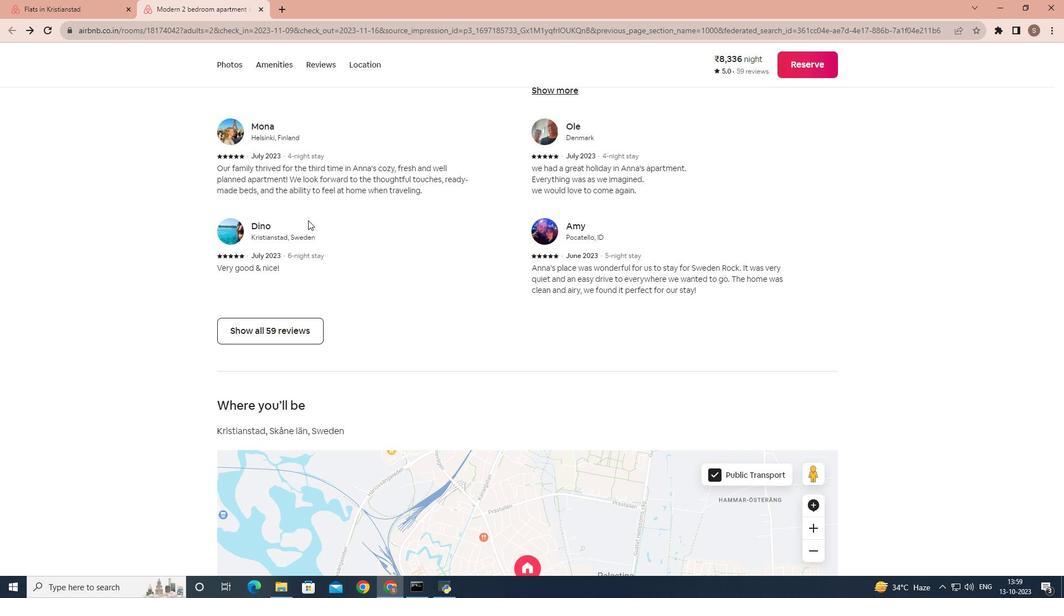 
Action: Mouse moved to (316, 403)
Screenshot: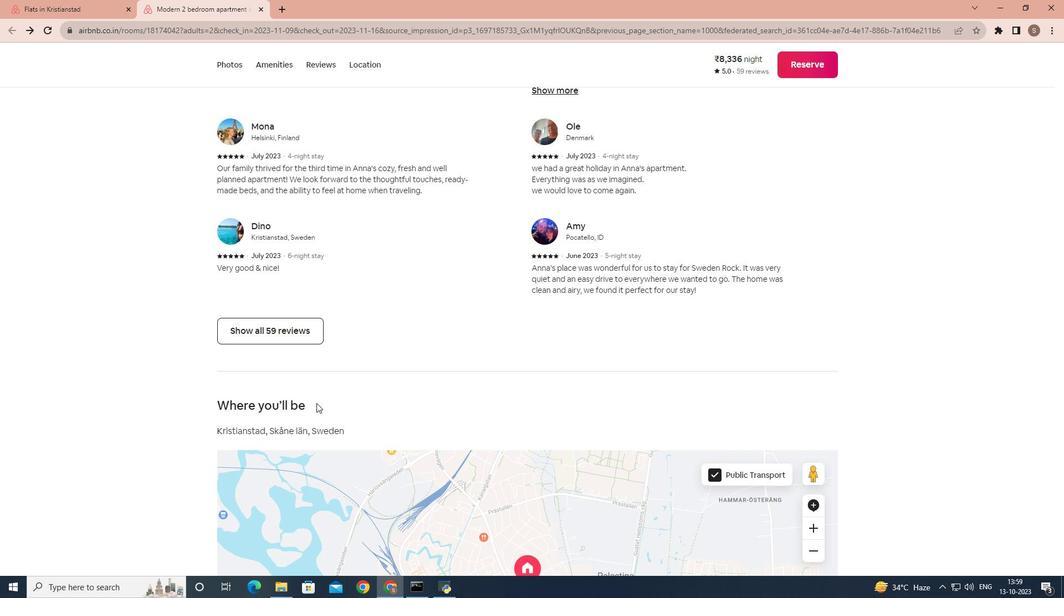 
Action: Mouse scrolled (316, 403) with delta (0, 0)
Screenshot: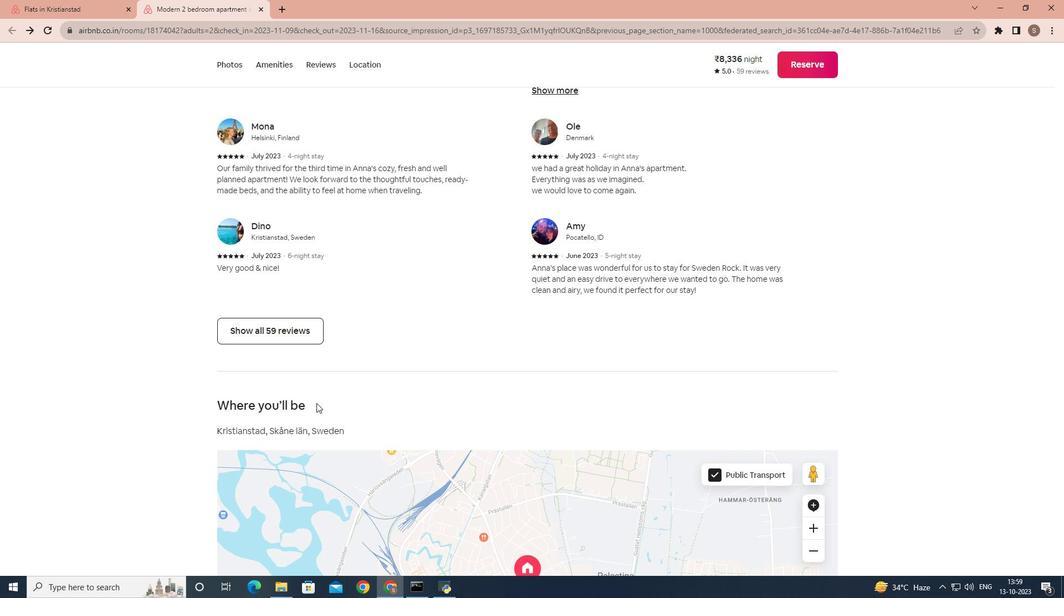 
Action: Mouse scrolled (316, 403) with delta (0, 0)
Screenshot: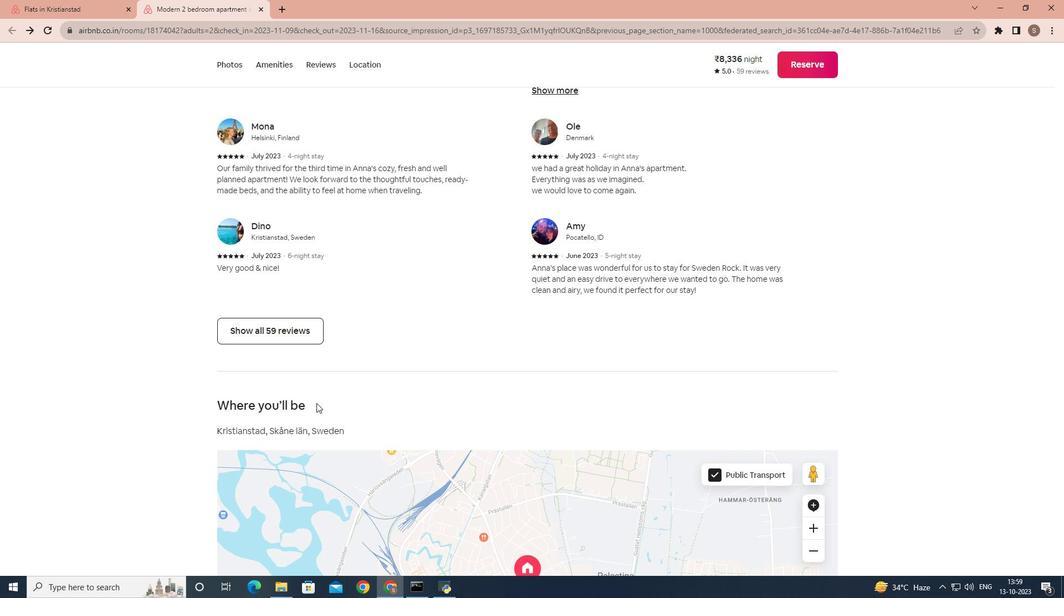 
Action: Mouse scrolled (316, 403) with delta (0, 0)
Screenshot: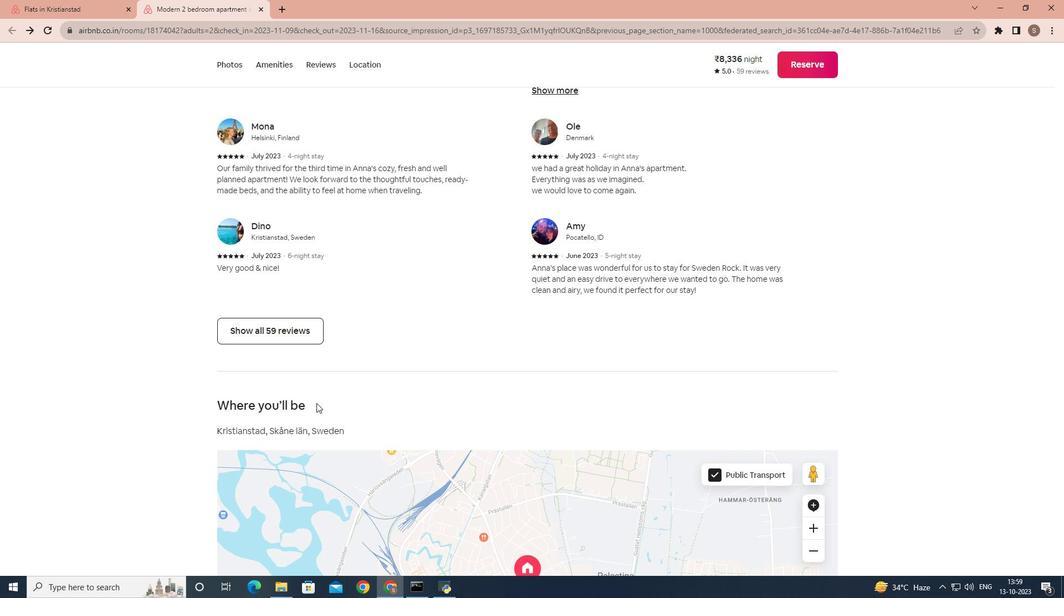 
Action: Mouse scrolled (316, 403) with delta (0, 0)
Screenshot: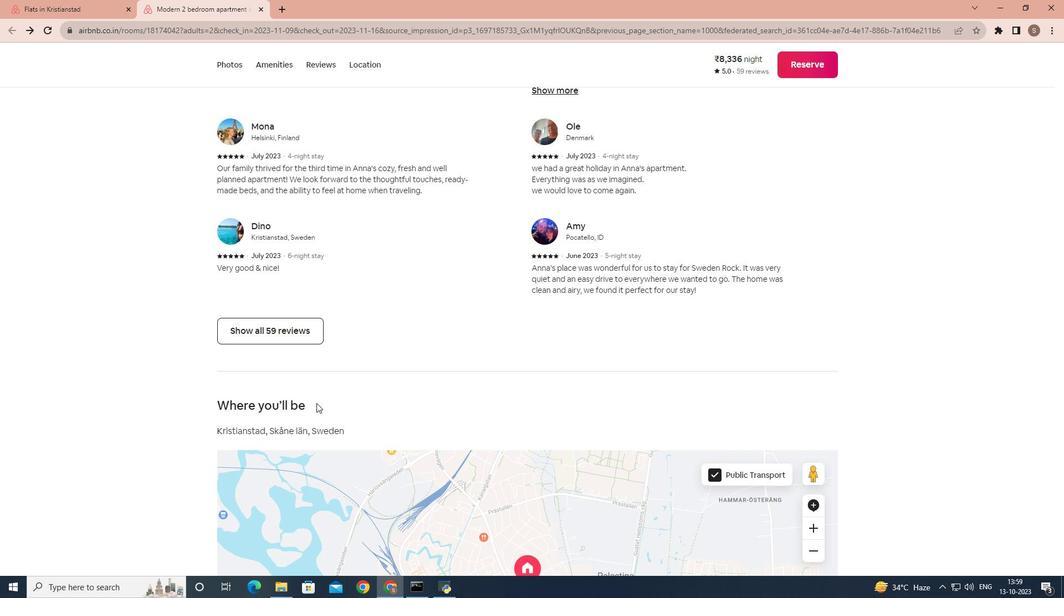 
Action: Mouse scrolled (316, 403) with delta (0, 0)
Screenshot: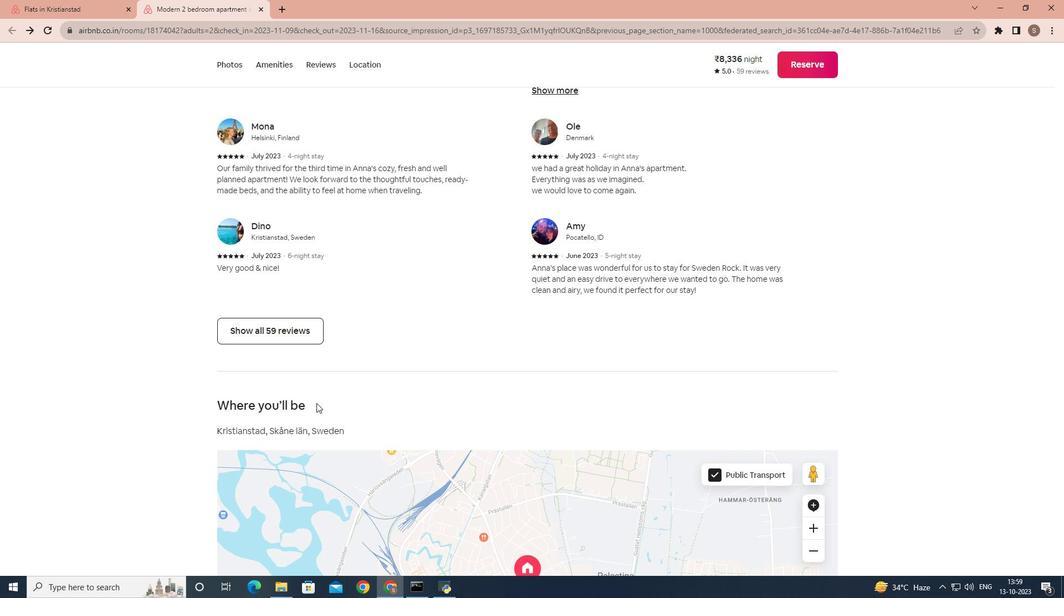 
Action: Mouse moved to (348, 389)
Screenshot: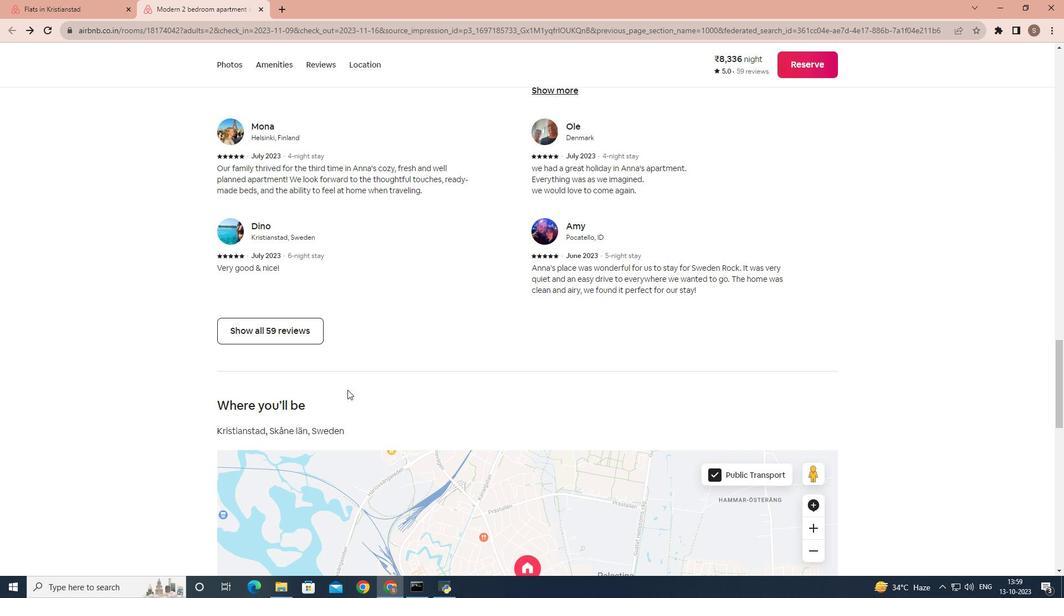
Action: Mouse scrolled (348, 389) with delta (0, 0)
Screenshot: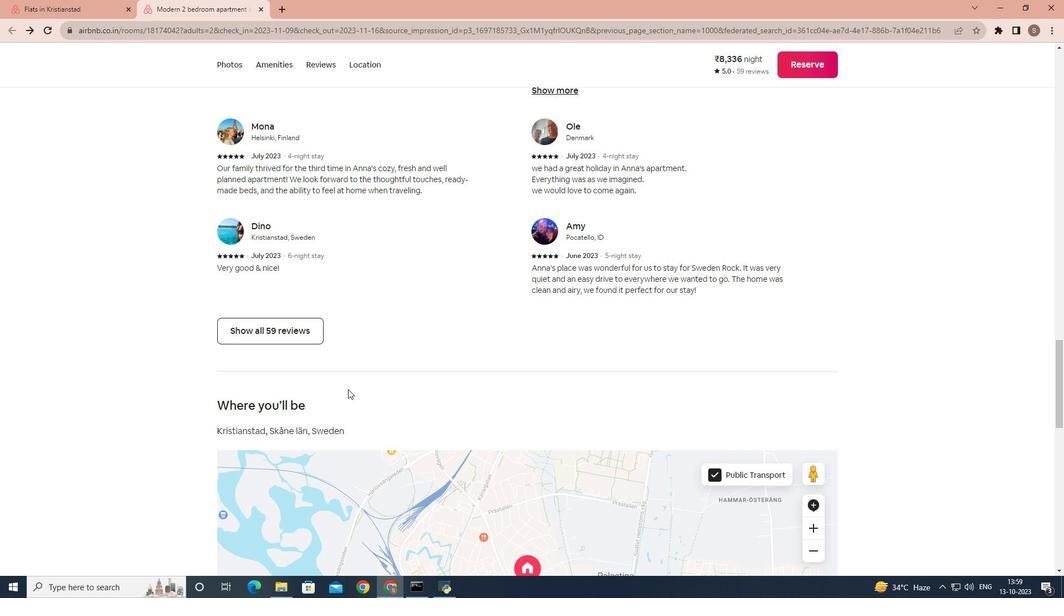 
Action: Mouse scrolled (348, 389) with delta (0, 0)
Screenshot: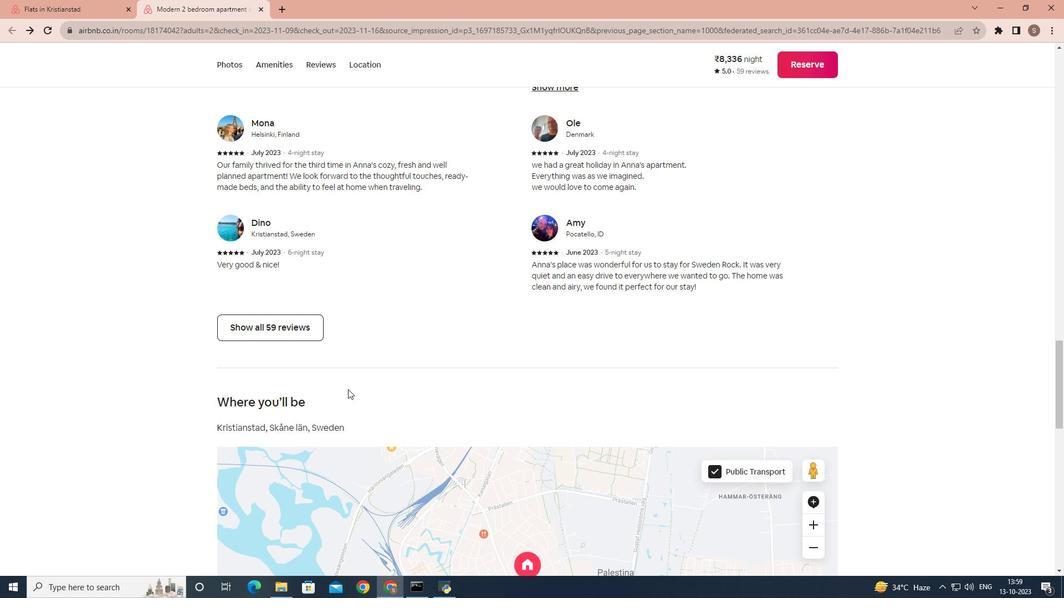 
Action: Mouse scrolled (348, 389) with delta (0, 0)
Screenshot: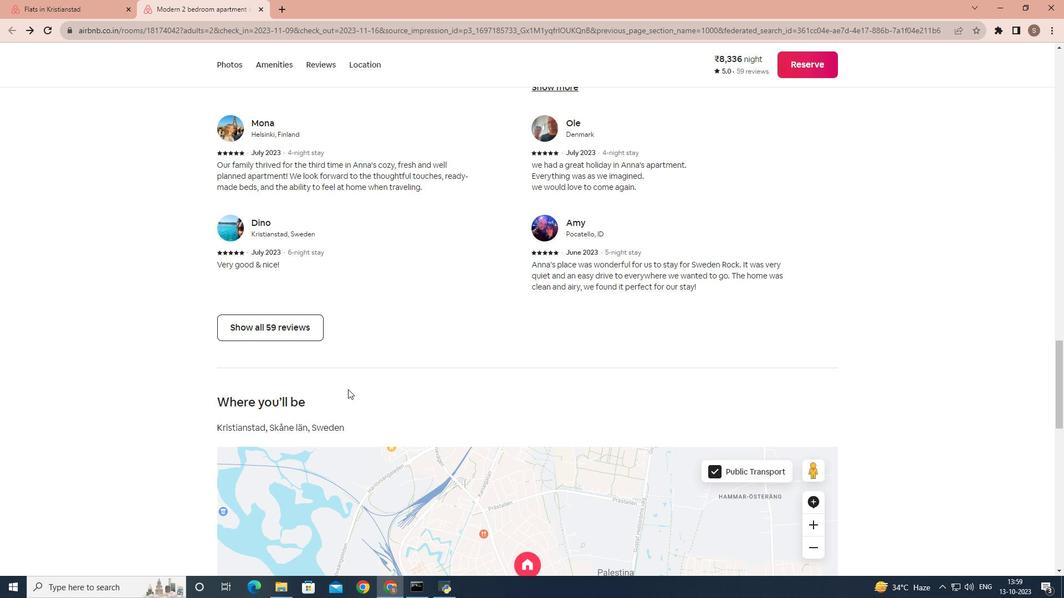 
Action: Mouse scrolled (348, 389) with delta (0, 0)
Screenshot: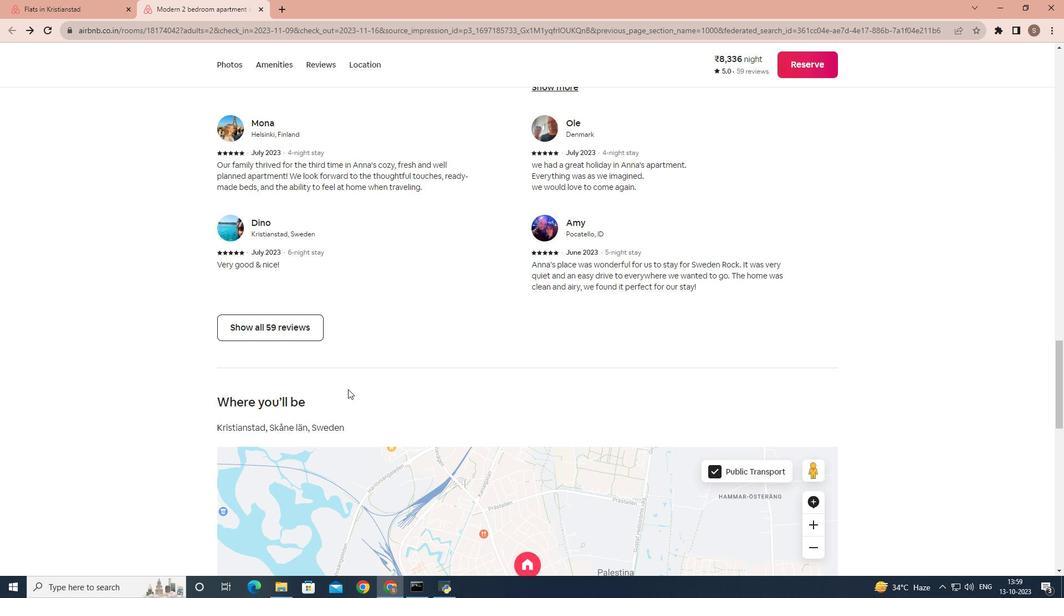 
Action: Mouse scrolled (348, 389) with delta (0, 0)
Screenshot: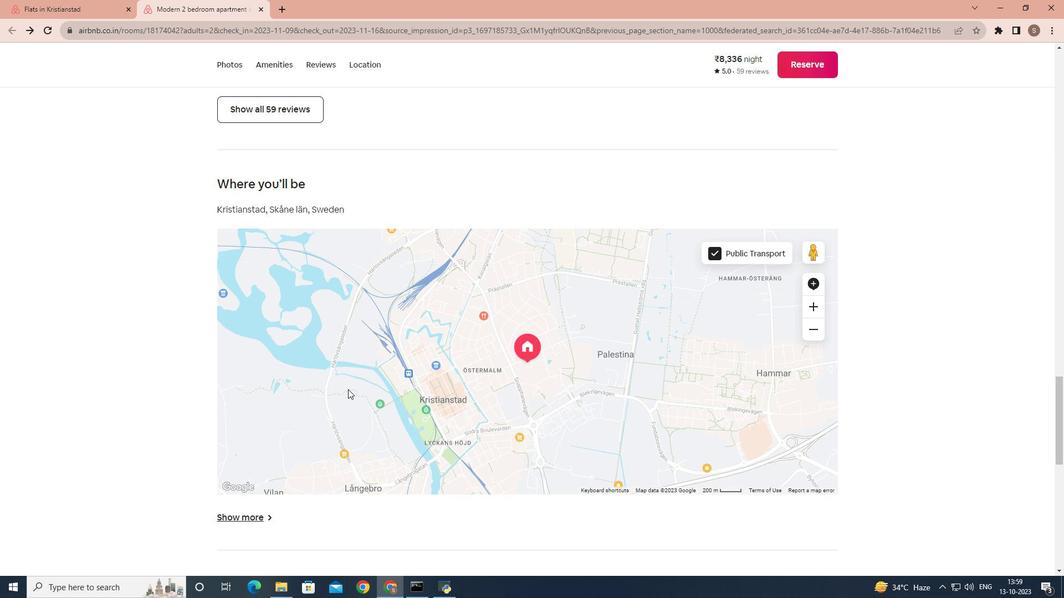 
Action: Mouse scrolled (348, 389) with delta (0, 0)
Screenshot: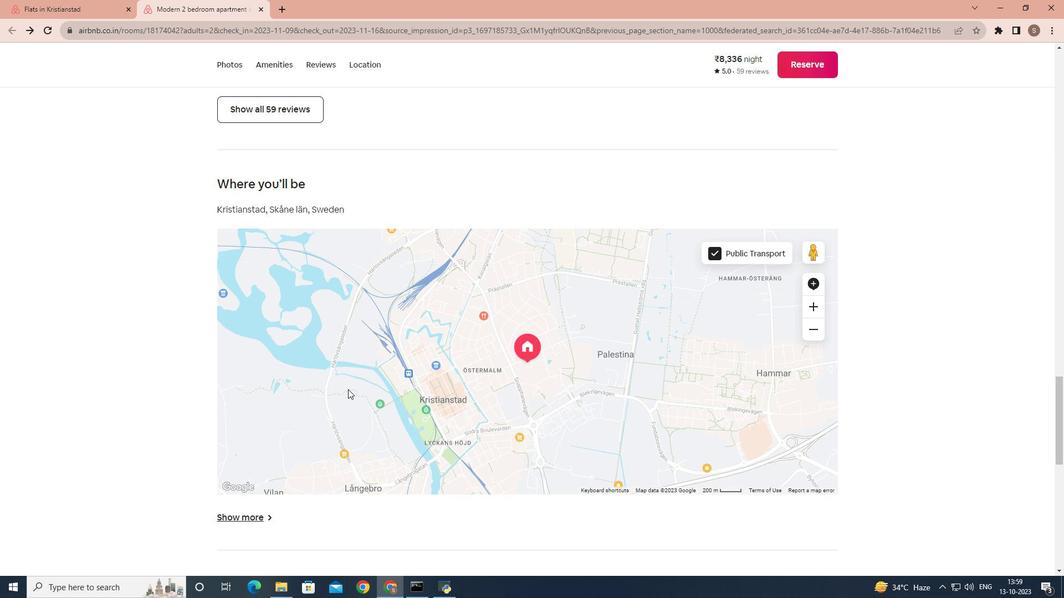 
Action: Mouse scrolled (348, 389) with delta (0, 0)
Screenshot: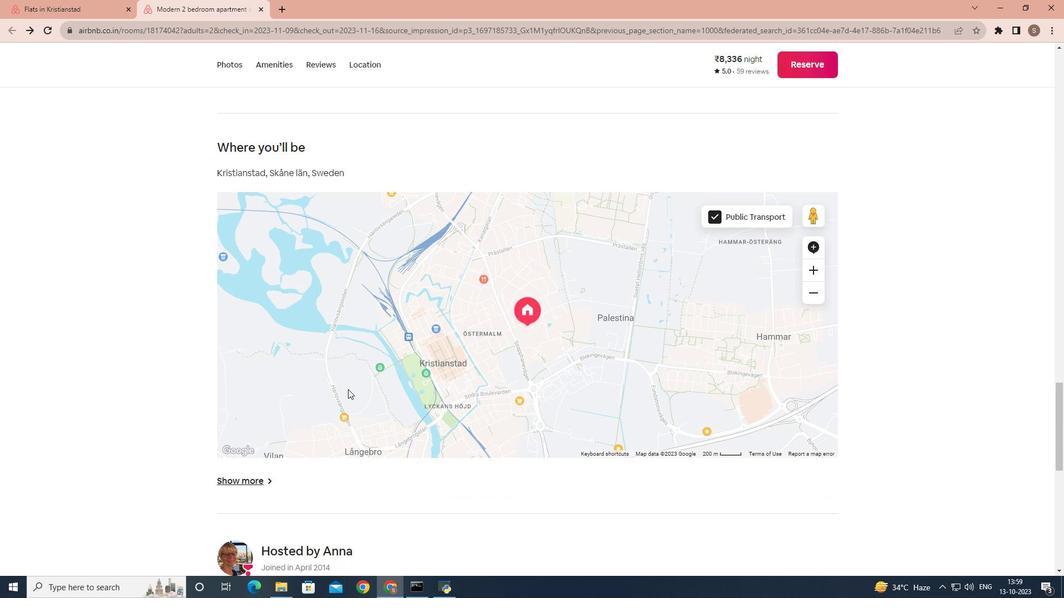 
Action: Mouse moved to (250, 343)
Screenshot: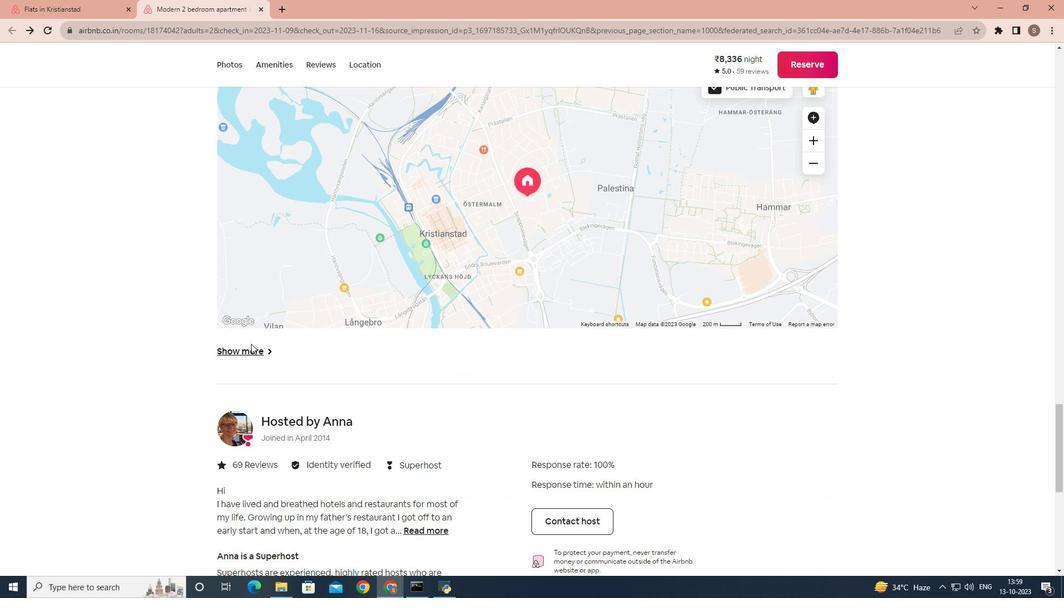 
Action: Mouse pressed left at (250, 343)
Screenshot: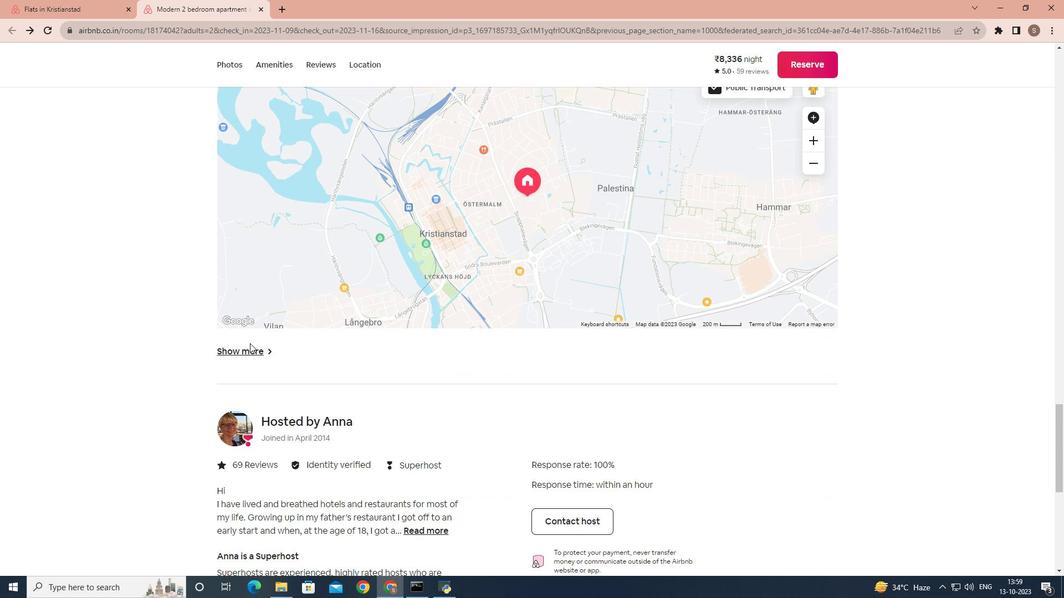 
Action: Mouse moved to (245, 355)
Screenshot: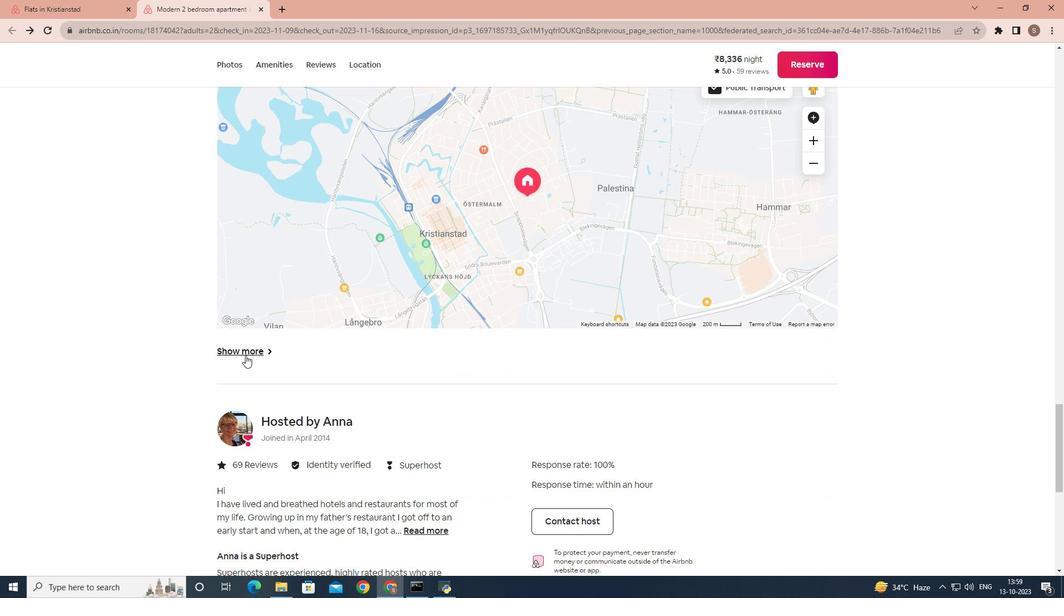 
Action: Mouse pressed left at (245, 355)
Screenshot: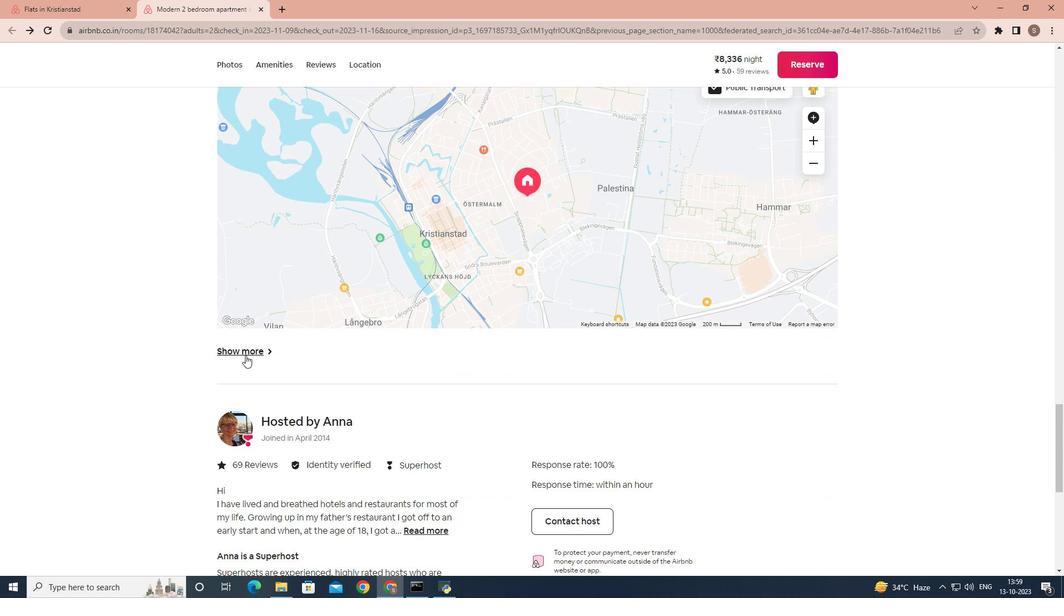
Action: Mouse moved to (542, 302)
Screenshot: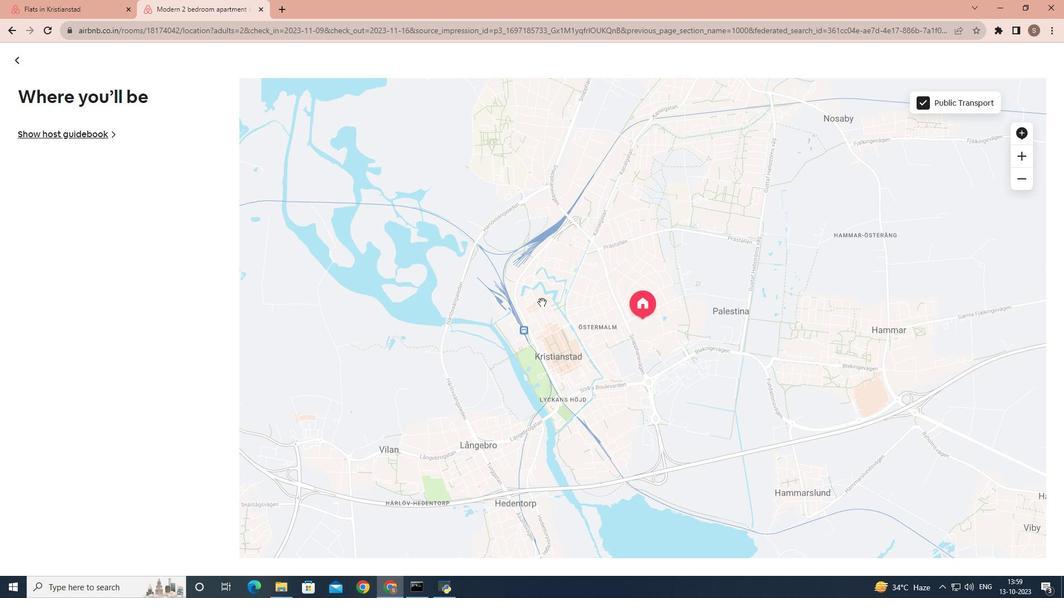 
Action: Mouse scrolled (542, 303) with delta (0, 0)
Screenshot: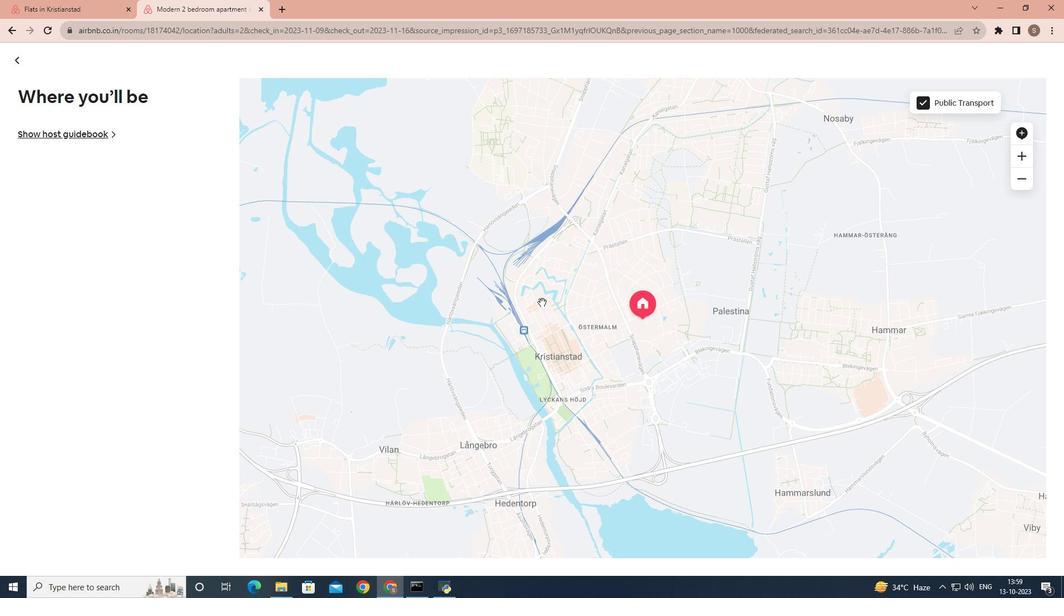 
Action: Mouse scrolled (542, 303) with delta (0, 0)
Screenshot: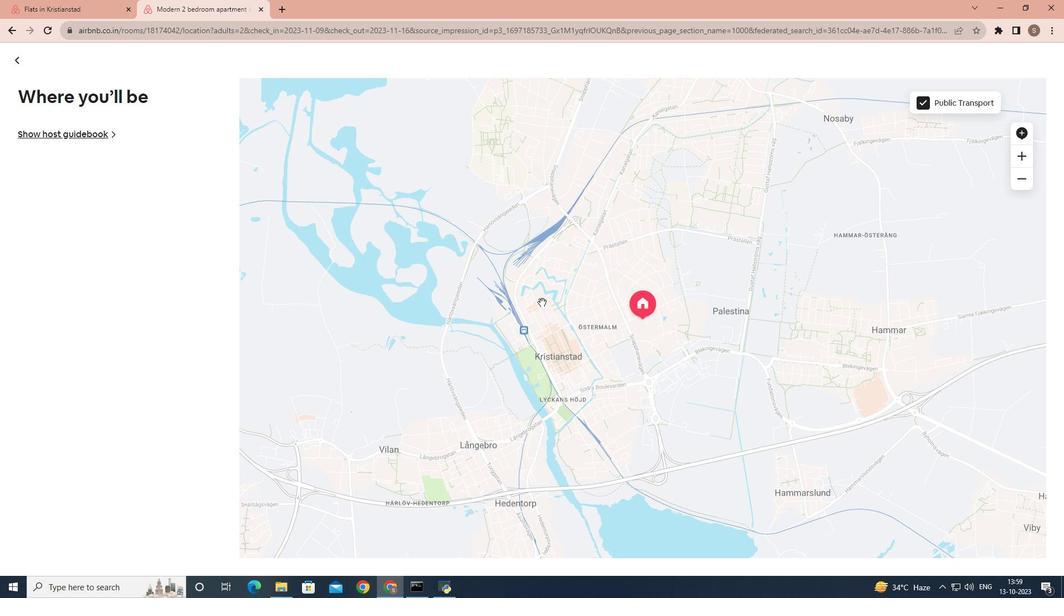 
Action: Mouse scrolled (542, 303) with delta (0, 0)
Screenshot: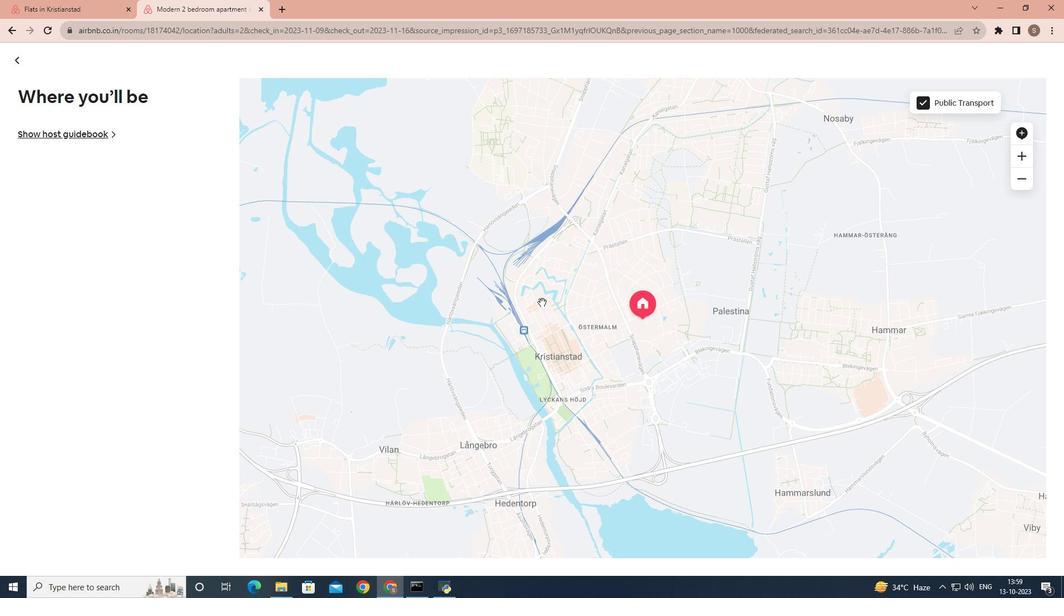 
Action: Mouse scrolled (542, 303) with delta (0, 0)
Screenshot: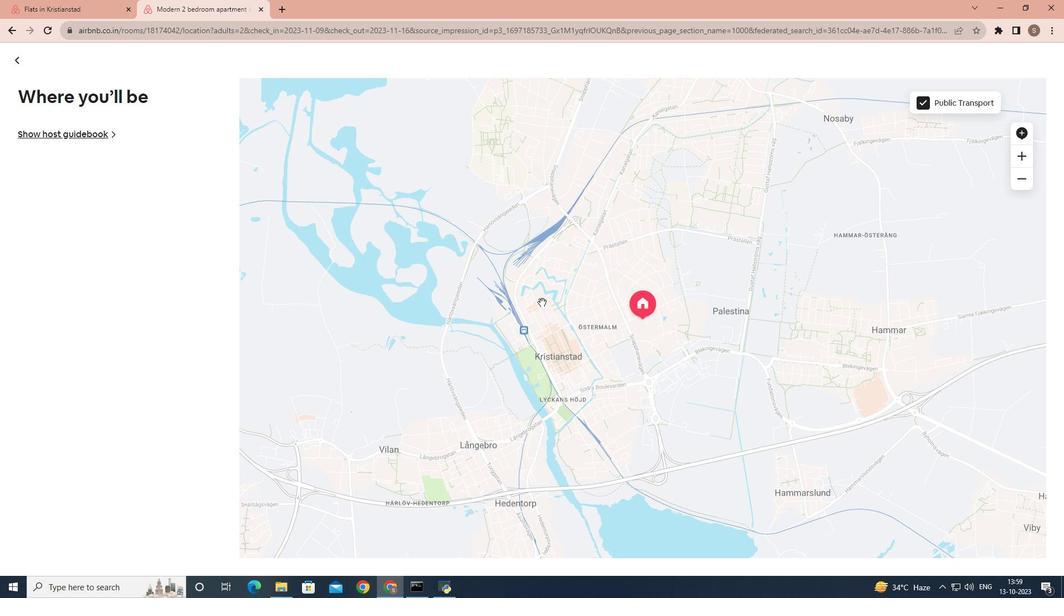 
Action: Mouse moved to (661, 311)
Screenshot: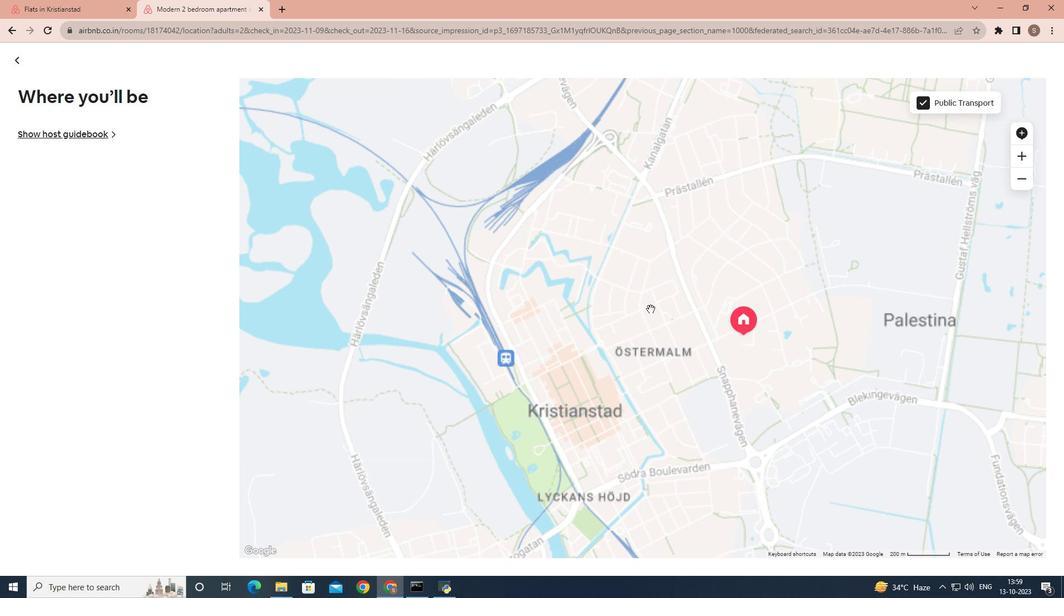 
Action: Mouse scrolled (661, 312) with delta (0, 0)
Screenshot: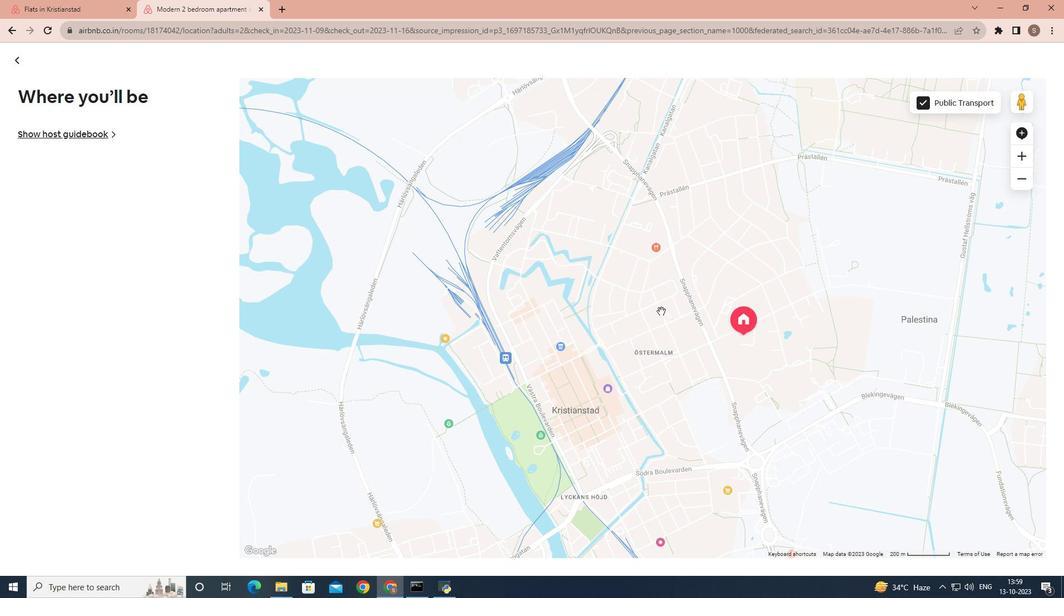 
Action: Mouse scrolled (661, 312) with delta (0, 0)
Screenshot: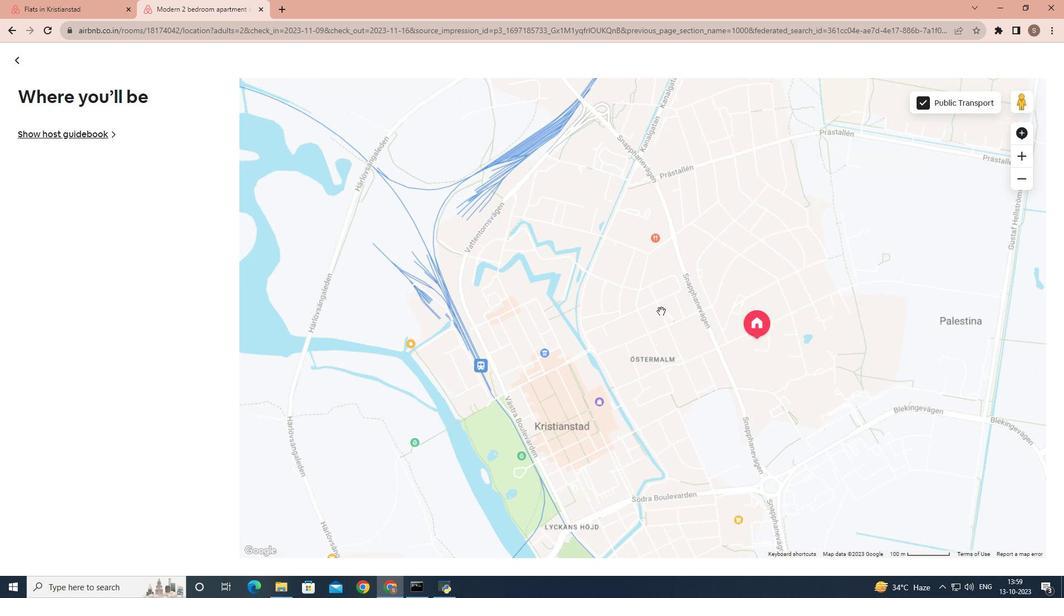 
Action: Mouse scrolled (661, 311) with delta (0, 0)
Screenshot: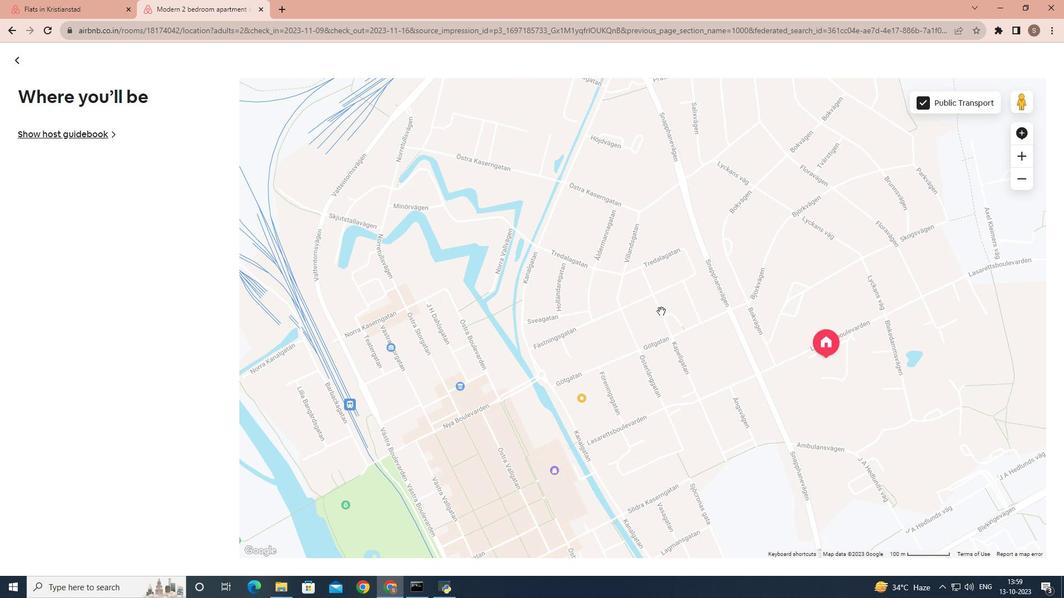 
Action: Mouse scrolled (661, 311) with delta (0, 0)
Screenshot: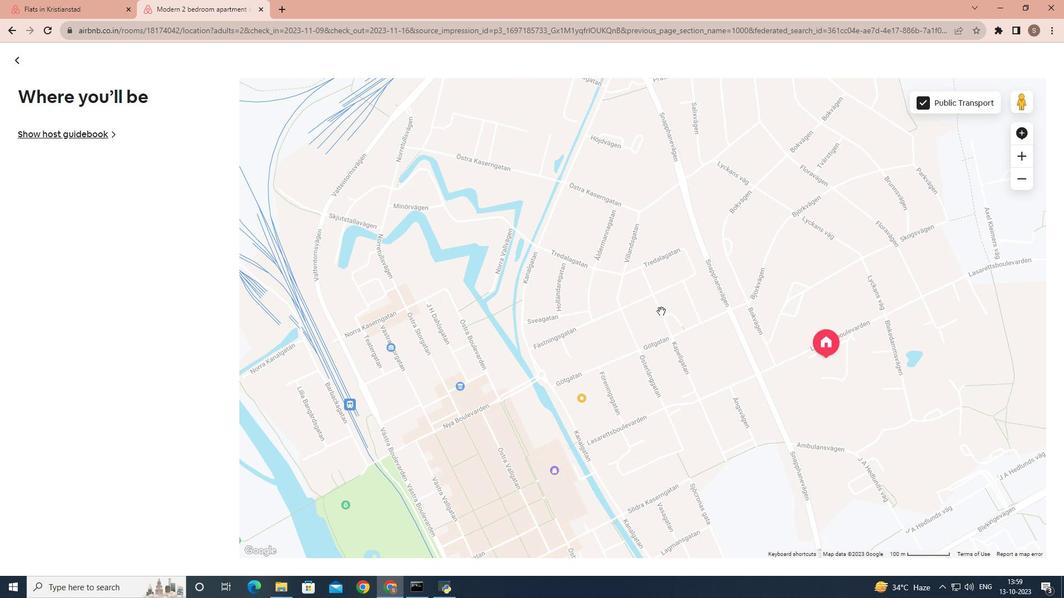 
Action: Mouse scrolled (661, 311) with delta (0, 0)
Screenshot: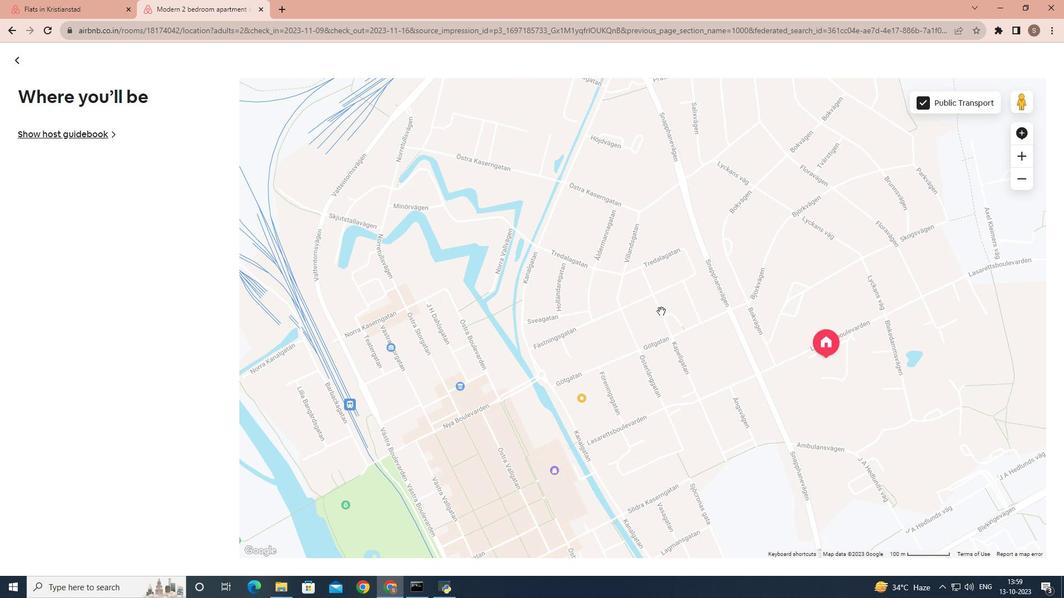 
Action: Mouse scrolled (661, 311) with delta (0, 0)
Screenshot: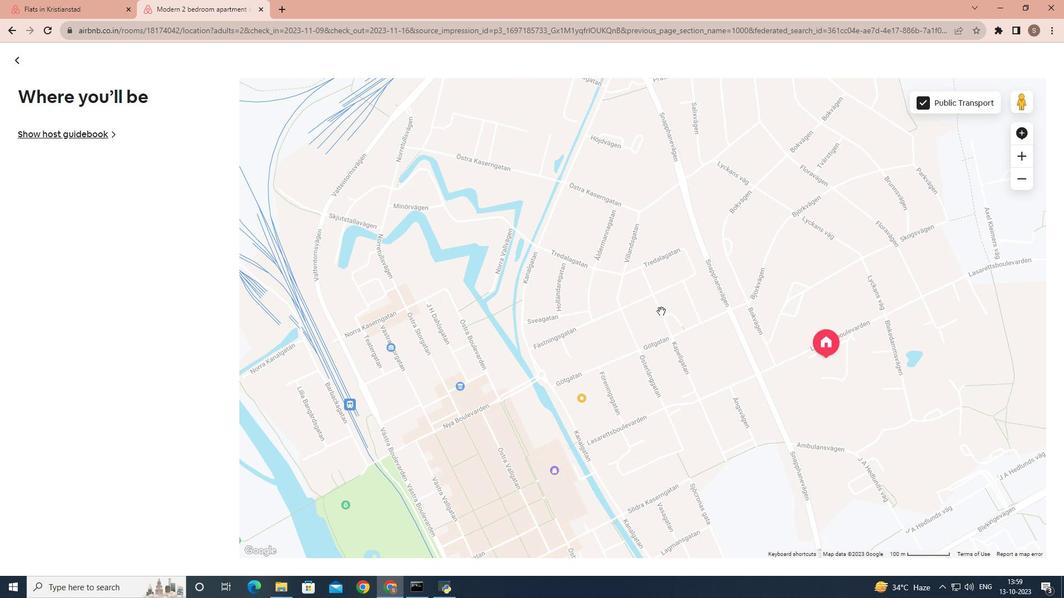 
Action: Mouse moved to (661, 311)
Screenshot: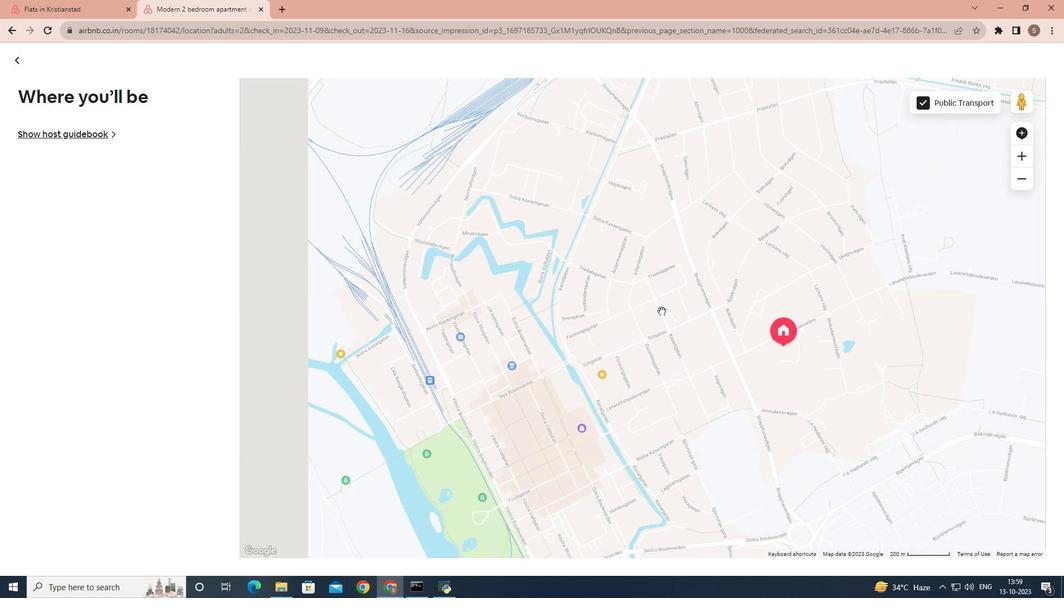 
Action: Mouse scrolled (661, 311) with delta (0, 0)
Screenshot: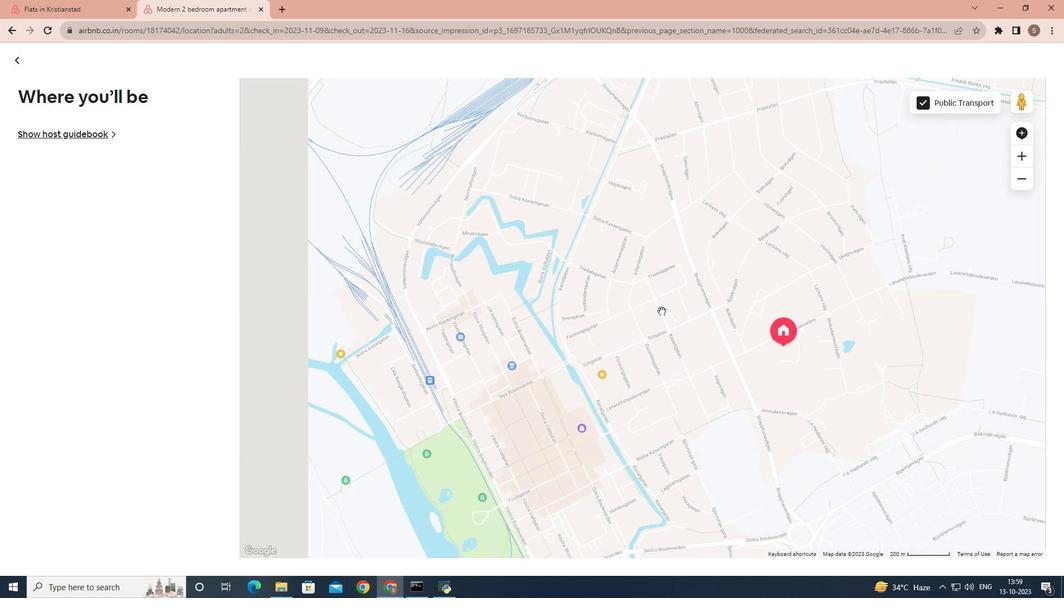 
Action: Mouse moved to (18, 65)
Screenshot: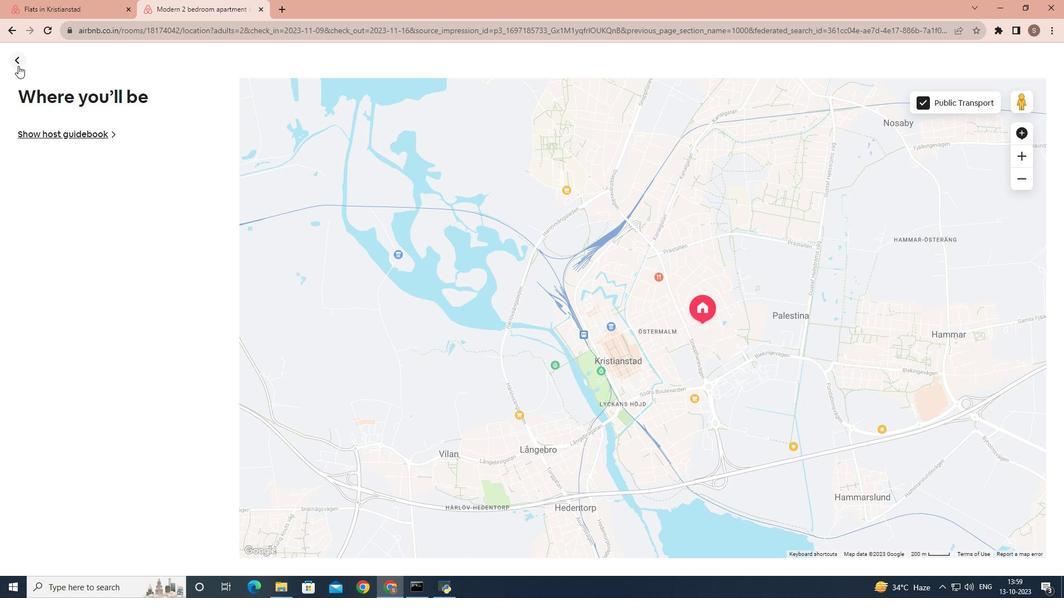 
Action: Mouse pressed left at (18, 65)
Screenshot: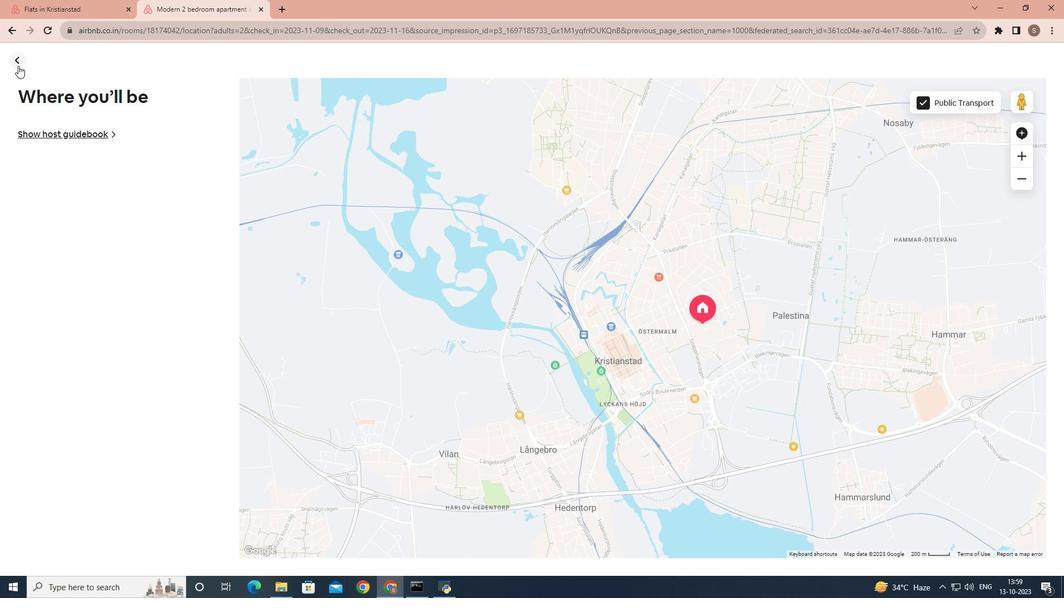 
Action: Mouse moved to (393, 287)
Screenshot: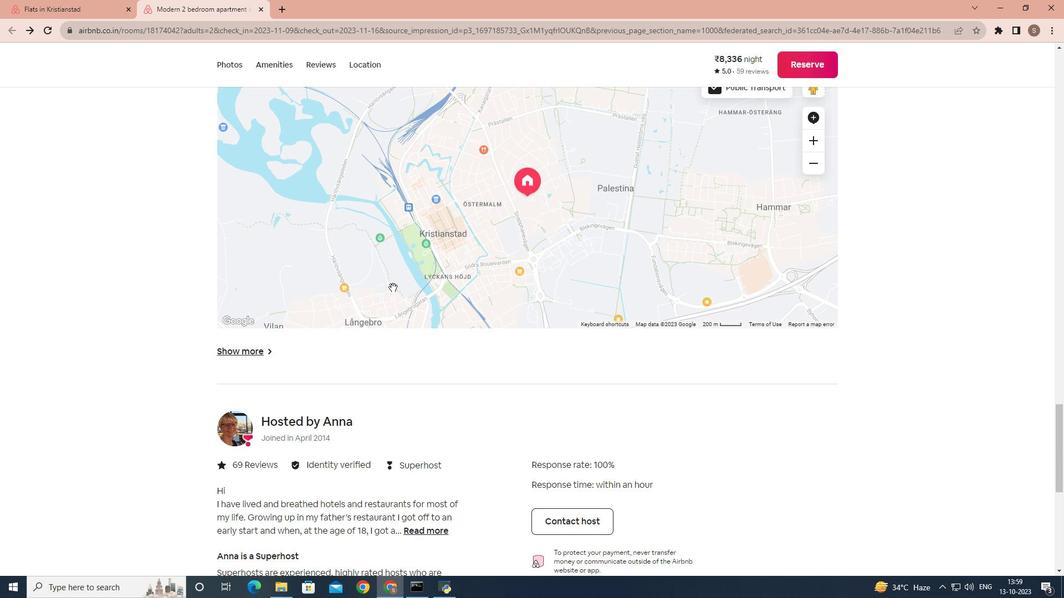 
Action: Mouse scrolled (393, 287) with delta (0, 0)
Screenshot: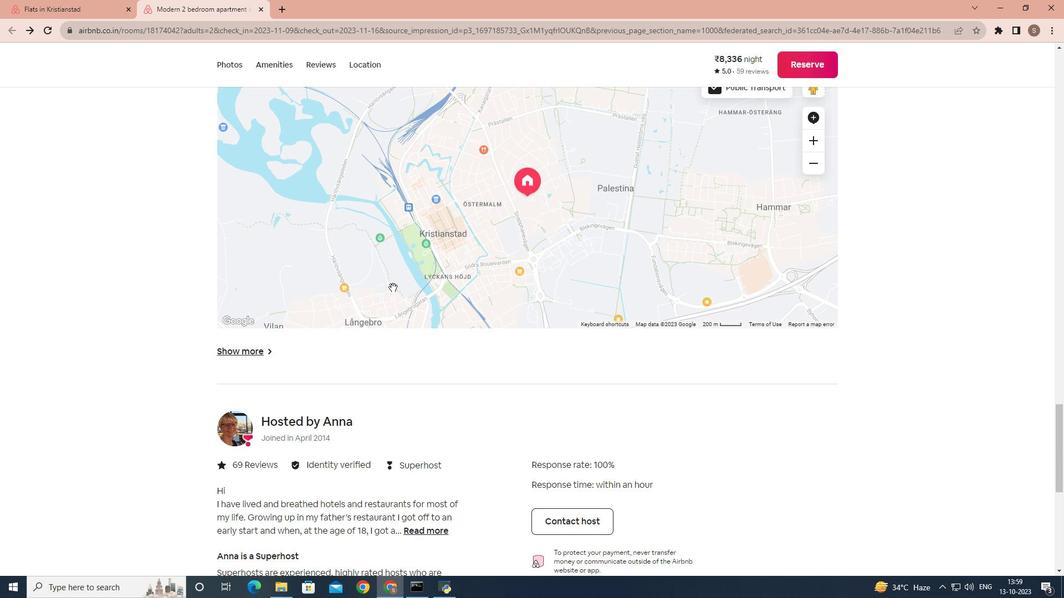 
Action: Mouse scrolled (393, 287) with delta (0, 0)
Screenshot: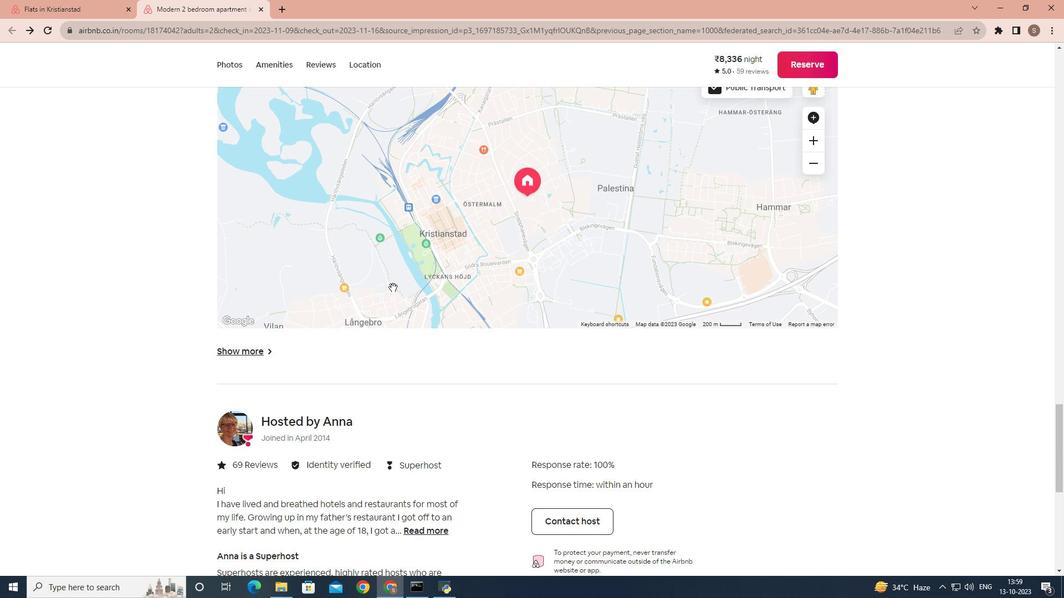 
Action: Mouse scrolled (393, 287) with delta (0, 0)
Screenshot: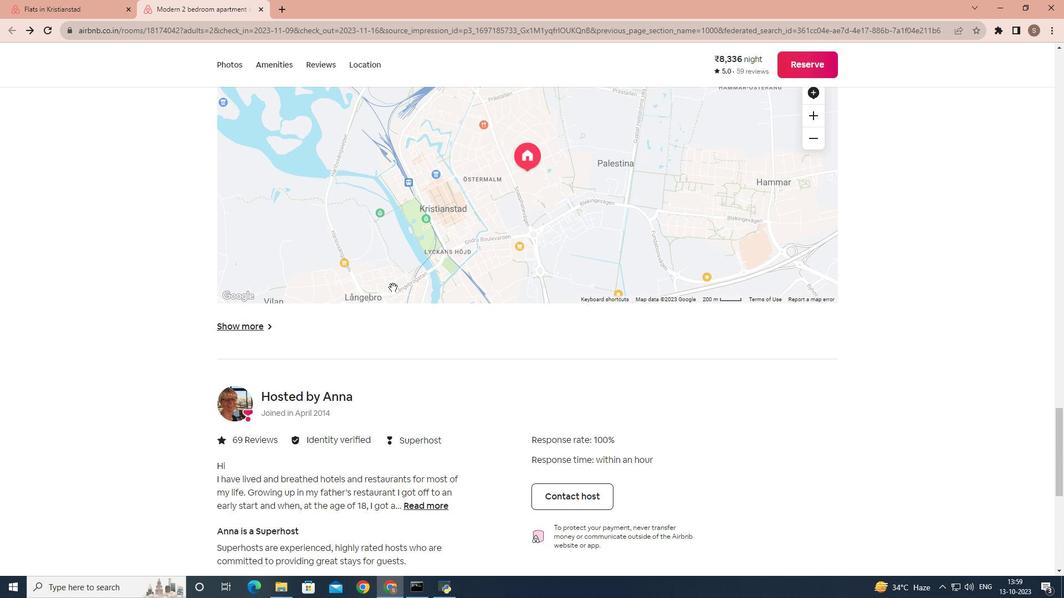 
Action: Mouse moved to (393, 288)
